 Task: Search for Airbnb cabins in New Hampshire.
Action: Mouse moved to (472, 65)
Screenshot: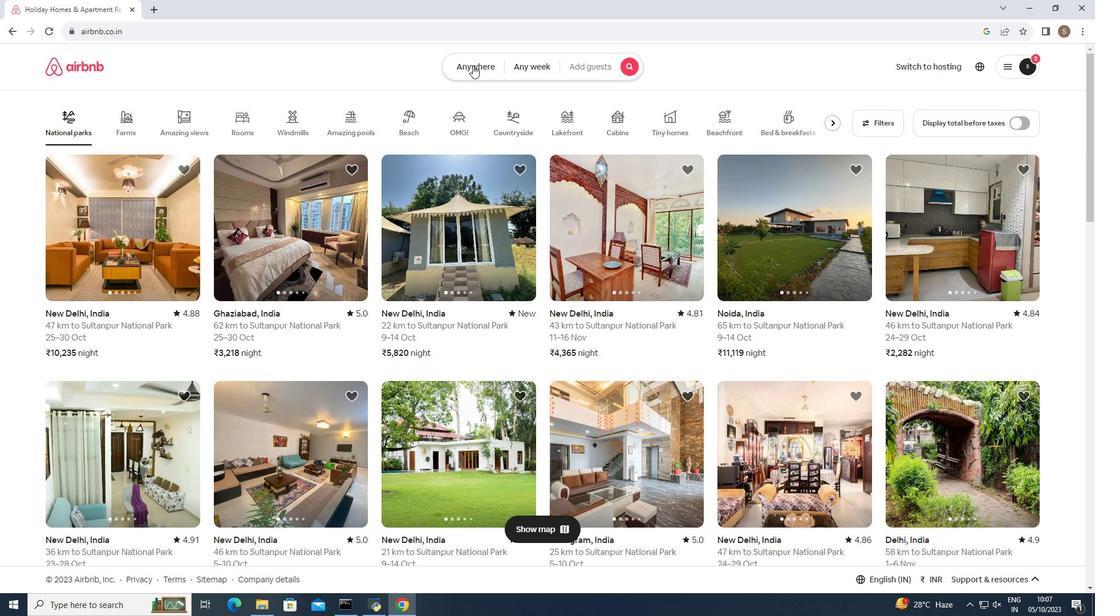 
Action: Mouse pressed left at (472, 65)
Screenshot: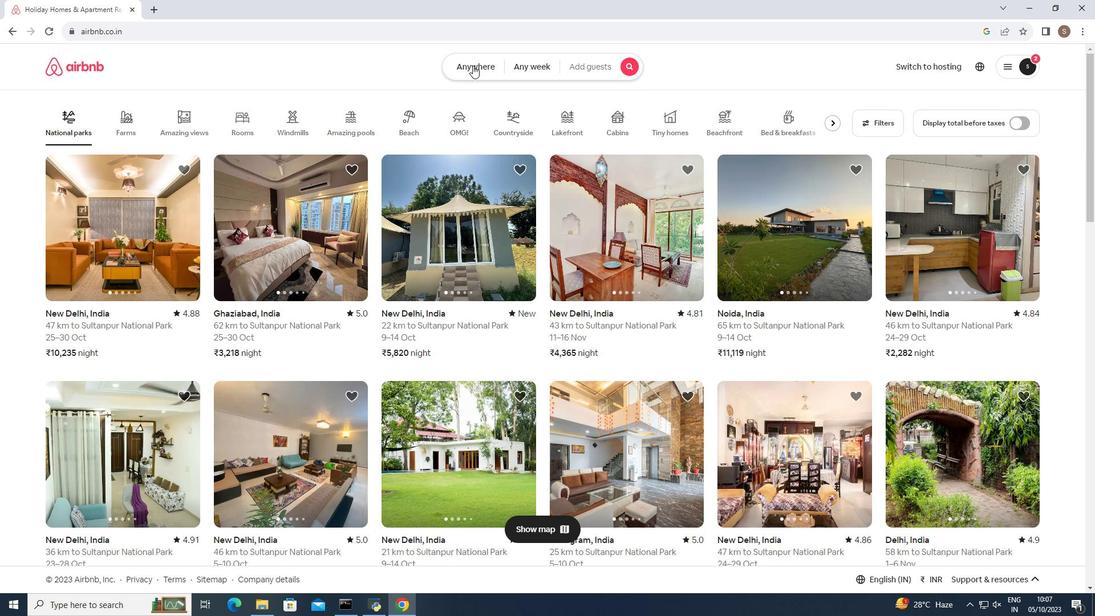 
Action: Mouse moved to (384, 117)
Screenshot: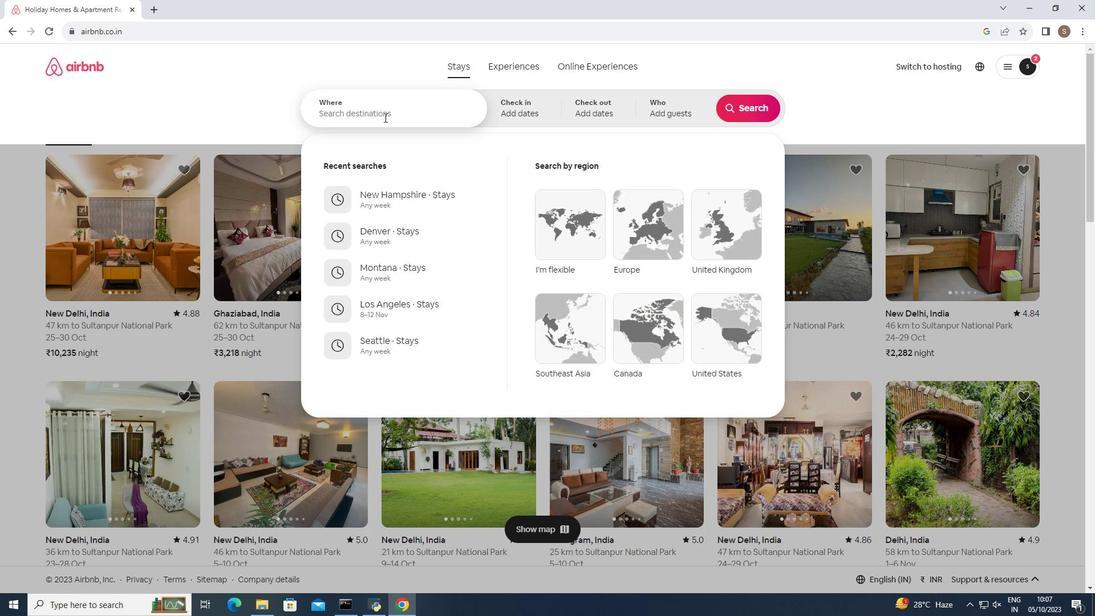 
Action: Mouse pressed left at (384, 117)
Screenshot: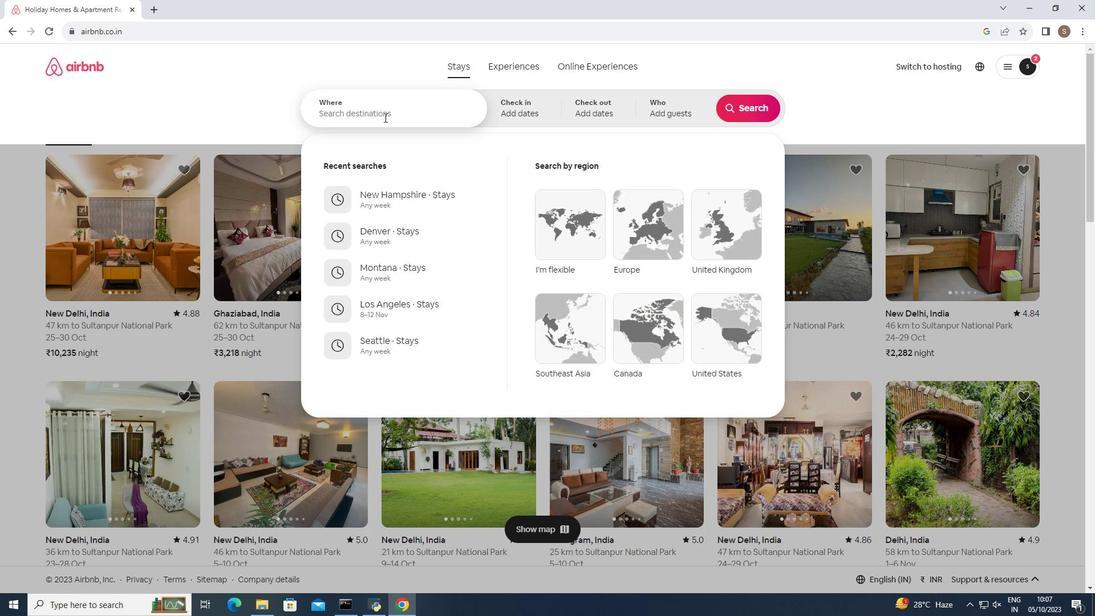
Action: Key pressed <Key.shift><Key.shift><Key.shift><Key.shift><Key.shift><Key.shift><Key.shift><Key.shift><Key.shift><Key.shift><Key.shift><Key.shift>New<Key.space><Key.caps_lock><Key.caps_lock><Key.caps_lock><Key.caps_lock>h<Key.caps_lock>AMPSHIRE
Screenshot: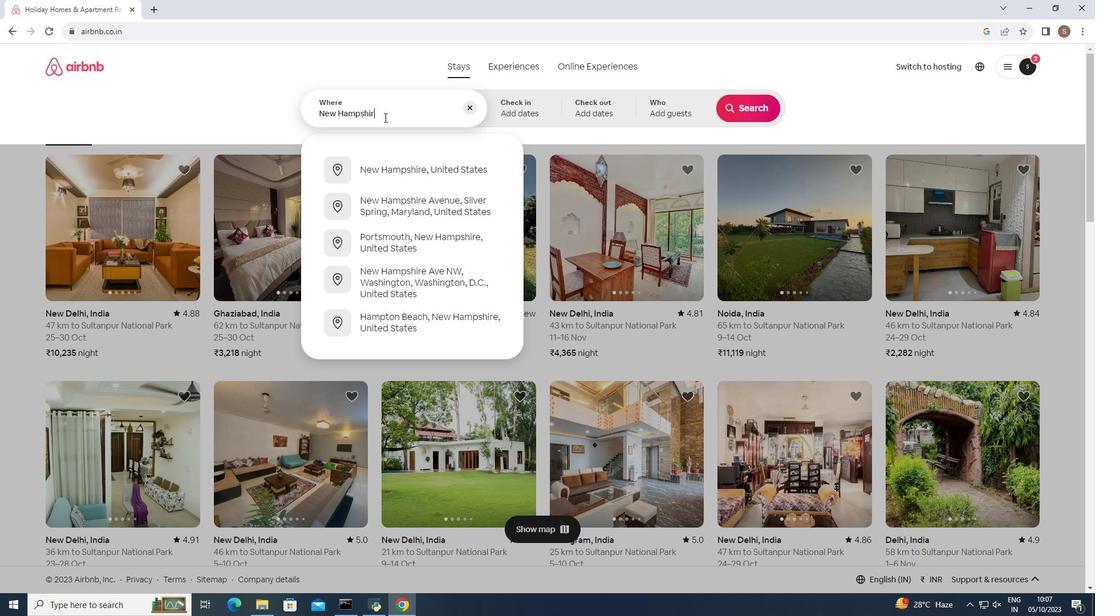 
Action: Mouse moved to (394, 171)
Screenshot: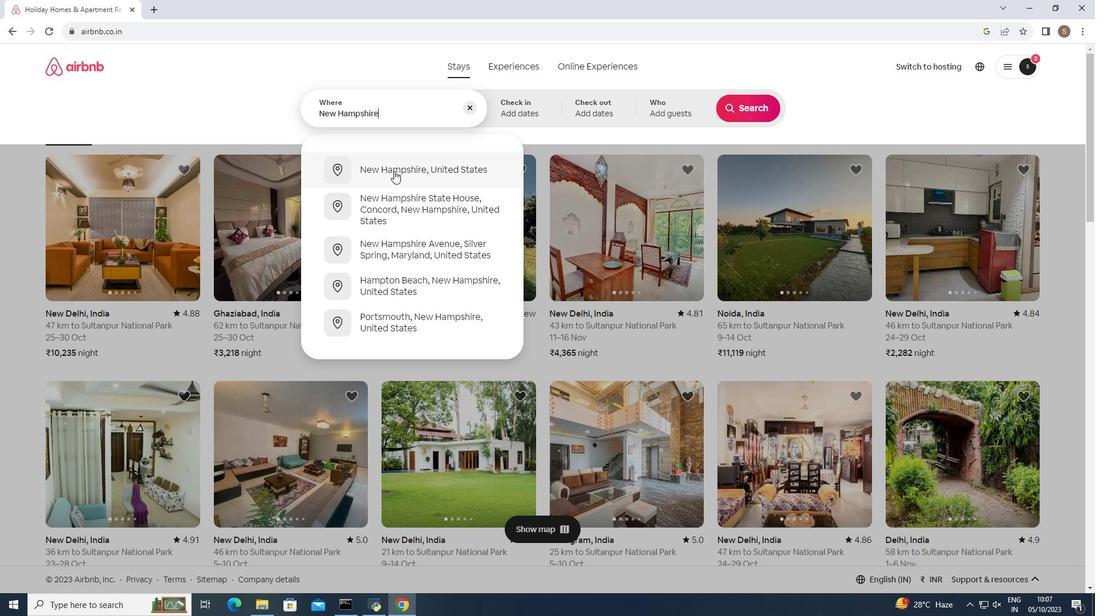 
Action: Mouse pressed left at (394, 171)
Screenshot: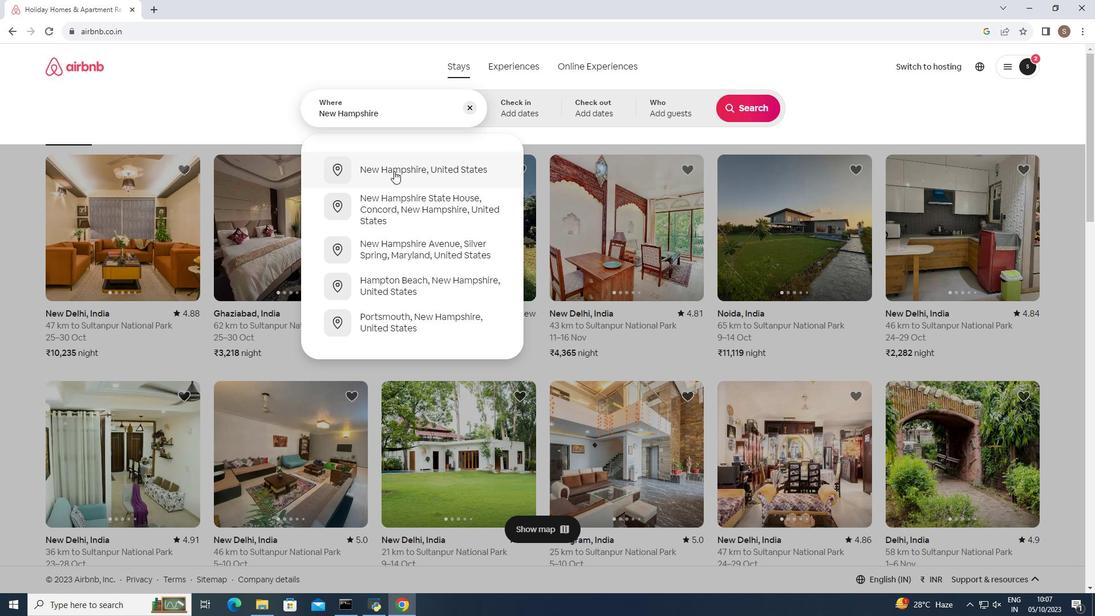 
Action: Mouse moved to (741, 109)
Screenshot: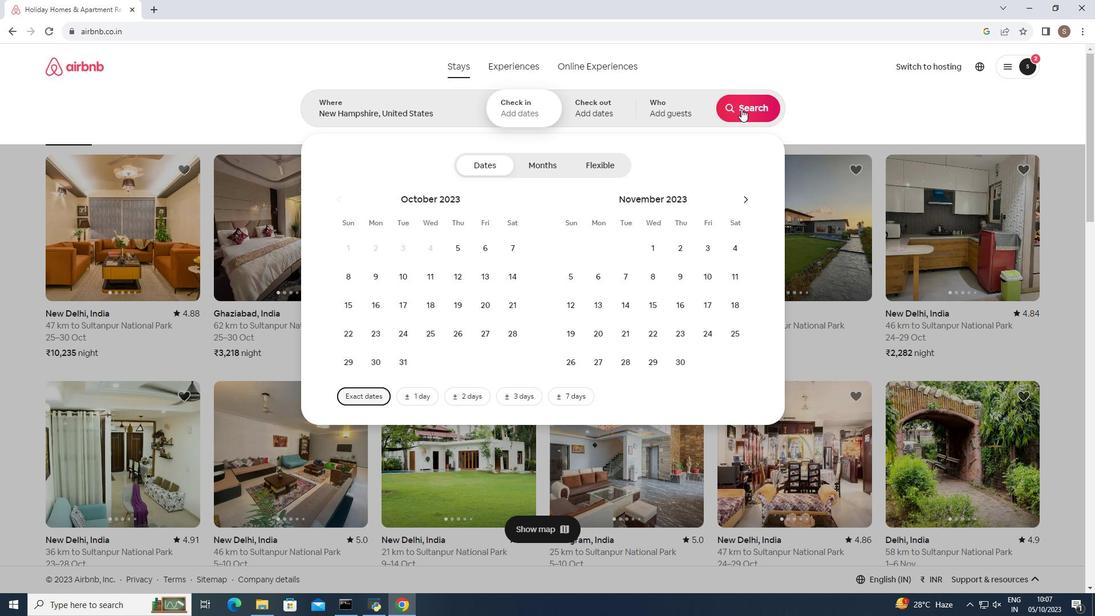 
Action: Mouse pressed left at (741, 109)
Screenshot: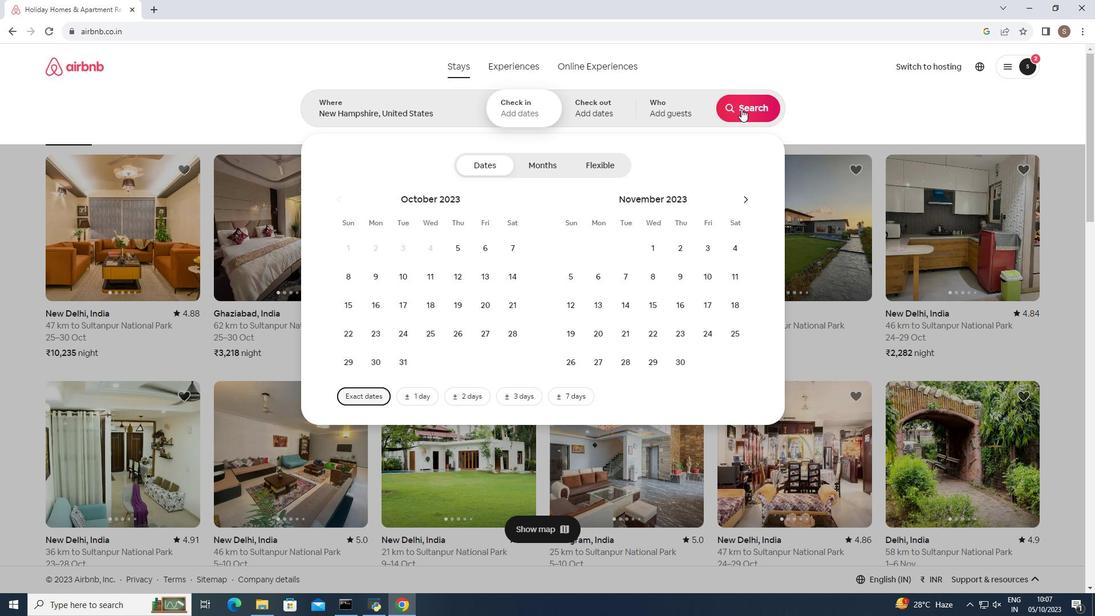
Action: Mouse moved to (375, 111)
Screenshot: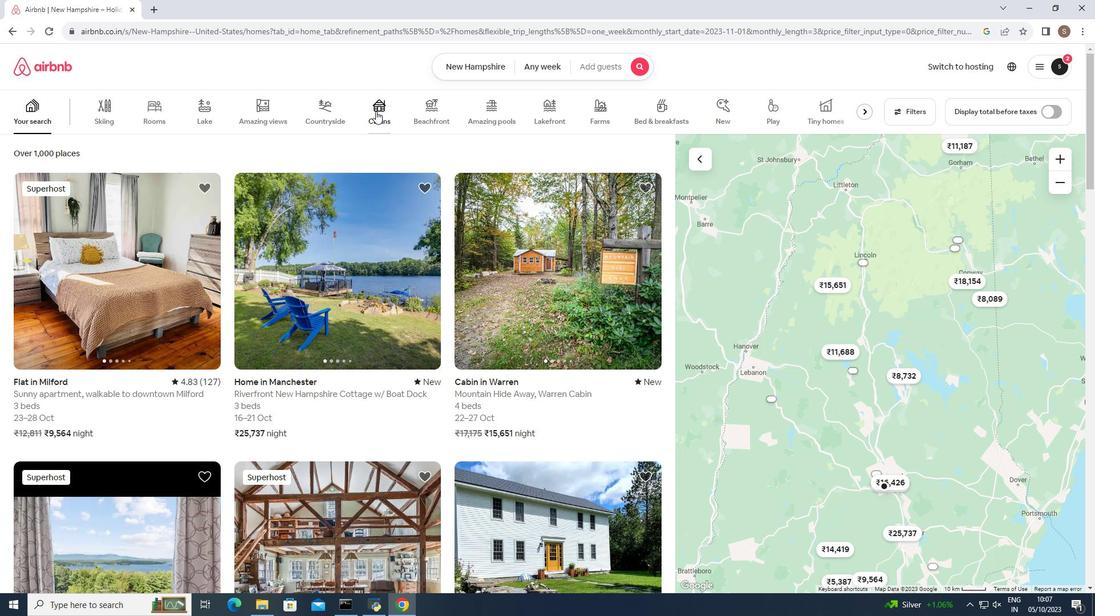 
Action: Mouse pressed left at (375, 111)
Screenshot: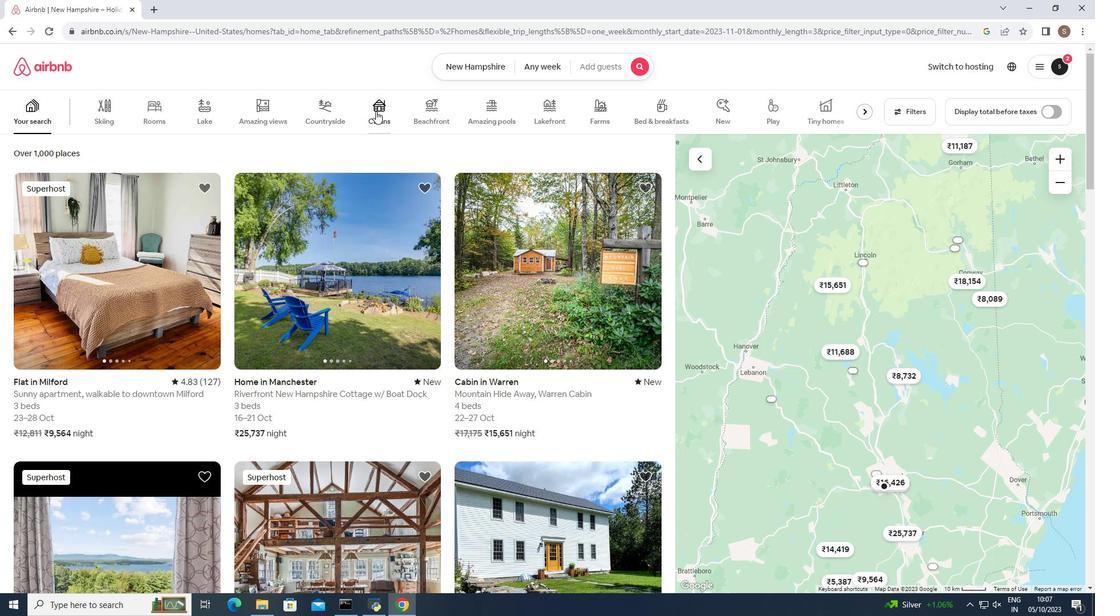 
Action: Mouse moved to (354, 293)
Screenshot: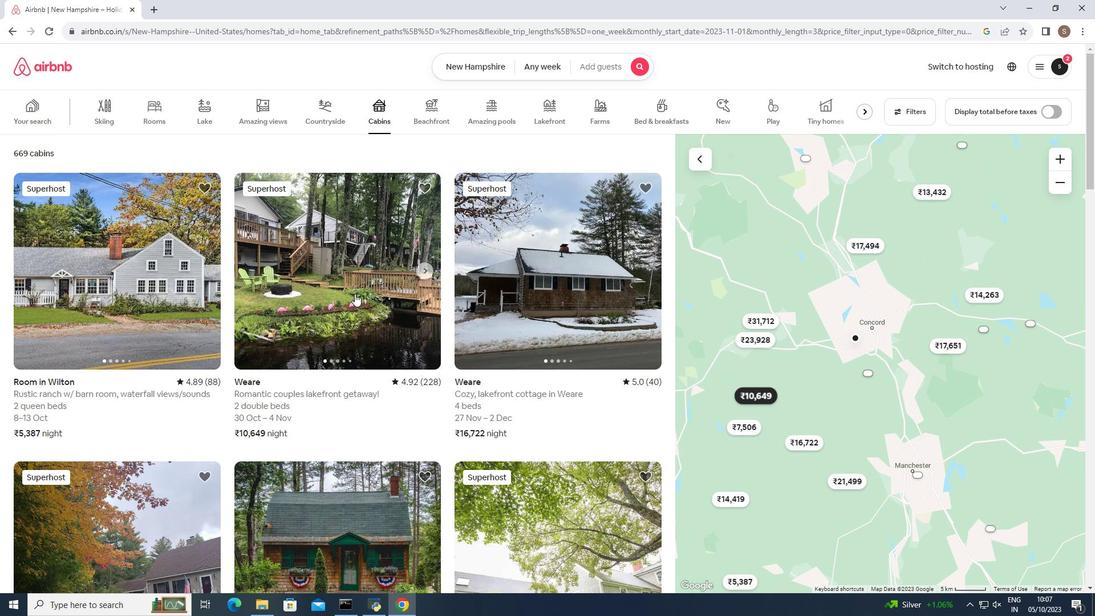 
Action: Mouse scrolled (354, 293) with delta (0, 0)
Screenshot: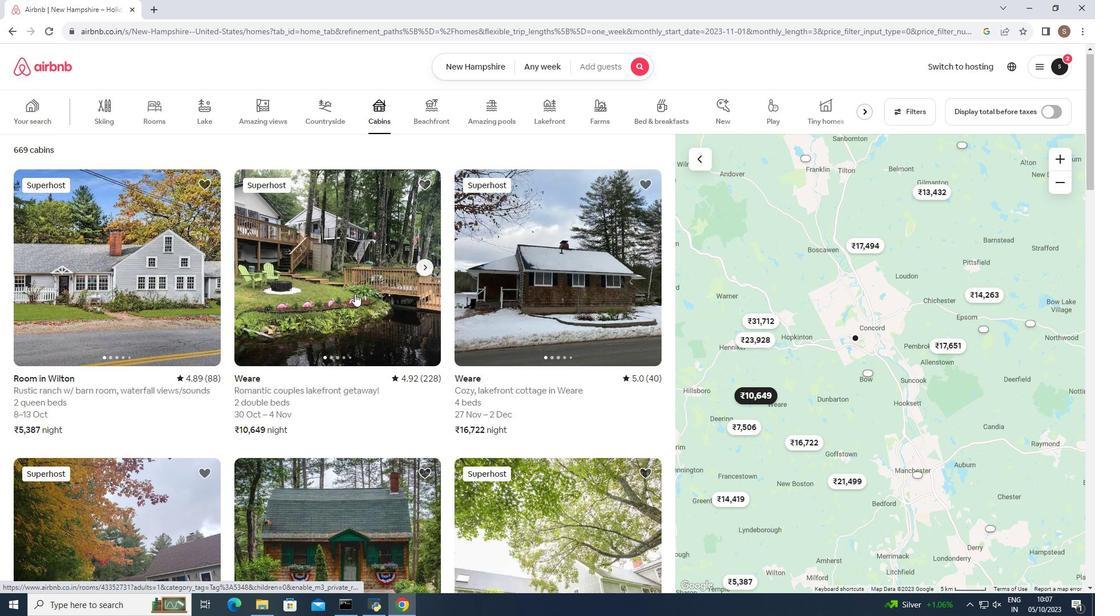 
Action: Mouse moved to (354, 293)
Screenshot: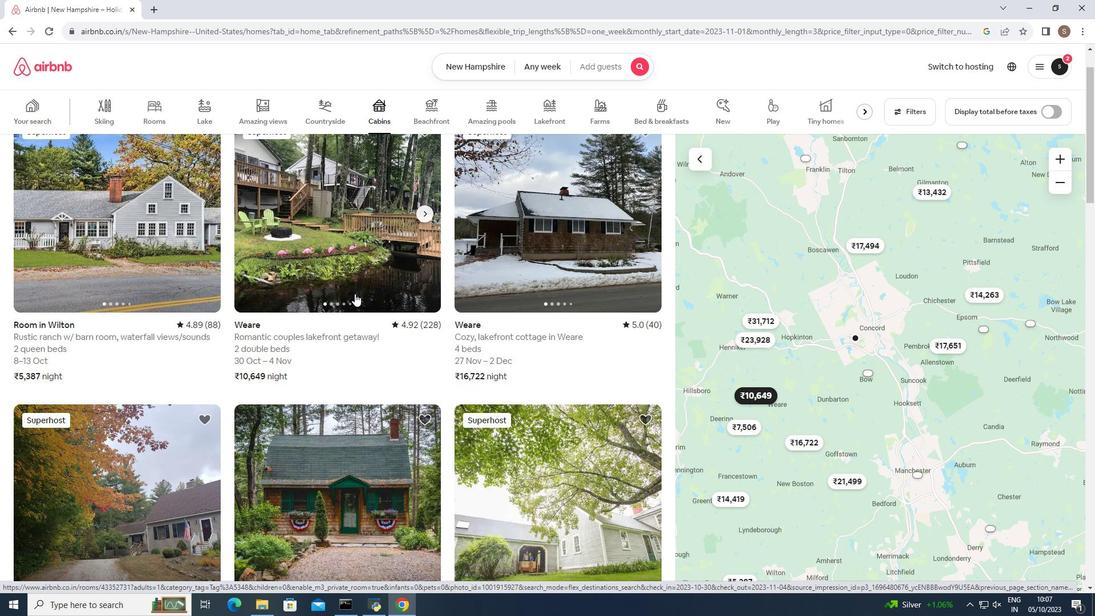 
Action: Mouse scrolled (354, 293) with delta (0, 0)
Screenshot: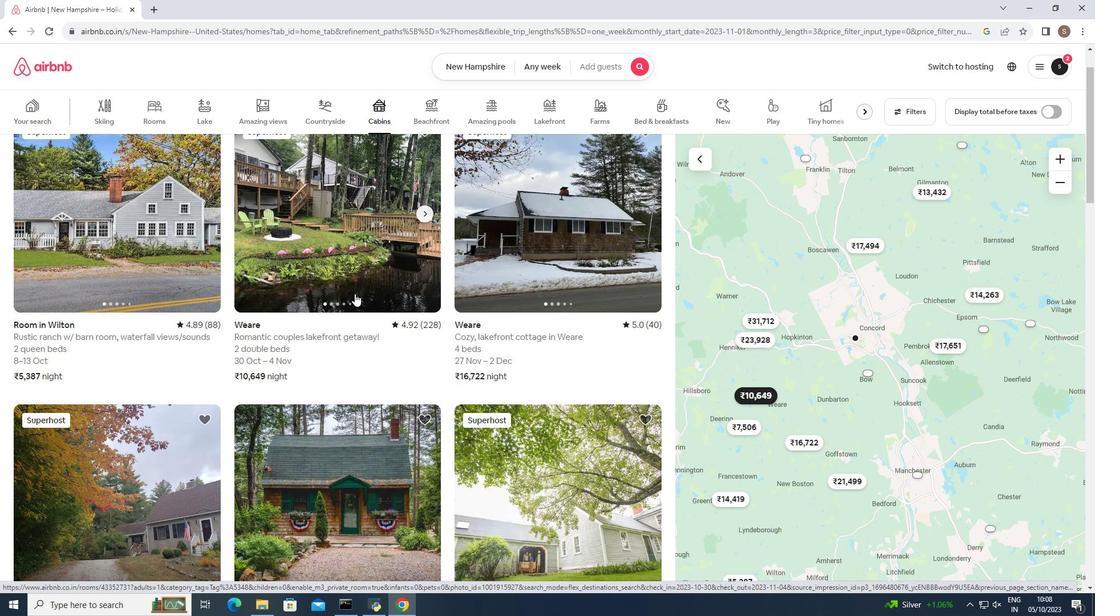 
Action: Mouse scrolled (354, 293) with delta (0, 0)
Screenshot: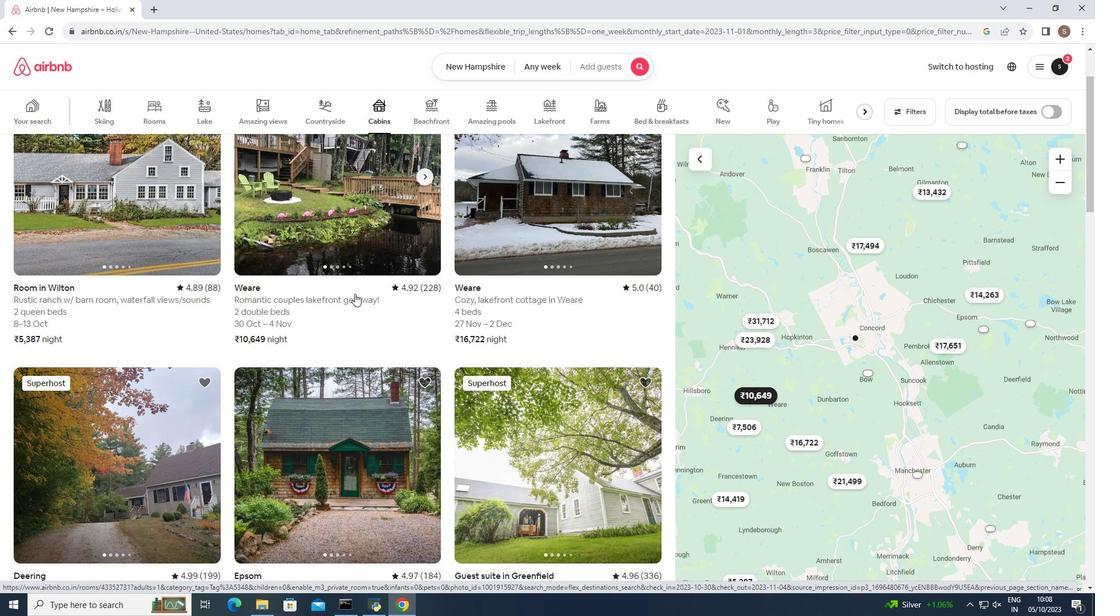 
Action: Mouse scrolled (354, 293) with delta (0, 0)
Screenshot: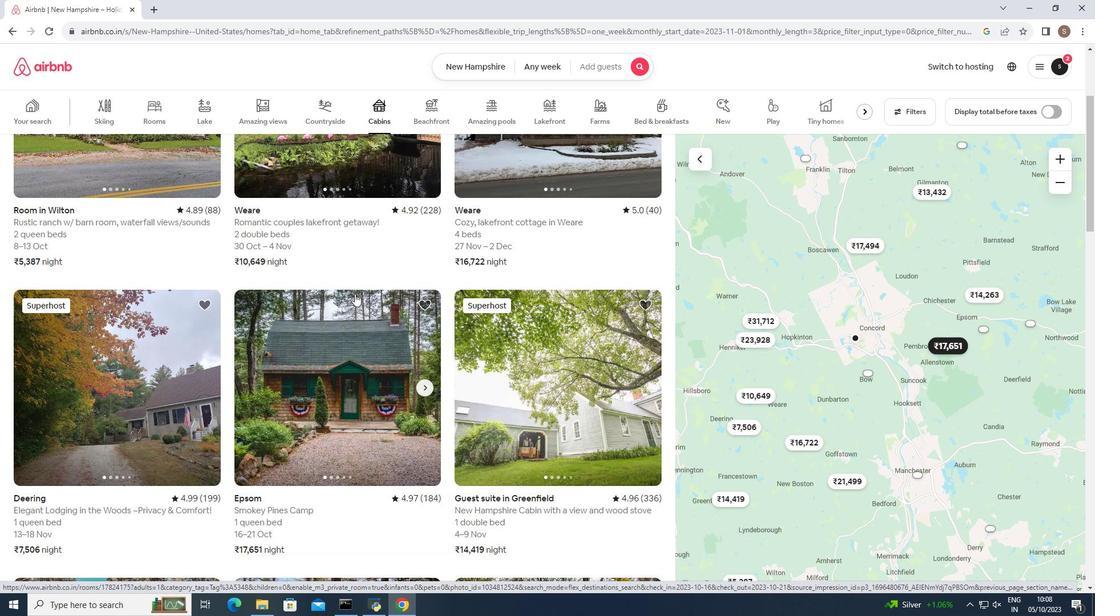 
Action: Mouse scrolled (354, 293) with delta (0, 0)
Screenshot: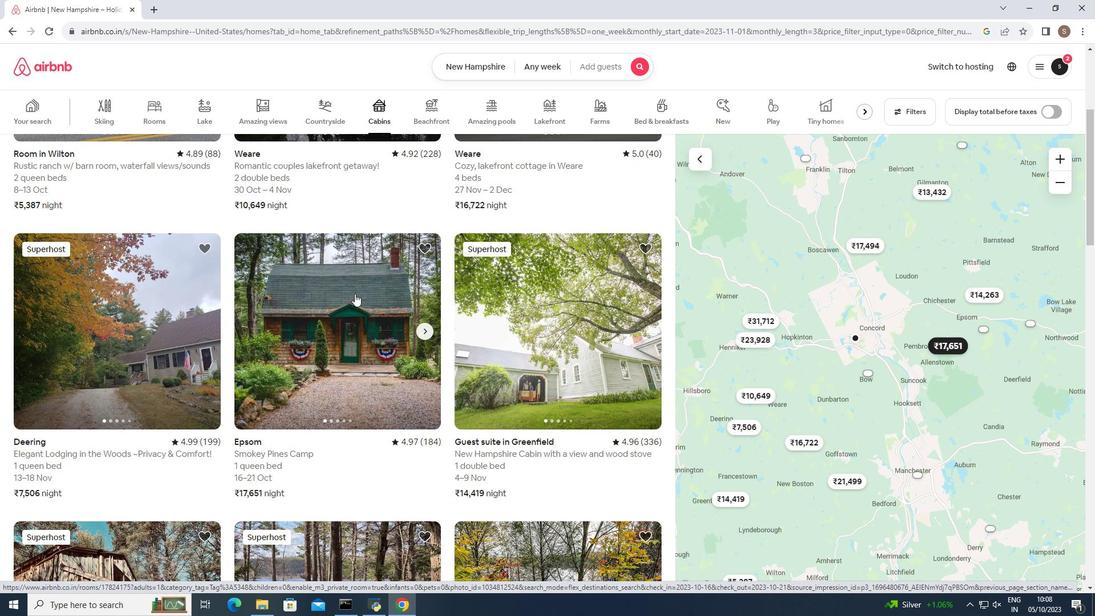 
Action: Mouse scrolled (354, 293) with delta (0, 0)
Screenshot: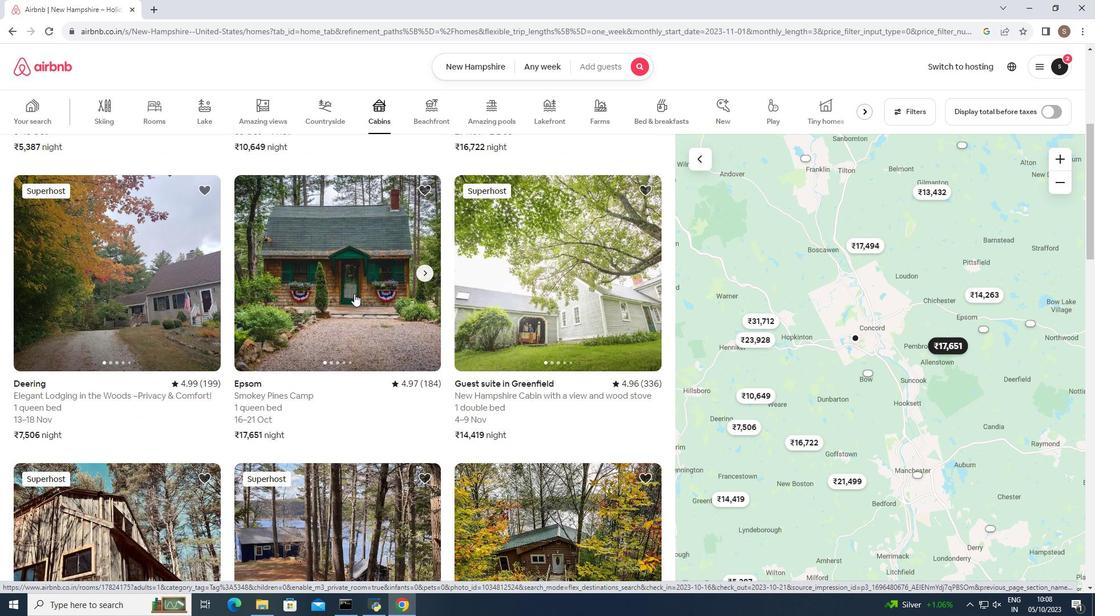 
Action: Mouse moved to (354, 293)
Screenshot: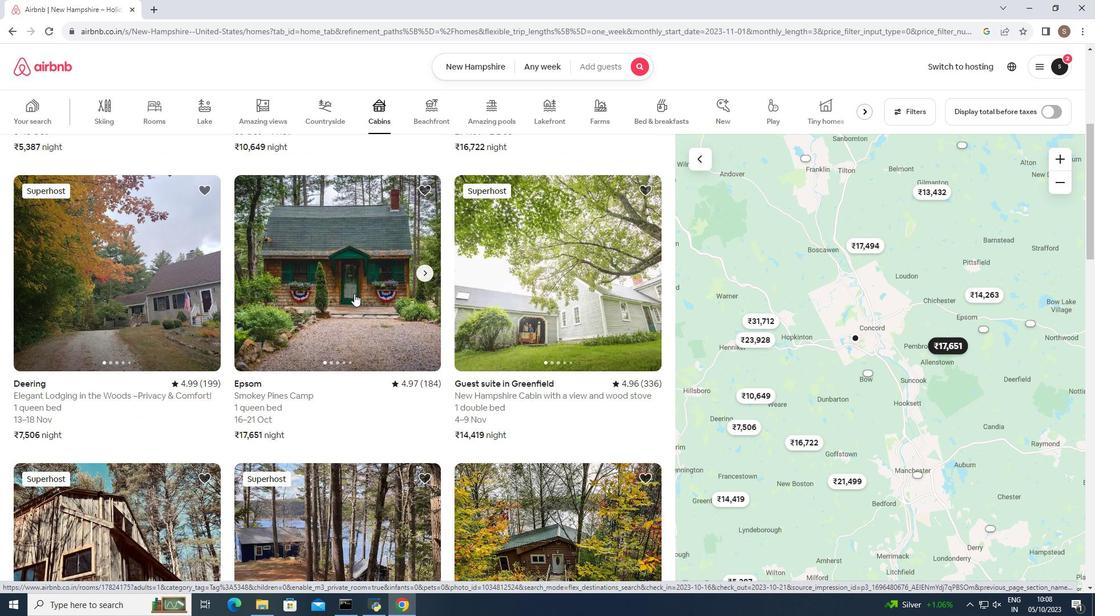 
Action: Mouse scrolled (354, 294) with delta (0, 0)
Screenshot: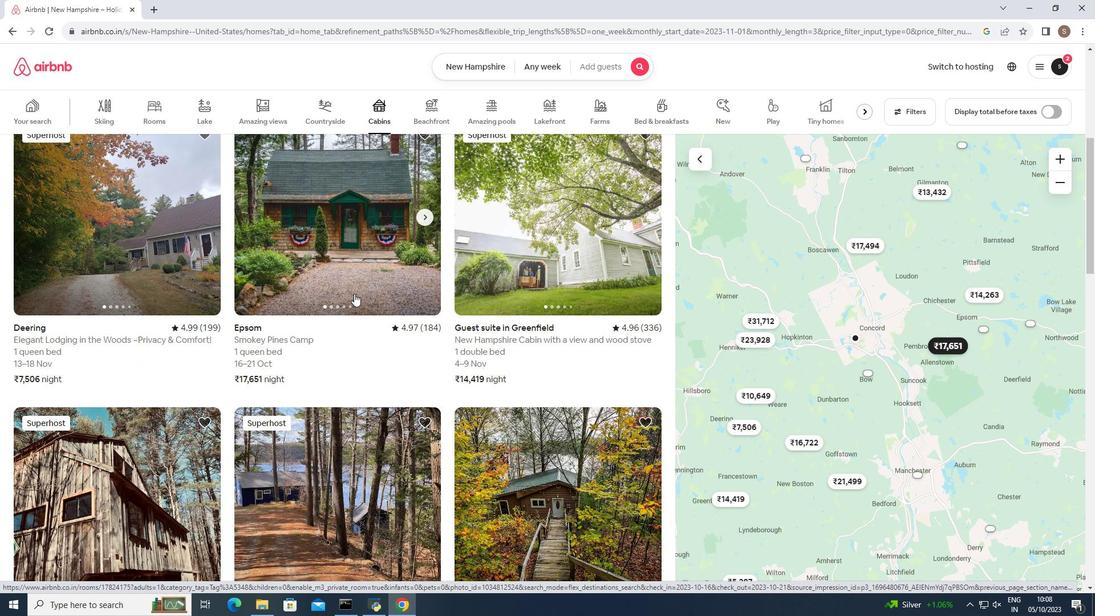 
Action: Mouse moved to (487, 306)
Screenshot: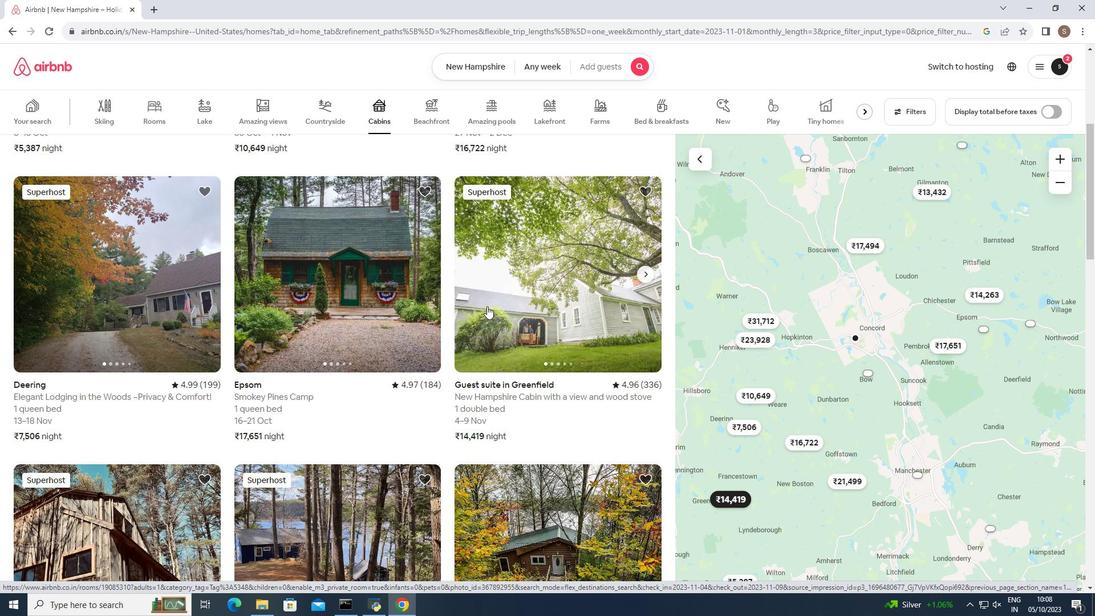 
Action: Mouse pressed left at (487, 306)
Screenshot: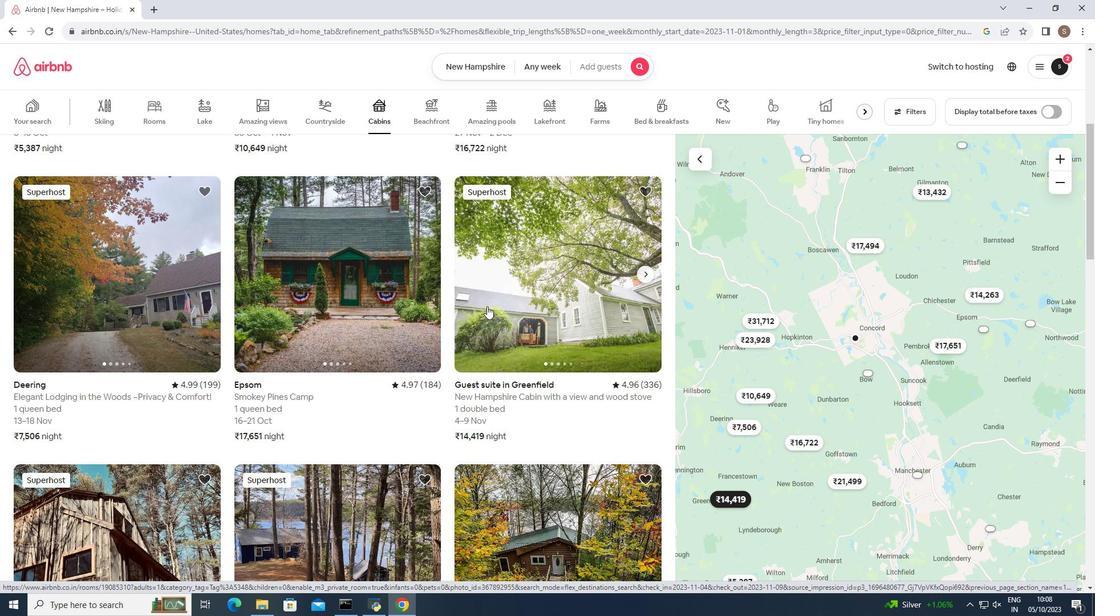 
Action: Mouse moved to (807, 418)
Screenshot: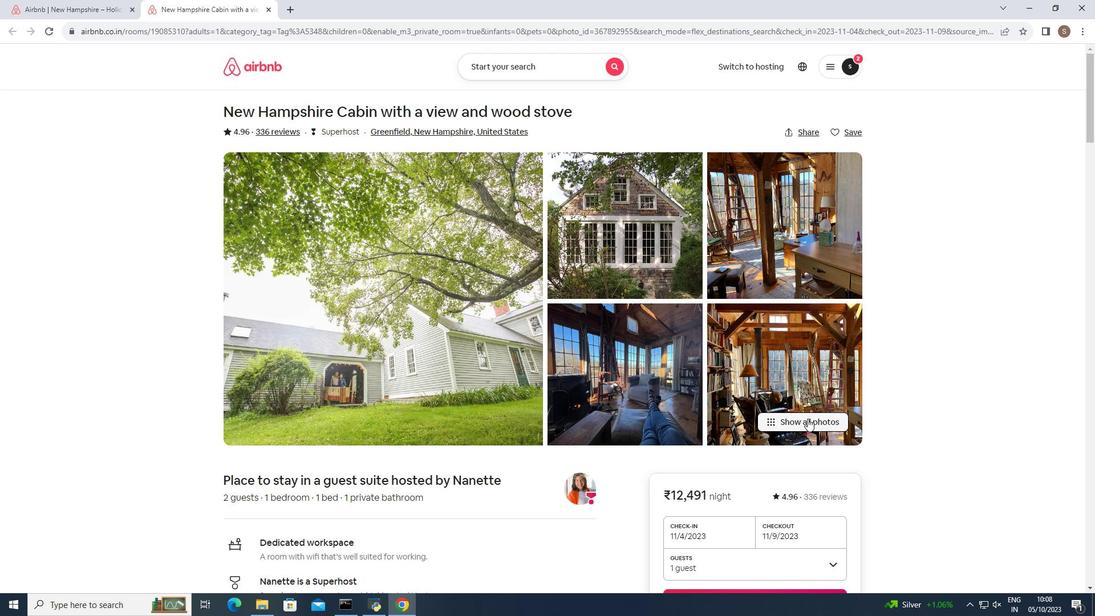 
Action: Mouse pressed left at (807, 418)
Screenshot: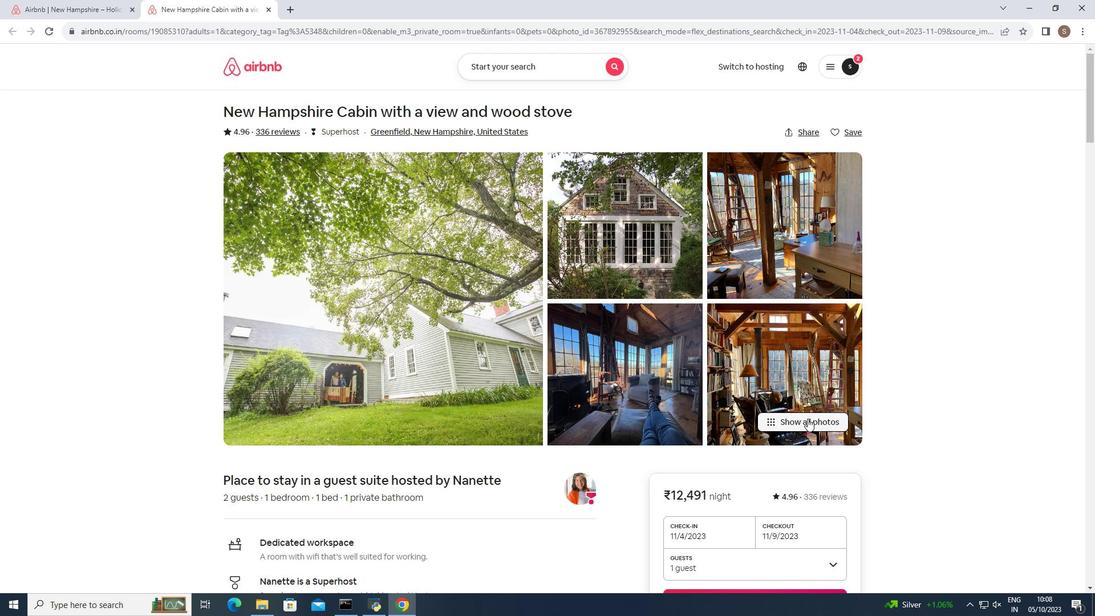 
Action: Mouse moved to (758, 415)
Screenshot: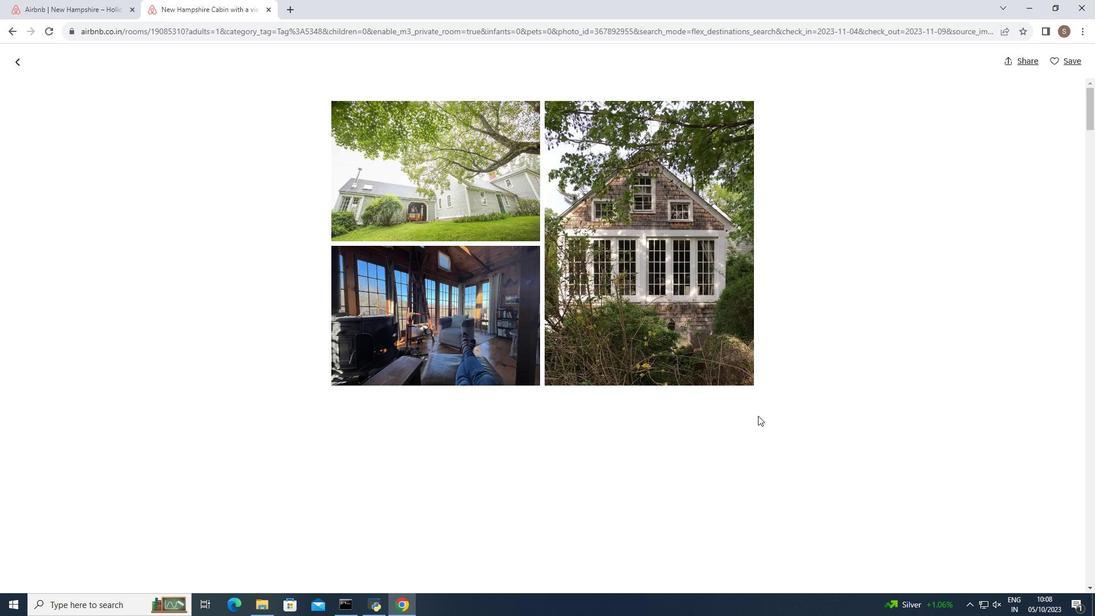 
Action: Mouse scrolled (758, 415) with delta (0, 0)
Screenshot: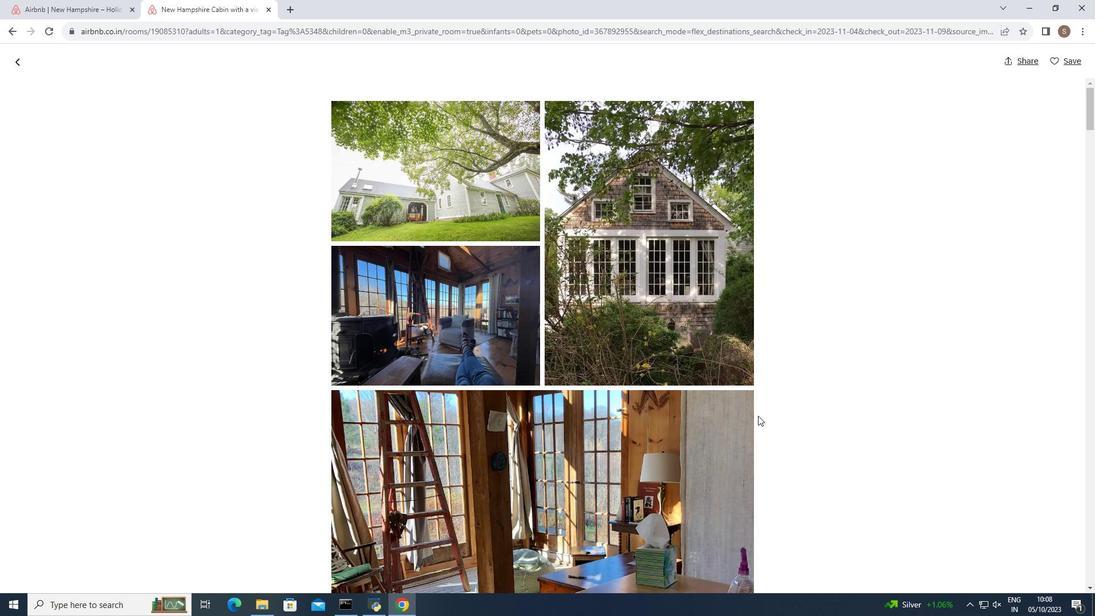 
Action: Mouse scrolled (758, 415) with delta (0, 0)
Screenshot: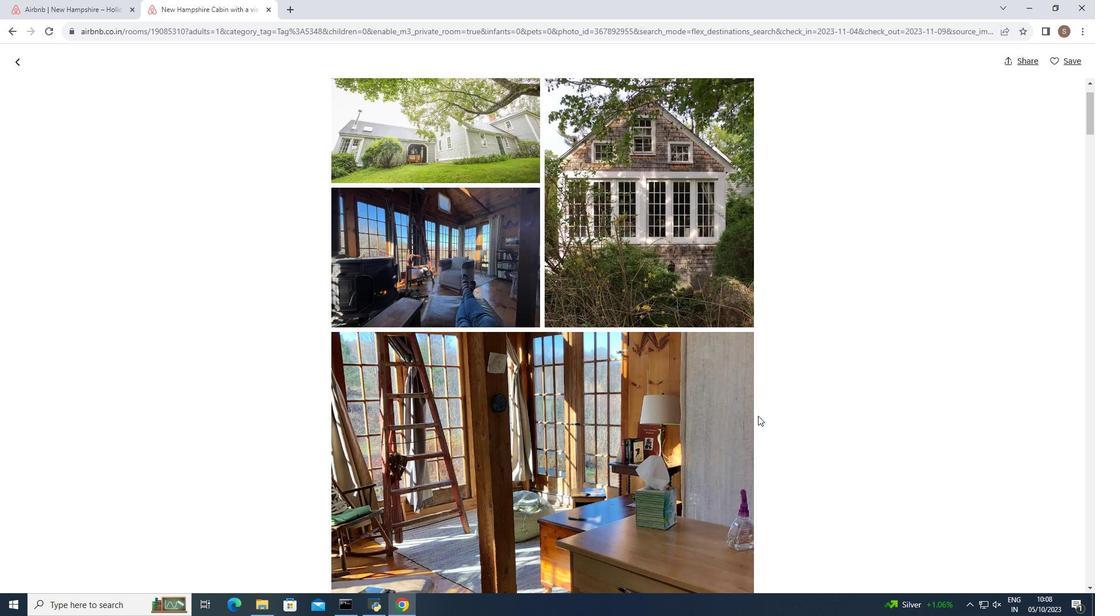 
Action: Mouse scrolled (758, 415) with delta (0, 0)
Screenshot: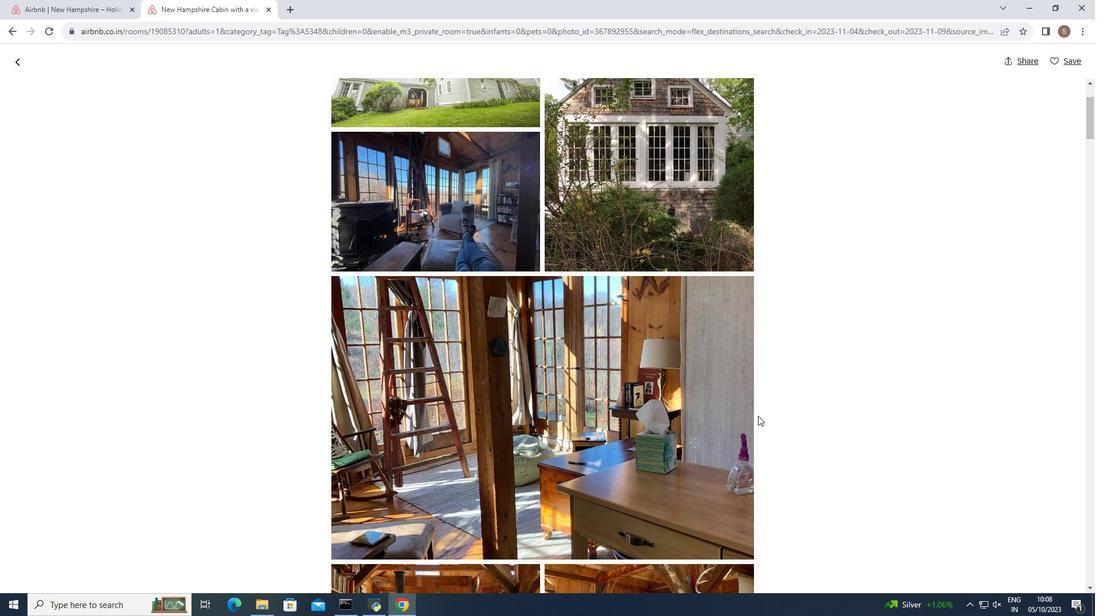 
Action: Mouse scrolled (758, 415) with delta (0, 0)
Screenshot: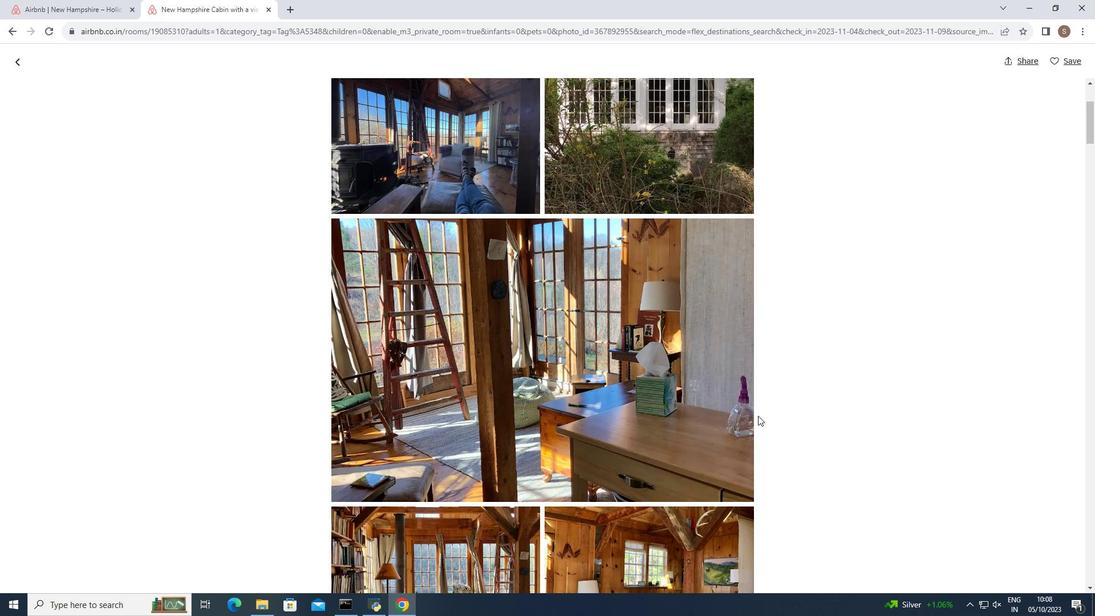 
Action: Mouse scrolled (758, 415) with delta (0, 0)
Screenshot: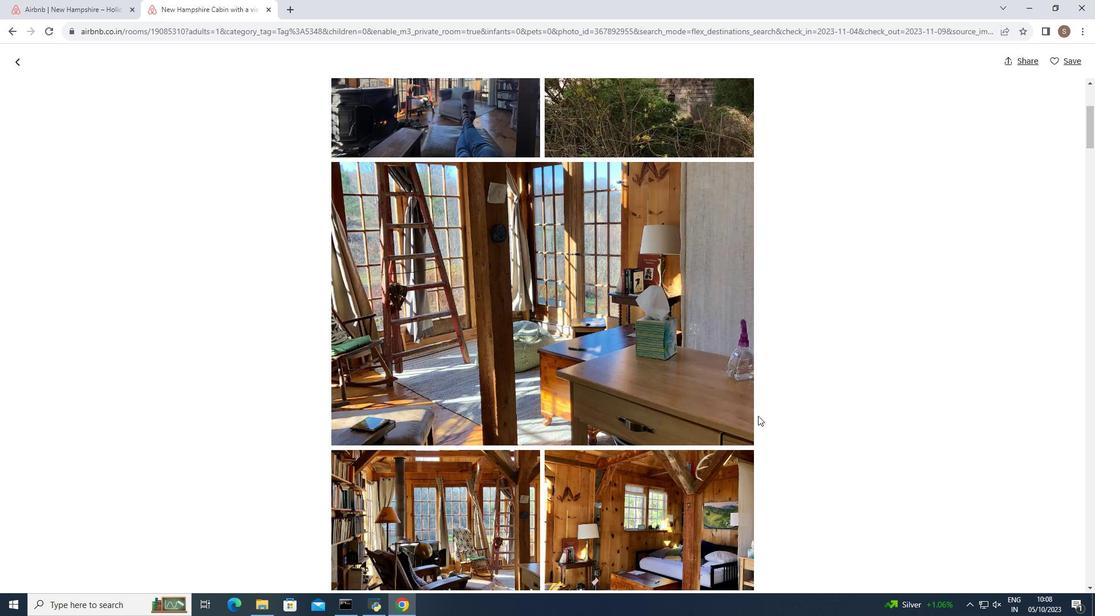 
Action: Mouse scrolled (758, 415) with delta (0, 0)
Screenshot: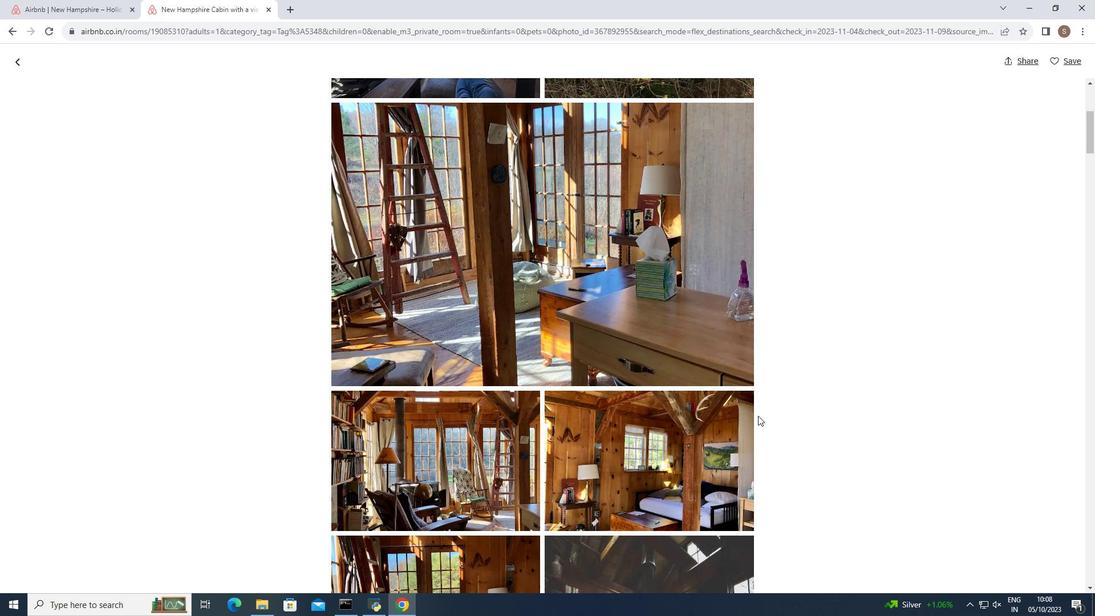 
Action: Mouse scrolled (758, 415) with delta (0, 0)
Screenshot: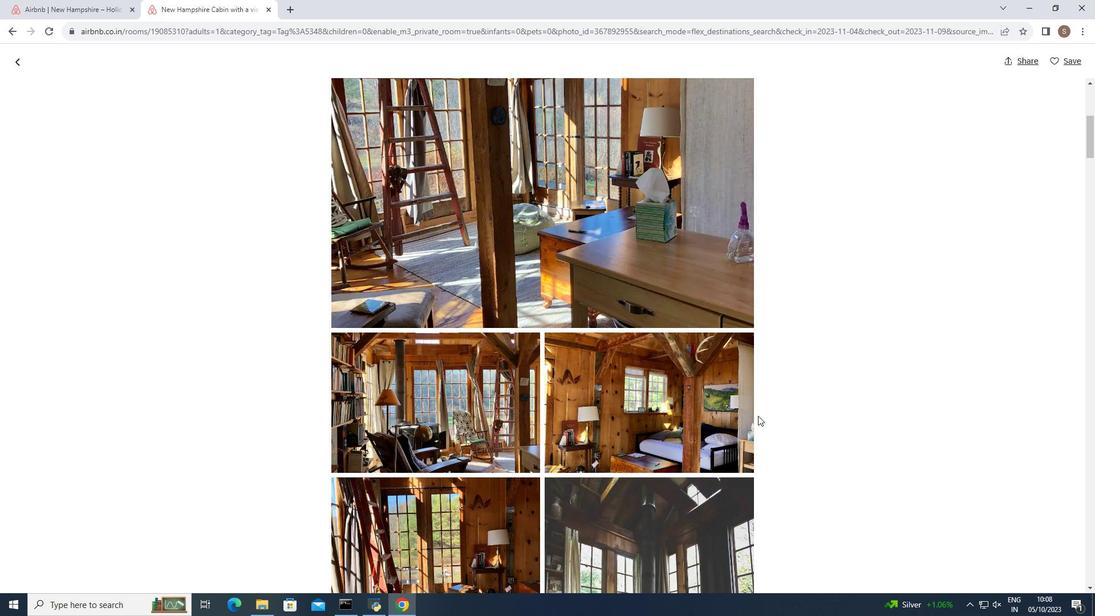 
Action: Mouse scrolled (758, 415) with delta (0, 0)
Screenshot: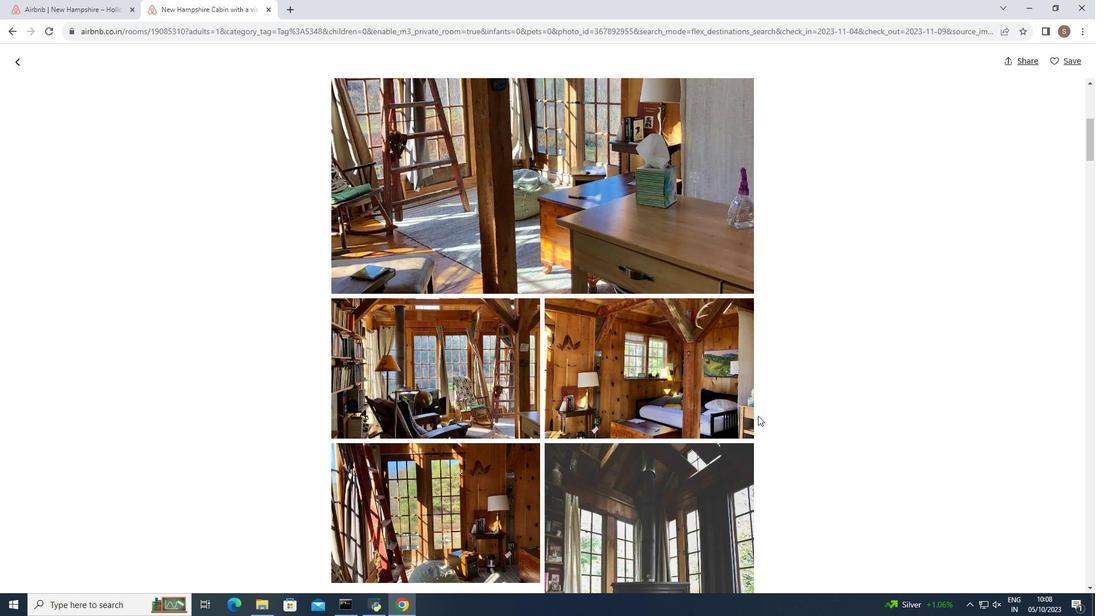
Action: Mouse scrolled (758, 415) with delta (0, 0)
Screenshot: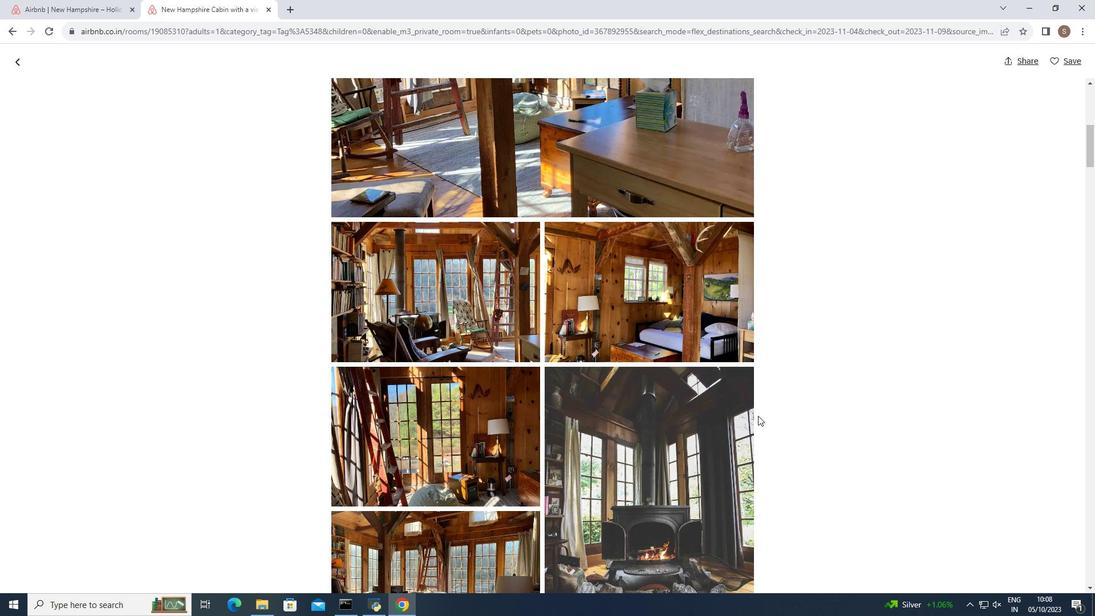 
Action: Mouse scrolled (758, 415) with delta (0, 0)
Screenshot: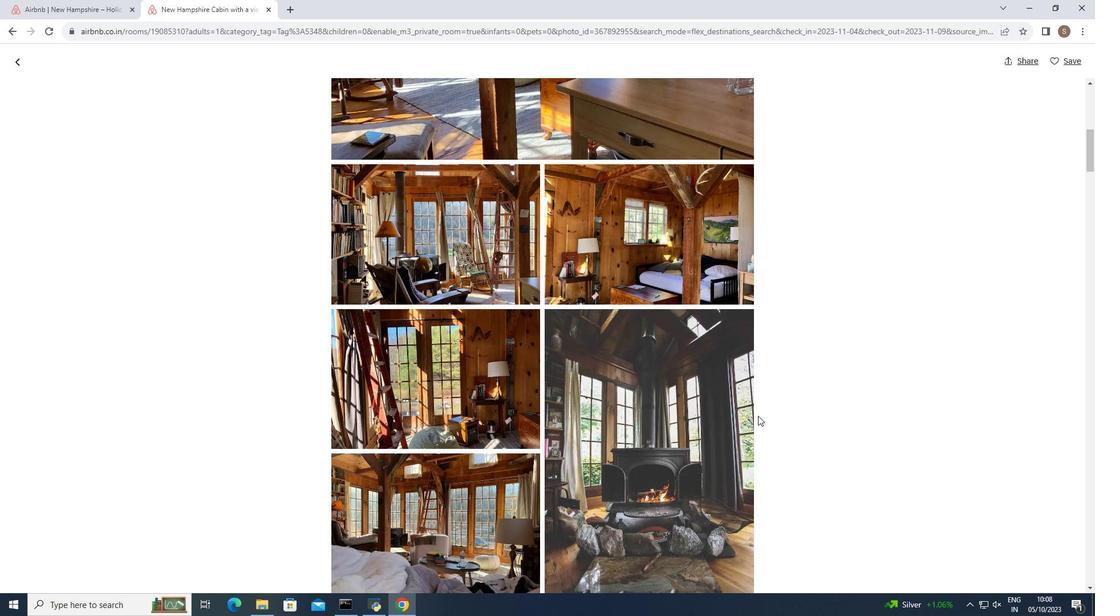 
Action: Mouse scrolled (758, 415) with delta (0, 0)
Screenshot: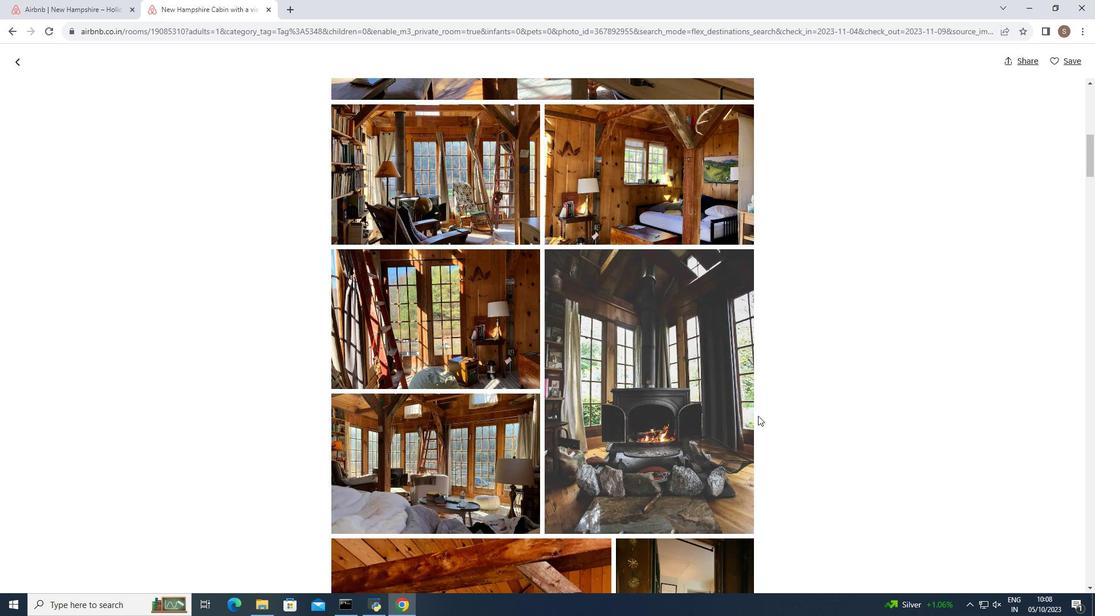 
Action: Mouse scrolled (758, 415) with delta (0, 0)
Screenshot: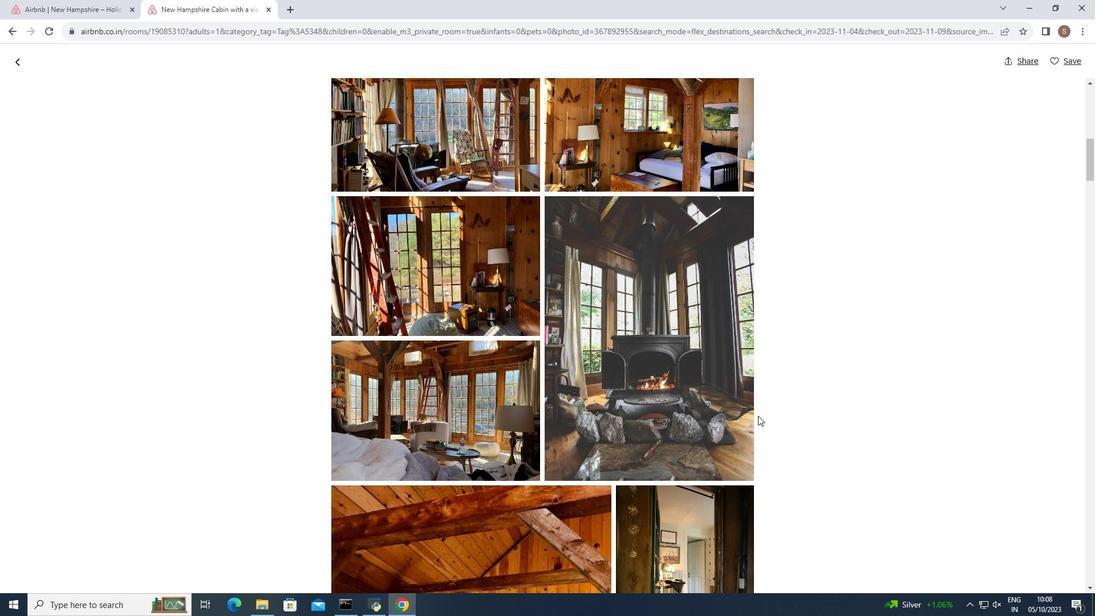 
Action: Mouse scrolled (758, 415) with delta (0, 0)
Screenshot: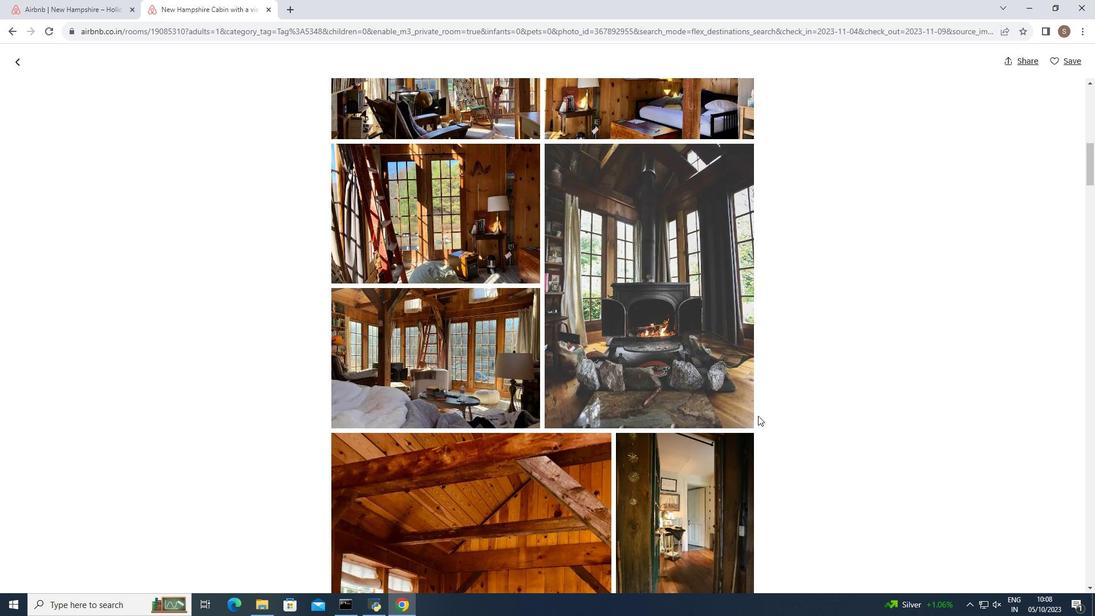 
Action: Mouse scrolled (758, 415) with delta (0, 0)
Screenshot: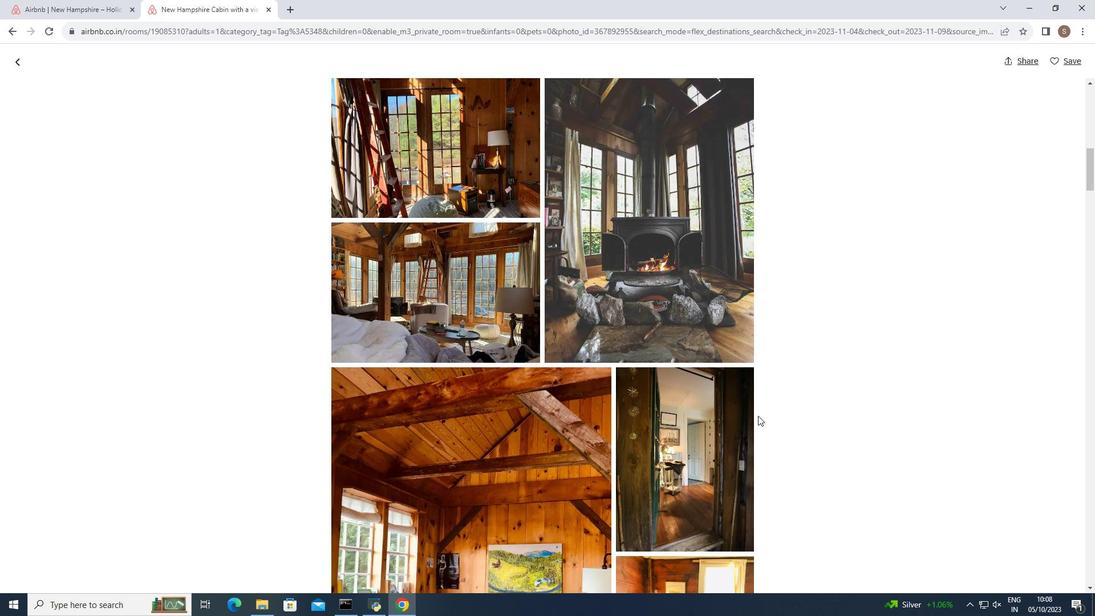 
Action: Mouse scrolled (758, 415) with delta (0, 0)
Screenshot: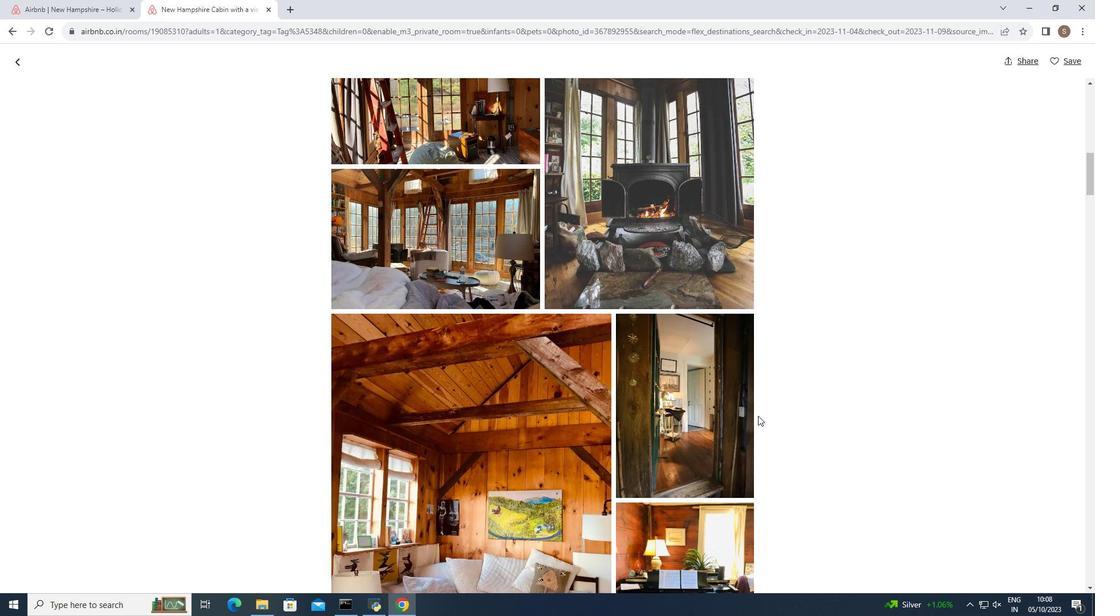 
Action: Mouse scrolled (758, 415) with delta (0, 0)
Screenshot: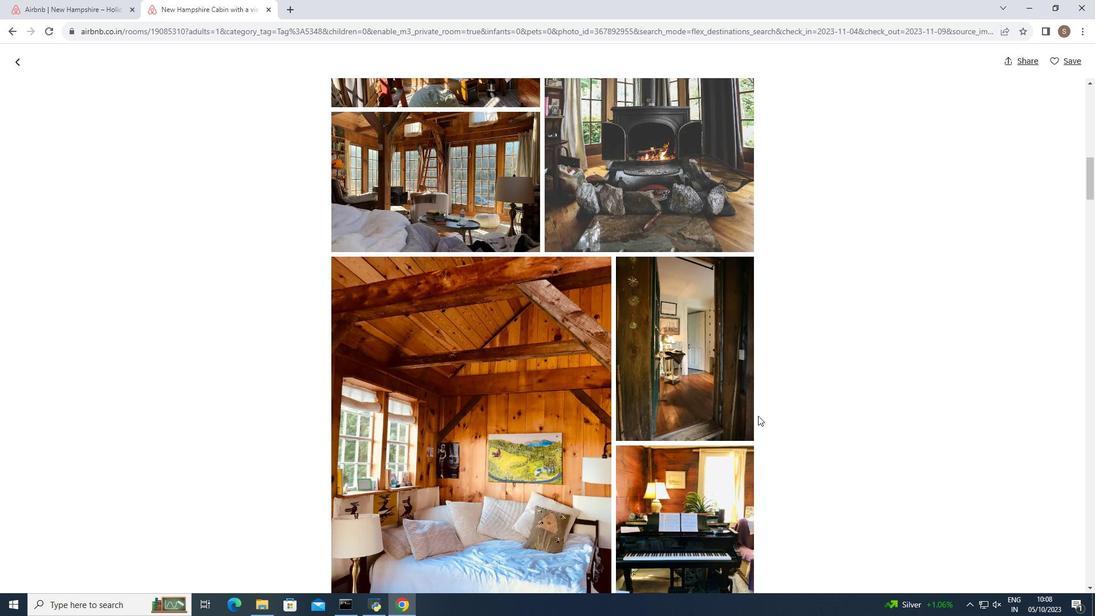 
Action: Mouse scrolled (758, 415) with delta (0, 0)
Screenshot: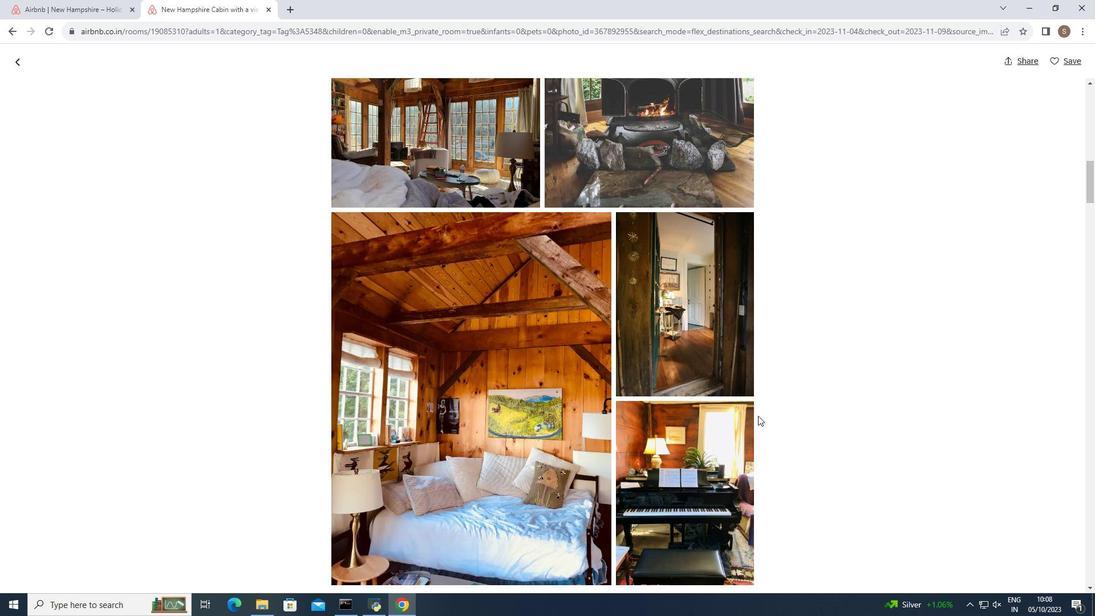 
Action: Mouse scrolled (758, 415) with delta (0, 0)
Screenshot: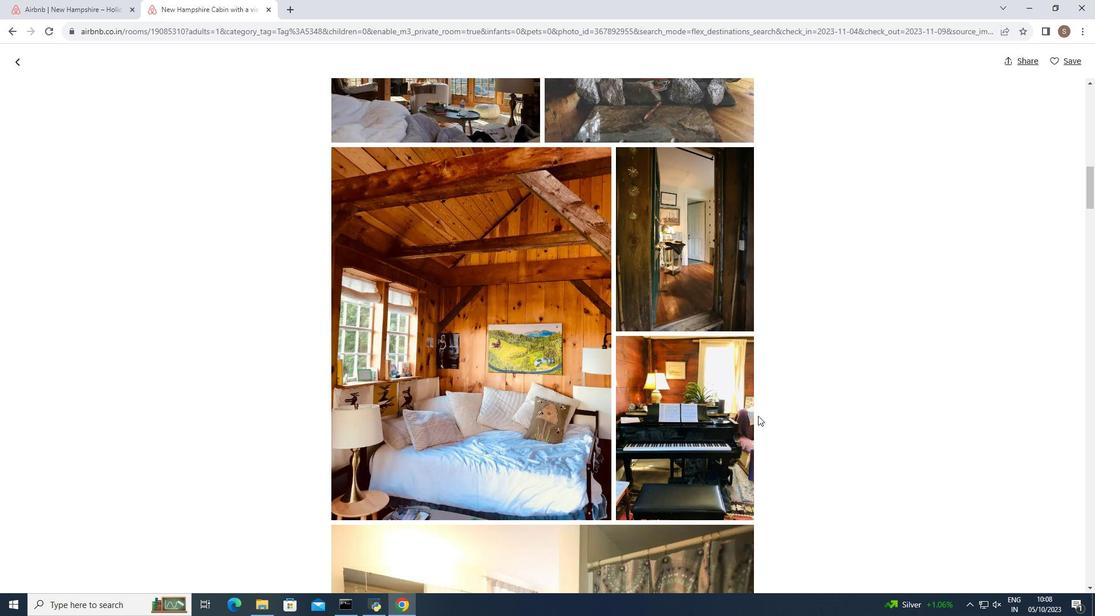 
Action: Mouse scrolled (758, 415) with delta (0, 0)
Screenshot: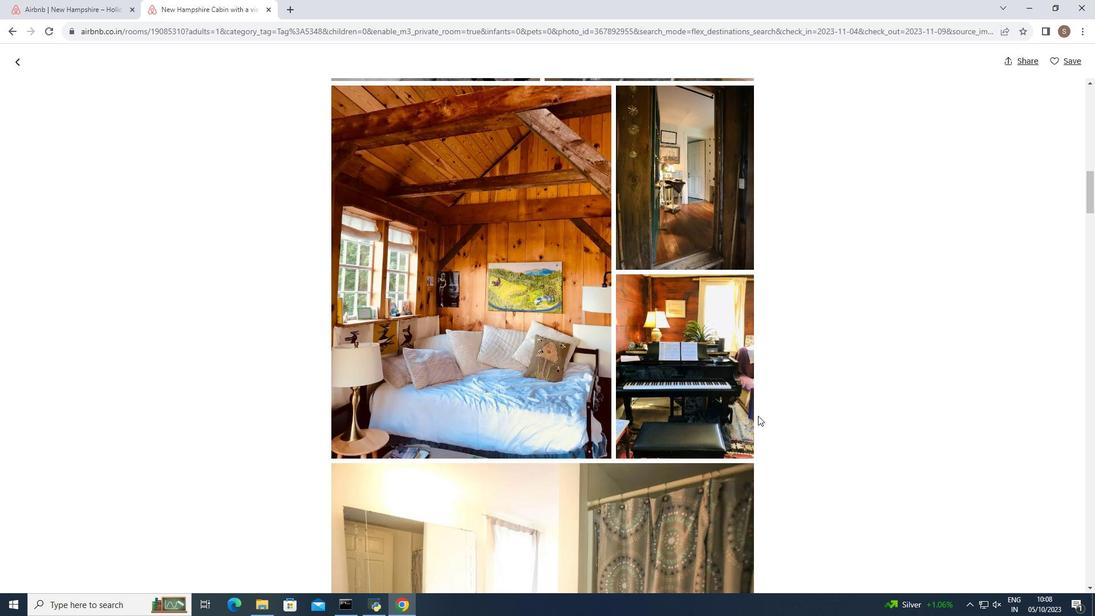 
Action: Mouse scrolled (758, 415) with delta (0, 0)
Screenshot: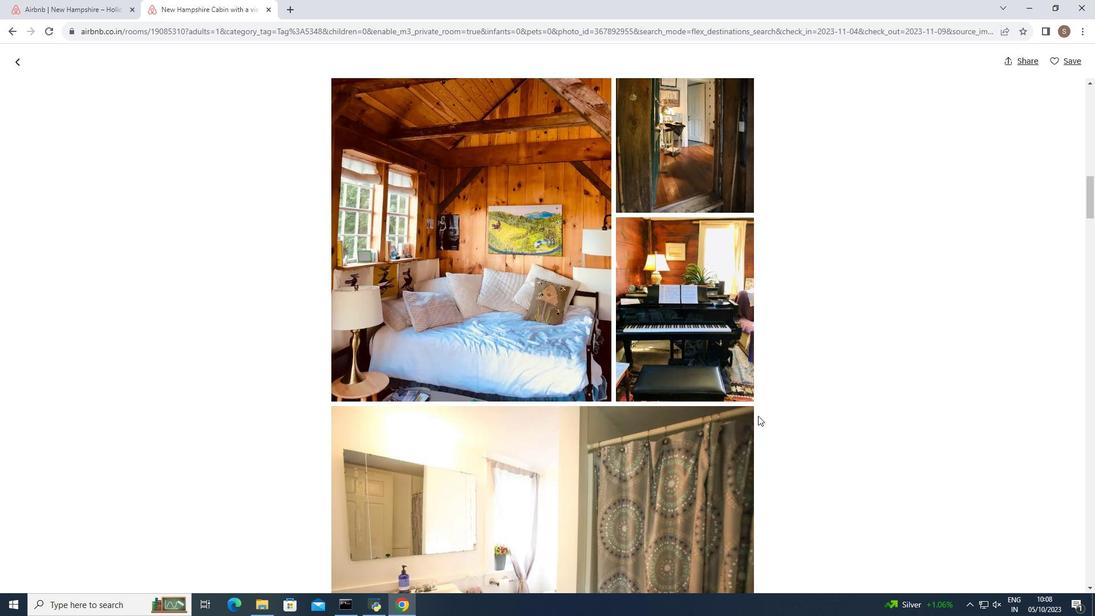 
Action: Mouse scrolled (758, 415) with delta (0, 0)
Screenshot: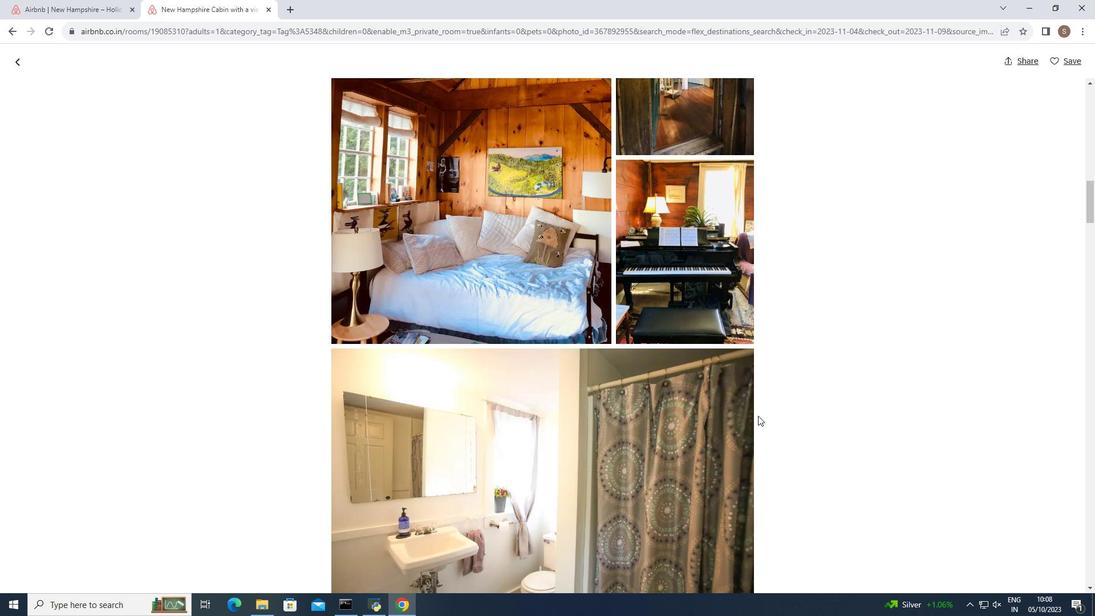 
Action: Mouse scrolled (758, 415) with delta (0, 0)
Screenshot: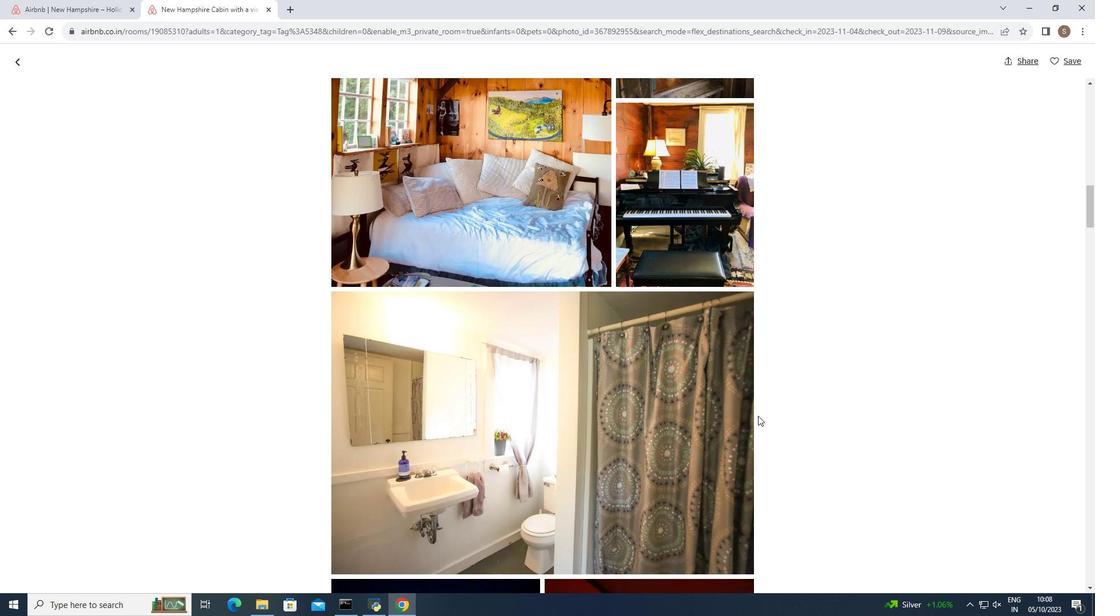 
Action: Mouse scrolled (758, 415) with delta (0, 0)
Screenshot: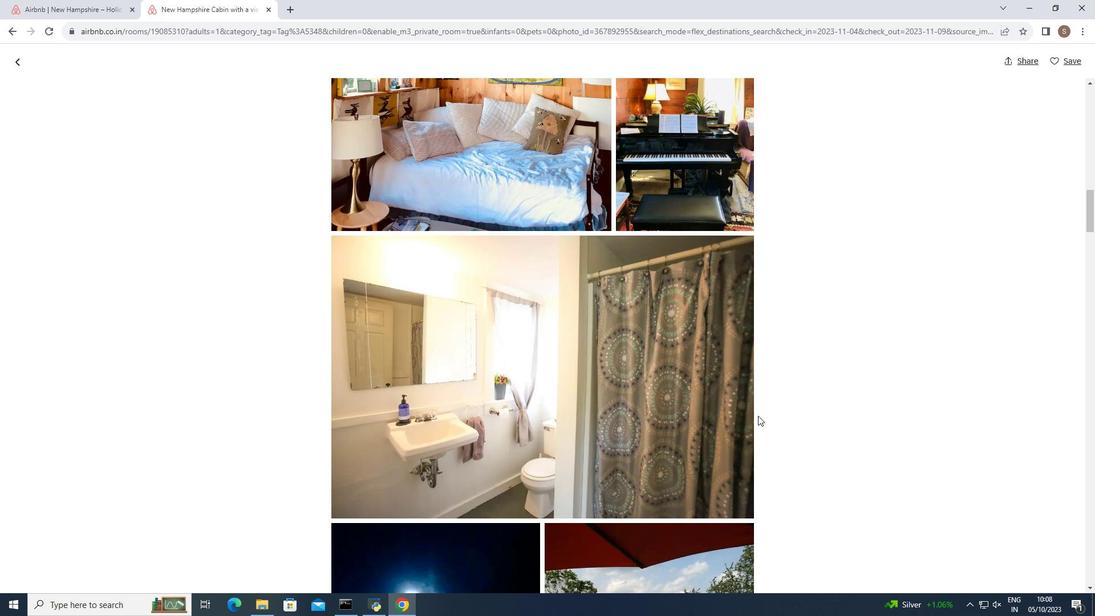 
Action: Mouse scrolled (758, 415) with delta (0, 0)
Screenshot: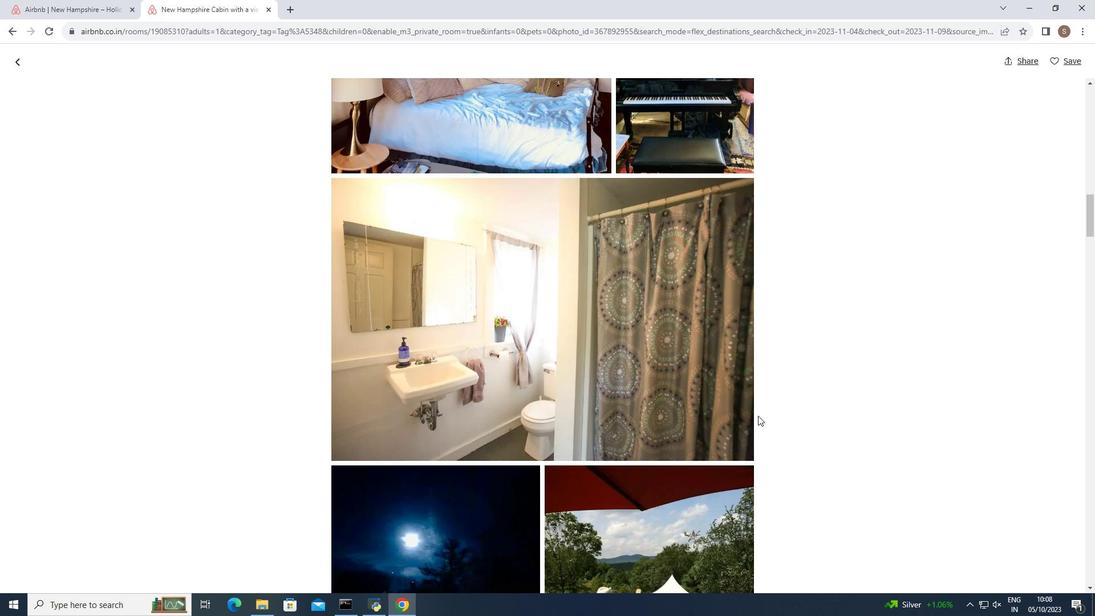 
Action: Mouse scrolled (758, 415) with delta (0, 0)
Screenshot: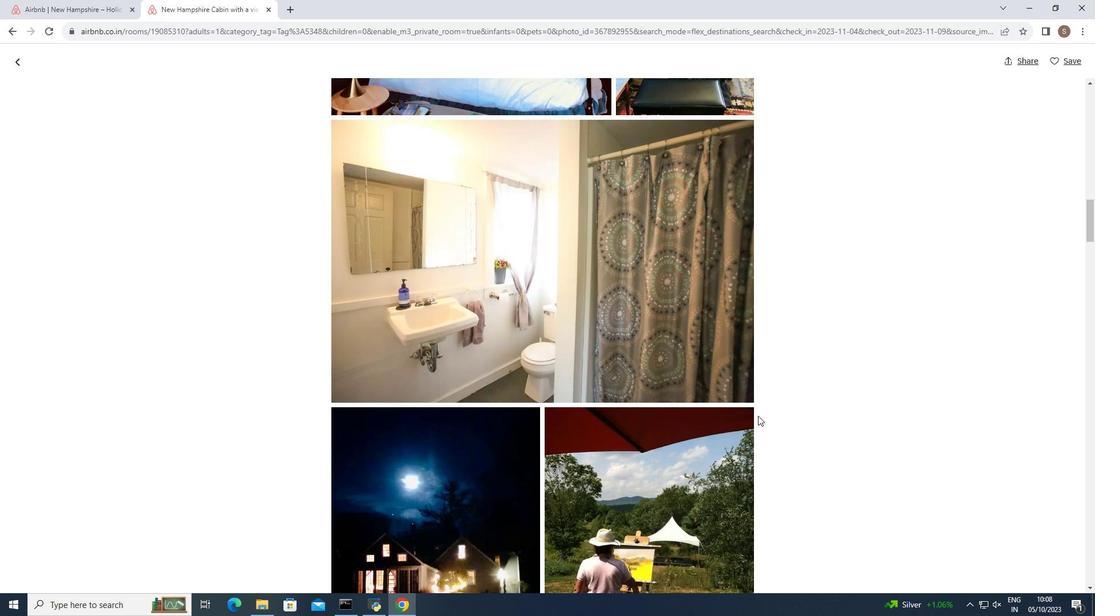 
Action: Mouse scrolled (758, 415) with delta (0, 0)
Screenshot: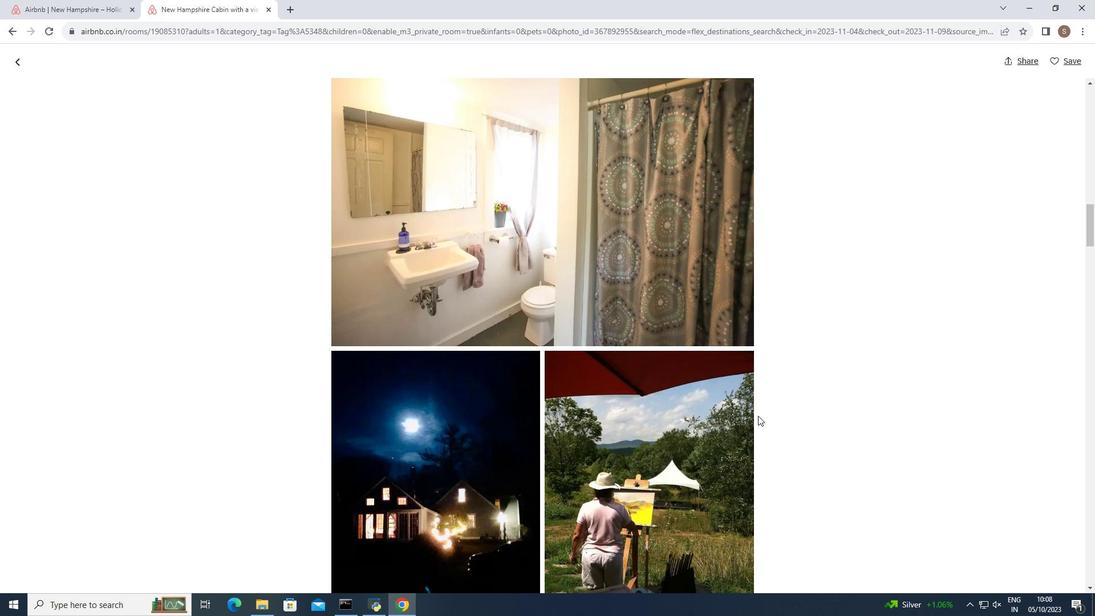 
Action: Mouse scrolled (758, 415) with delta (0, 0)
Screenshot: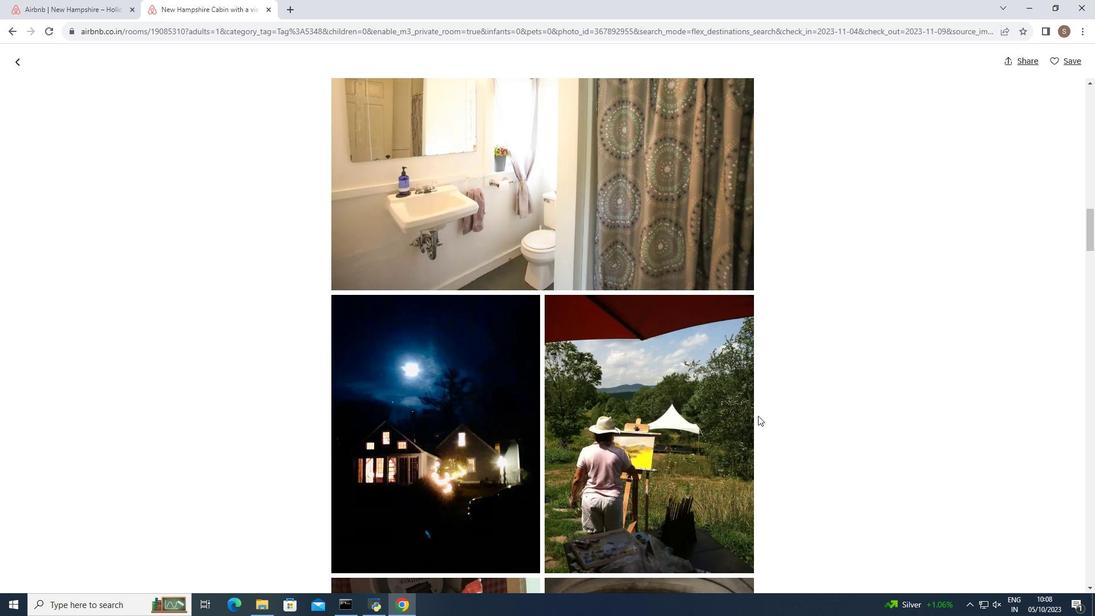 
Action: Mouse scrolled (758, 415) with delta (0, 0)
Screenshot: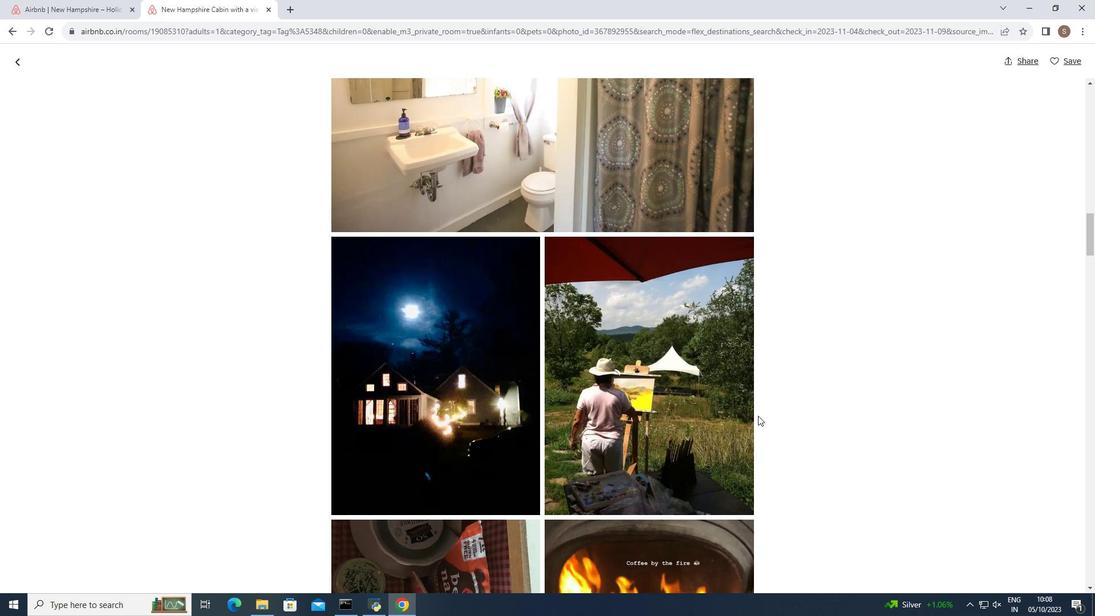 
Action: Mouse scrolled (758, 415) with delta (0, 0)
Screenshot: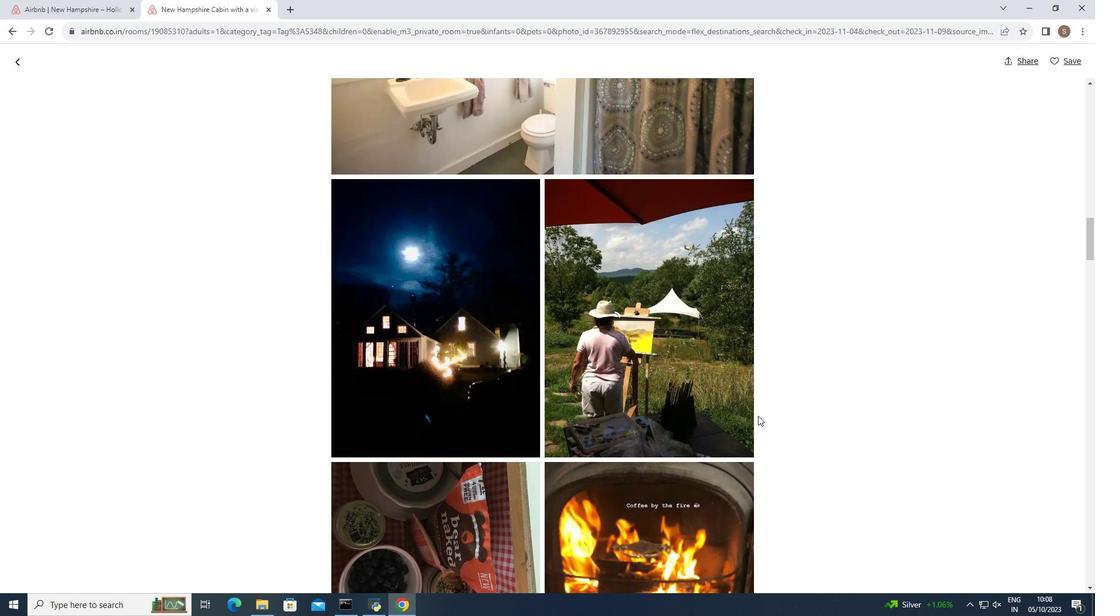 
Action: Mouse scrolled (758, 415) with delta (0, 0)
Screenshot: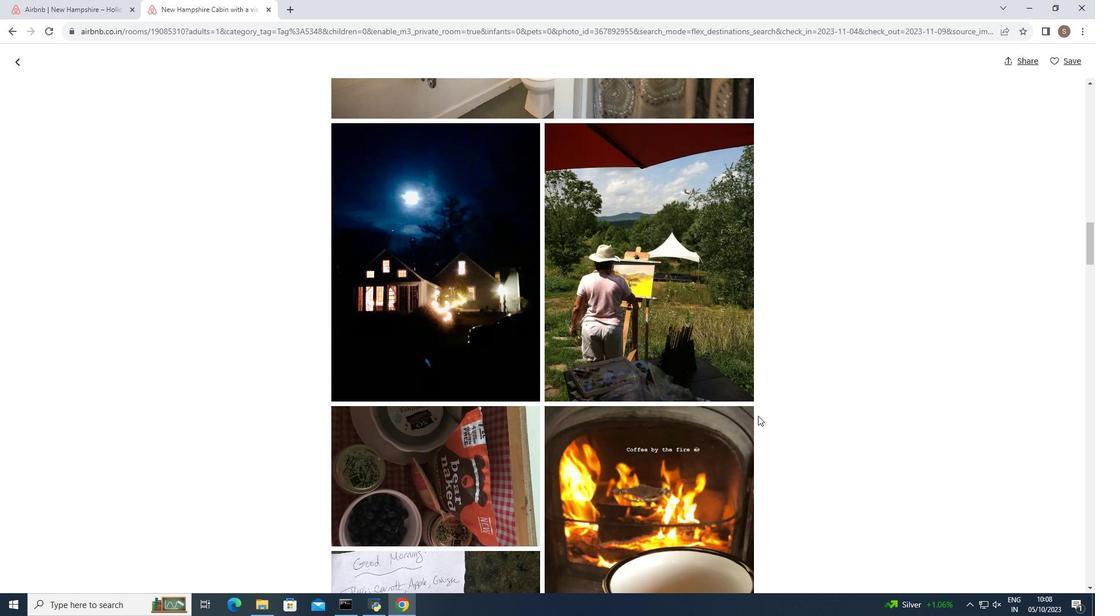 
Action: Mouse scrolled (758, 415) with delta (0, 0)
Screenshot: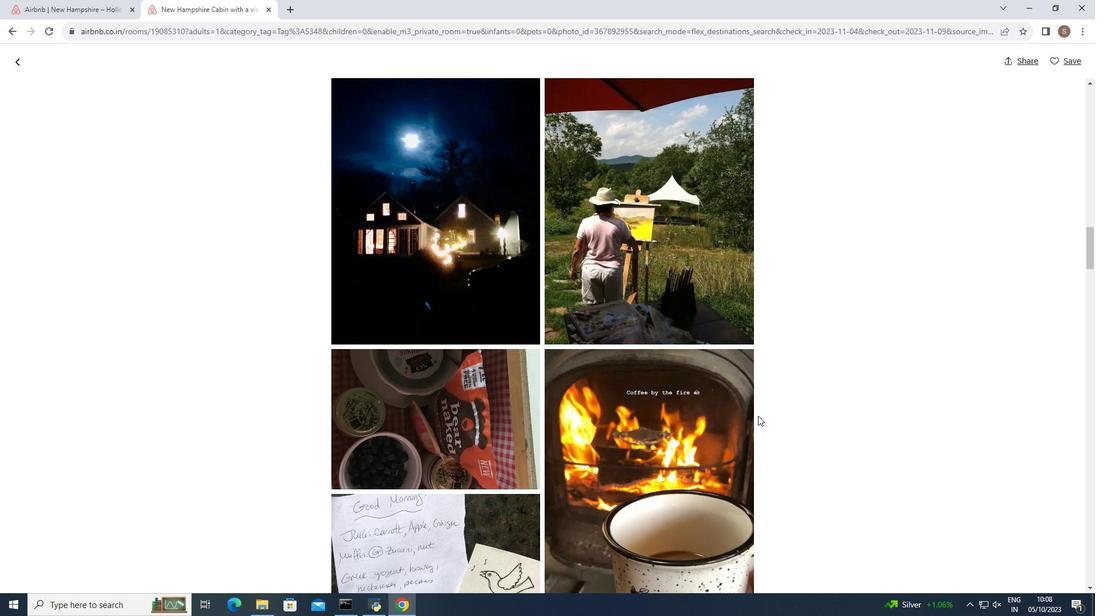 
Action: Mouse scrolled (758, 415) with delta (0, 0)
Screenshot: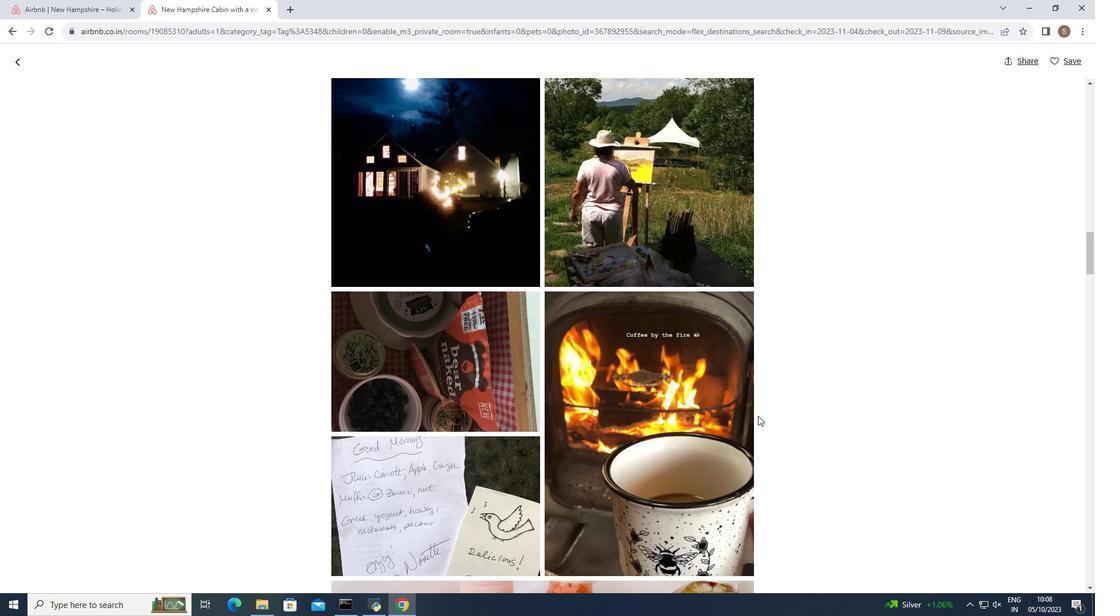 
Action: Mouse scrolled (758, 415) with delta (0, 0)
Screenshot: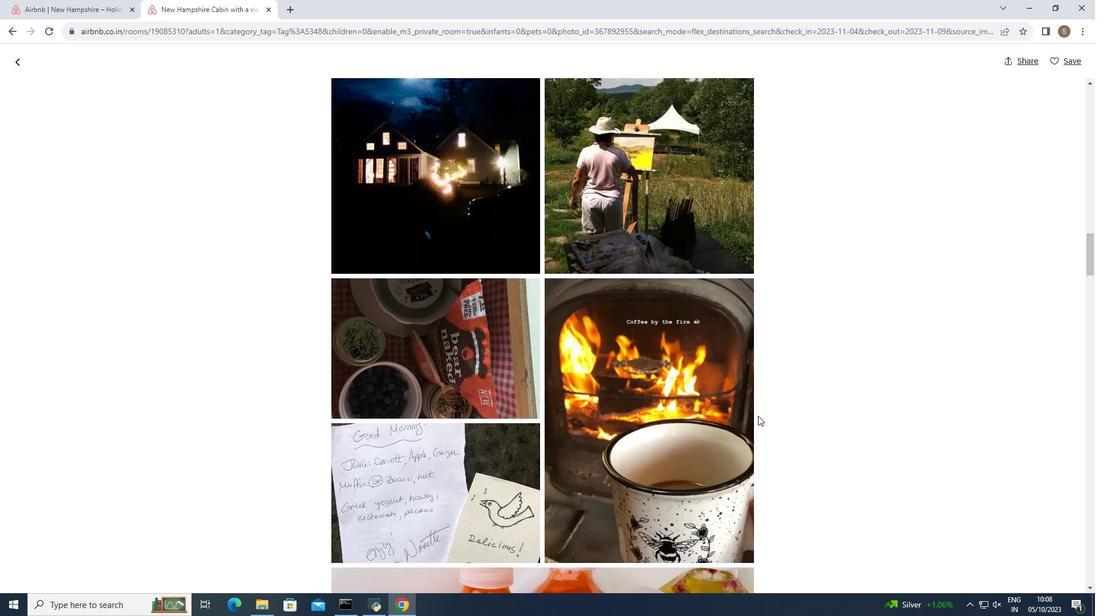 
Action: Mouse scrolled (758, 415) with delta (0, 0)
Screenshot: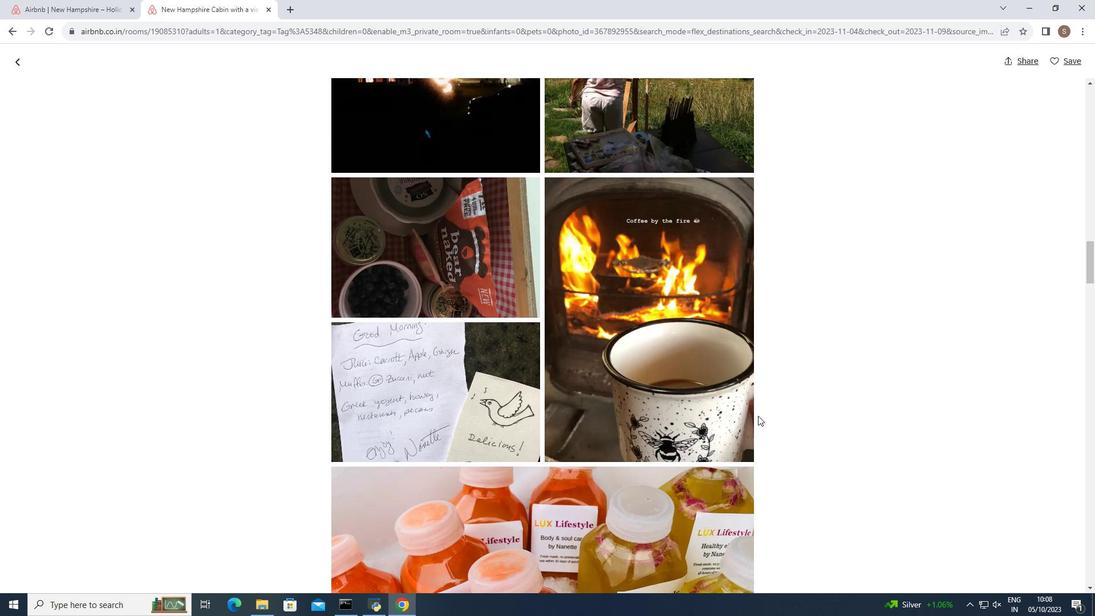 
Action: Mouse scrolled (758, 415) with delta (0, 0)
Screenshot: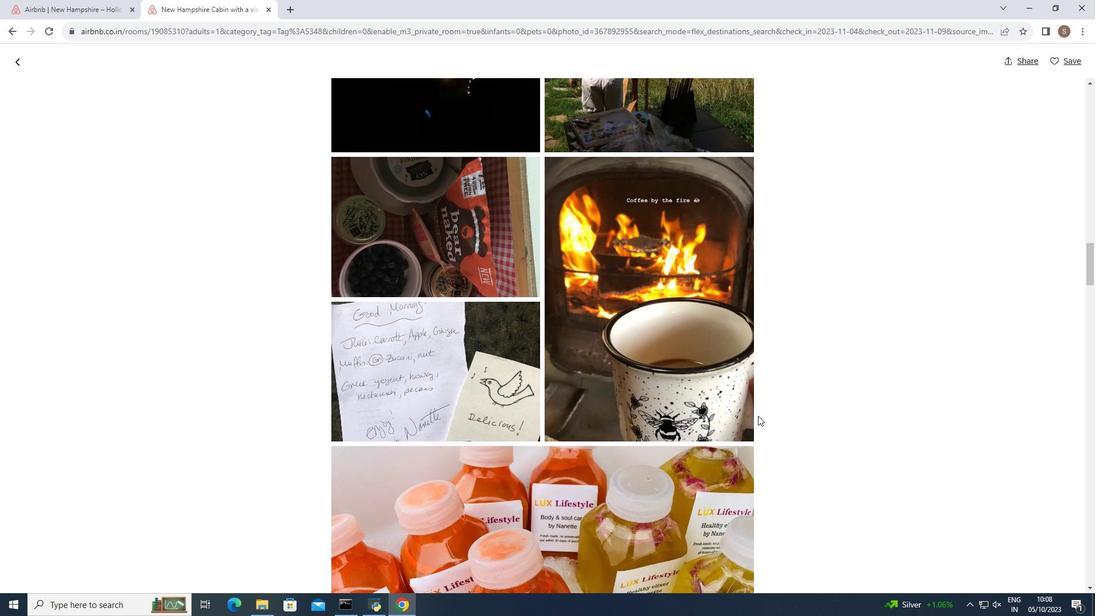 
Action: Mouse scrolled (758, 415) with delta (0, 0)
Screenshot: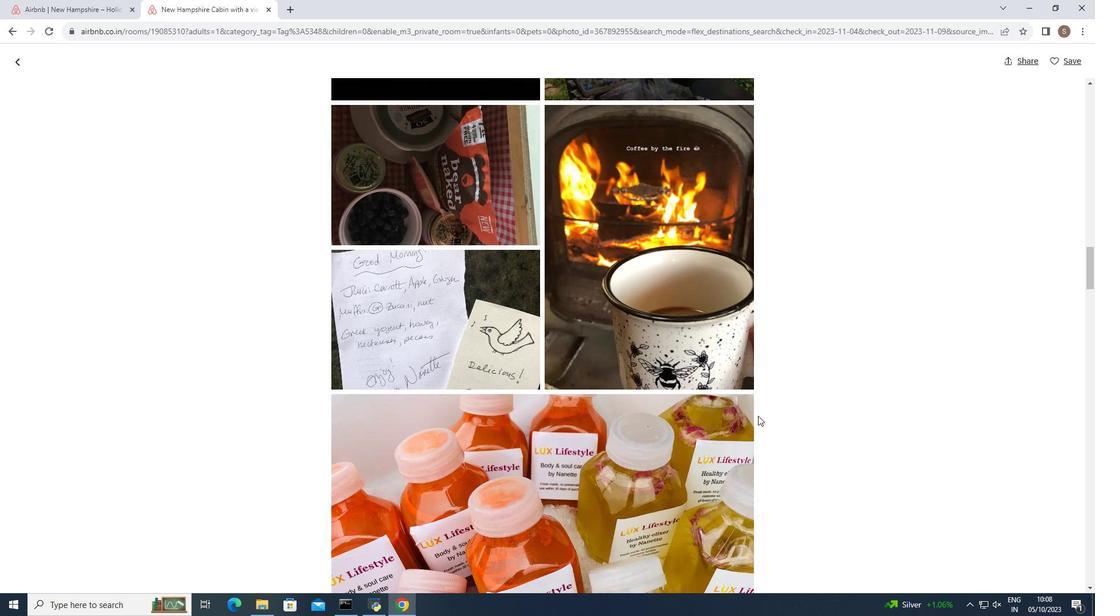 
Action: Mouse scrolled (758, 415) with delta (0, 0)
Screenshot: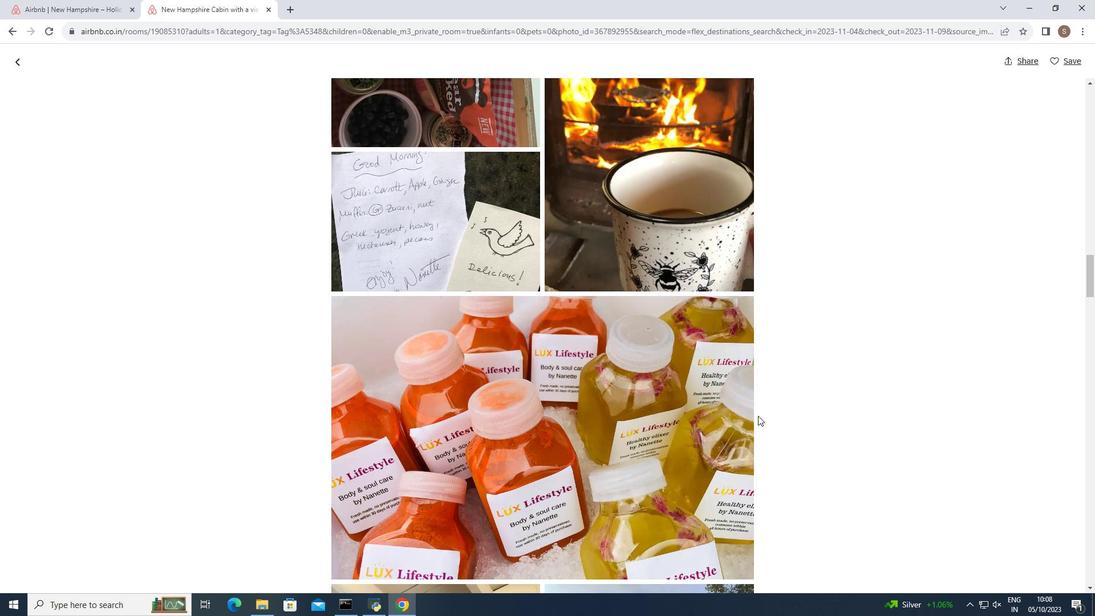 
Action: Mouse scrolled (758, 415) with delta (0, 0)
Screenshot: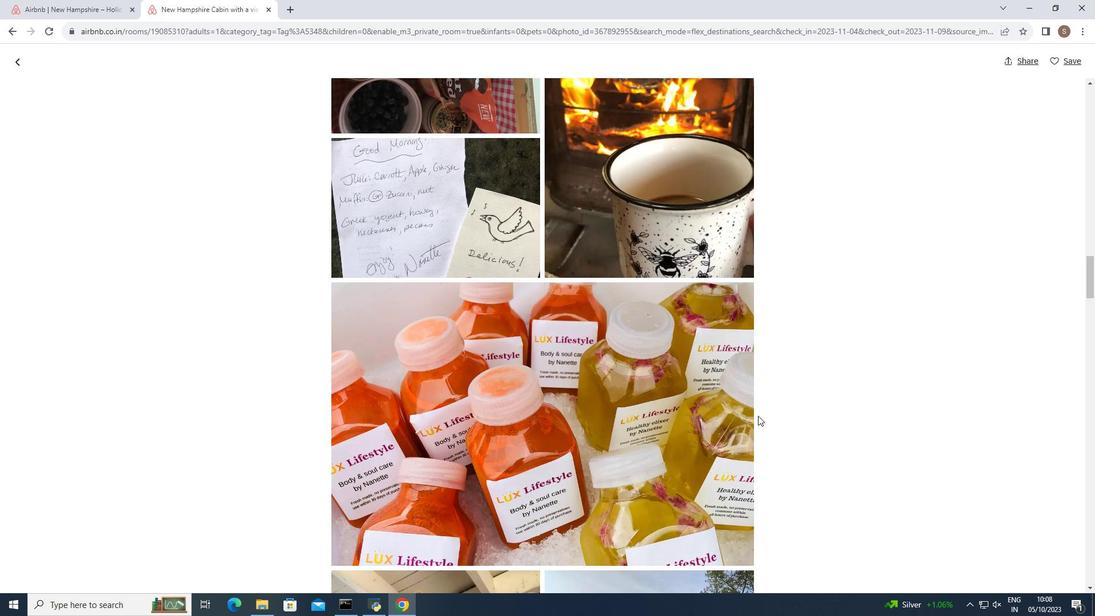 
Action: Mouse scrolled (758, 415) with delta (0, 0)
Screenshot: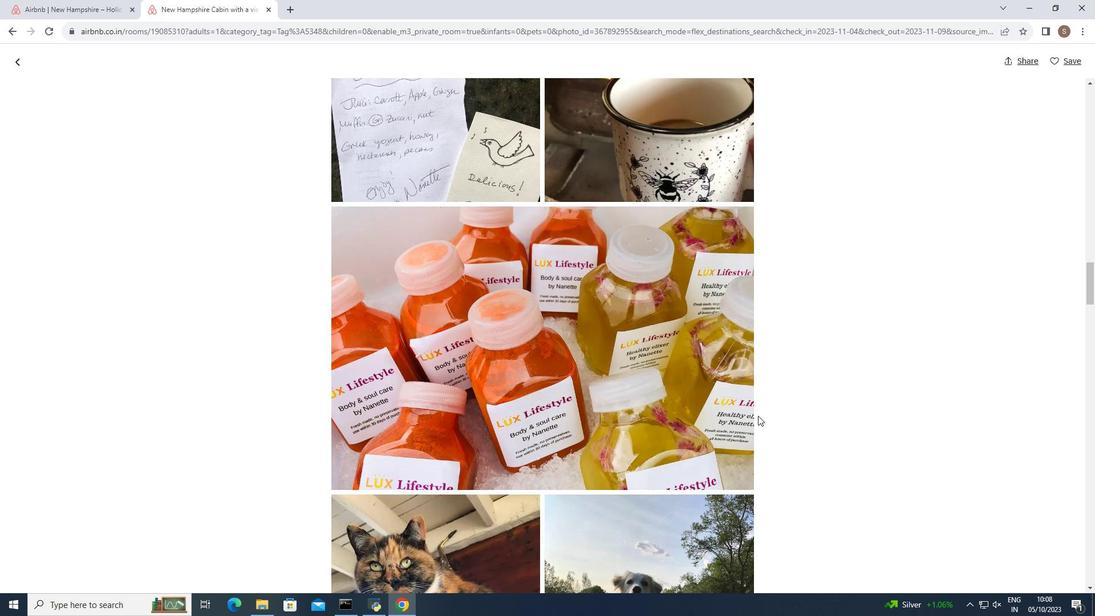 
Action: Mouse scrolled (758, 415) with delta (0, 0)
Screenshot: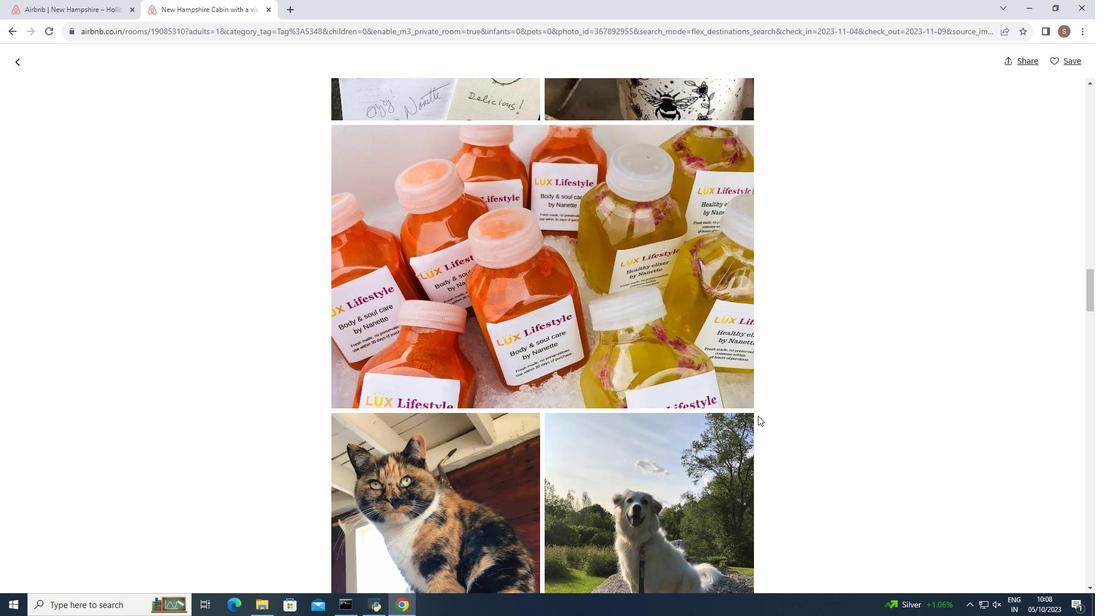 
Action: Mouse scrolled (758, 415) with delta (0, 0)
Screenshot: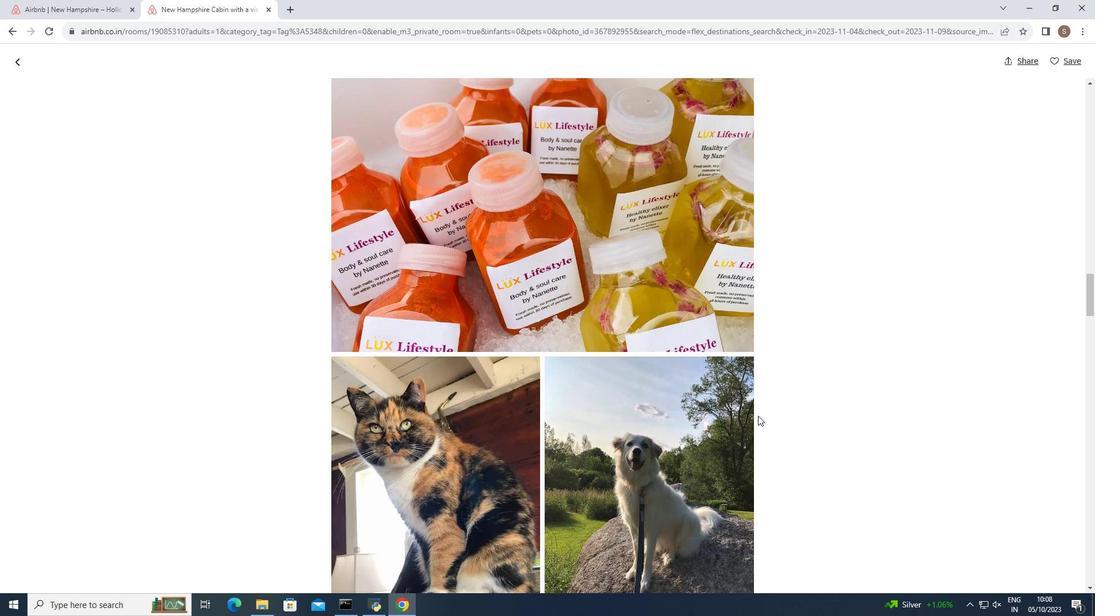 
Action: Mouse scrolled (758, 415) with delta (0, 0)
Screenshot: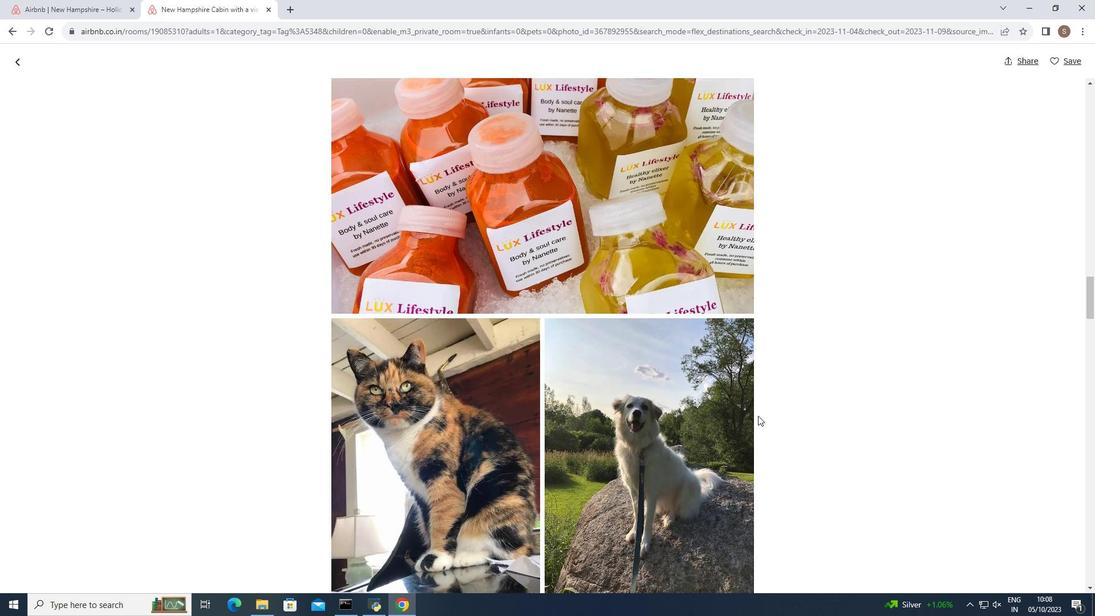 
Action: Mouse scrolled (758, 415) with delta (0, 0)
Screenshot: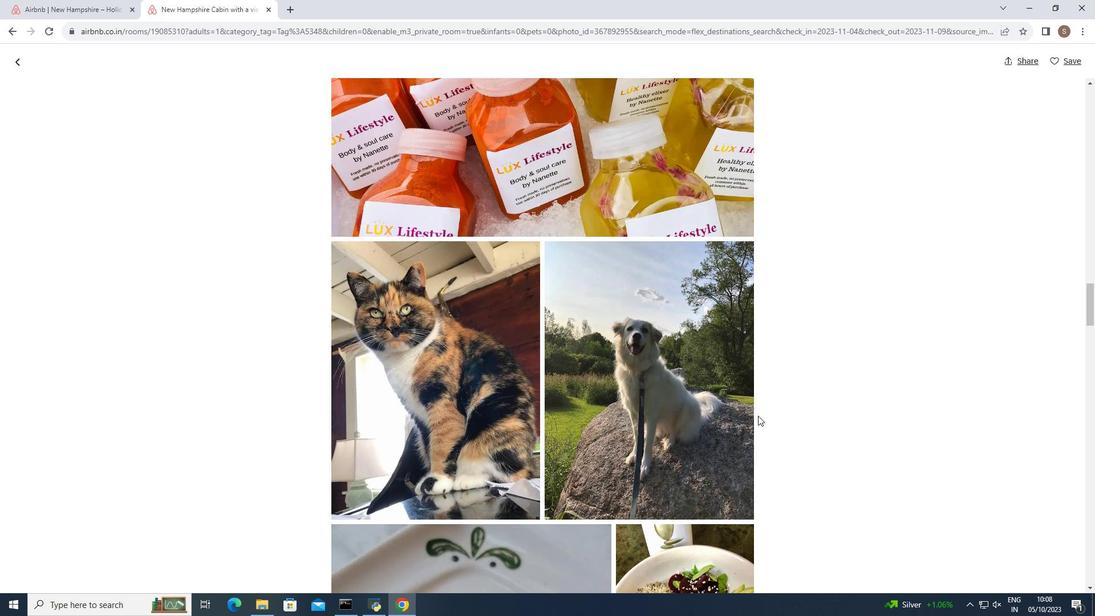 
Action: Mouse scrolled (758, 415) with delta (0, 0)
Screenshot: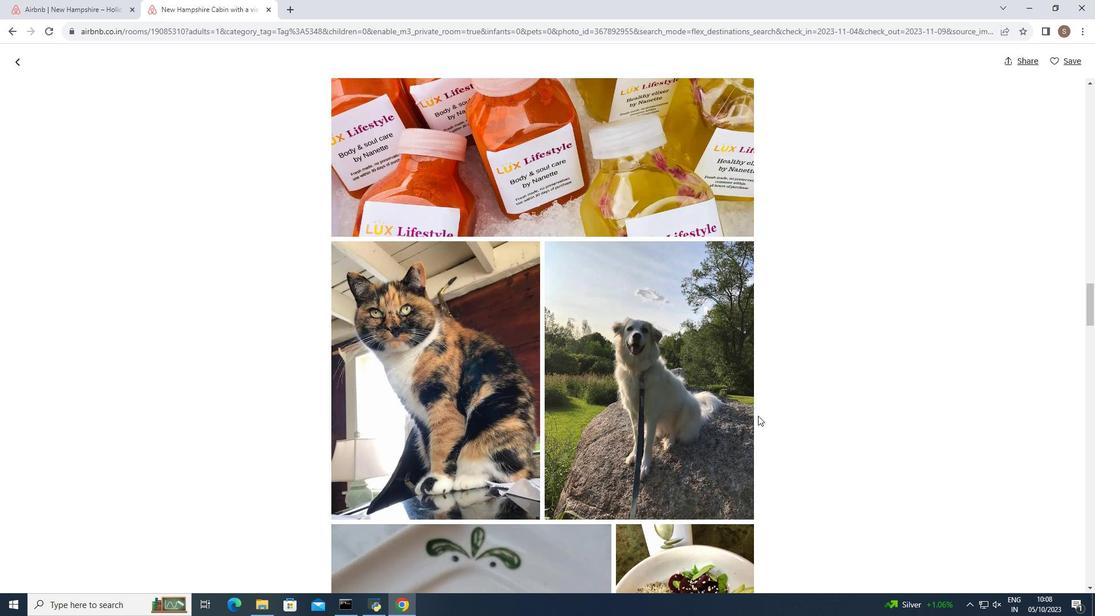 
Action: Mouse scrolled (758, 415) with delta (0, 0)
Screenshot: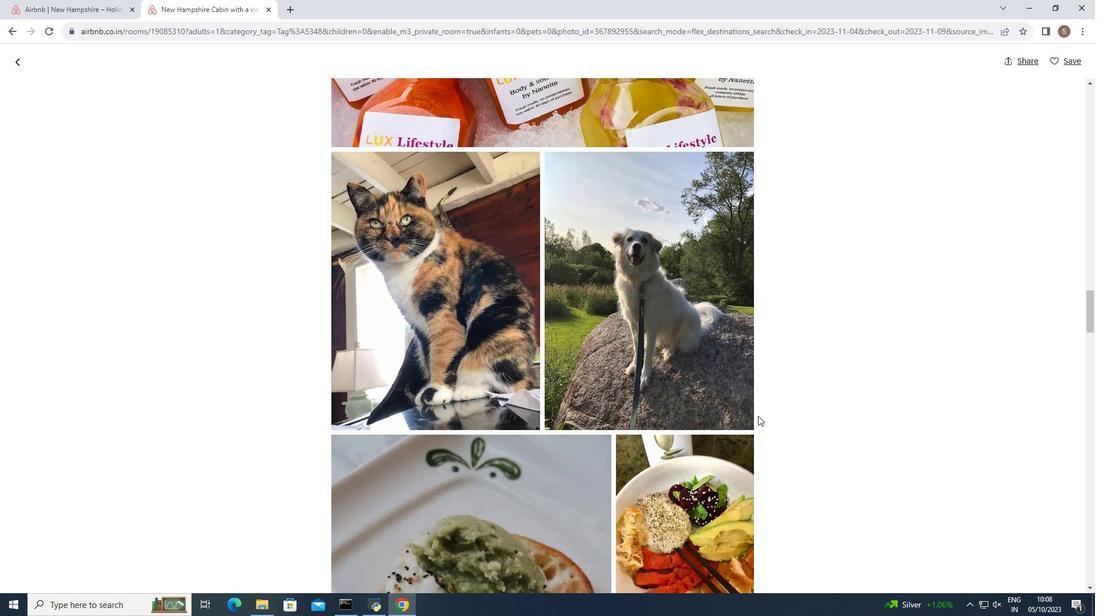 
Action: Mouse scrolled (758, 415) with delta (0, 0)
Screenshot: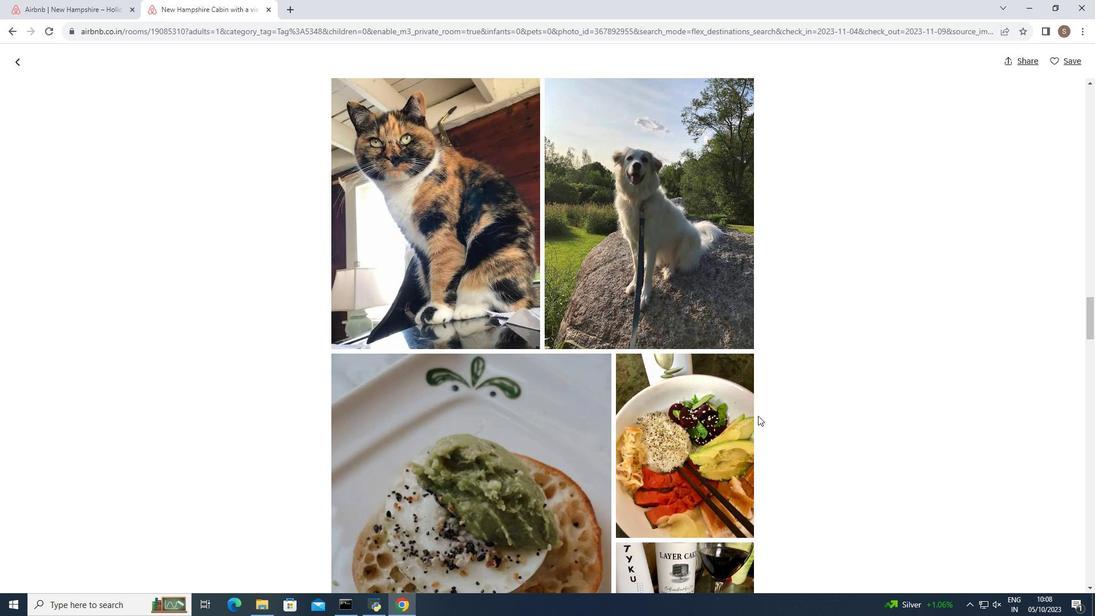 
Action: Mouse scrolled (758, 415) with delta (0, 0)
Screenshot: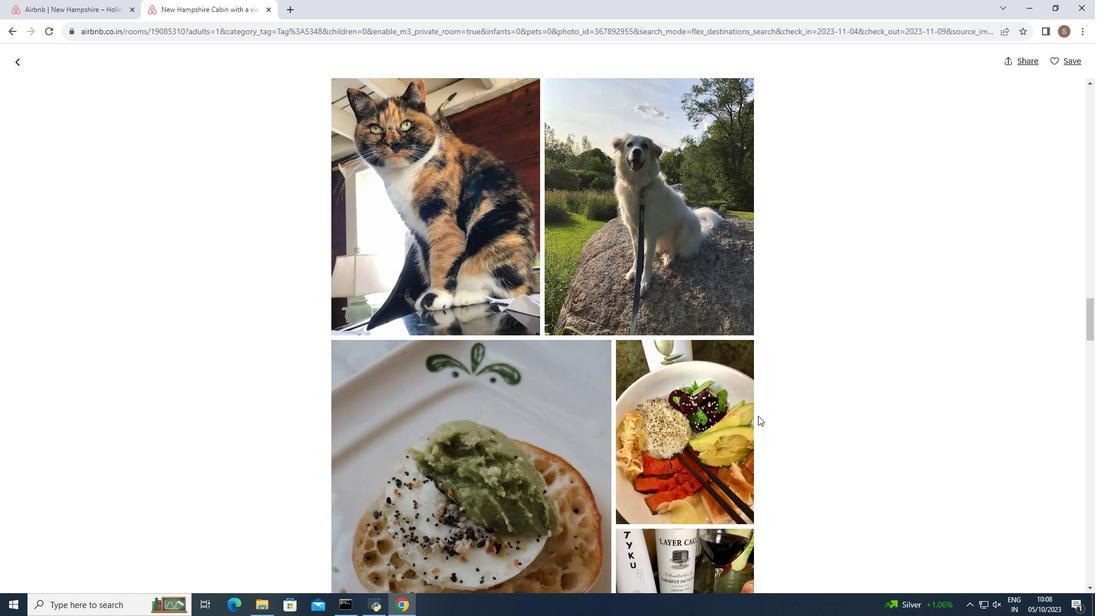 
Action: Mouse scrolled (758, 415) with delta (0, 0)
Screenshot: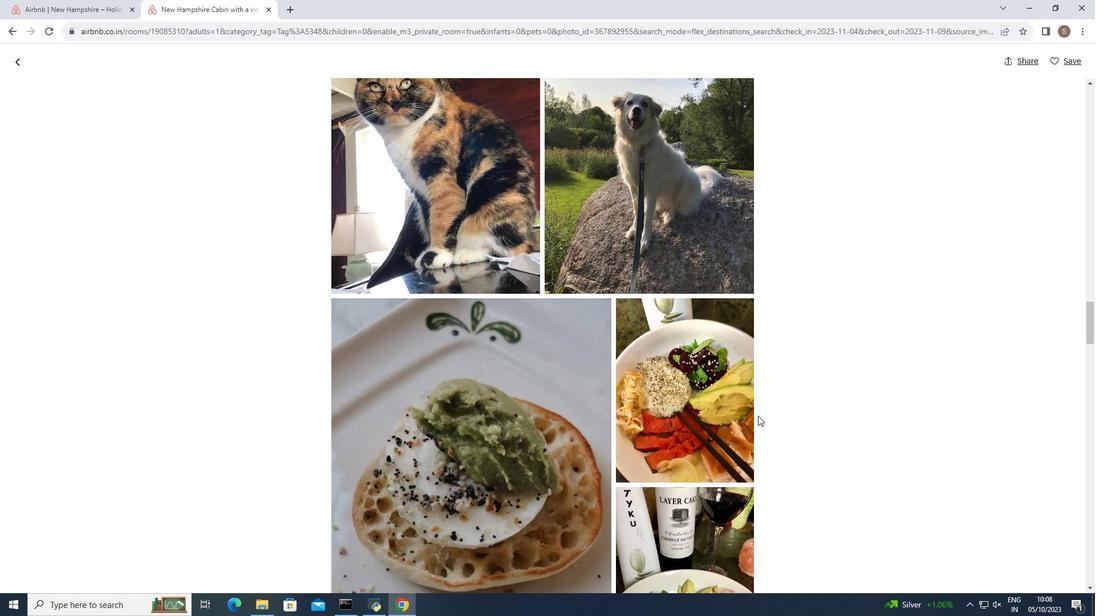 
Action: Mouse scrolled (758, 415) with delta (0, 0)
Screenshot: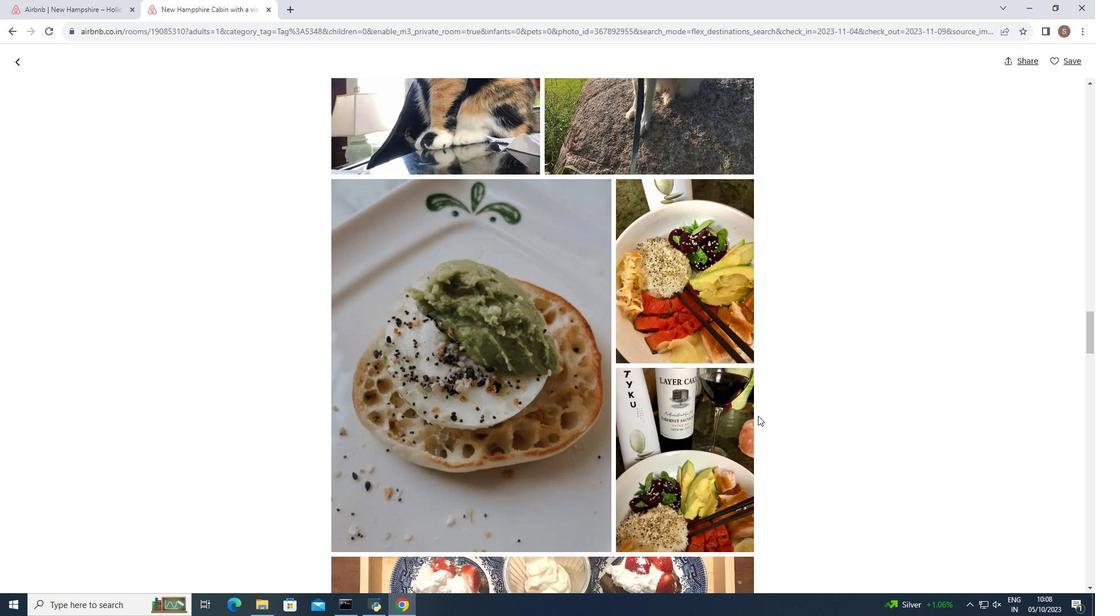 
Action: Mouse scrolled (758, 415) with delta (0, 0)
Screenshot: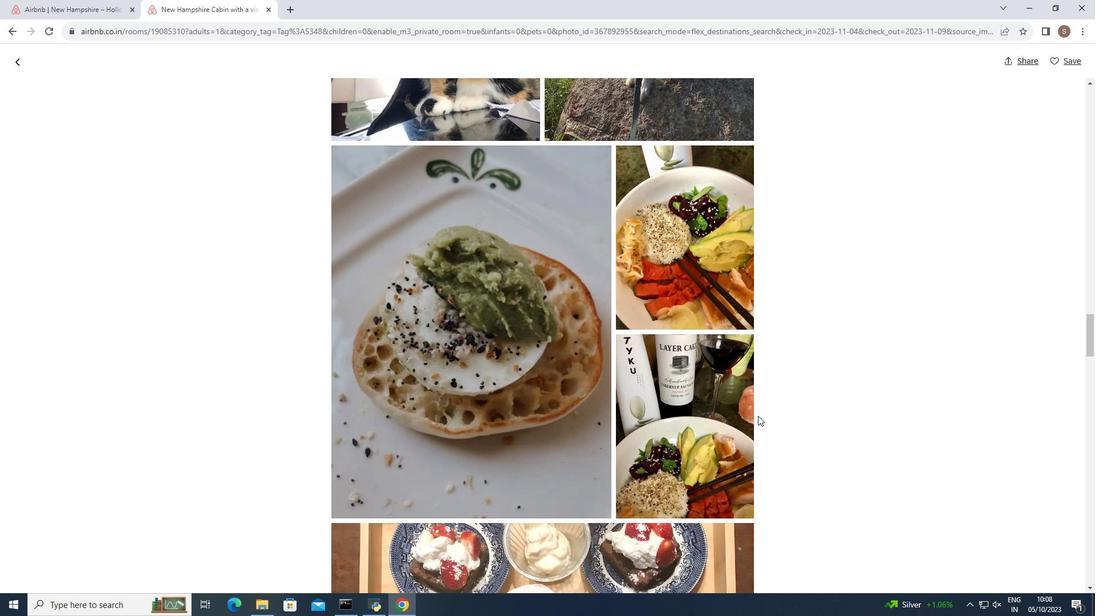 
Action: Mouse scrolled (758, 415) with delta (0, 0)
Screenshot: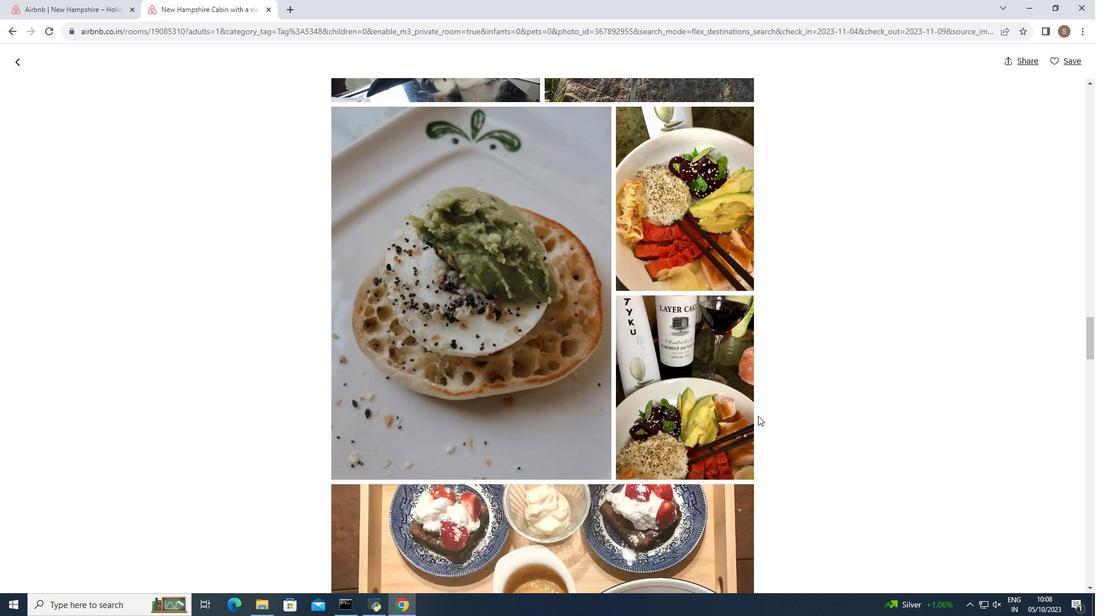
Action: Mouse scrolled (758, 415) with delta (0, 0)
Screenshot: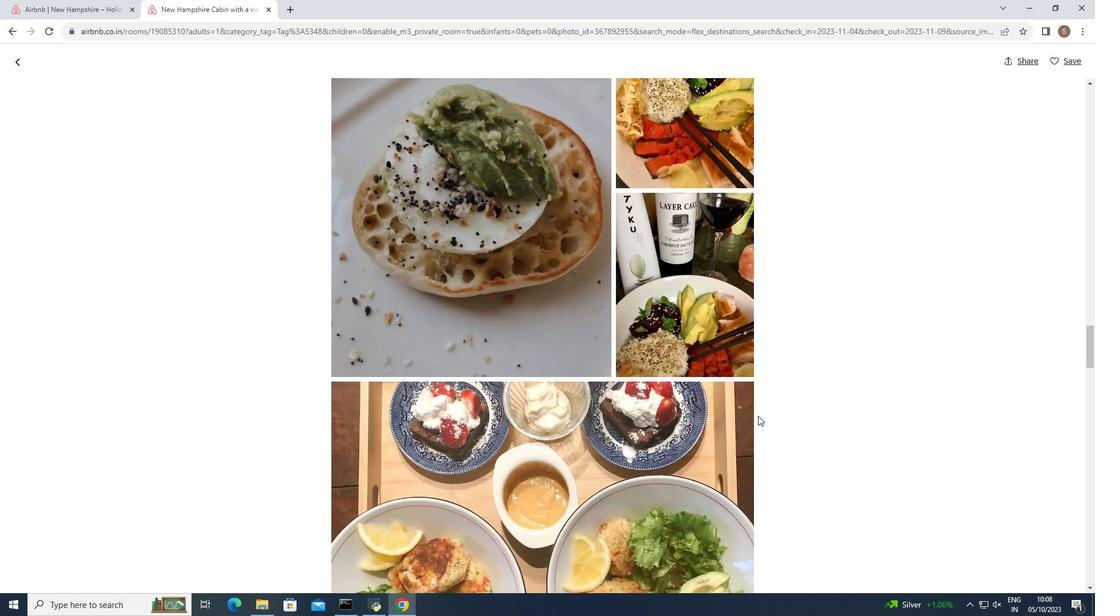 
Action: Mouse scrolled (758, 415) with delta (0, 0)
Screenshot: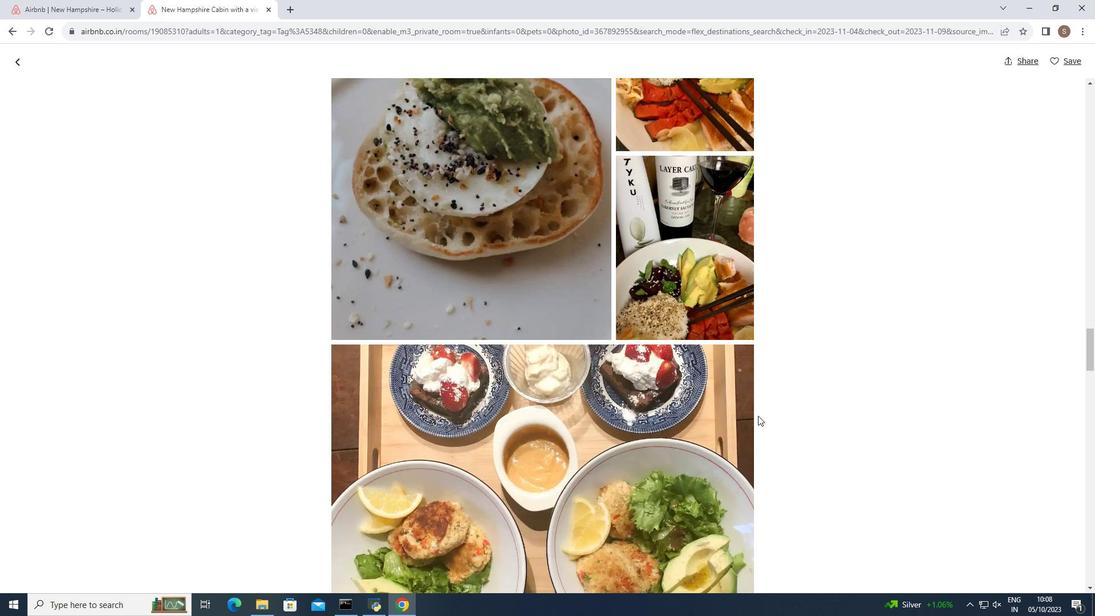 
Action: Mouse scrolled (758, 415) with delta (0, 0)
Screenshot: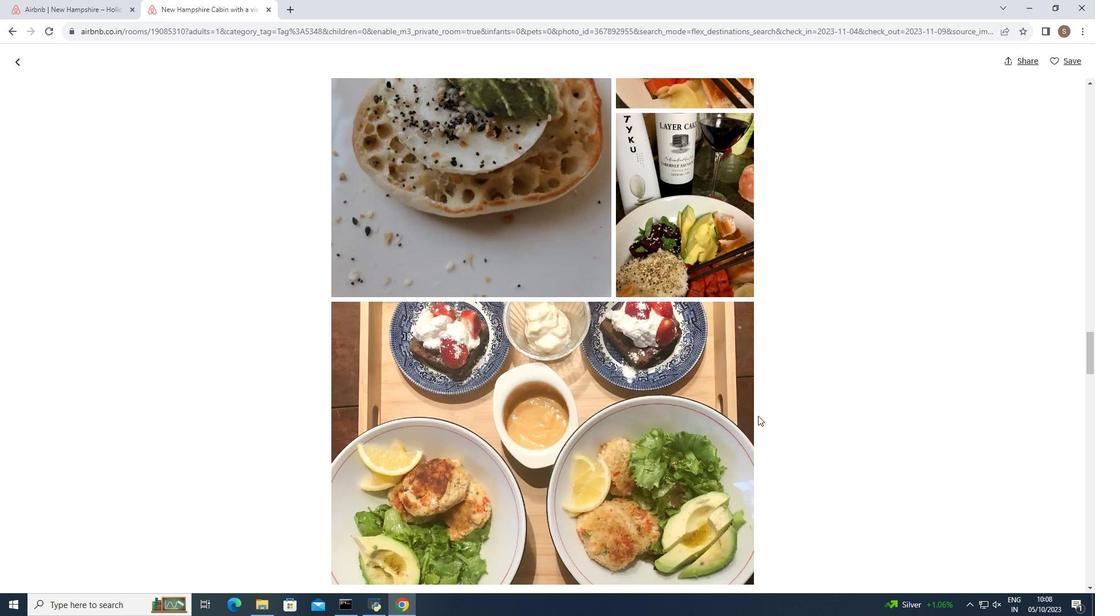 
Action: Mouse scrolled (758, 415) with delta (0, 0)
Screenshot: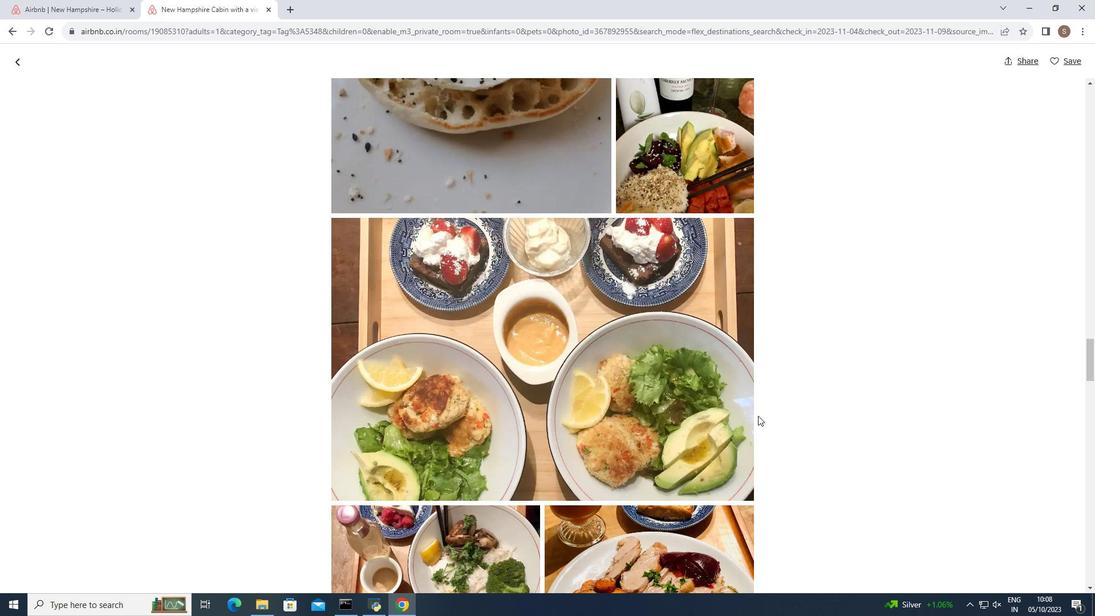 
Action: Mouse scrolled (758, 415) with delta (0, 0)
Screenshot: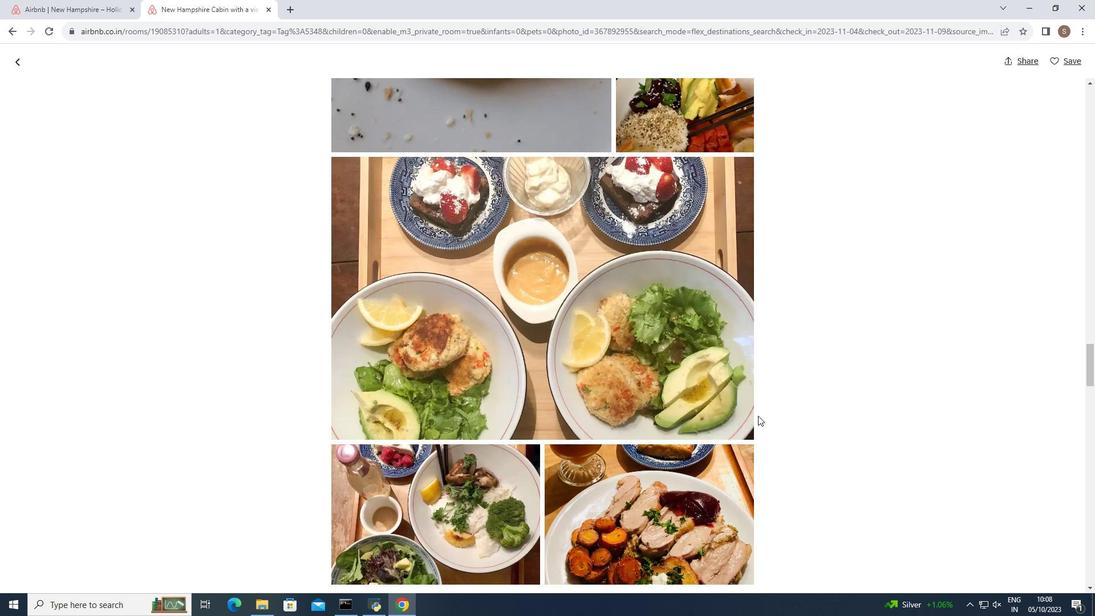 
Action: Mouse scrolled (758, 415) with delta (0, 0)
Screenshot: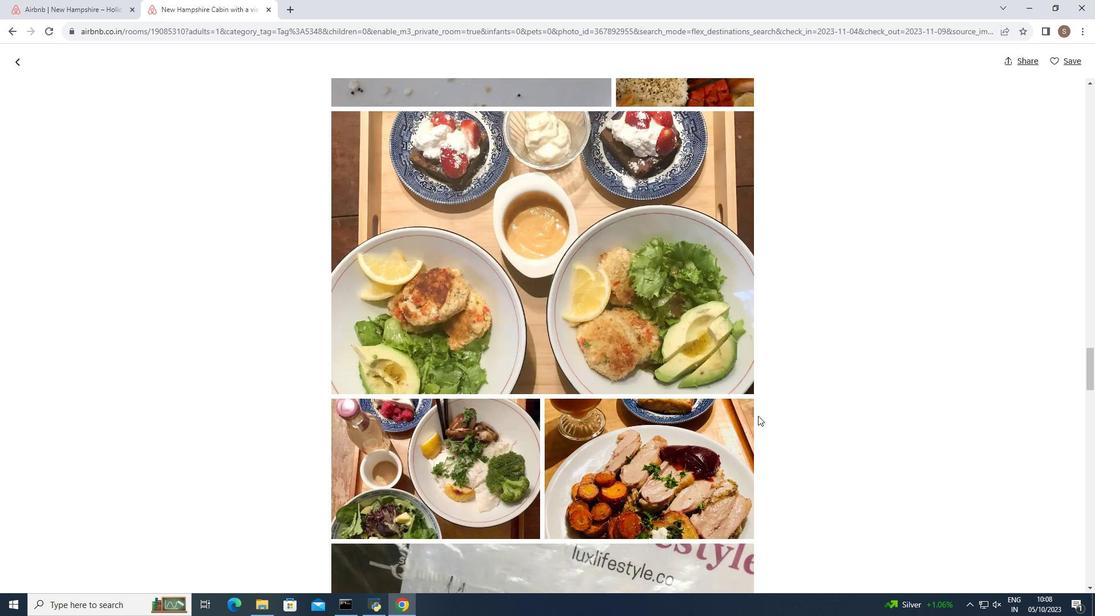 
Action: Mouse moved to (755, 415)
Screenshot: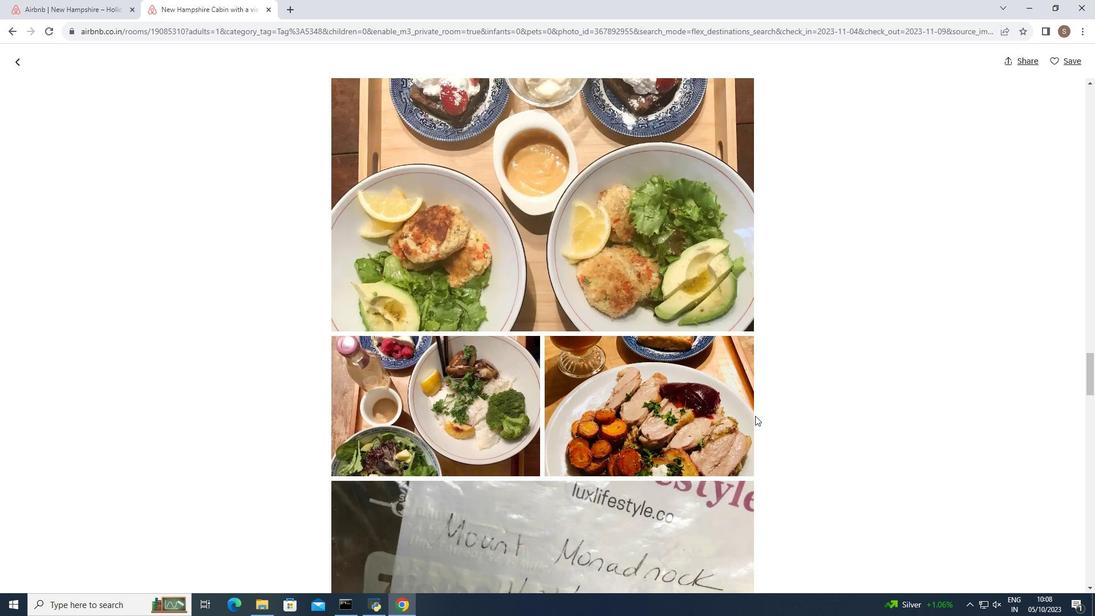 
Action: Mouse scrolled (755, 415) with delta (0, 0)
Screenshot: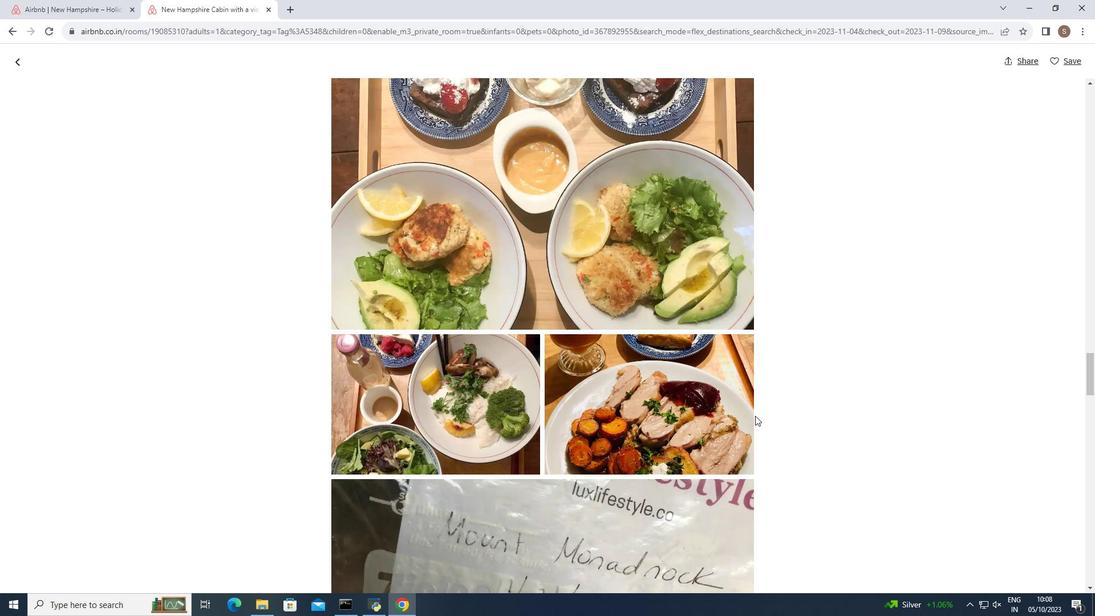 
Action: Mouse scrolled (755, 415) with delta (0, 0)
Screenshot: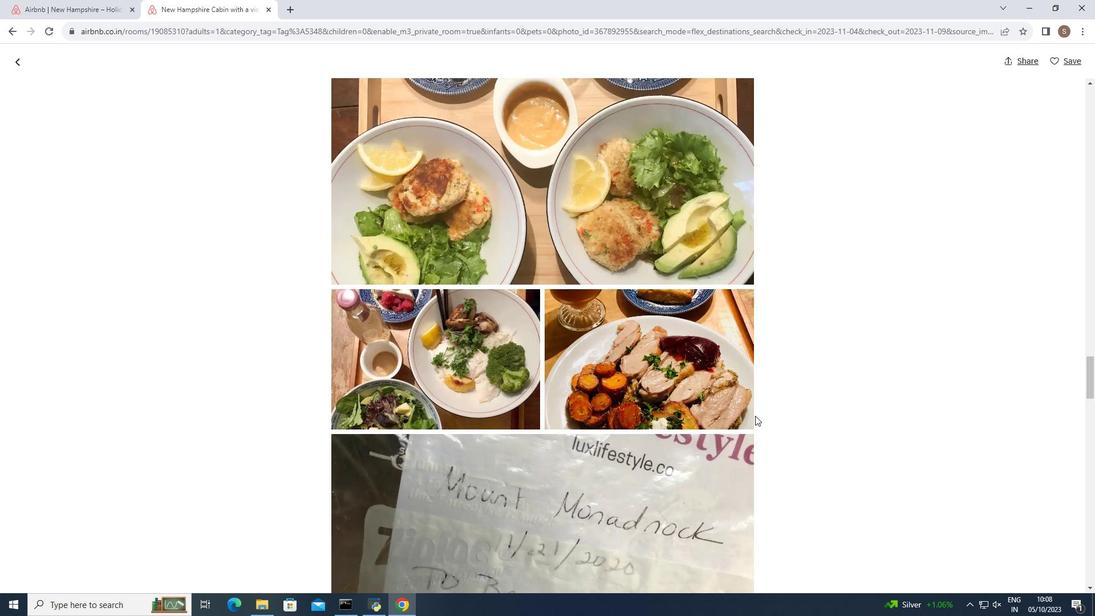 
Action: Mouse scrolled (755, 415) with delta (0, 0)
Screenshot: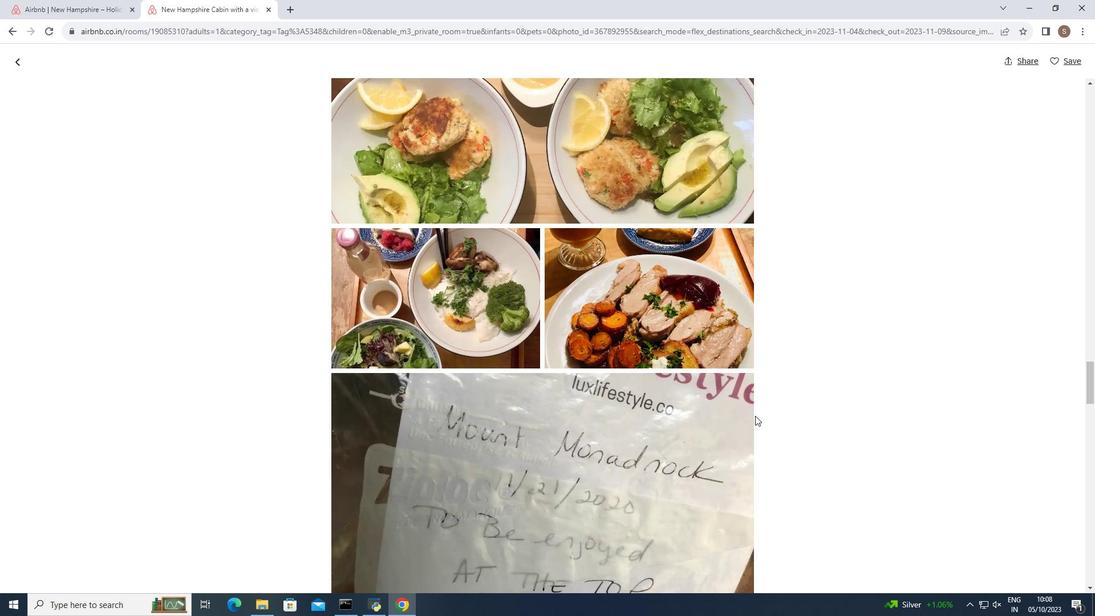 
Action: Mouse scrolled (755, 415) with delta (0, 0)
Screenshot: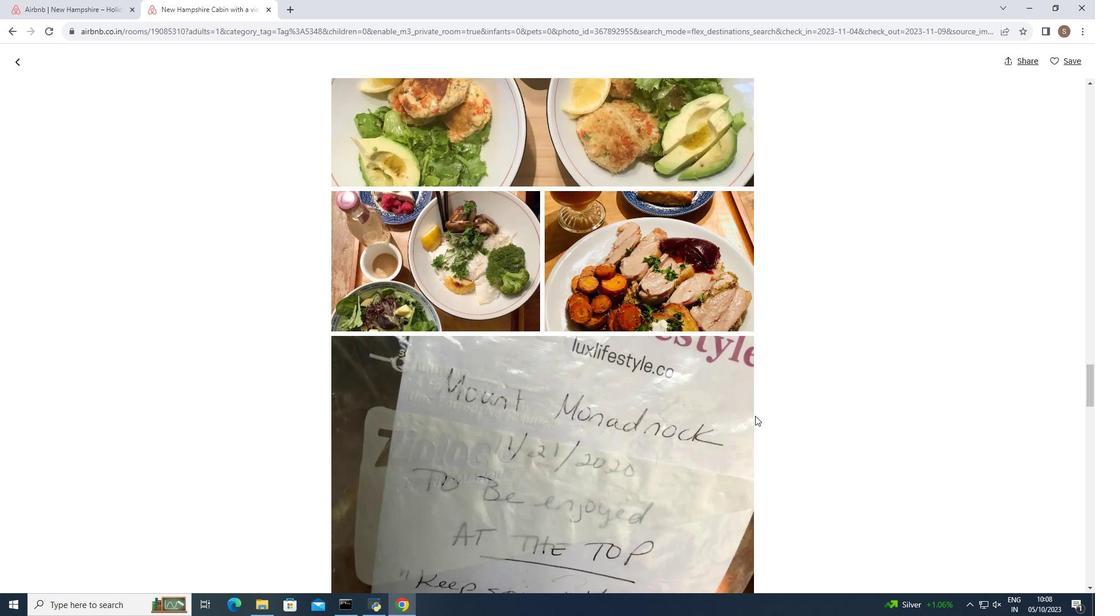 
Action: Mouse scrolled (755, 415) with delta (0, 0)
Screenshot: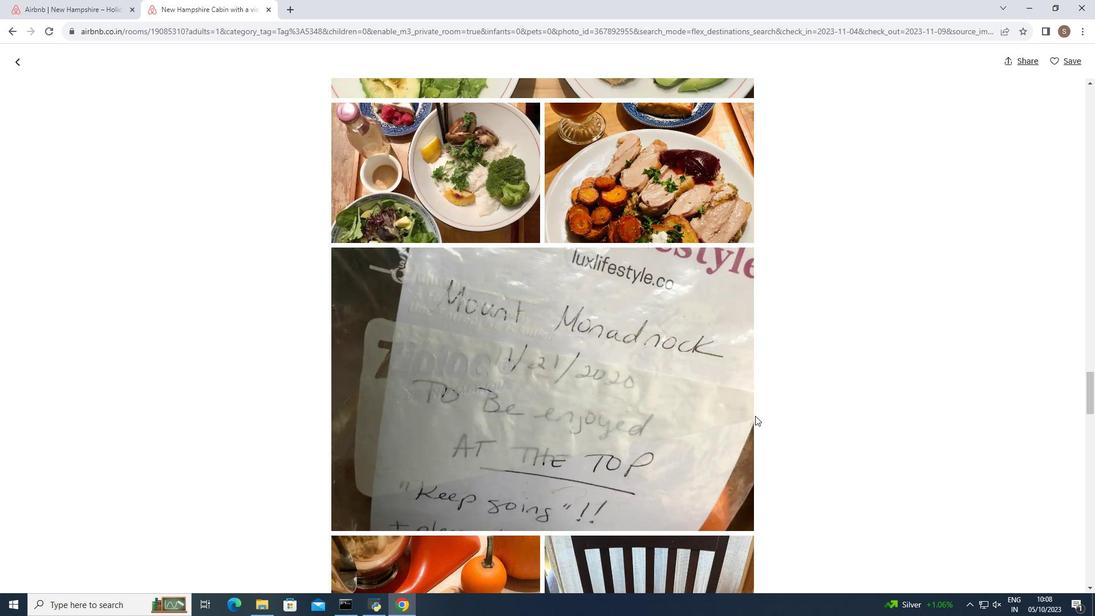 
Action: Mouse scrolled (755, 415) with delta (0, 0)
Screenshot: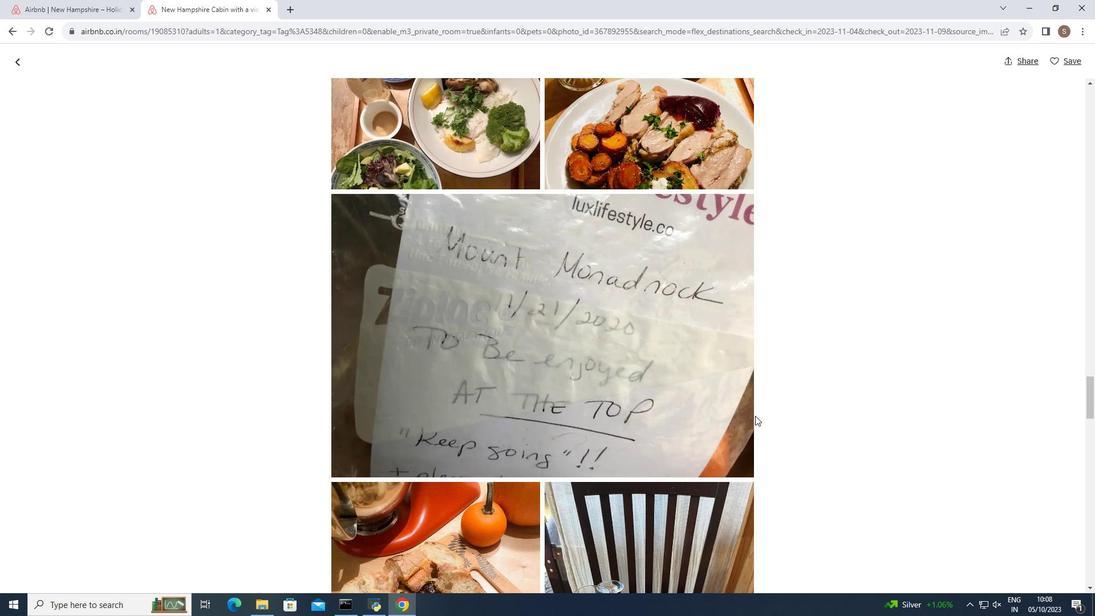 
Action: Mouse scrolled (755, 415) with delta (0, 0)
Screenshot: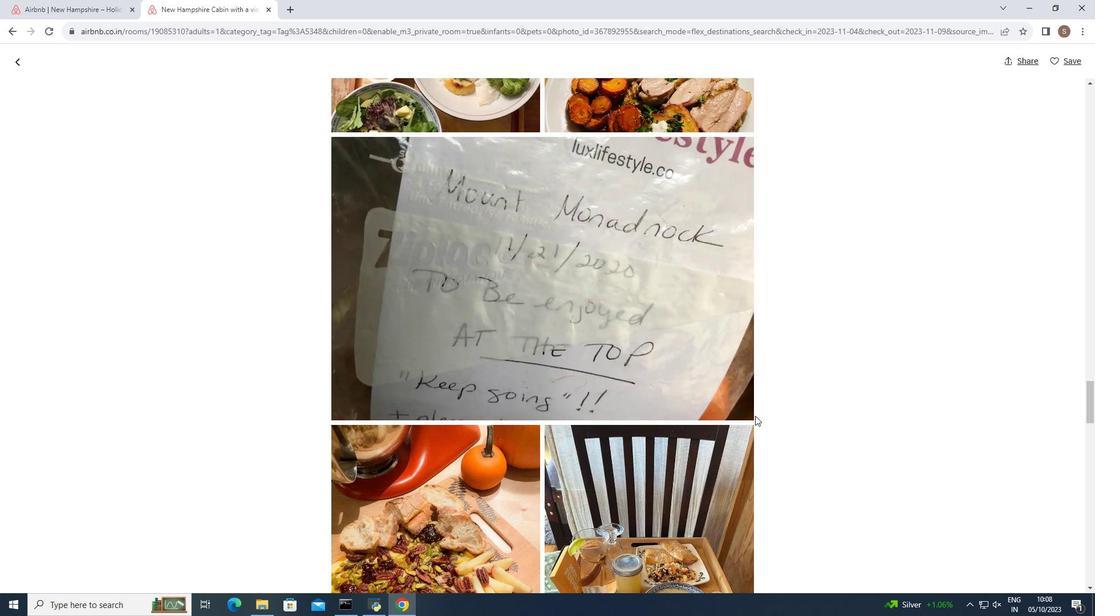 
Action: Mouse scrolled (755, 415) with delta (0, 0)
Screenshot: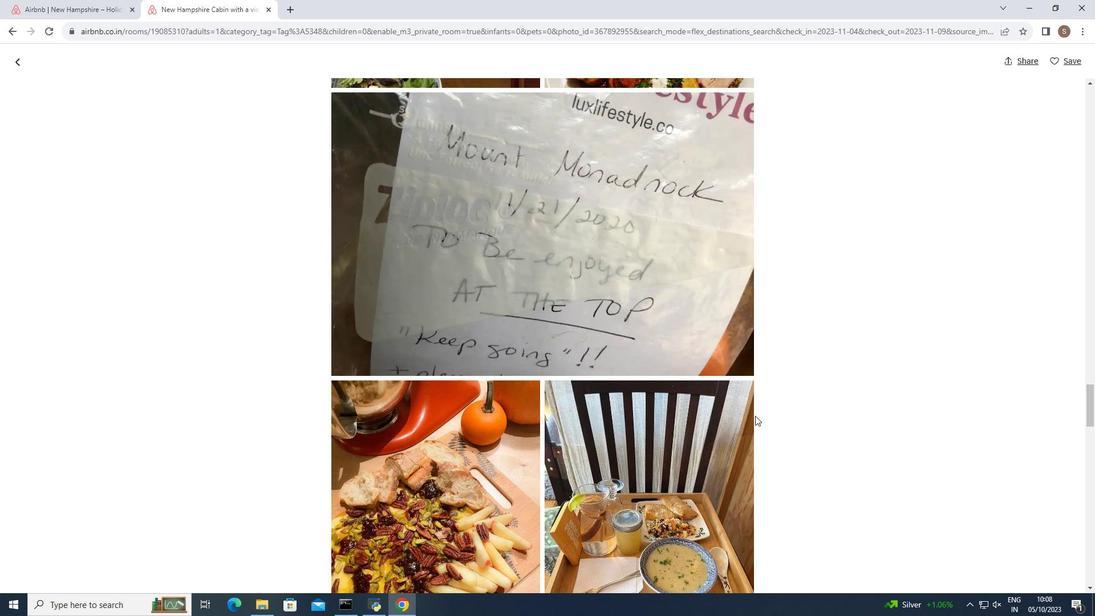 
Action: Mouse scrolled (755, 415) with delta (0, 0)
Screenshot: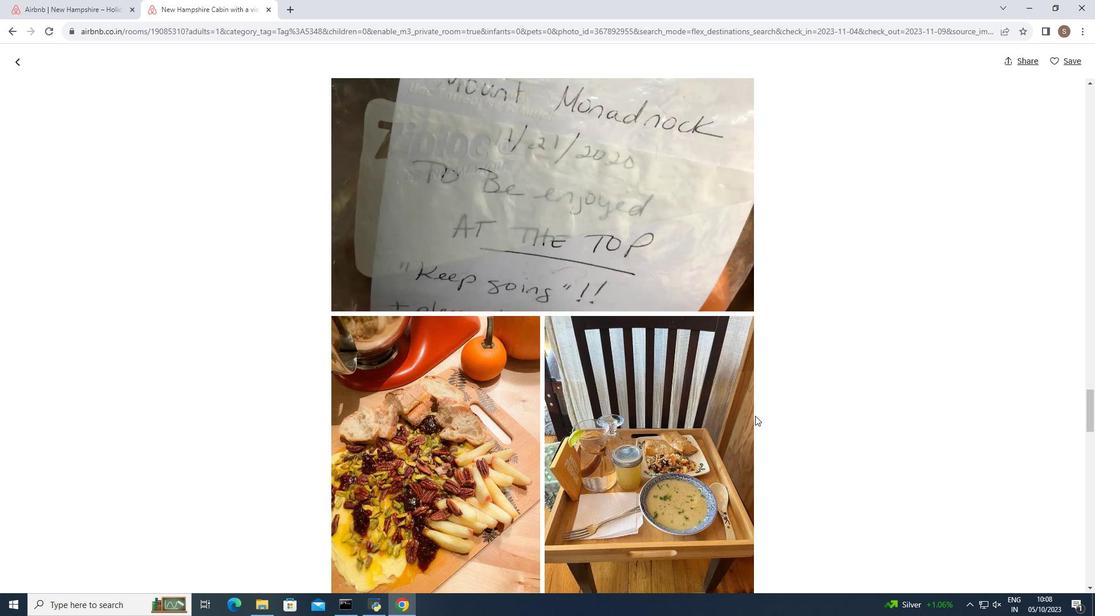 
Action: Mouse scrolled (755, 415) with delta (0, 0)
Screenshot: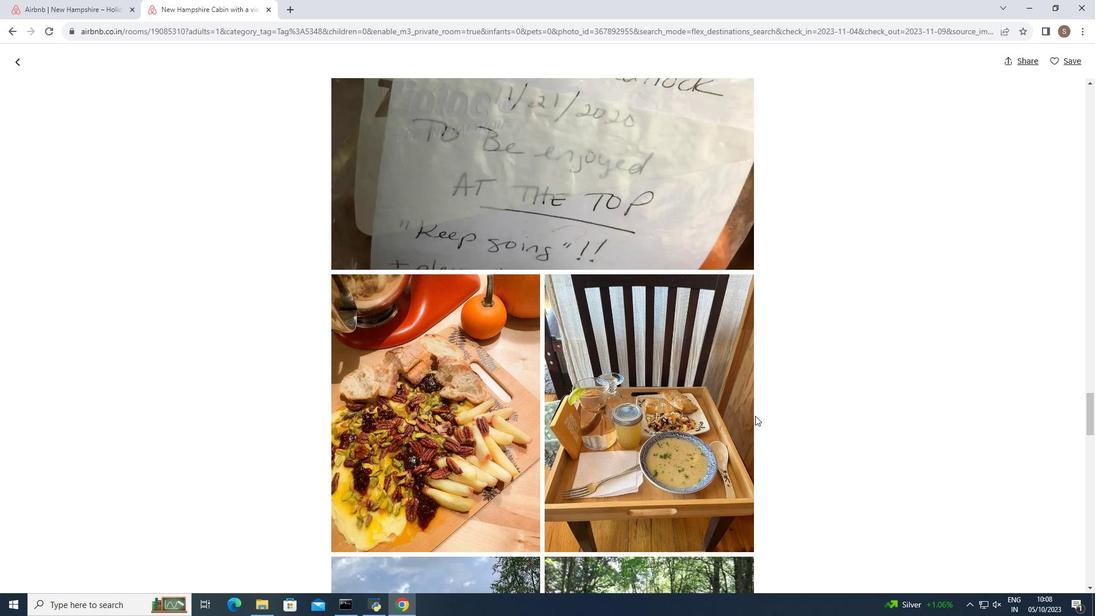
Action: Mouse scrolled (755, 415) with delta (0, 0)
Screenshot: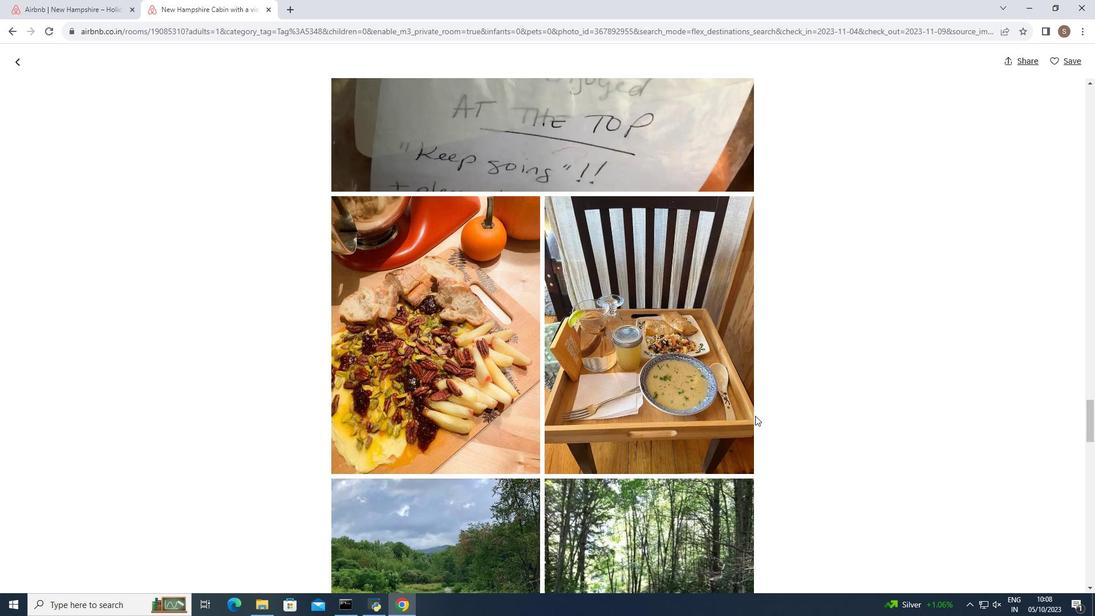 
Action: Mouse scrolled (755, 415) with delta (0, 0)
Screenshot: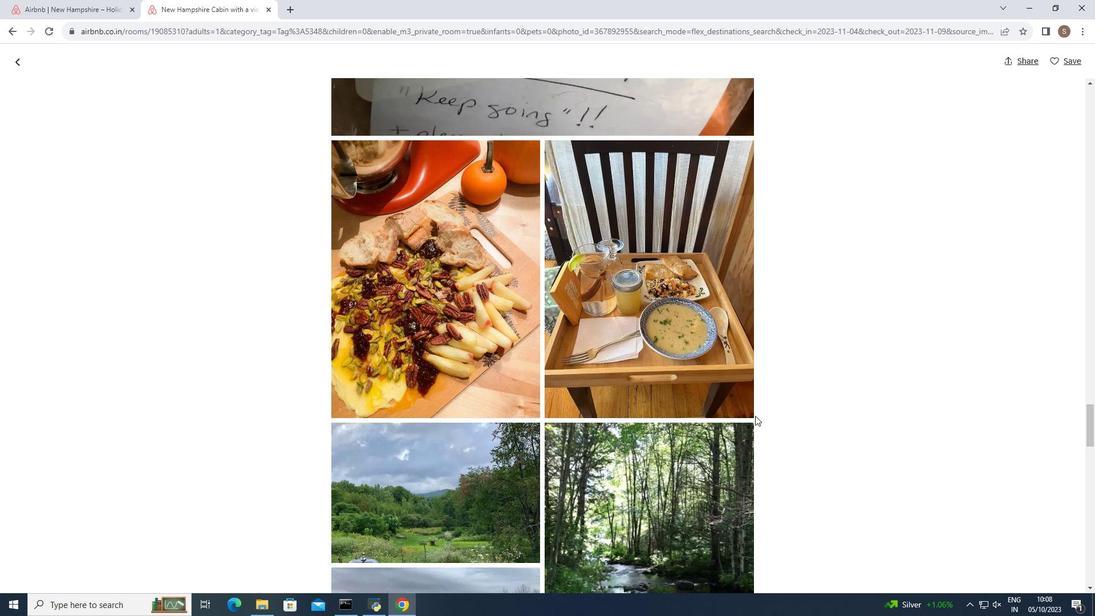 
Action: Mouse scrolled (755, 415) with delta (0, 0)
Screenshot: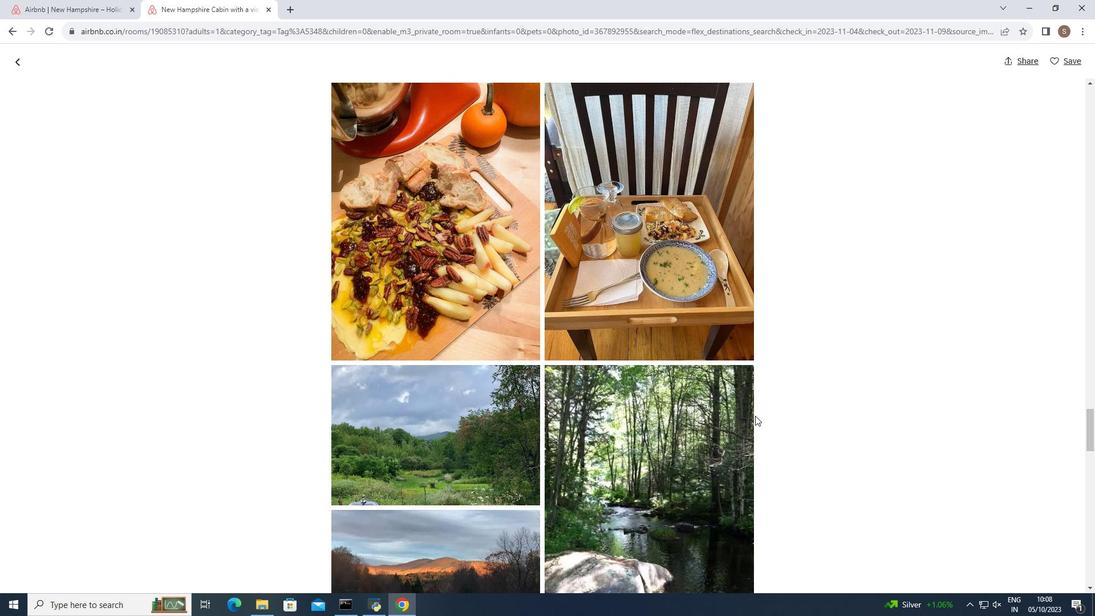 
Action: Mouse scrolled (755, 415) with delta (0, 0)
Screenshot: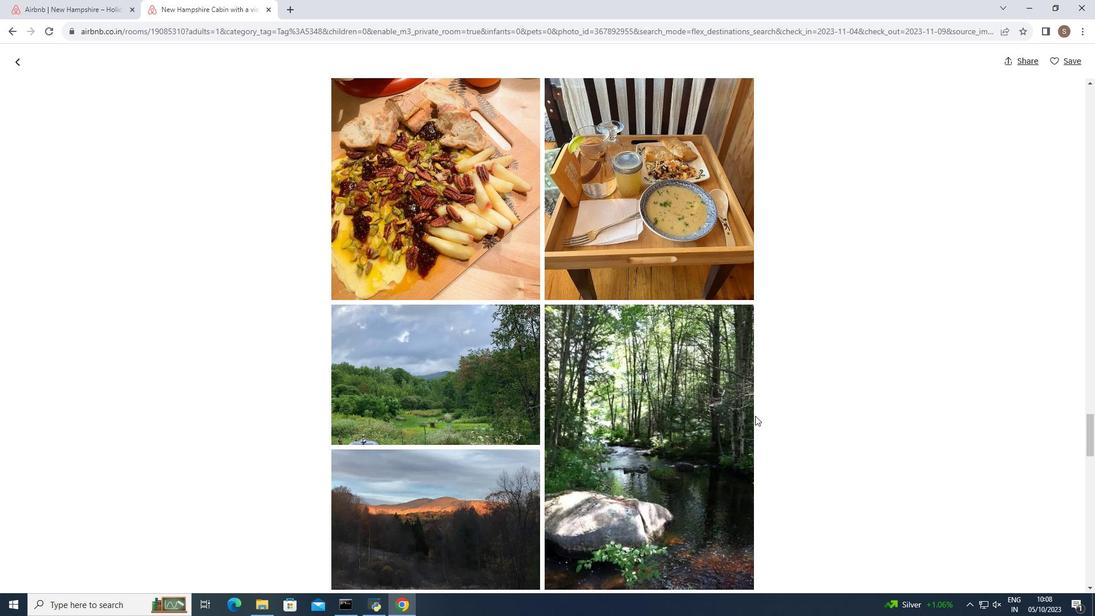 
Action: Mouse scrolled (755, 415) with delta (0, 0)
Screenshot: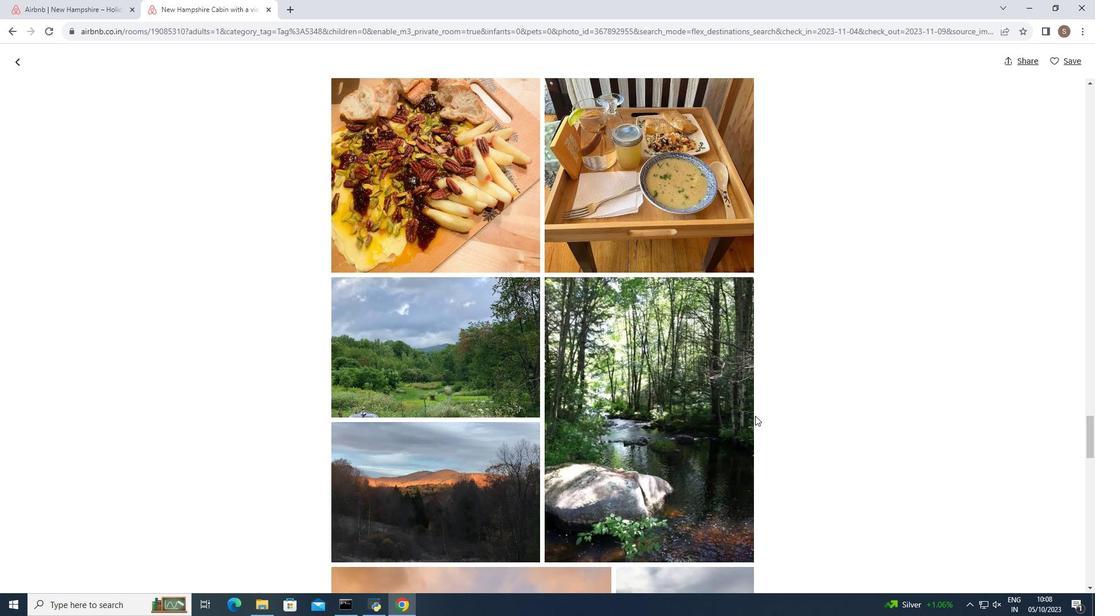 
Action: Mouse scrolled (755, 415) with delta (0, 0)
Screenshot: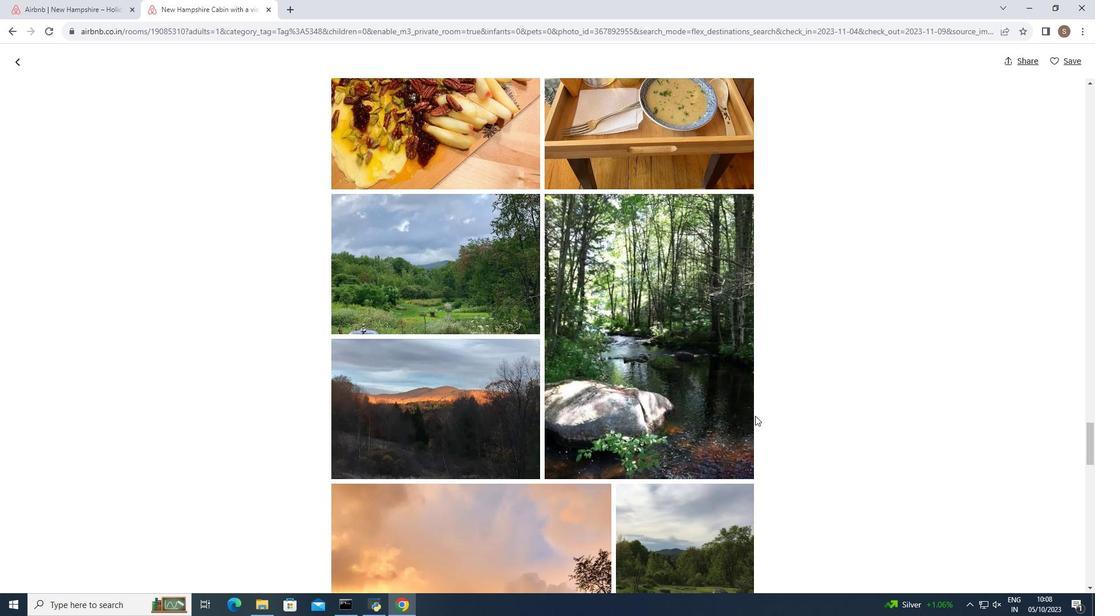 
Action: Mouse scrolled (755, 415) with delta (0, 0)
Screenshot: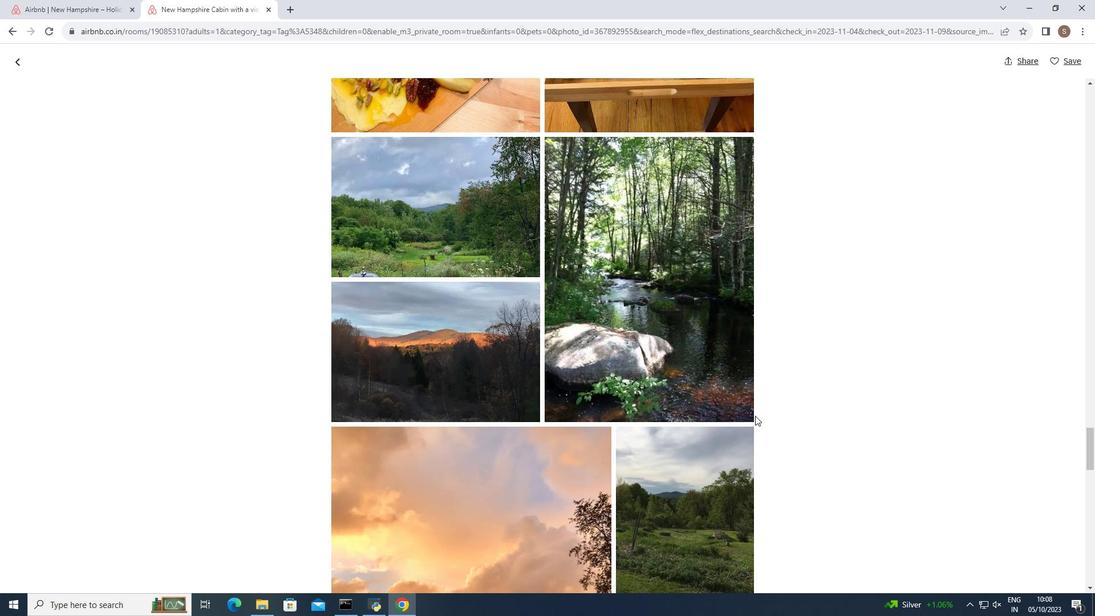 
Action: Mouse scrolled (755, 415) with delta (0, 0)
Screenshot: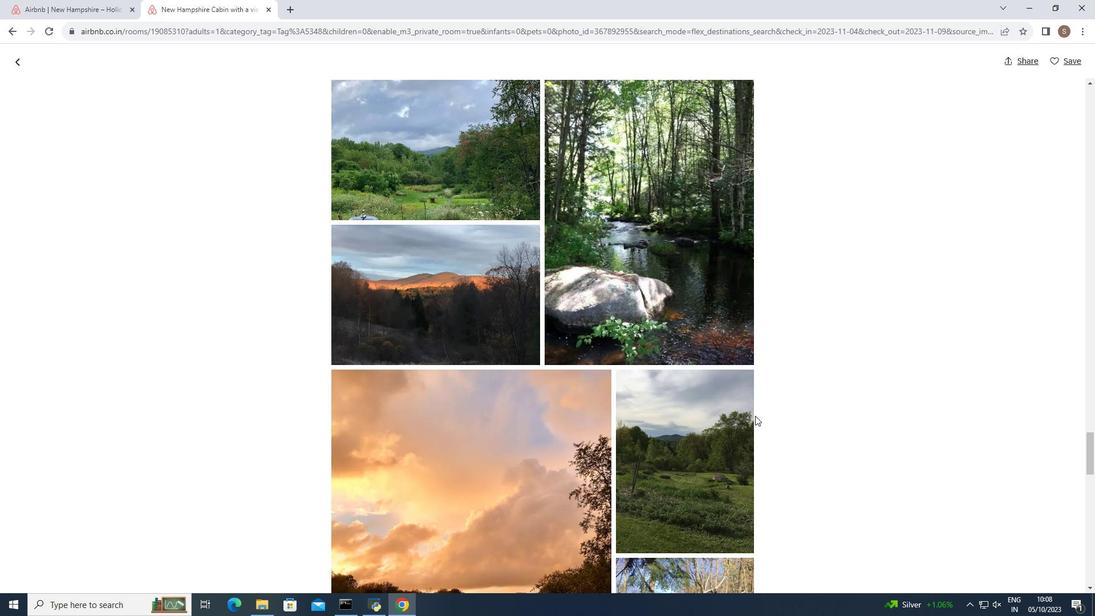 
Action: Mouse scrolled (755, 415) with delta (0, 0)
Screenshot: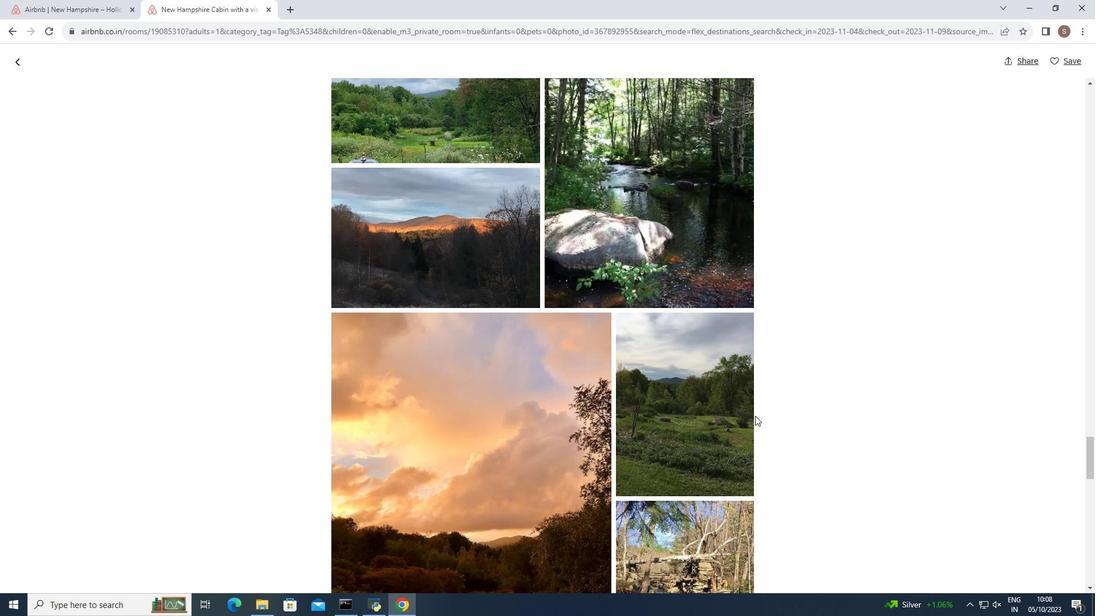
Action: Mouse scrolled (755, 415) with delta (0, 0)
Screenshot: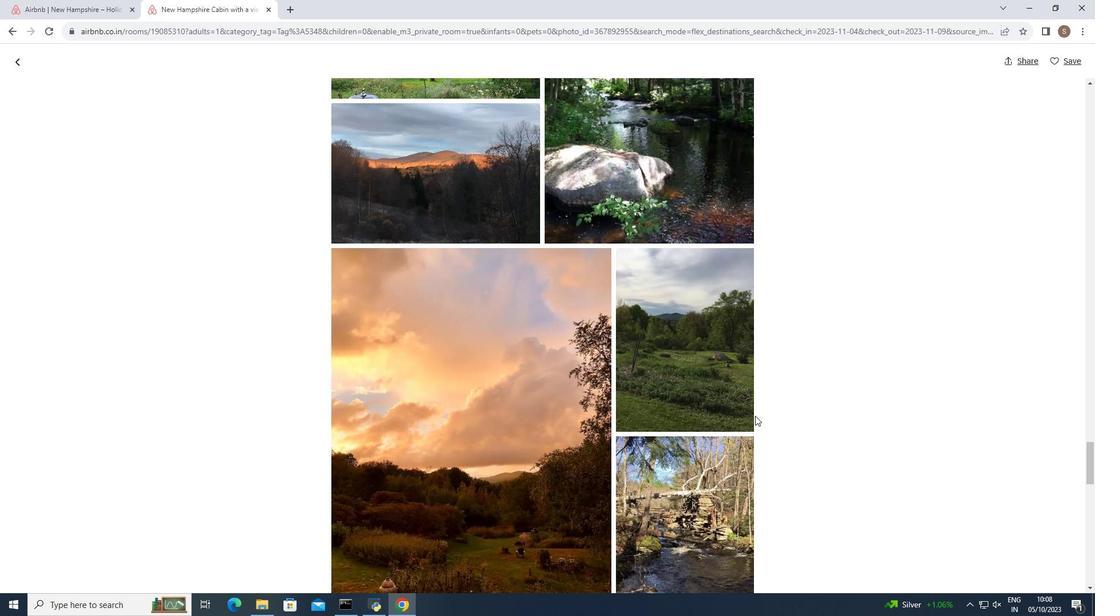 
Action: Mouse scrolled (755, 415) with delta (0, 0)
Screenshot: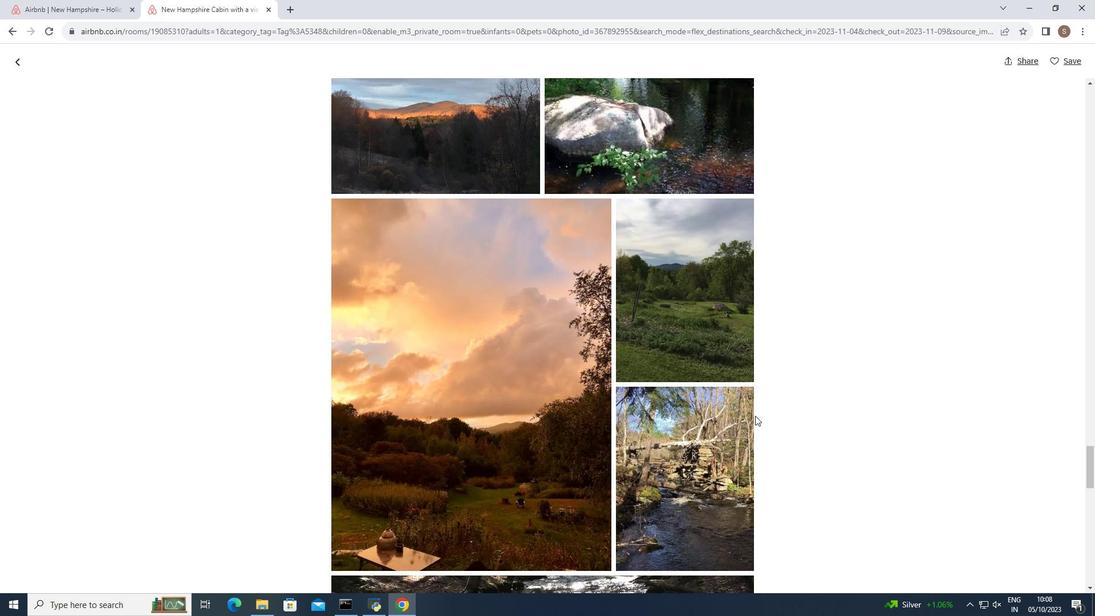 
Action: Mouse scrolled (755, 415) with delta (0, 0)
Screenshot: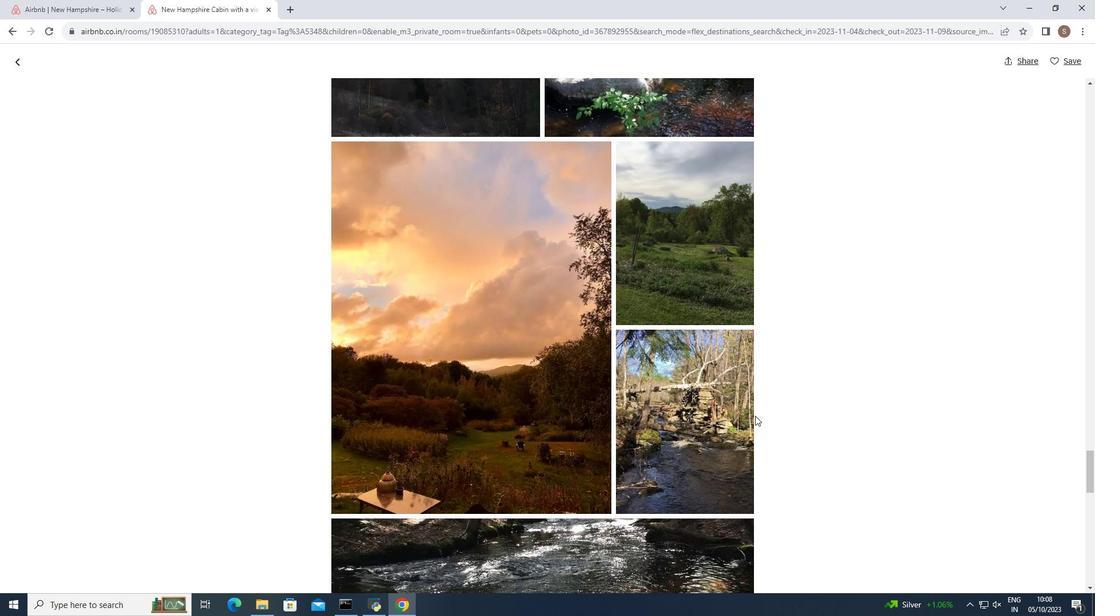 
Action: Mouse scrolled (755, 415) with delta (0, 0)
Screenshot: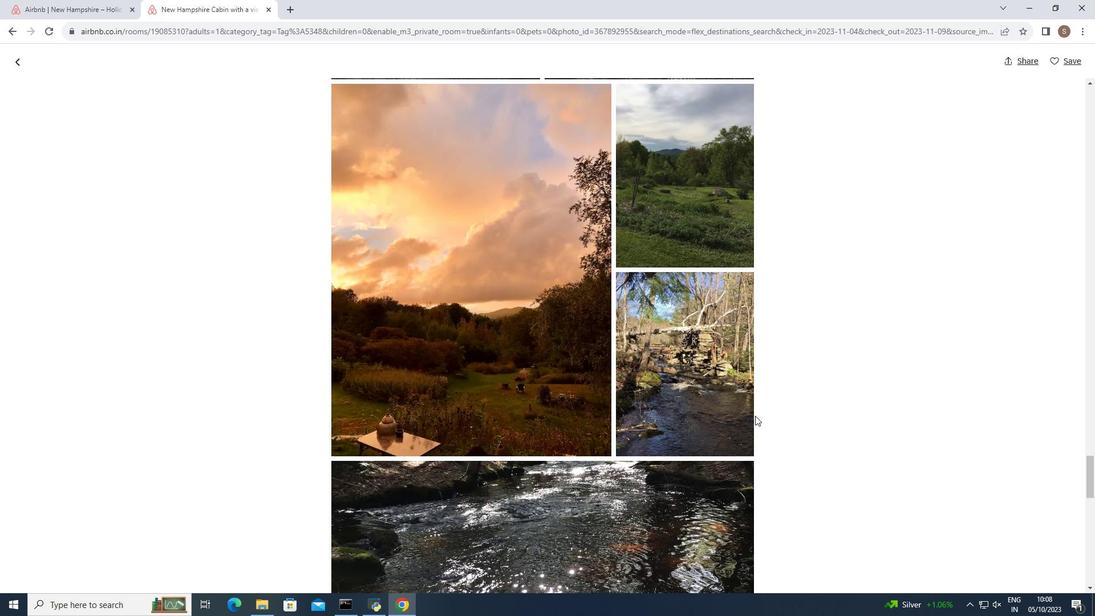 
Action: Mouse scrolled (755, 415) with delta (0, 0)
Screenshot: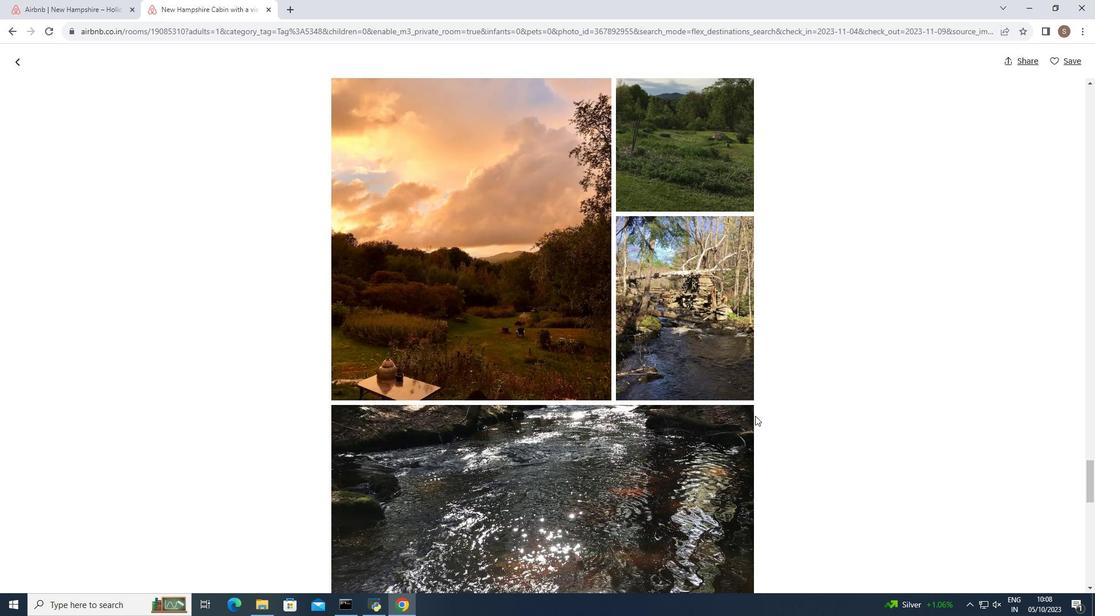 
Action: Mouse scrolled (755, 415) with delta (0, 0)
Screenshot: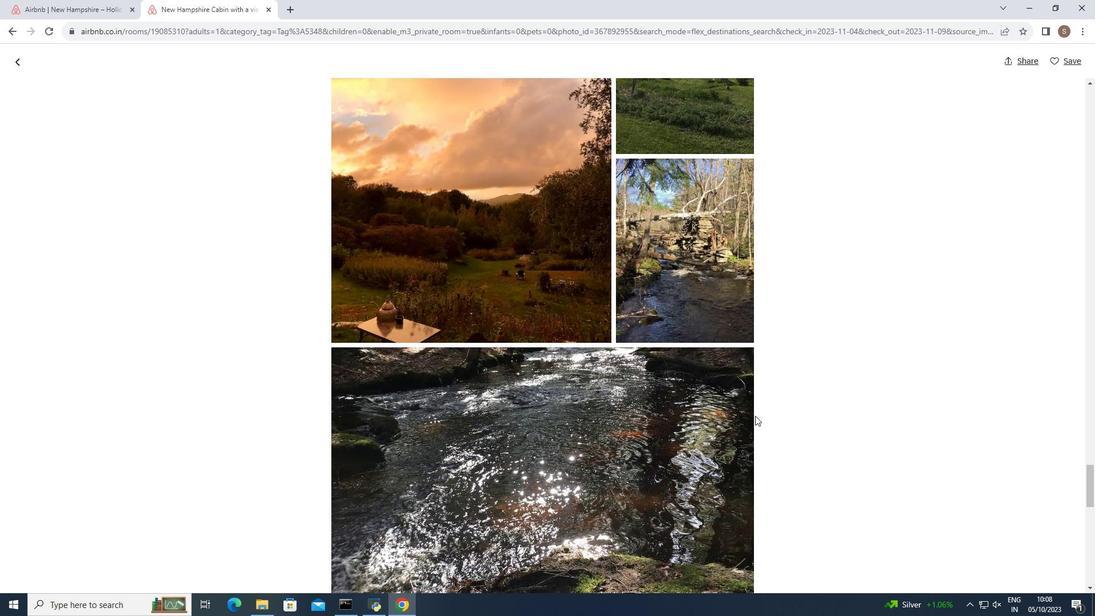
Action: Mouse scrolled (755, 415) with delta (0, 0)
Screenshot: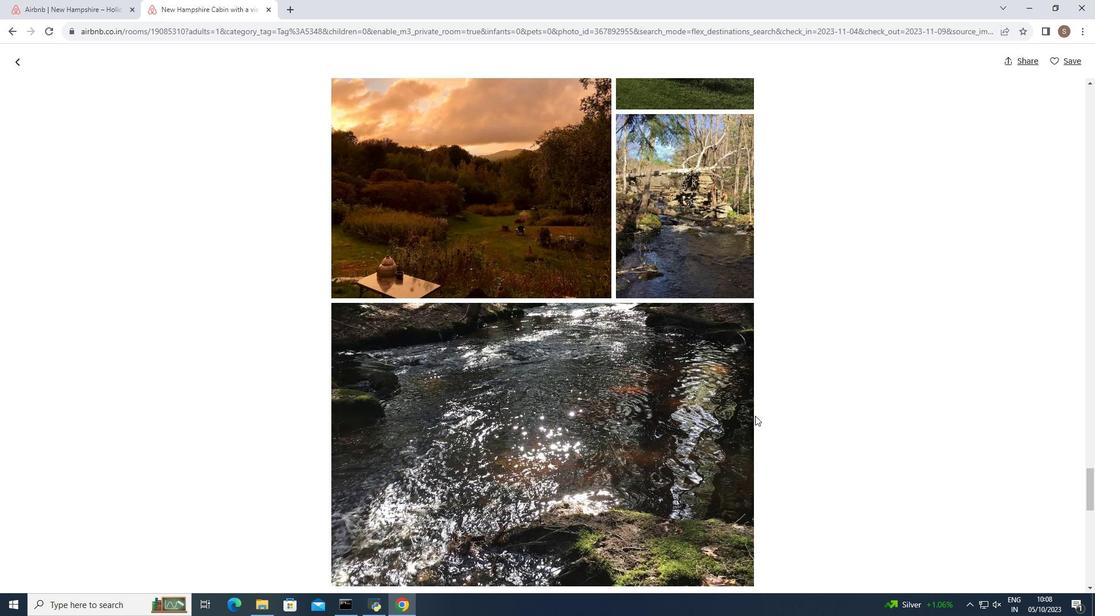 
Action: Mouse scrolled (755, 415) with delta (0, 0)
Screenshot: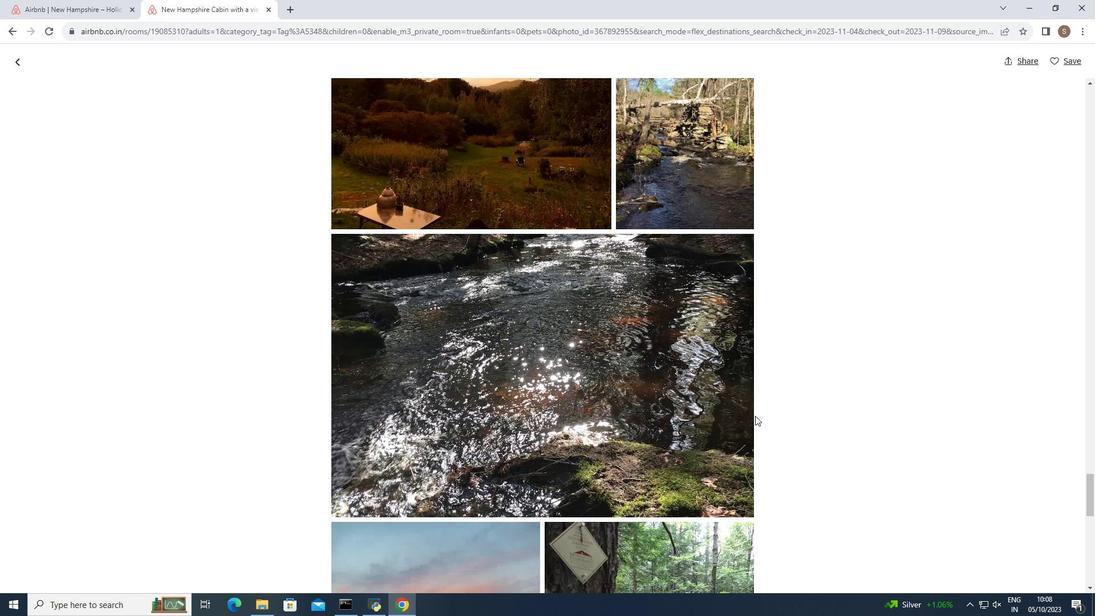 
Action: Mouse scrolled (755, 415) with delta (0, 0)
Screenshot: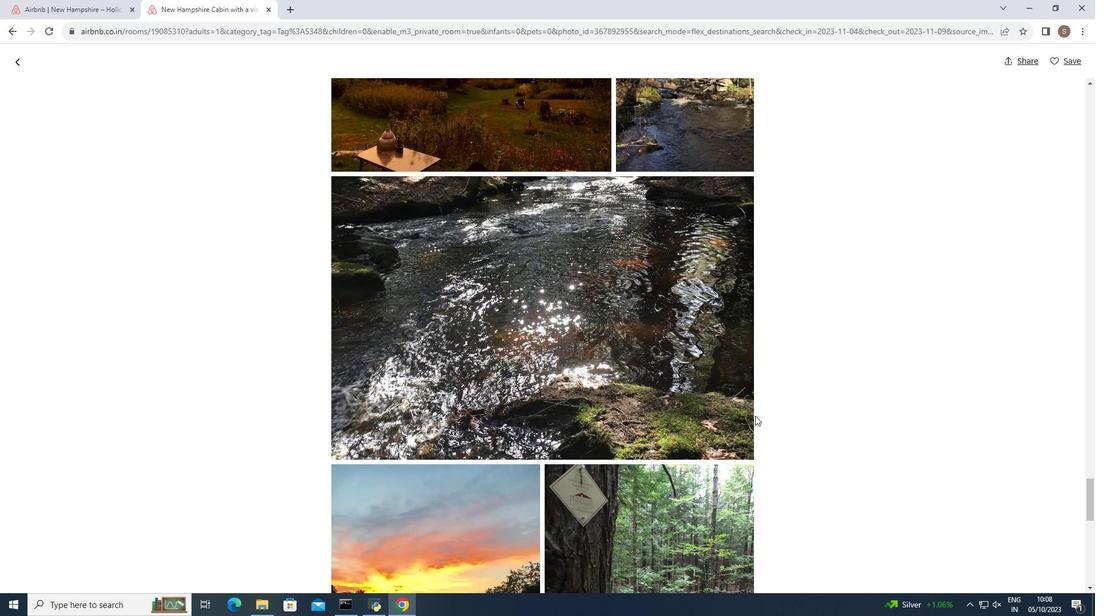 
Action: Mouse scrolled (755, 415) with delta (0, 0)
Screenshot: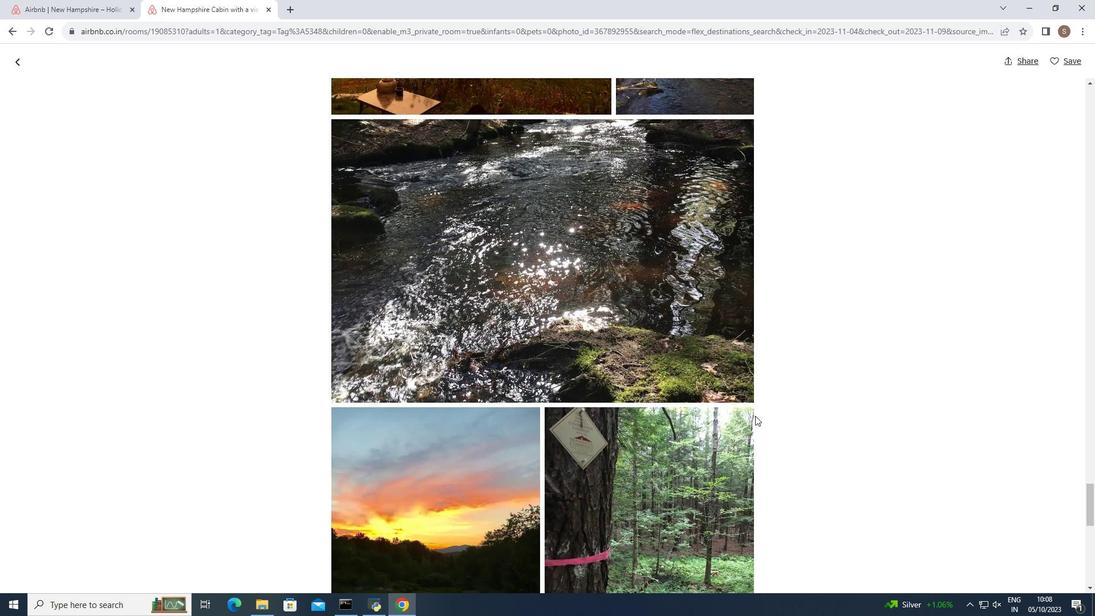 
Action: Mouse scrolled (755, 415) with delta (0, 0)
Screenshot: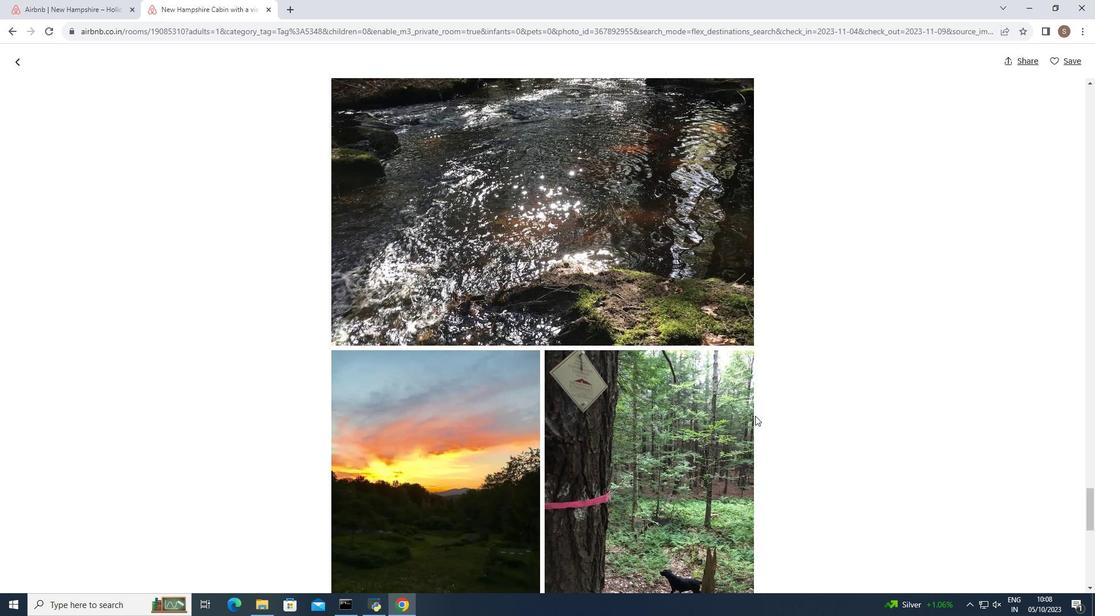 
Action: Mouse scrolled (755, 415) with delta (0, 0)
Screenshot: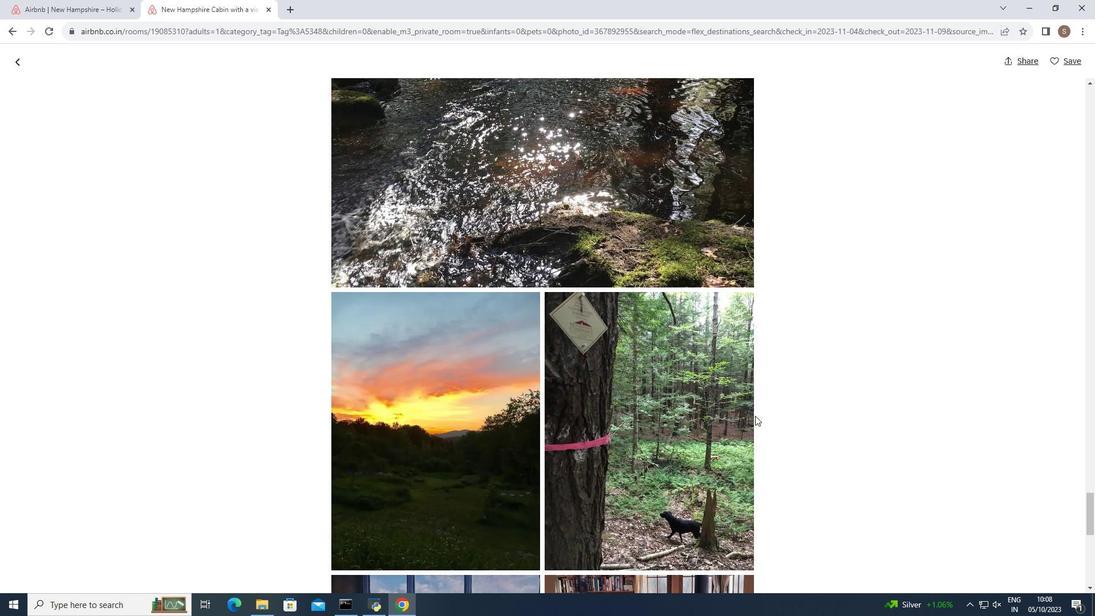 
Action: Mouse scrolled (755, 415) with delta (0, 0)
Screenshot: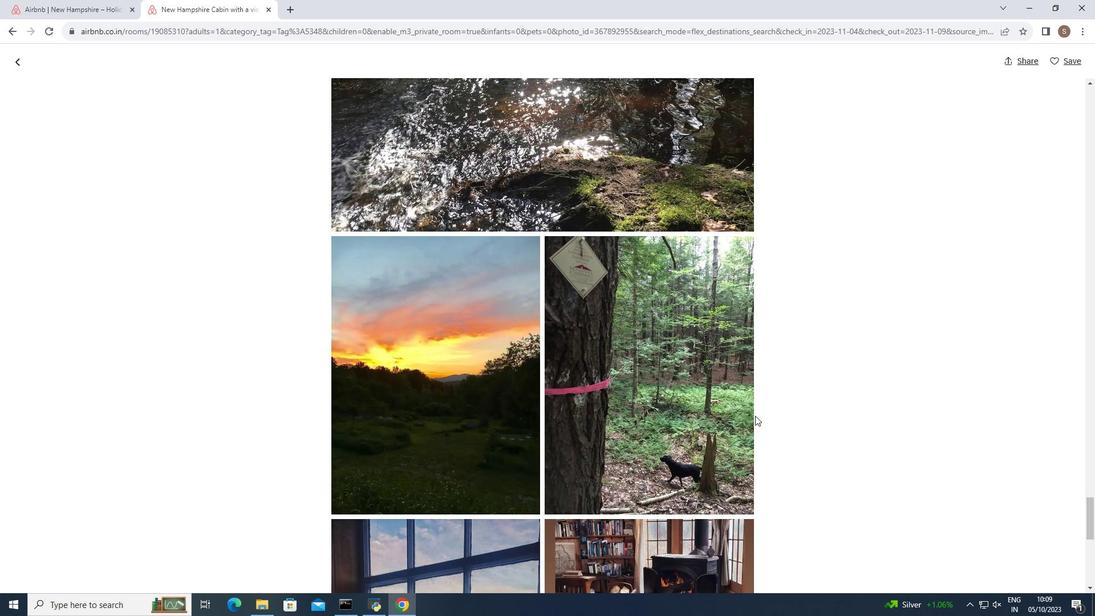 
Action: Mouse scrolled (755, 415) with delta (0, 0)
Screenshot: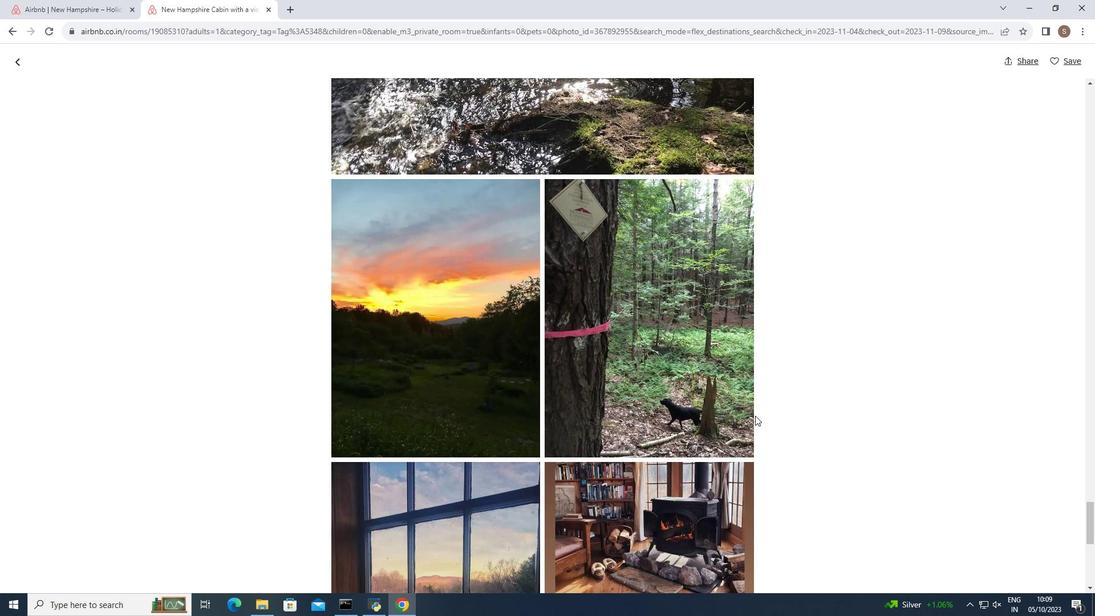 
Action: Mouse scrolled (755, 415) with delta (0, 0)
Screenshot: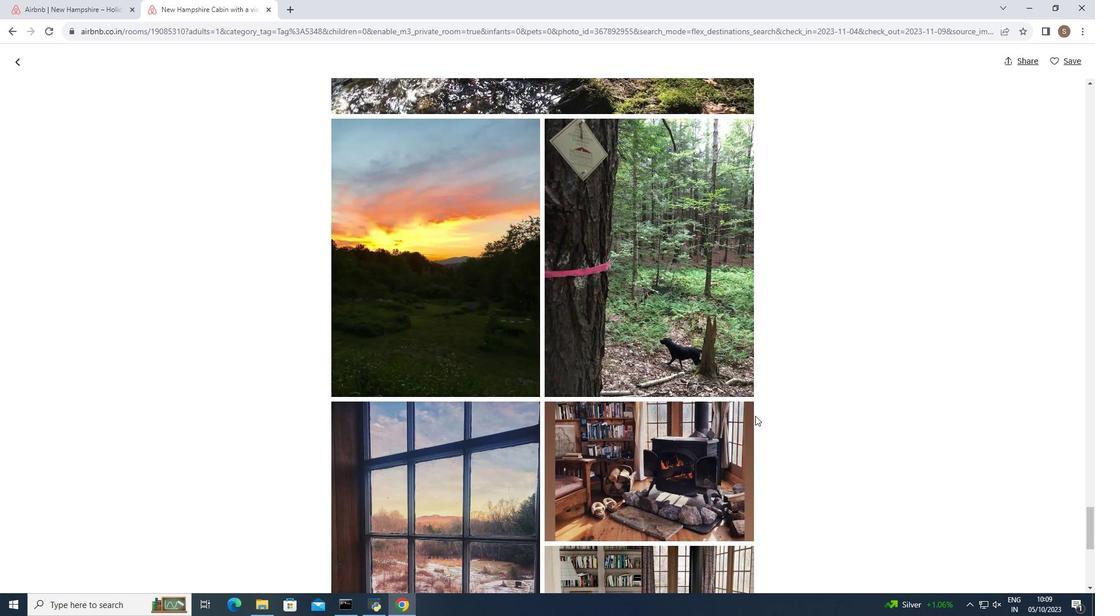 
Action: Mouse scrolled (755, 415) with delta (0, 0)
Screenshot: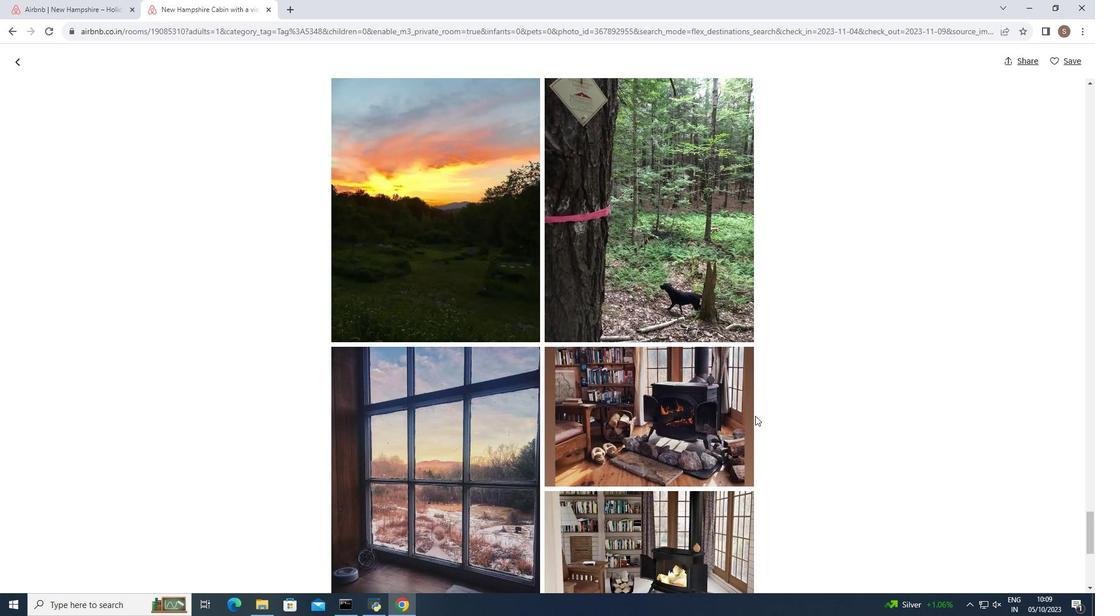 
Action: Mouse scrolled (755, 415) with delta (0, 0)
Screenshot: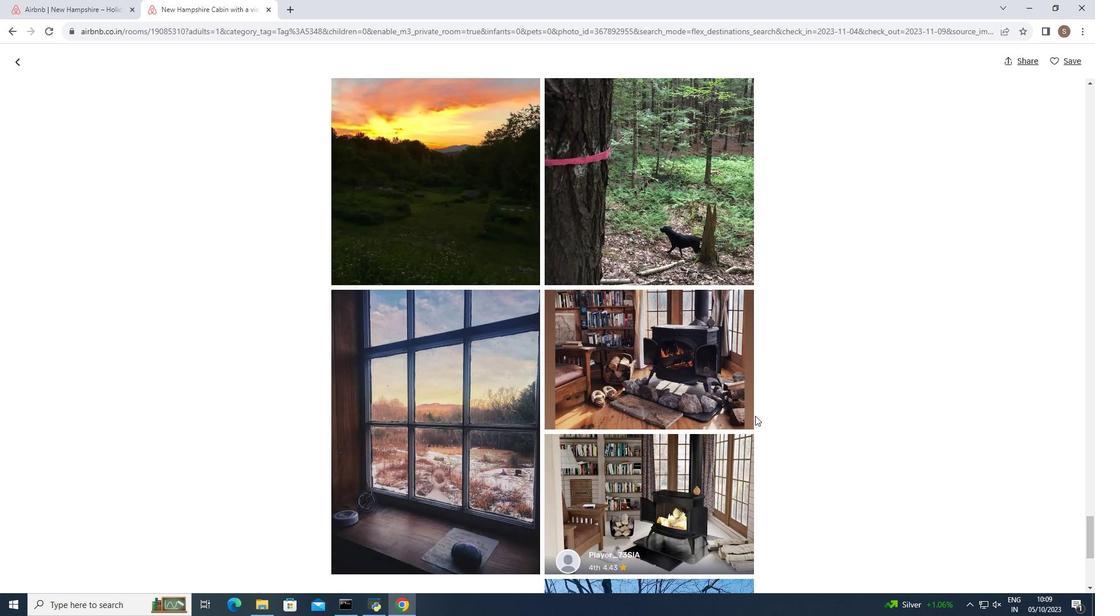 
Action: Mouse scrolled (755, 415) with delta (0, 0)
Screenshot: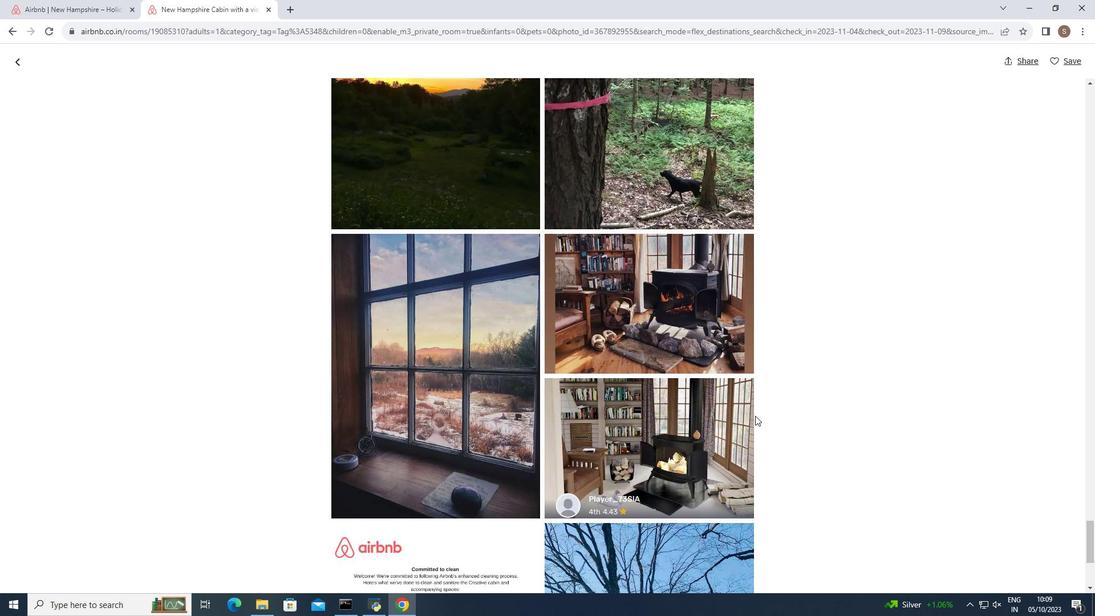 
Action: Mouse scrolled (755, 415) with delta (0, 0)
Screenshot: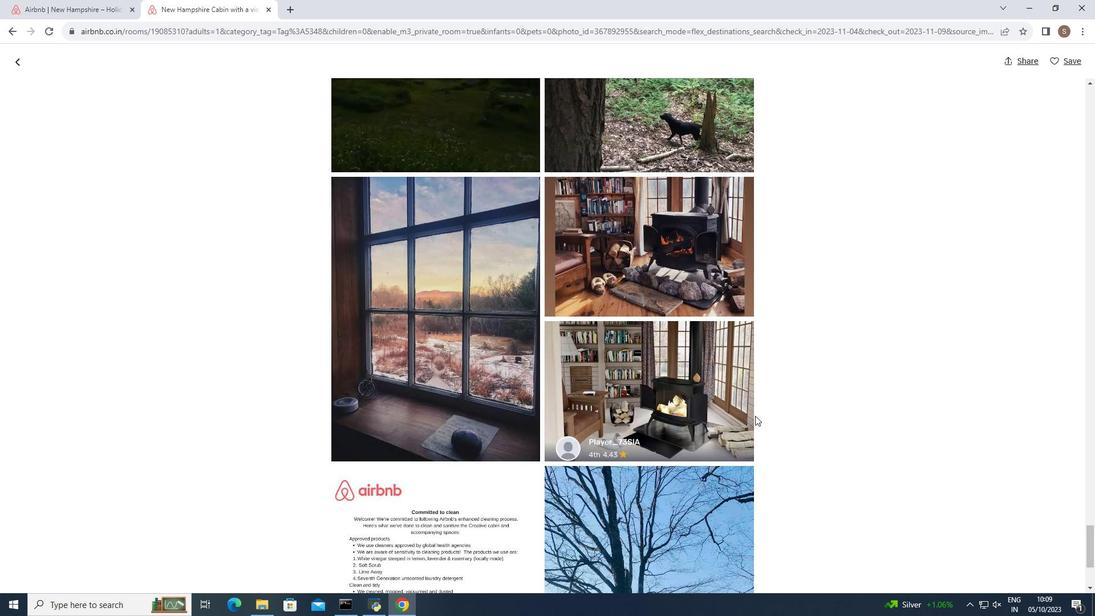 
Action: Mouse scrolled (755, 415) with delta (0, 0)
Screenshot: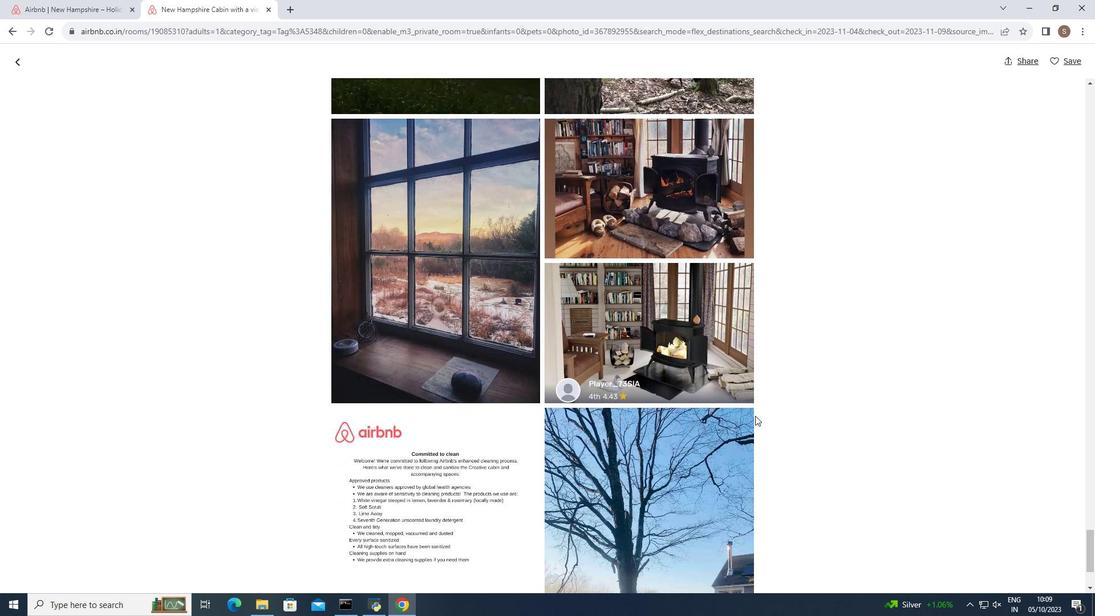 
Action: Mouse scrolled (755, 415) with delta (0, 0)
Screenshot: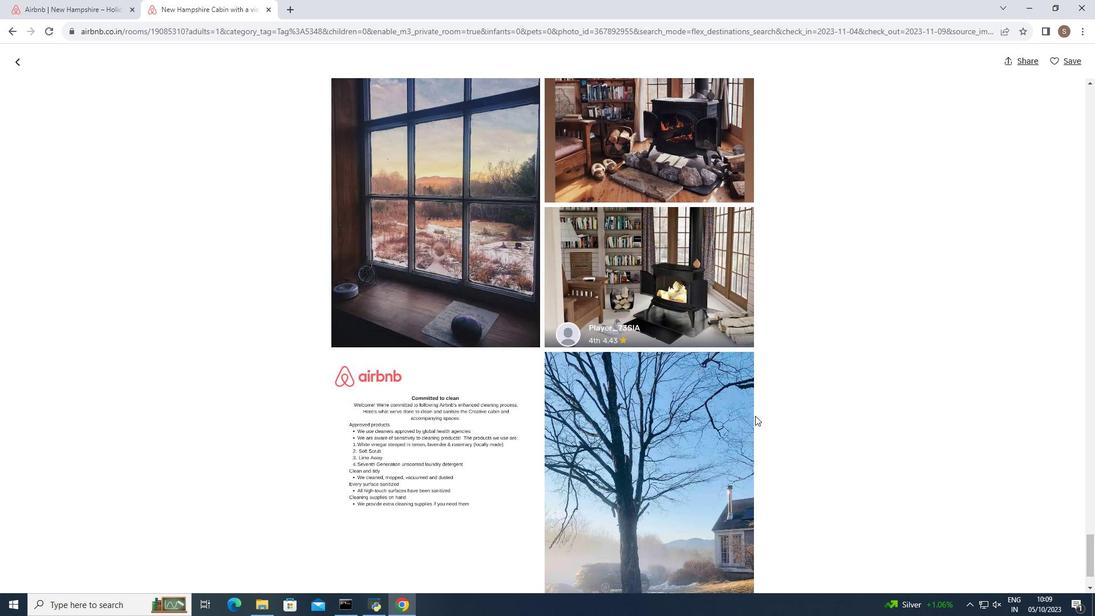 
Action: Mouse scrolled (755, 415) with delta (0, 0)
Screenshot: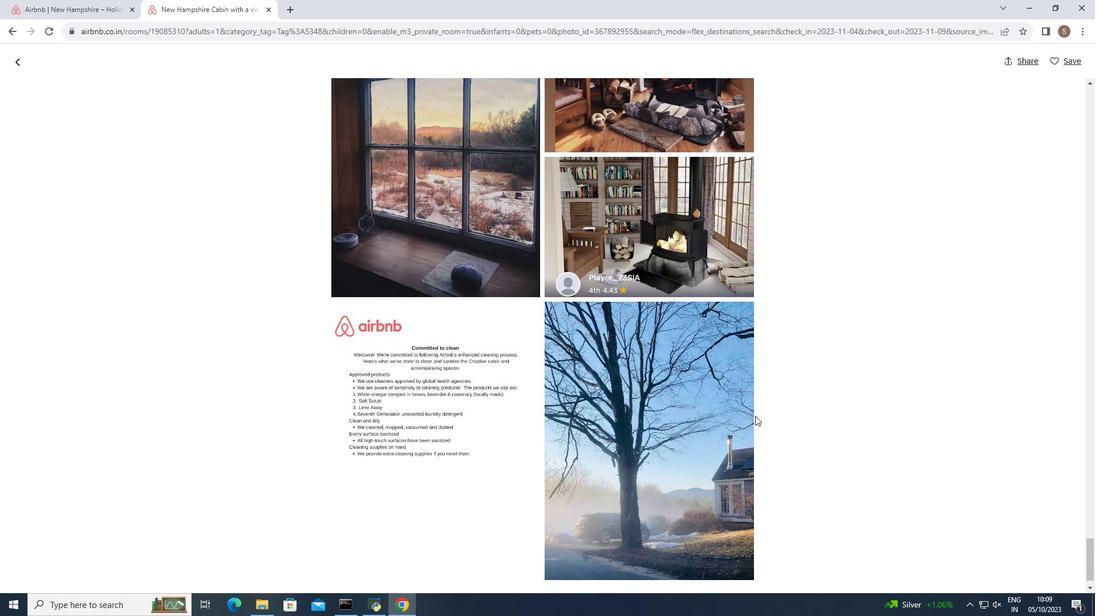 
Action: Mouse moved to (754, 415)
Screenshot: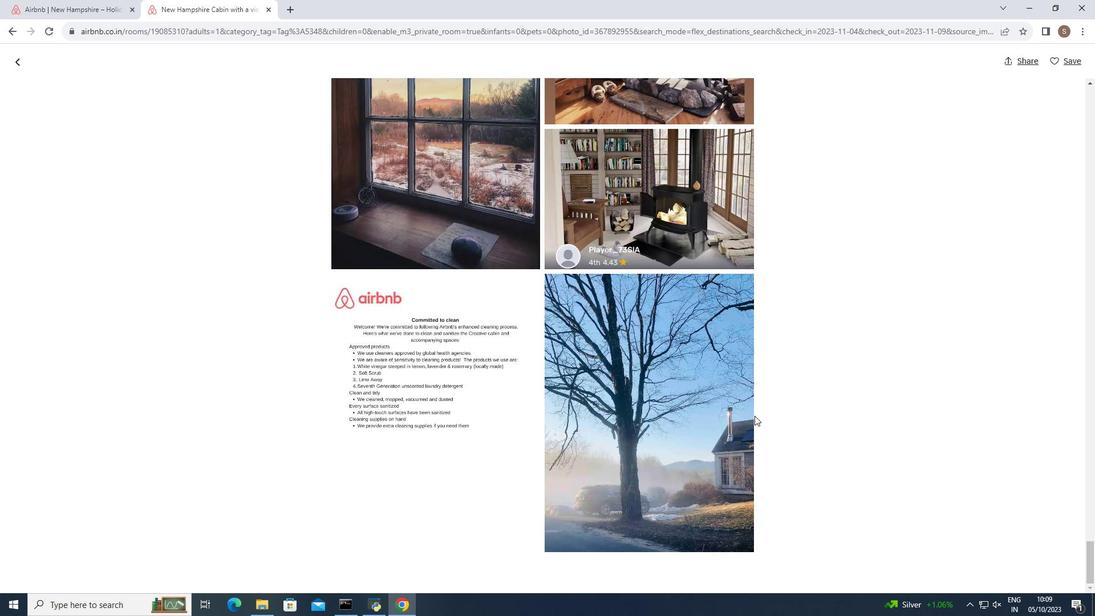 
Action: Mouse scrolled (754, 415) with delta (0, 0)
Screenshot: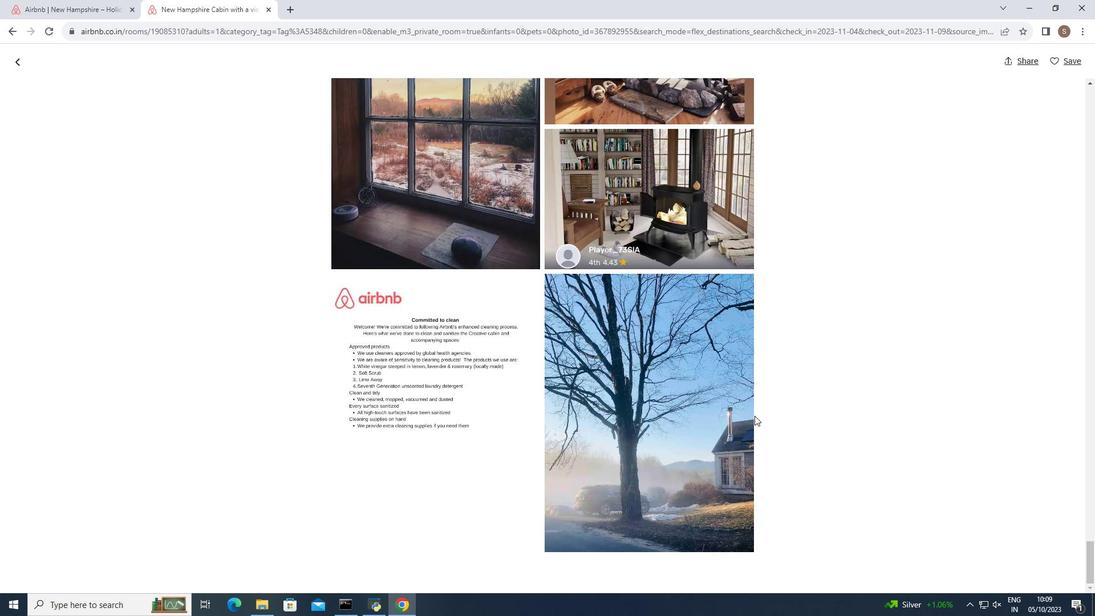 
Action: Mouse moved to (15, 61)
Screenshot: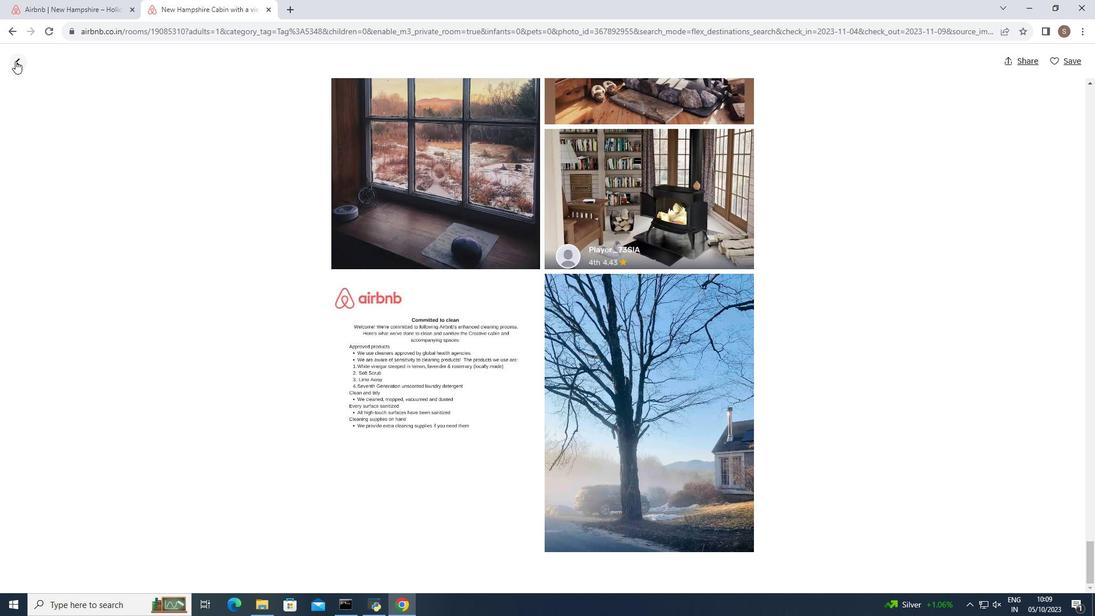 
Action: Mouse pressed left at (15, 61)
Screenshot: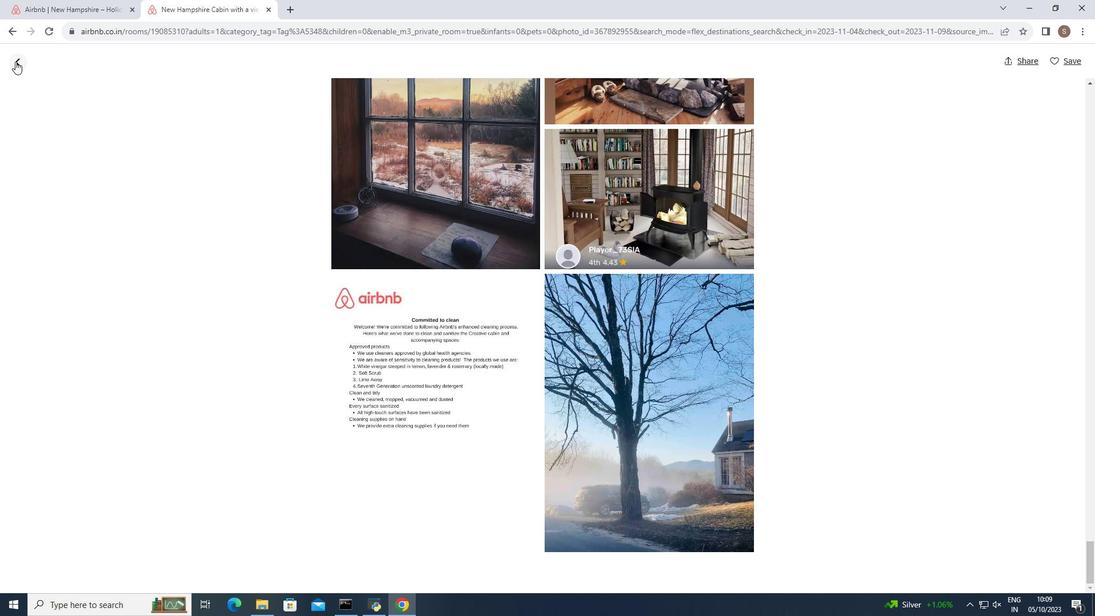 
Action: Mouse moved to (243, 262)
Screenshot: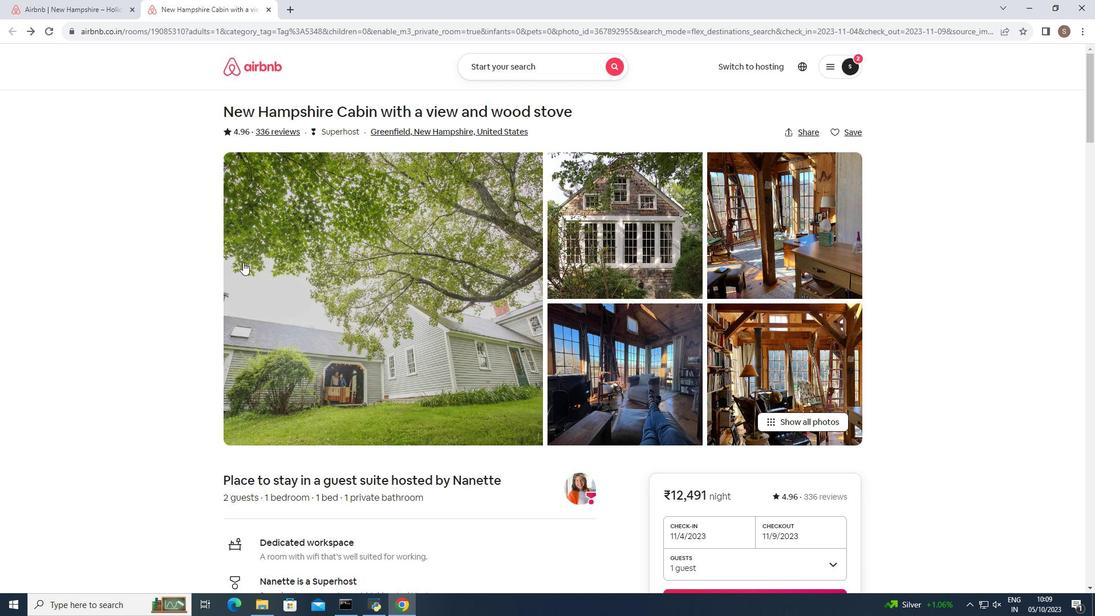 
Action: Mouse scrolled (243, 261) with delta (0, 0)
Screenshot: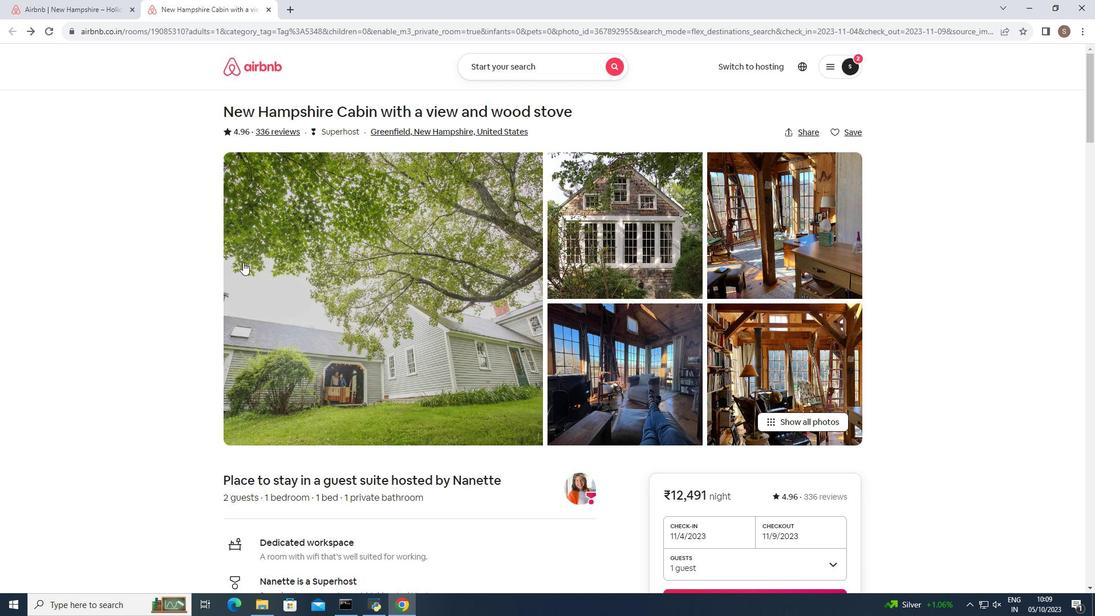 
Action: Mouse moved to (240, 264)
Screenshot: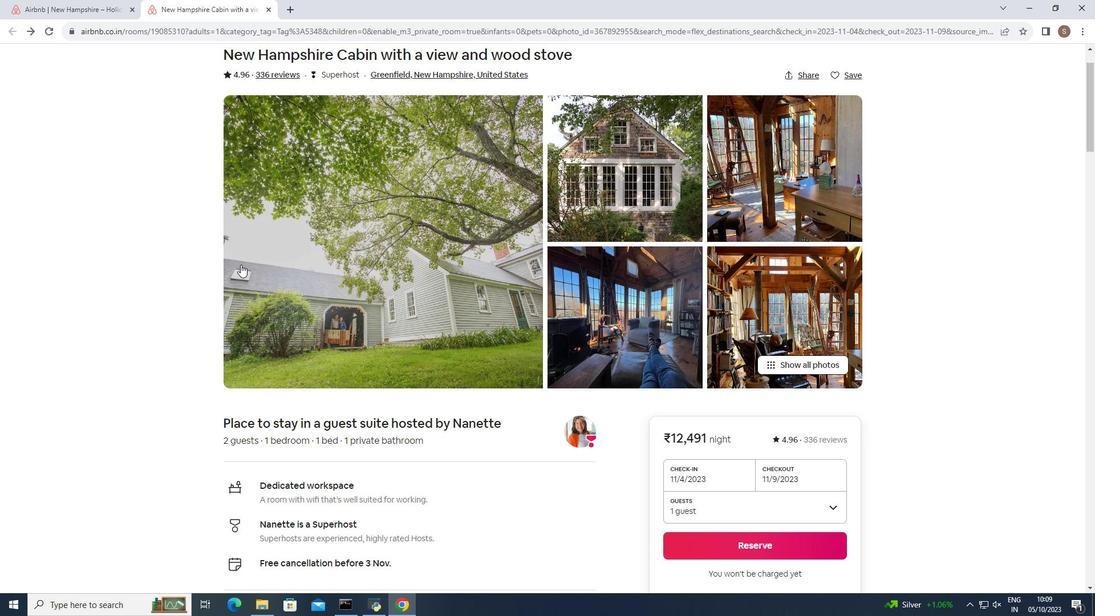 
Action: Mouse scrolled (240, 264) with delta (0, 0)
Screenshot: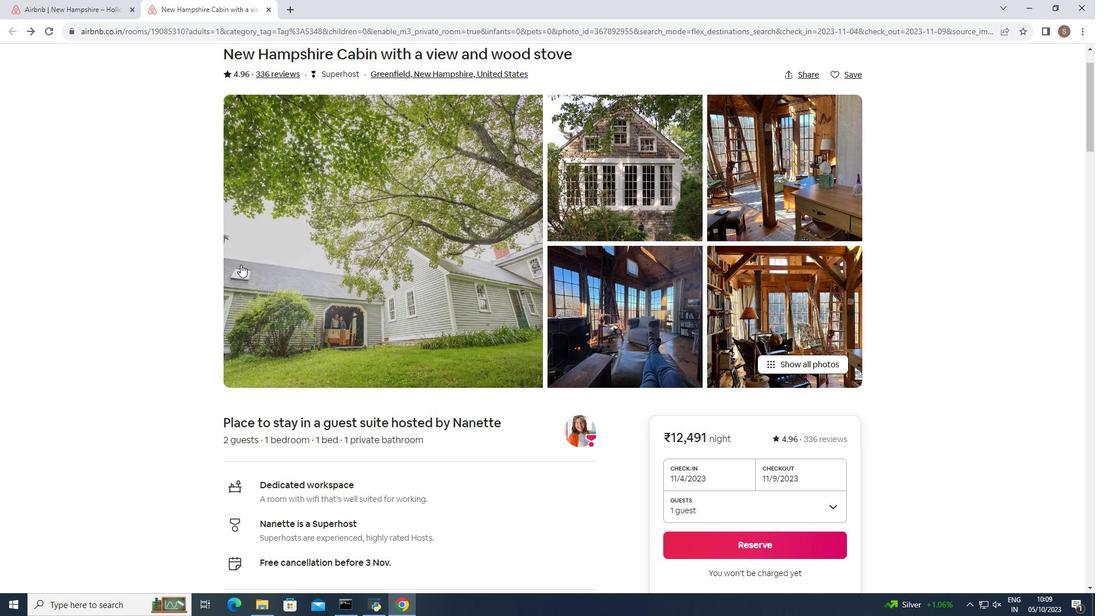 
Action: Mouse moved to (238, 265)
Screenshot: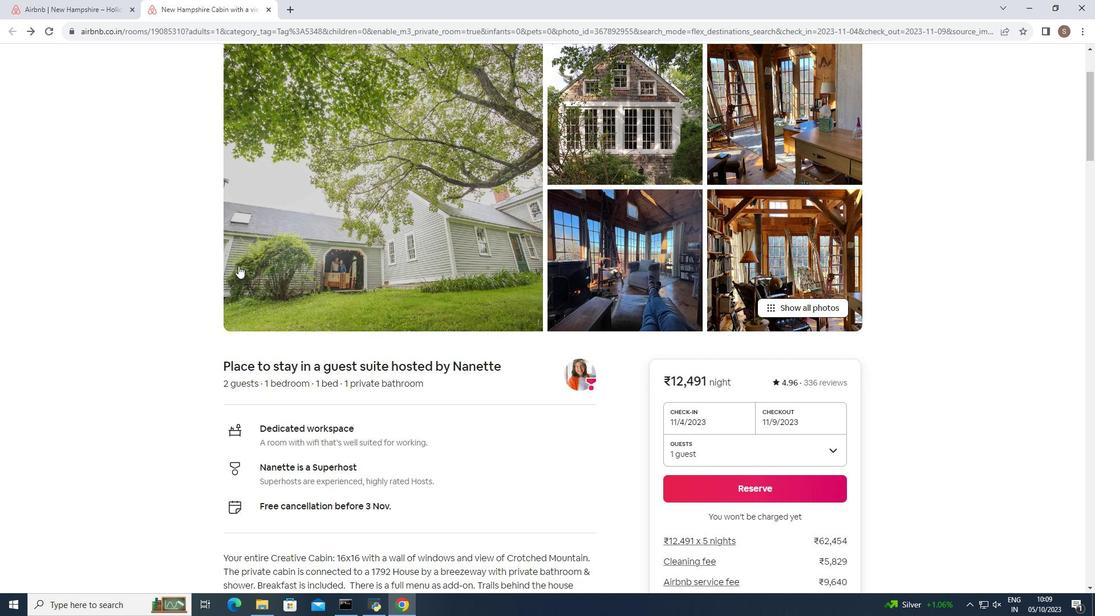 
Action: Mouse scrolled (238, 265) with delta (0, 0)
Screenshot: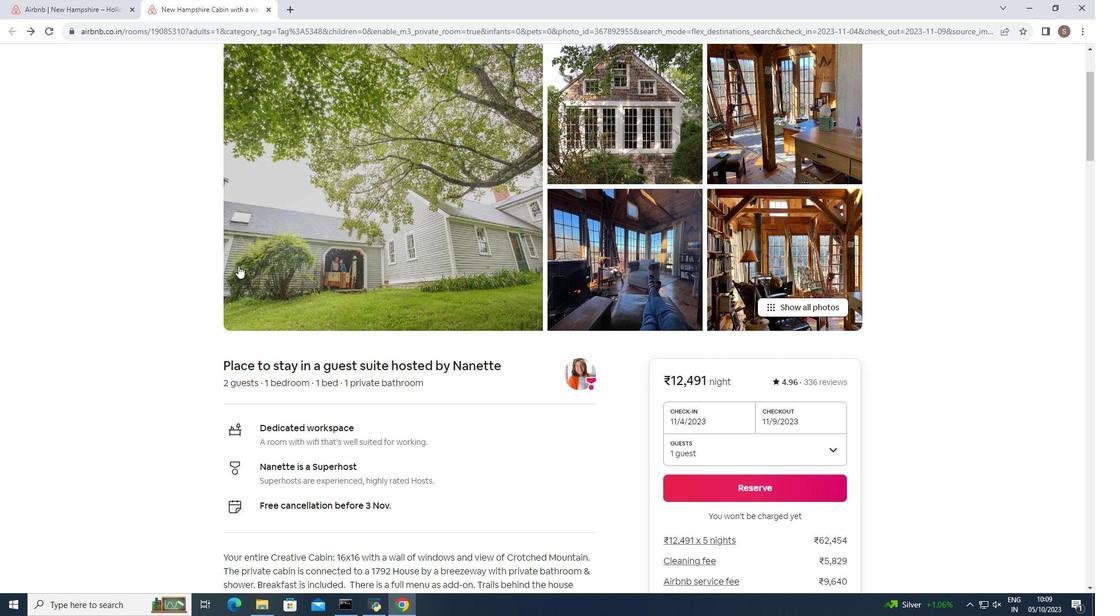 
Action: Mouse scrolled (238, 265) with delta (0, 0)
Screenshot: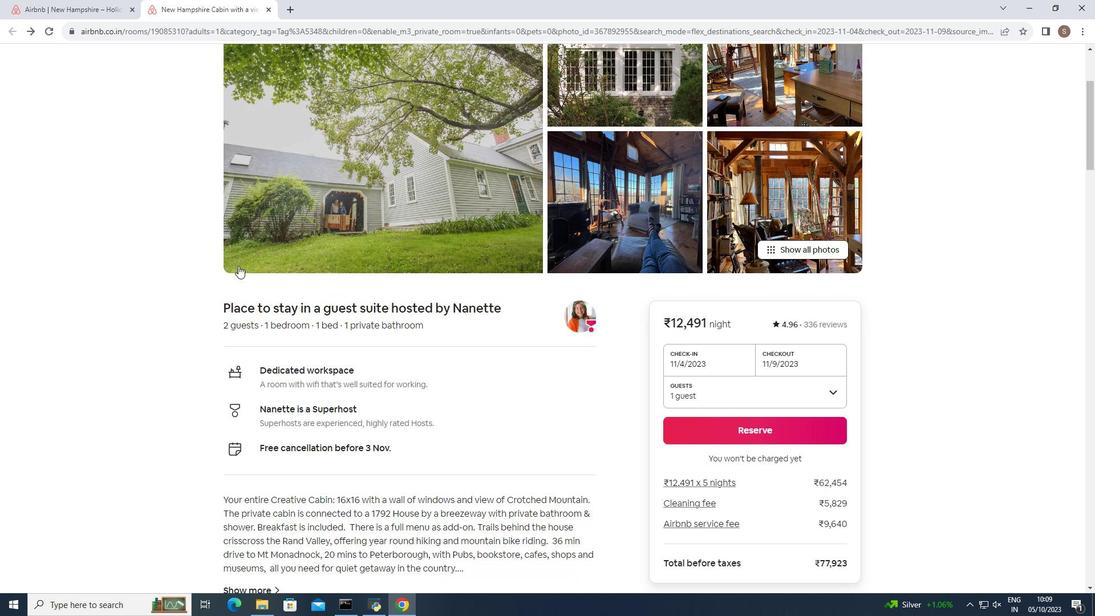 
Action: Mouse scrolled (238, 265) with delta (0, 0)
Screenshot: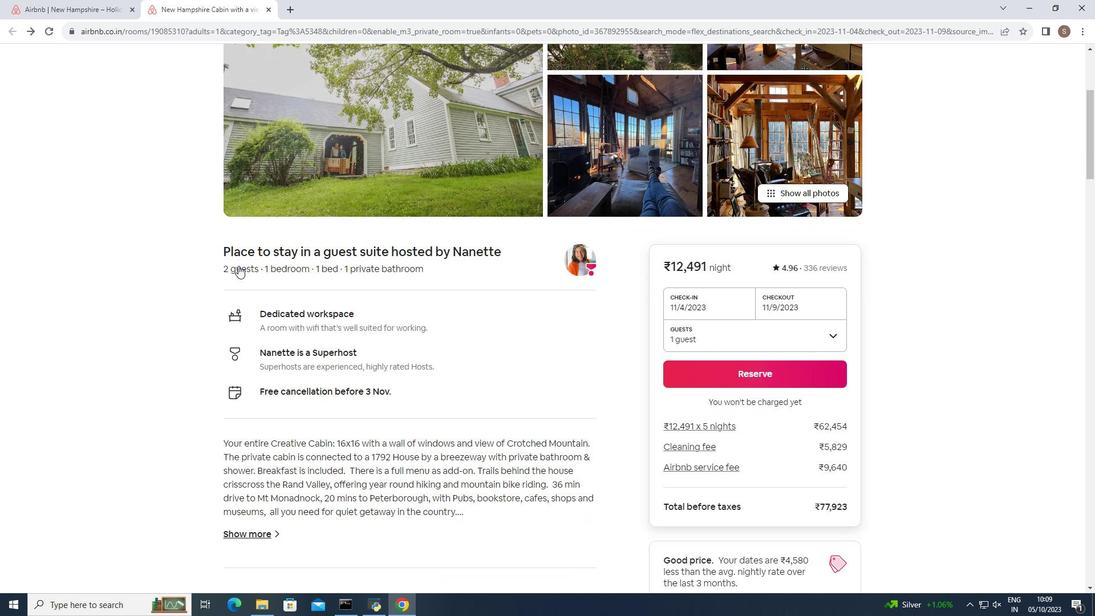 
Action: Mouse scrolled (238, 265) with delta (0, 0)
Screenshot: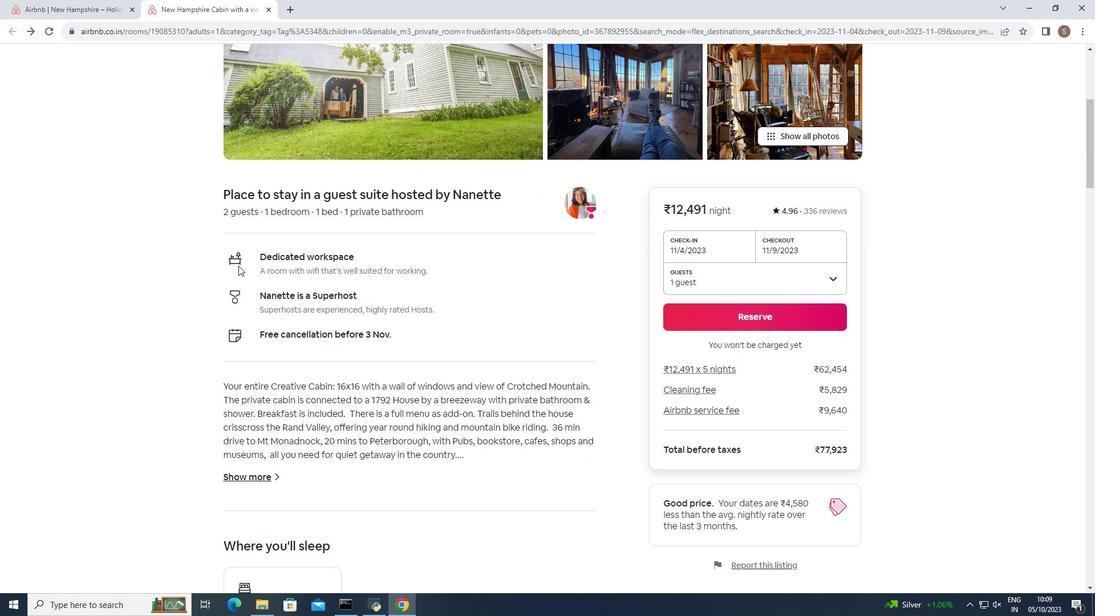 
Action: Mouse scrolled (238, 265) with delta (0, 0)
Screenshot: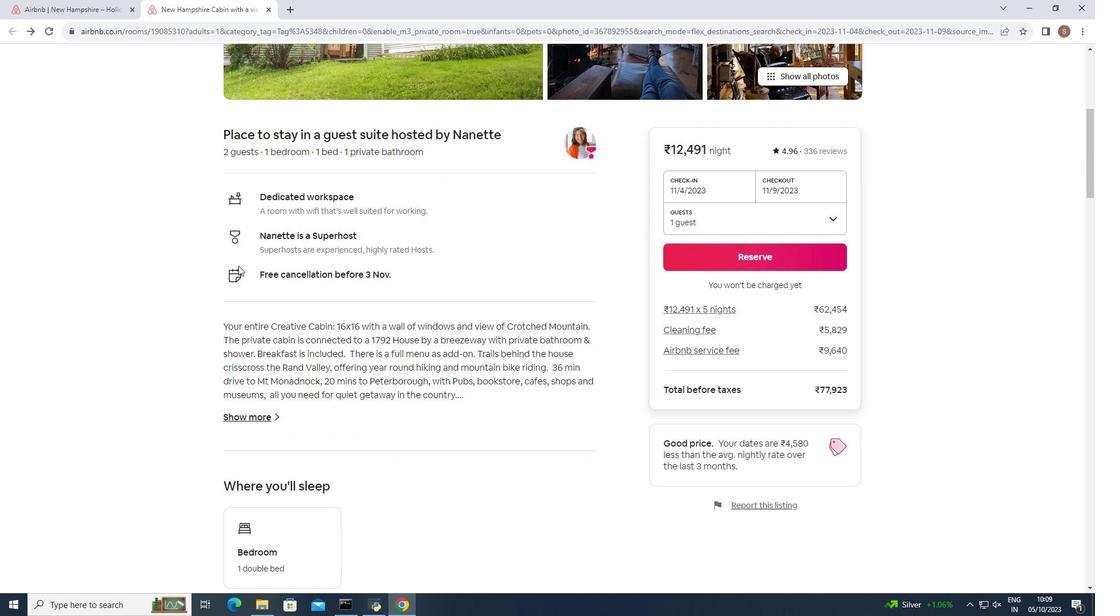 
Action: Mouse scrolled (238, 265) with delta (0, 0)
Screenshot: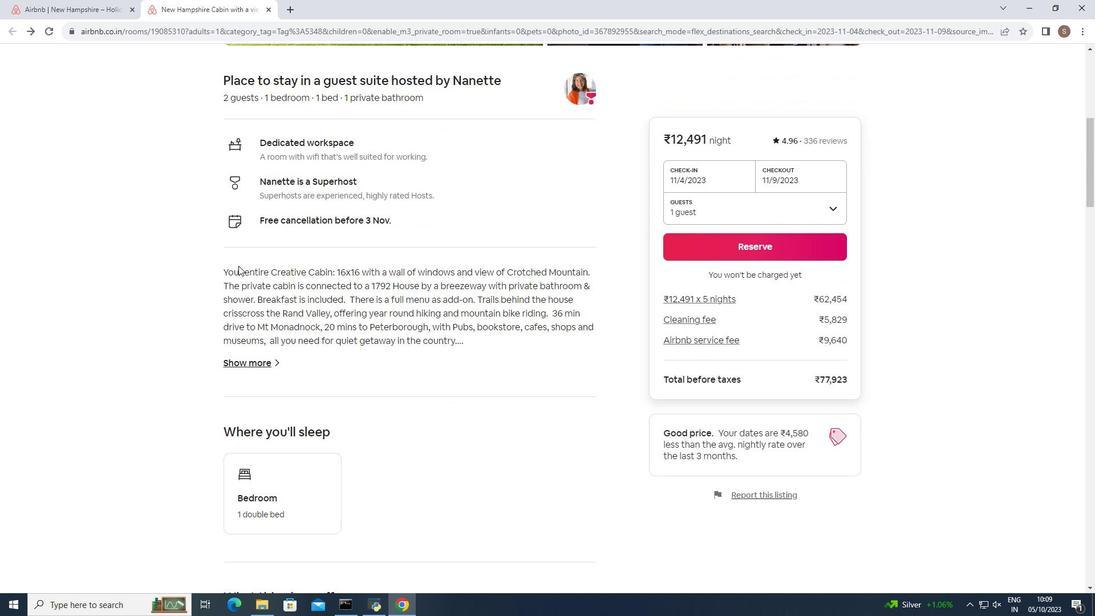 
Action: Mouse moved to (243, 306)
Screenshot: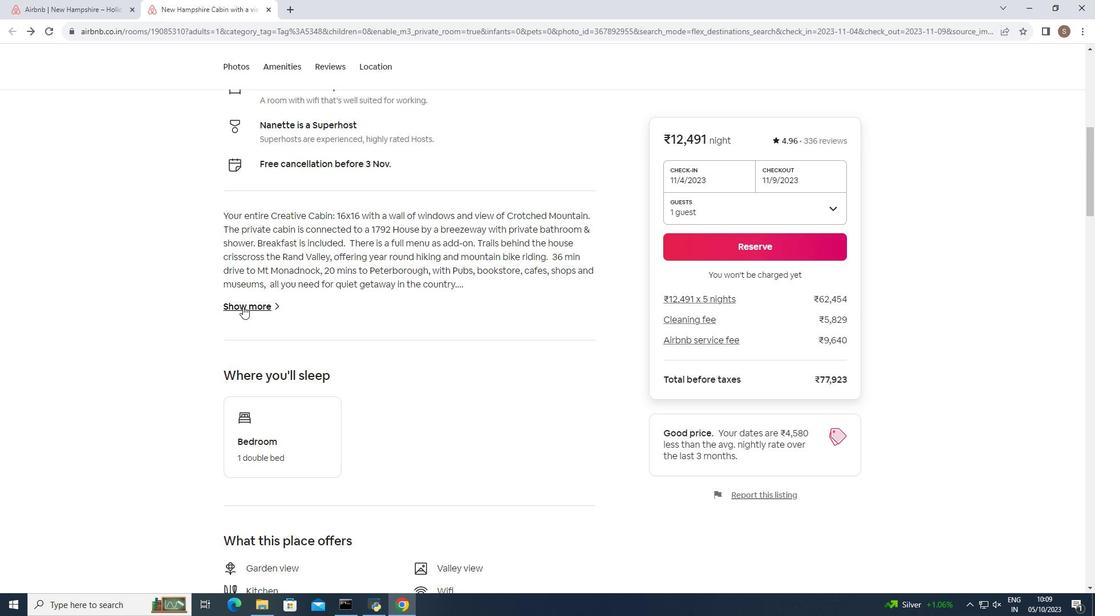 
Action: Mouse pressed left at (243, 306)
Screenshot: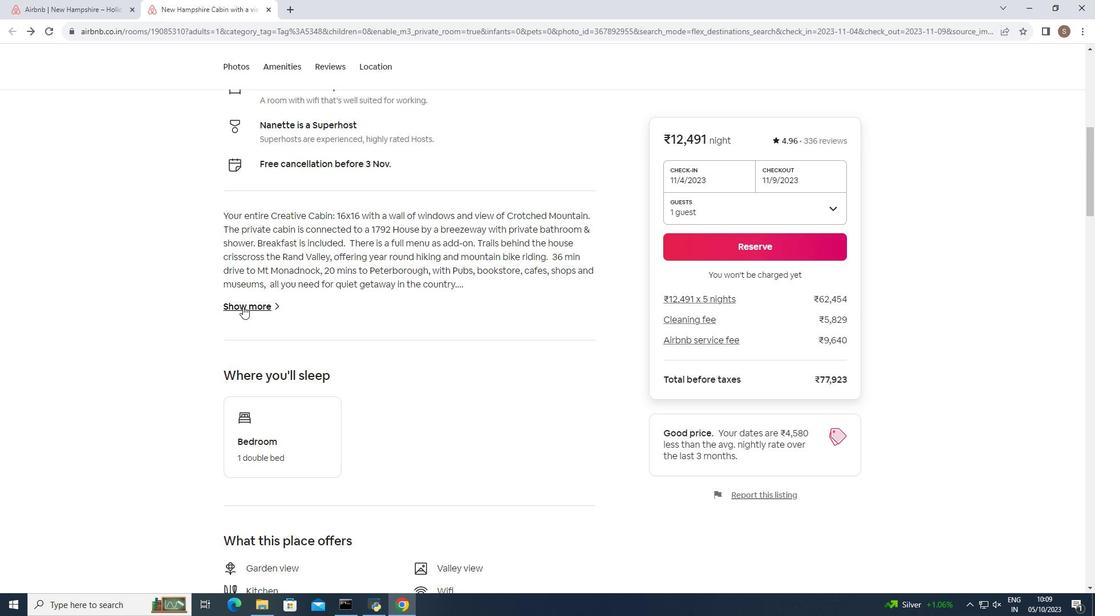
Action: Mouse moved to (471, 354)
Screenshot: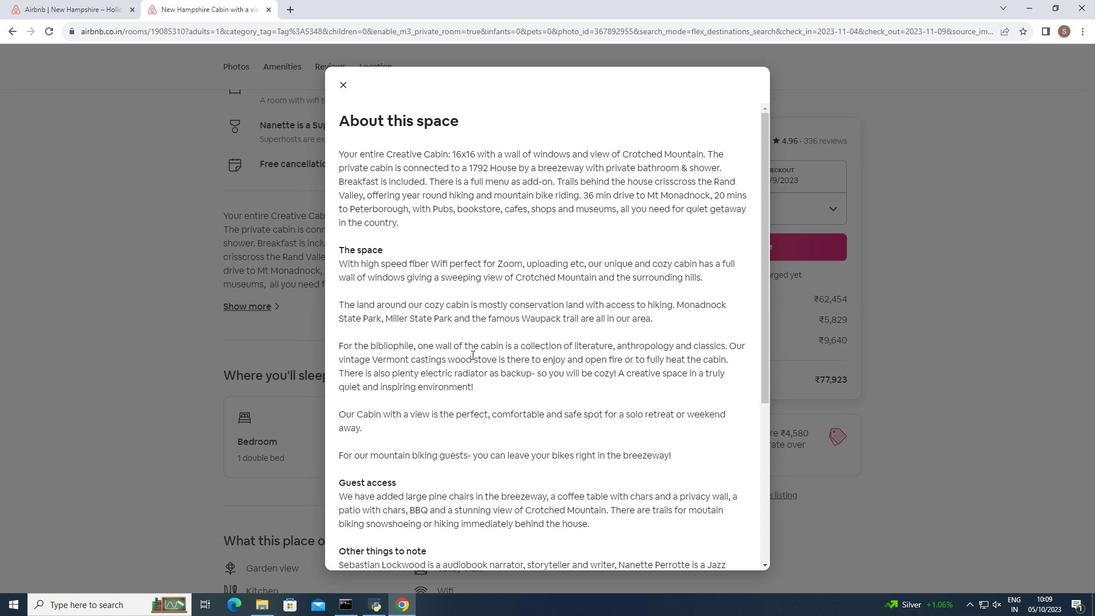 
Action: Mouse scrolled (471, 354) with delta (0, 0)
Screenshot: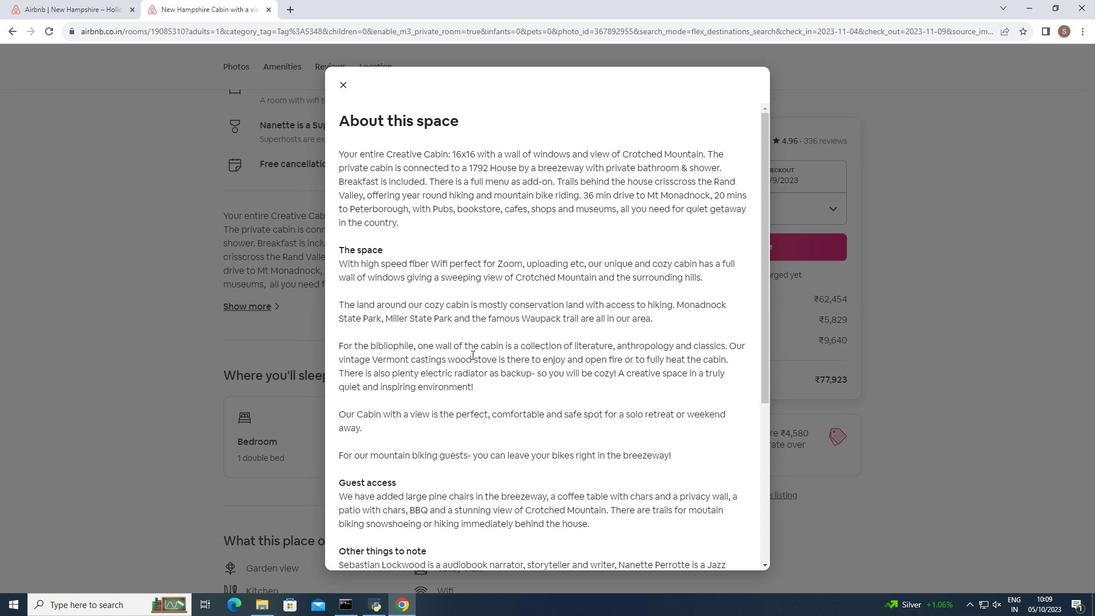
Action: Mouse scrolled (471, 354) with delta (0, 0)
Screenshot: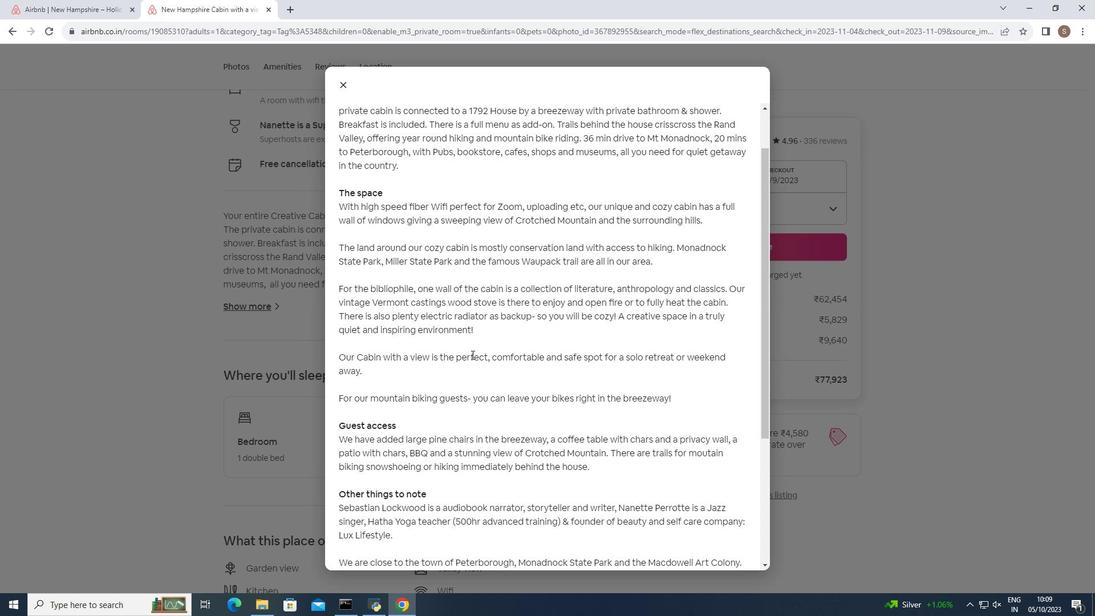
Action: Mouse scrolled (471, 354) with delta (0, 0)
Screenshot: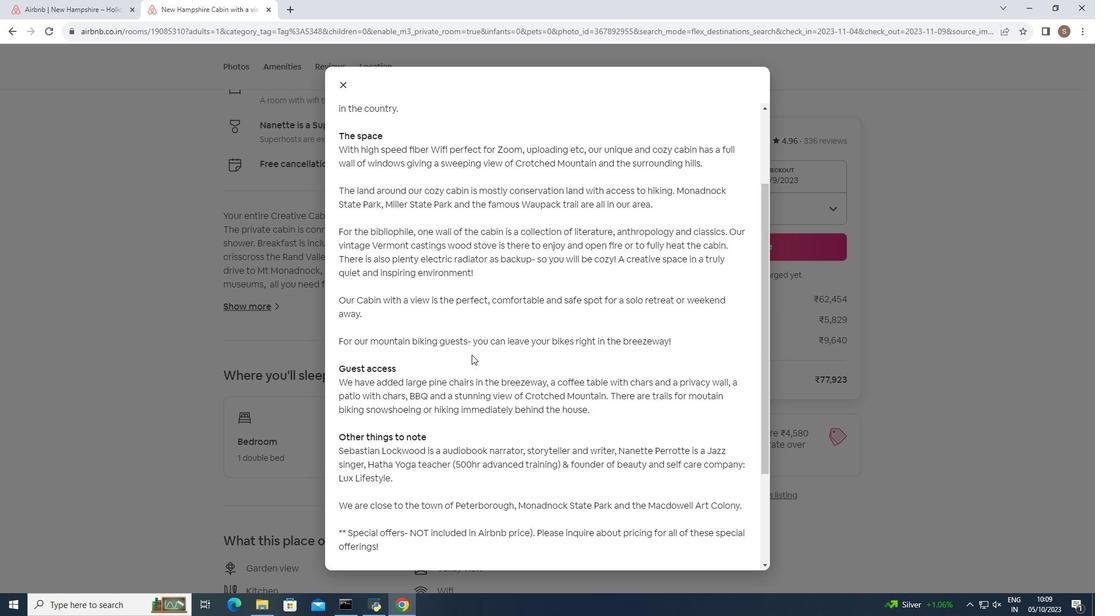 
Action: Mouse moved to (471, 354)
Screenshot: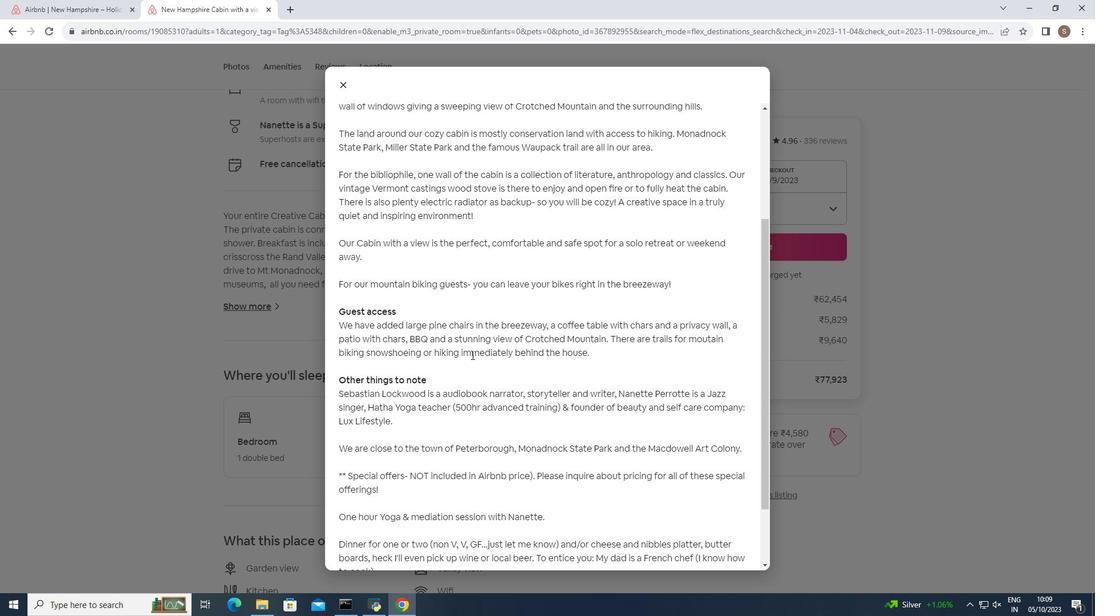 
Action: Mouse scrolled (471, 354) with delta (0, 0)
Screenshot: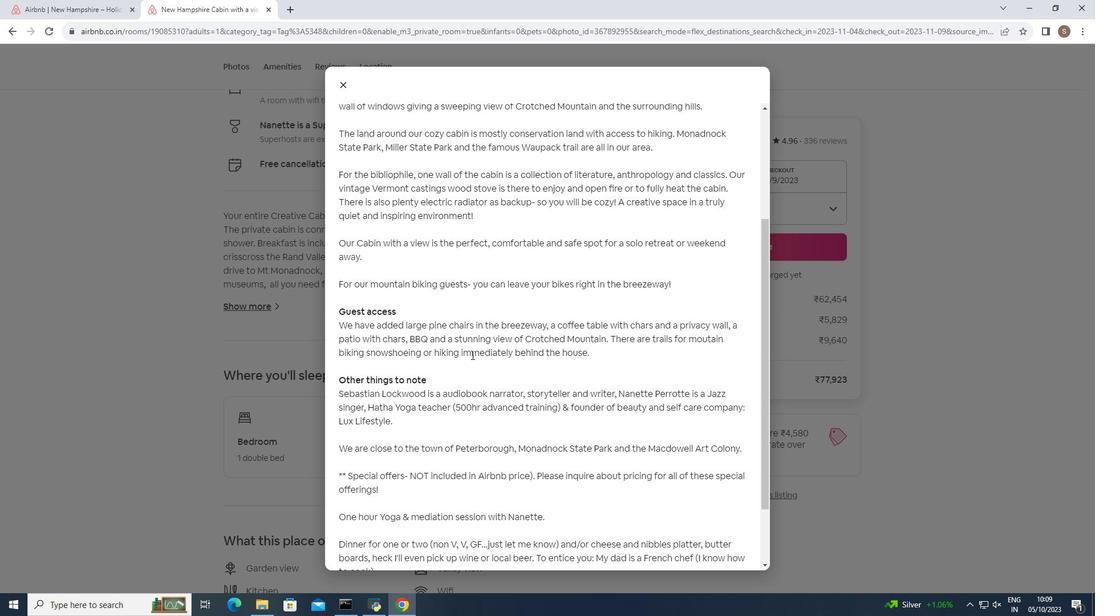 
Action: Mouse scrolled (471, 354) with delta (0, 0)
Screenshot: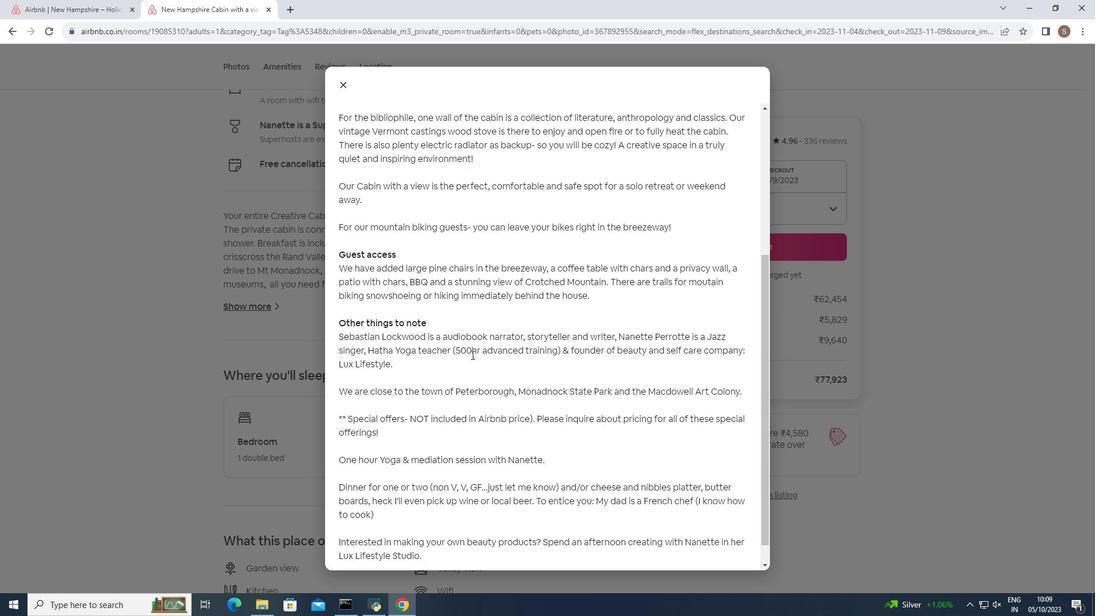 
Action: Mouse scrolled (471, 354) with delta (0, 0)
Screenshot: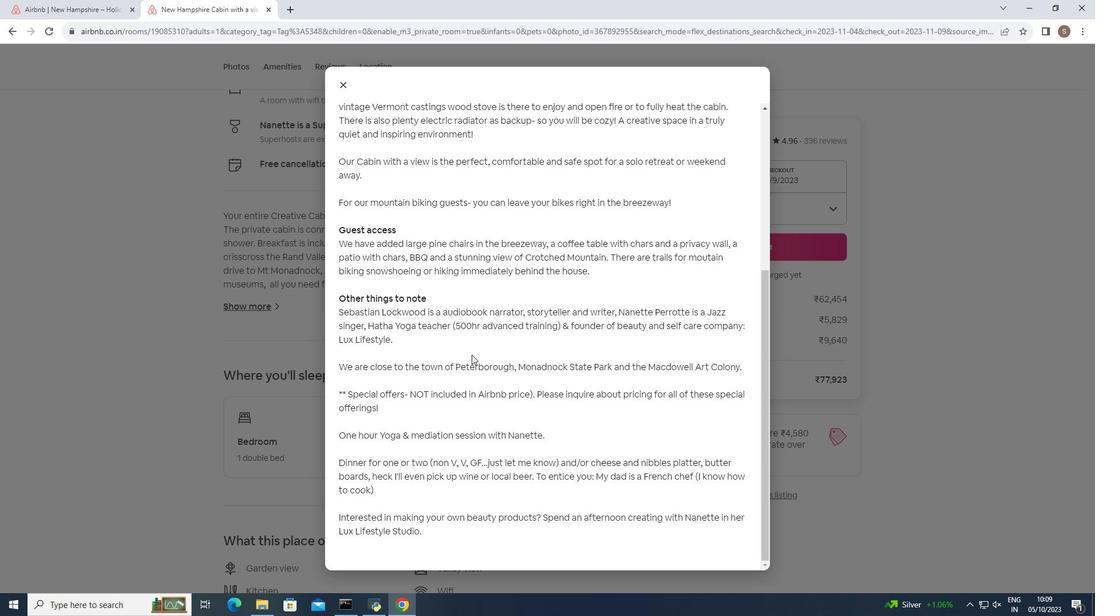 
Action: Mouse scrolled (471, 354) with delta (0, 0)
Screenshot: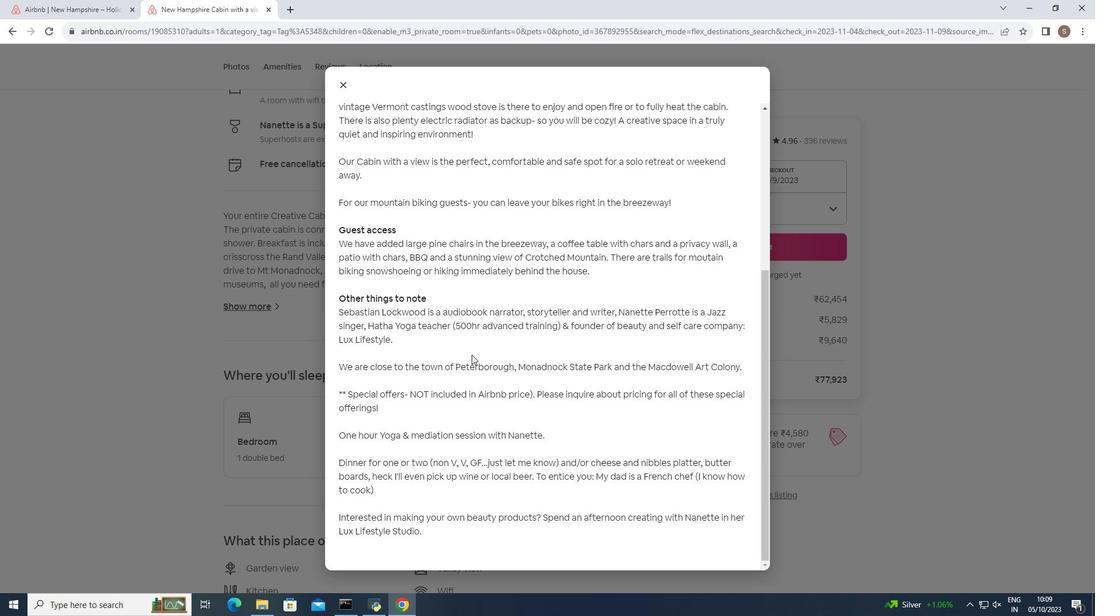 
Action: Mouse moved to (340, 83)
Screenshot: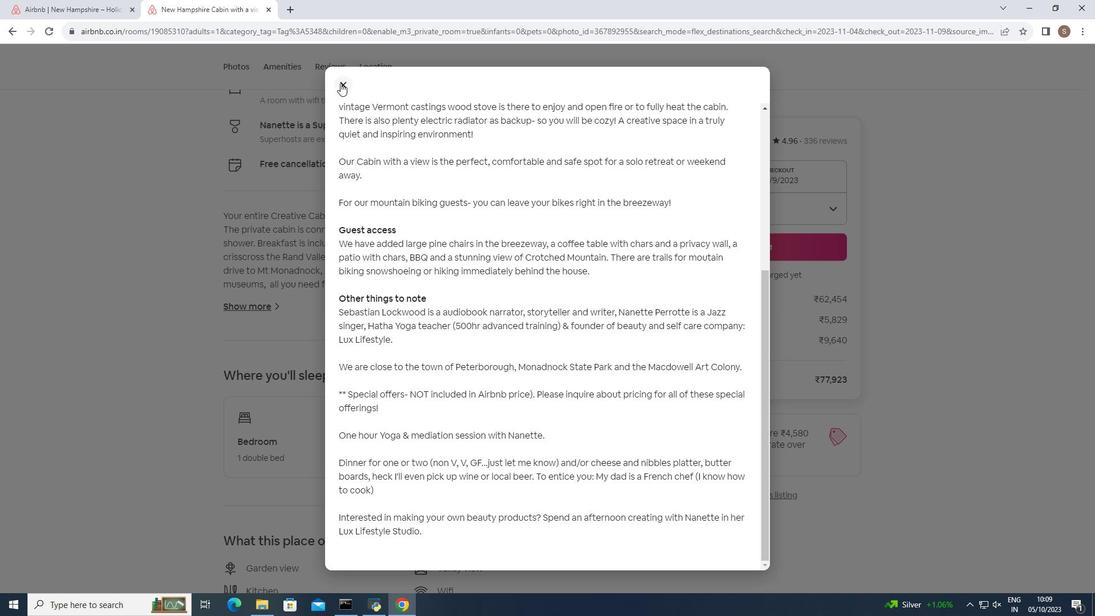 
Action: Mouse pressed left at (340, 83)
Screenshot: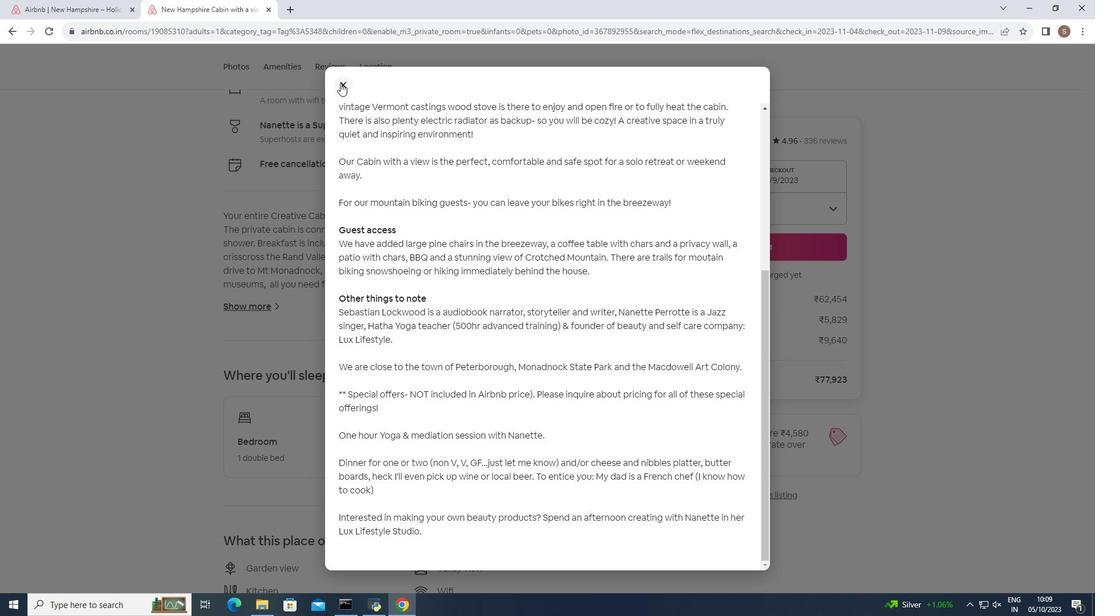 
Action: Mouse moved to (322, 245)
Screenshot: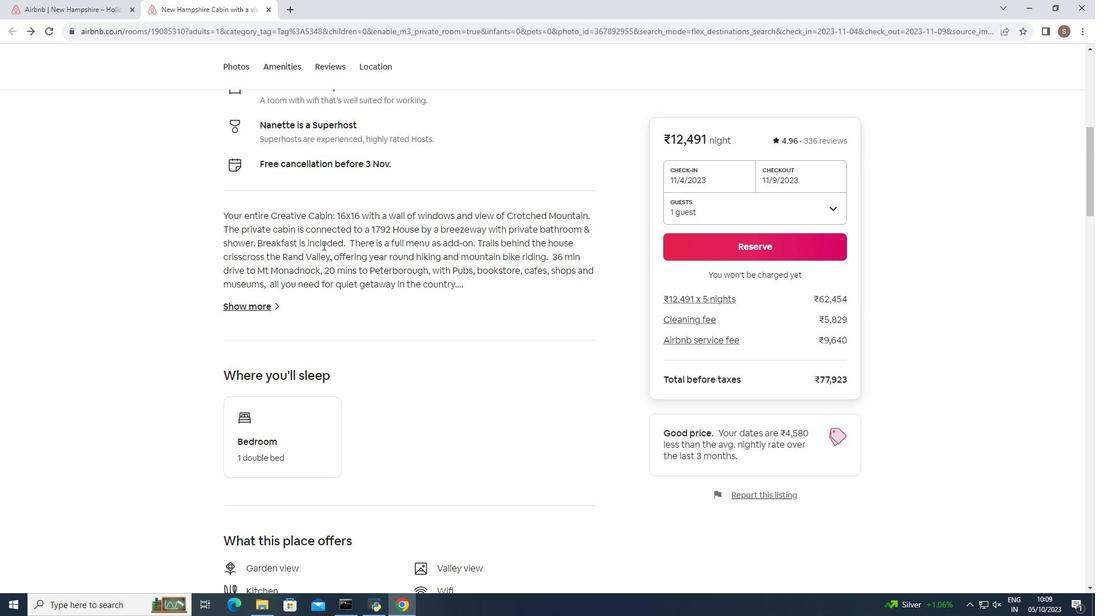 
Action: Mouse scrolled (322, 244) with delta (0, 0)
Screenshot: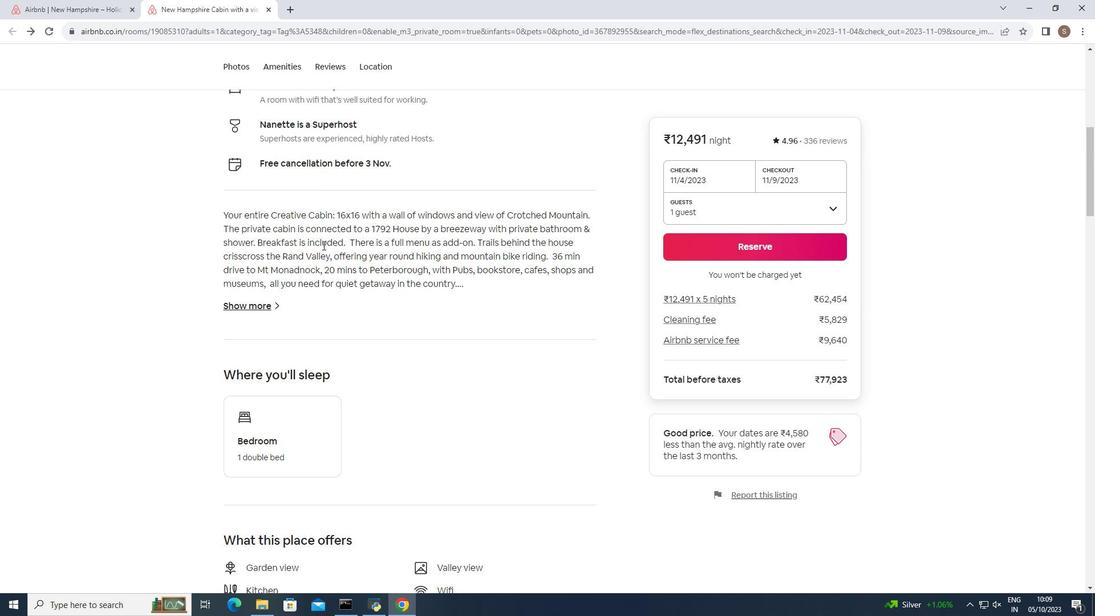 
Action: Mouse moved to (322, 245)
Screenshot: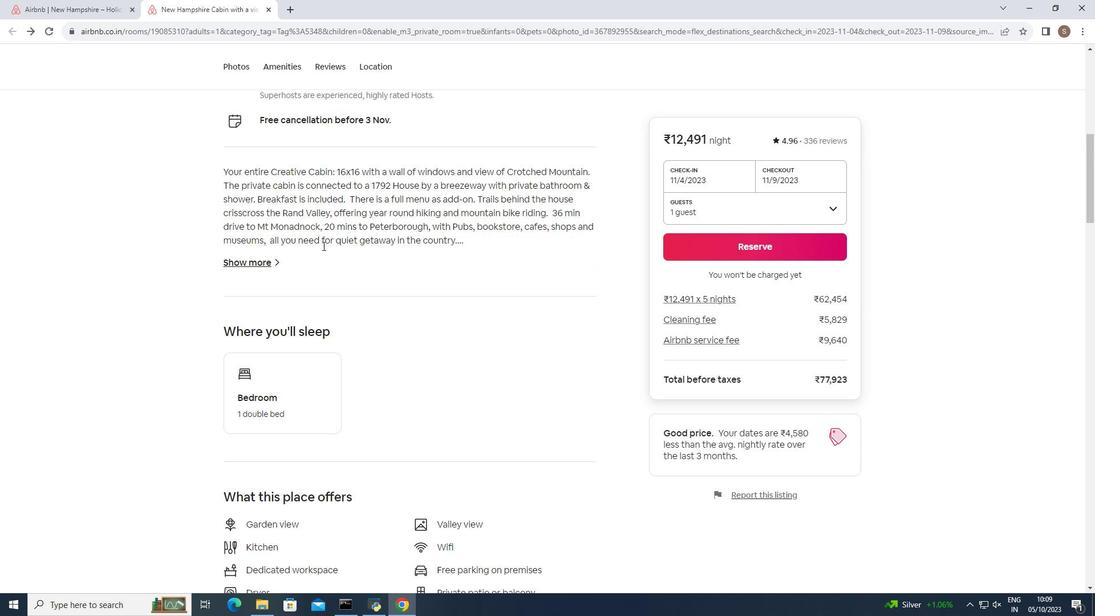 
Action: Mouse scrolled (322, 245) with delta (0, 0)
Screenshot: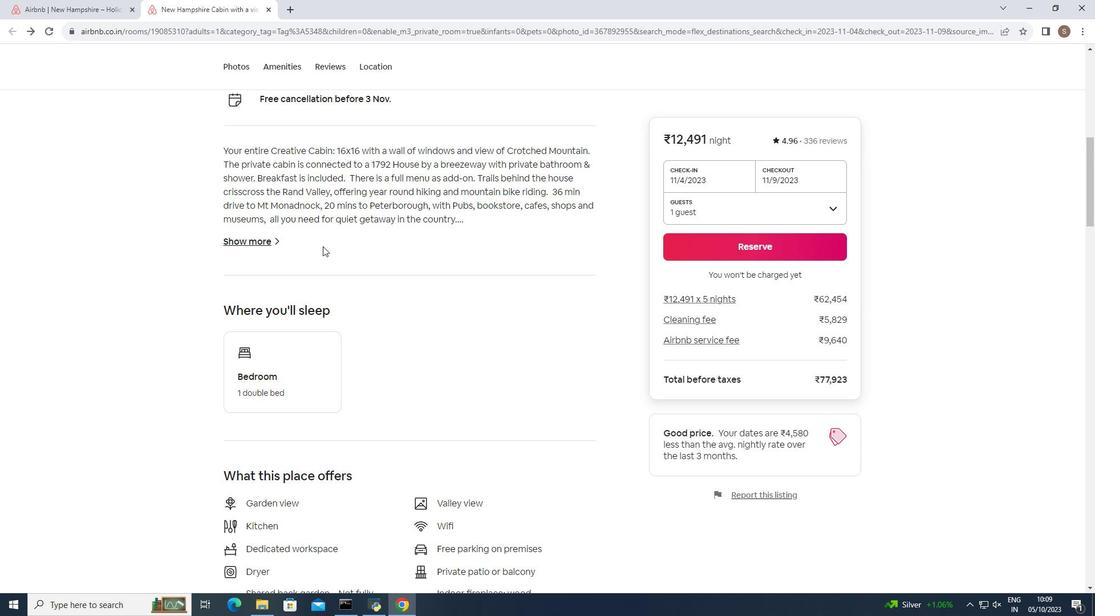 
Action: Mouse moved to (322, 246)
Screenshot: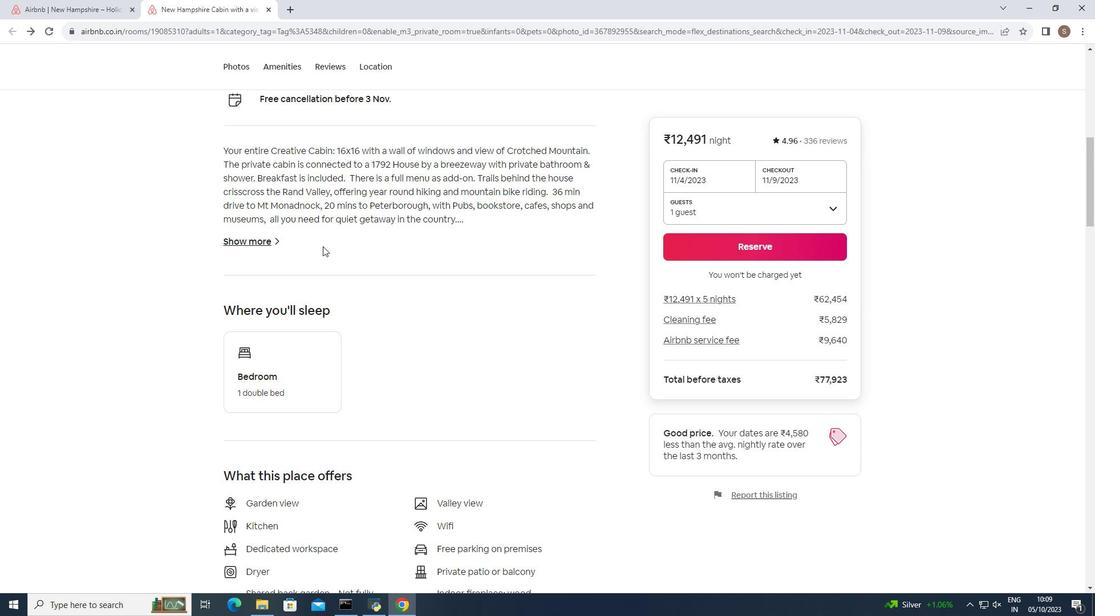 
Action: Mouse scrolled (322, 245) with delta (0, 0)
Screenshot: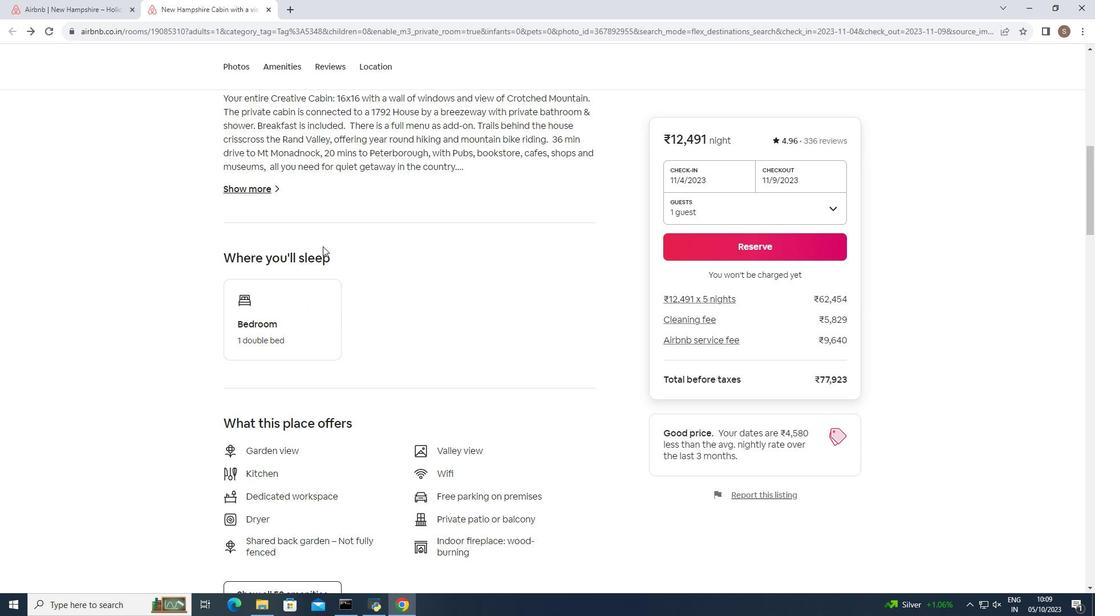 
Action: Mouse scrolled (322, 245) with delta (0, 0)
Screenshot: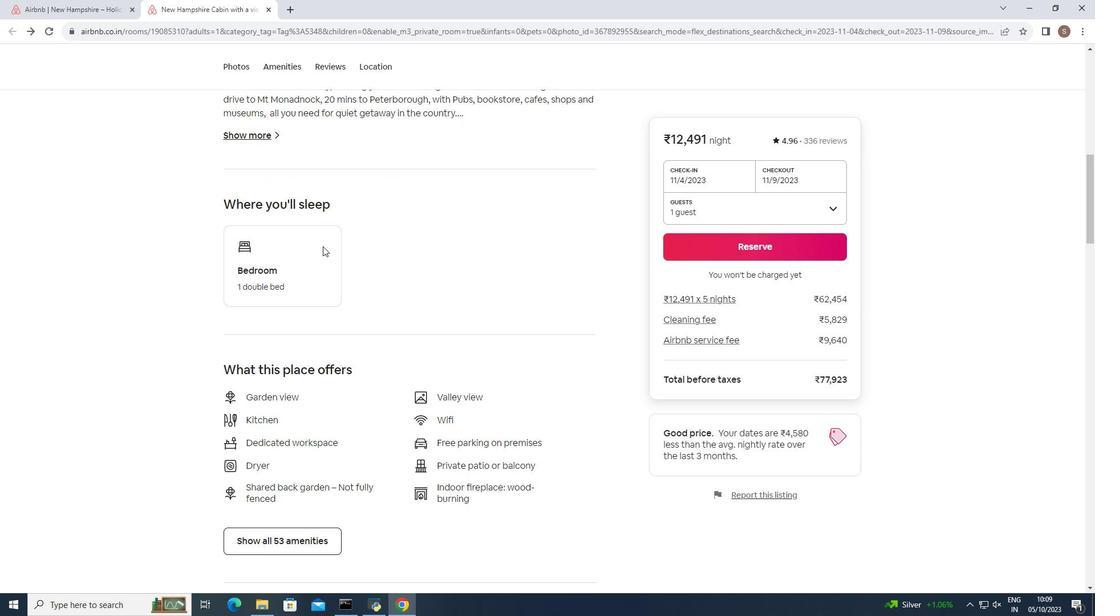 
Action: Mouse scrolled (322, 245) with delta (0, 0)
Screenshot: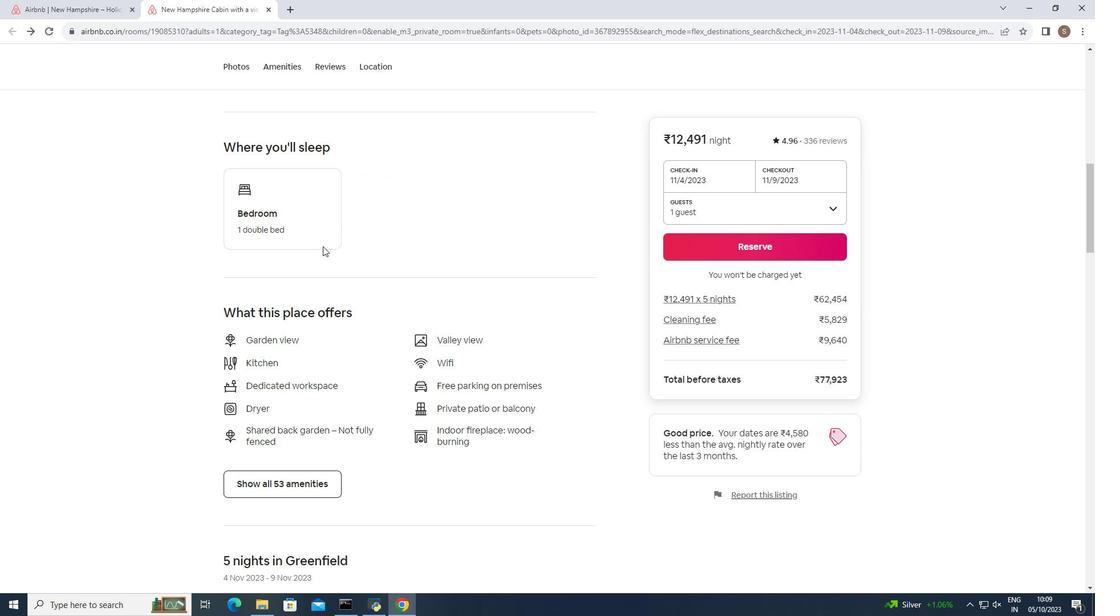 
Action: Mouse scrolled (322, 245) with delta (0, 0)
Screenshot: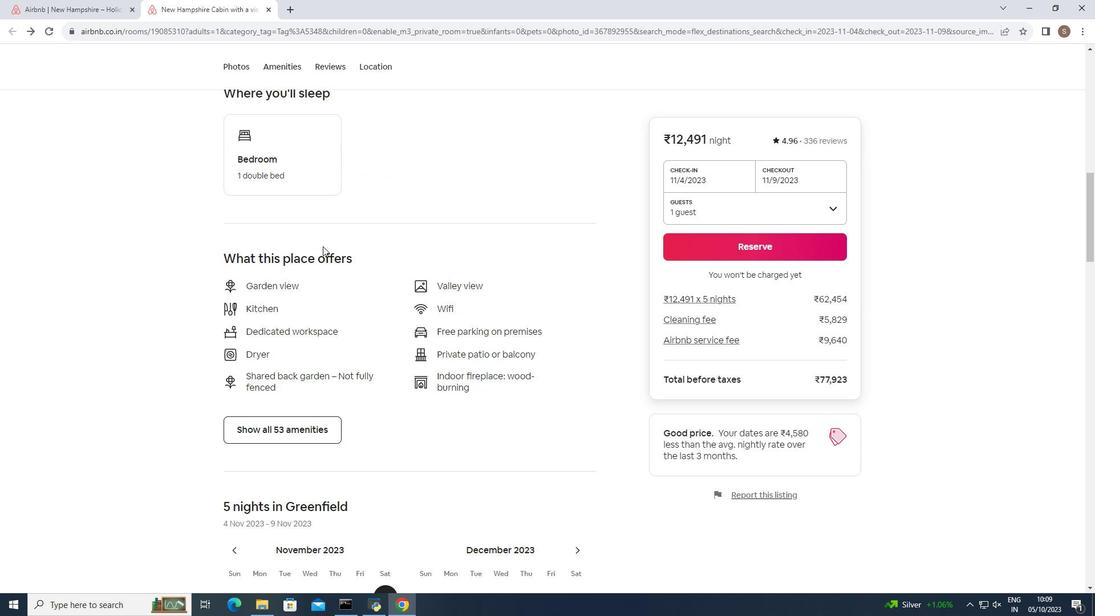 
Action: Mouse scrolled (322, 245) with delta (0, 0)
Screenshot: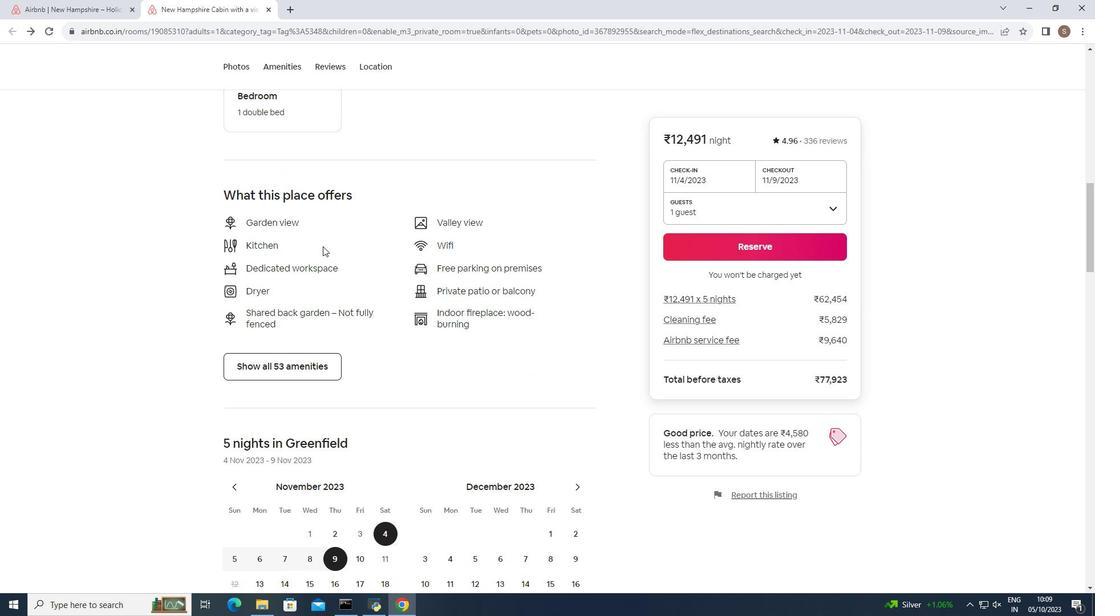 
Action: Mouse moved to (309, 309)
Screenshot: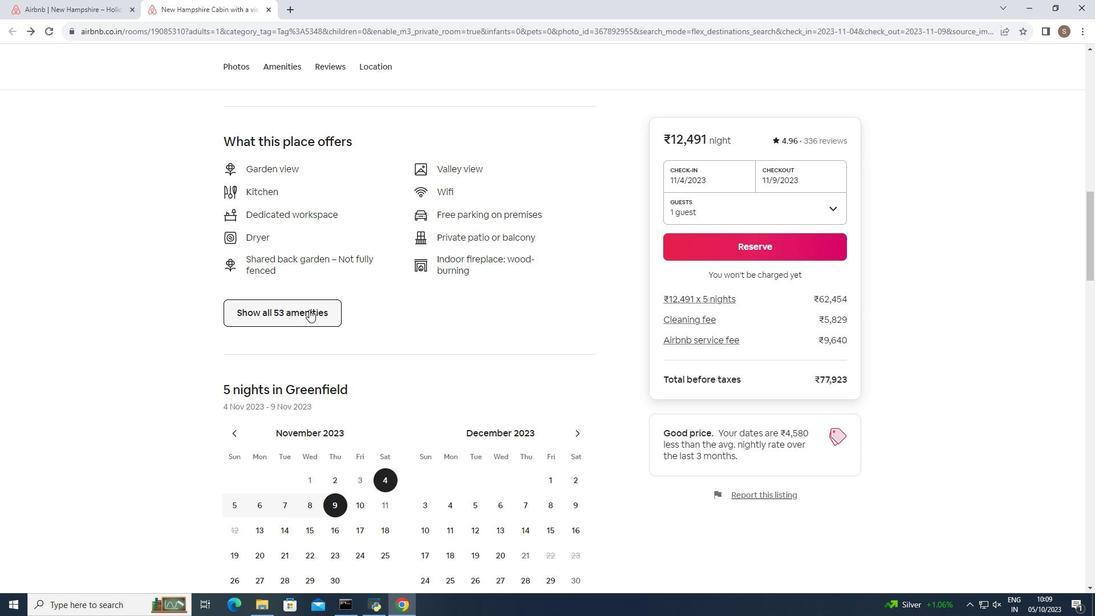 
Action: Mouse pressed left at (309, 309)
Screenshot: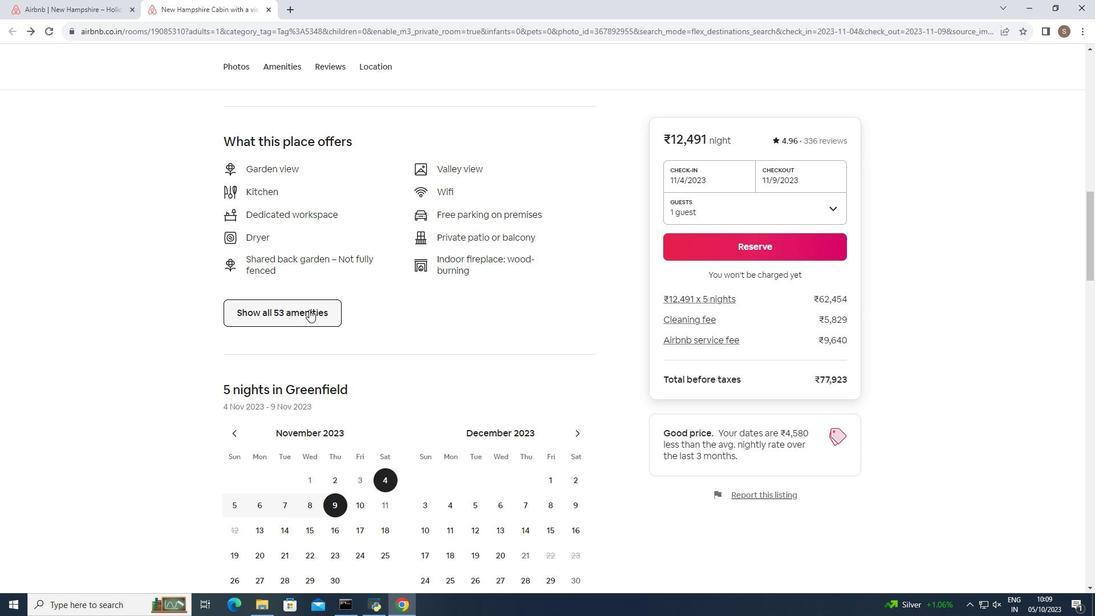 
Action: Mouse moved to (377, 318)
Screenshot: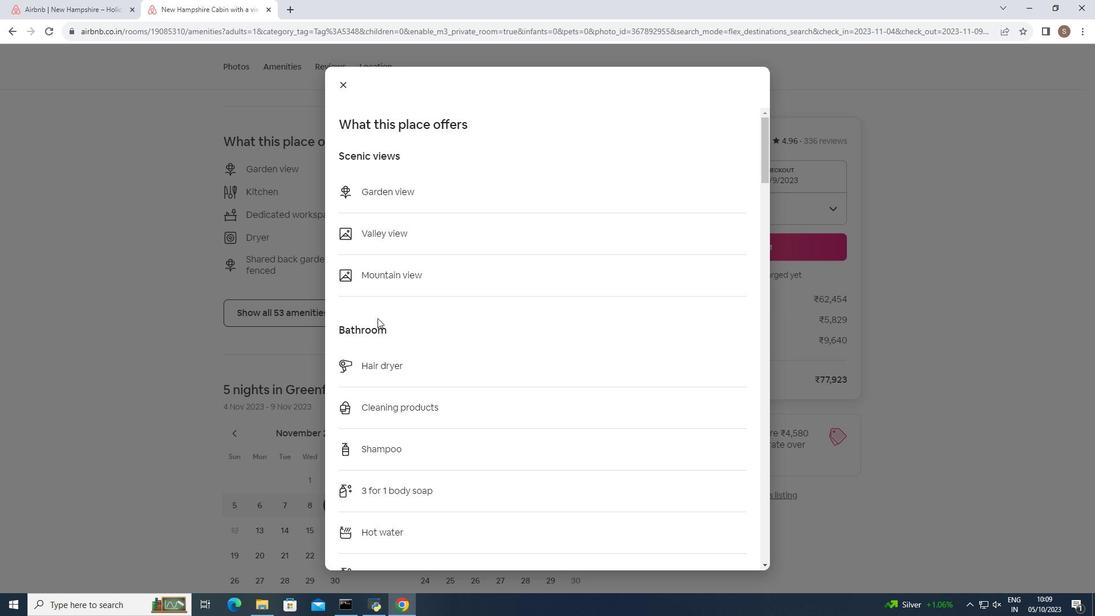 
Action: Mouse scrolled (377, 317) with delta (0, 0)
Screenshot: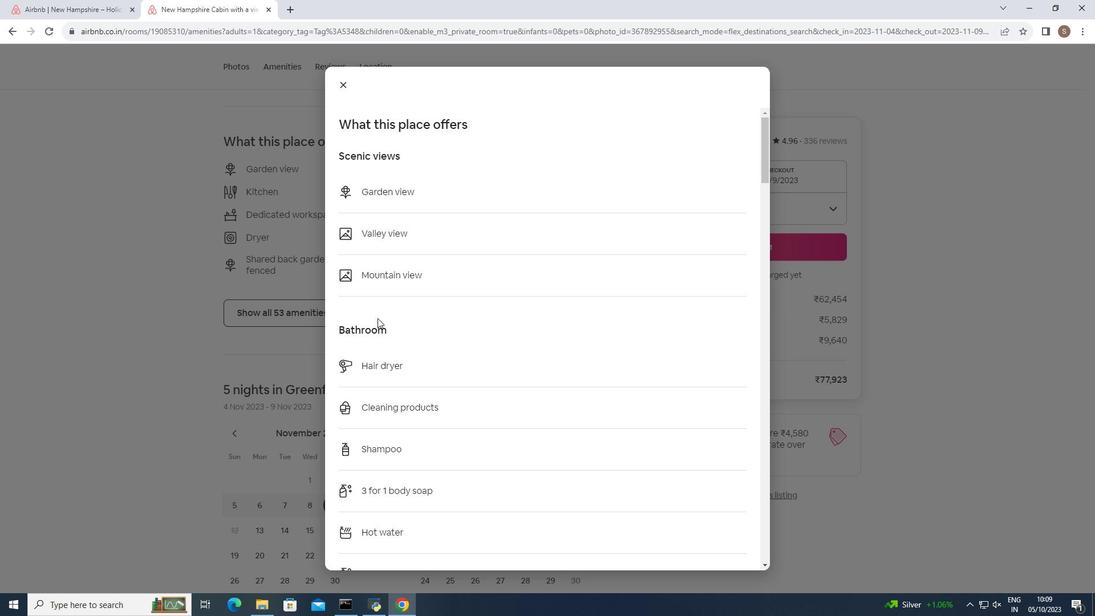 
Action: Mouse scrolled (377, 317) with delta (0, 0)
Screenshot: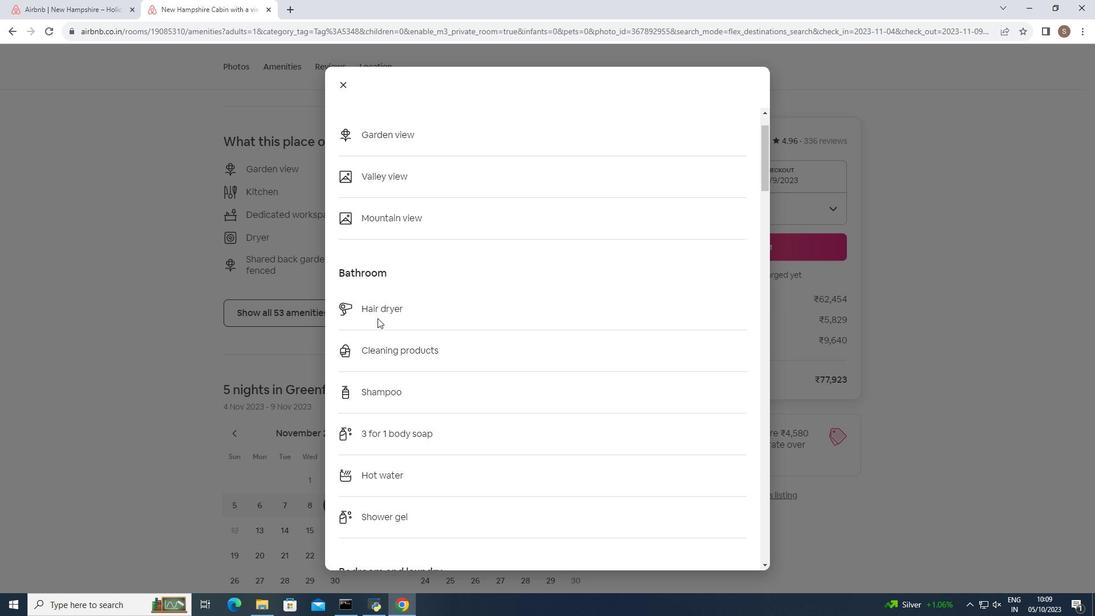 
Action: Mouse scrolled (377, 317) with delta (0, 0)
Screenshot: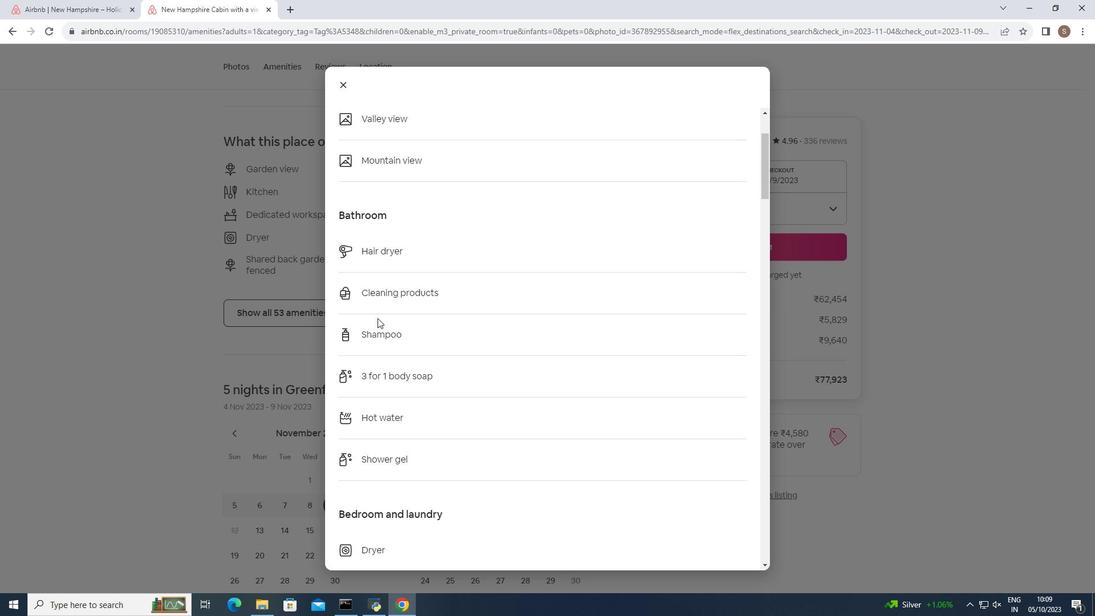 
Action: Mouse scrolled (377, 317) with delta (0, 0)
Screenshot: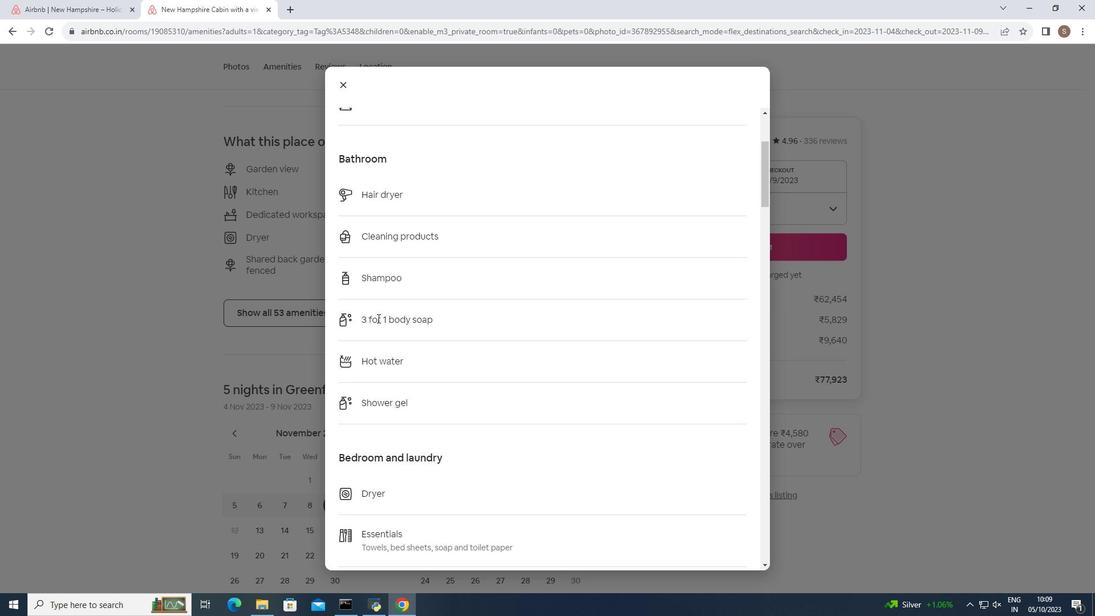 
Action: Mouse scrolled (377, 317) with delta (0, 0)
Screenshot: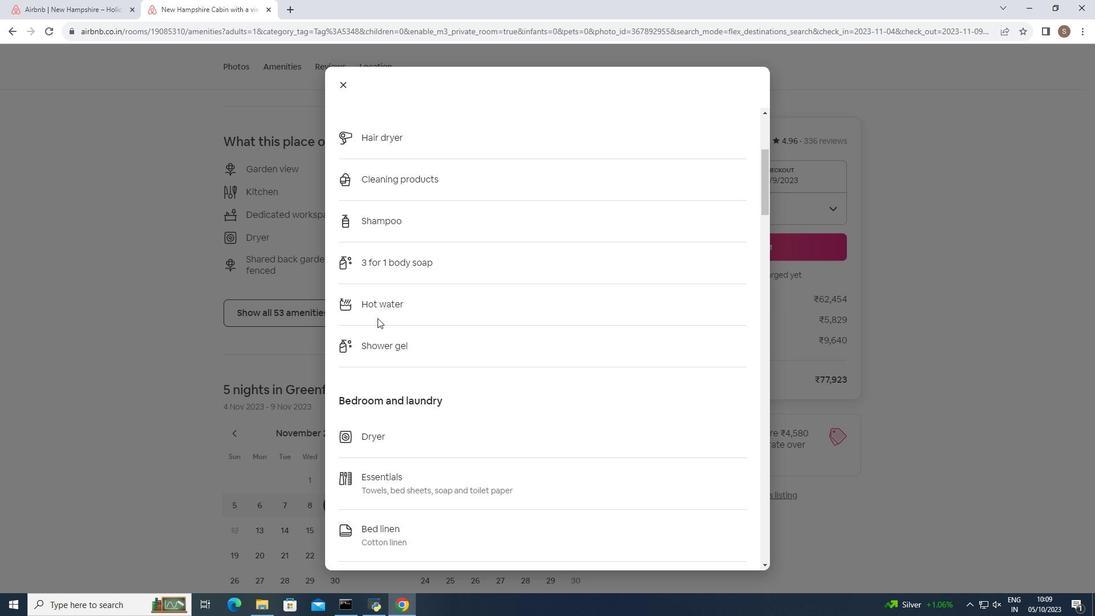 
Action: Mouse scrolled (377, 317) with delta (0, 0)
Screenshot: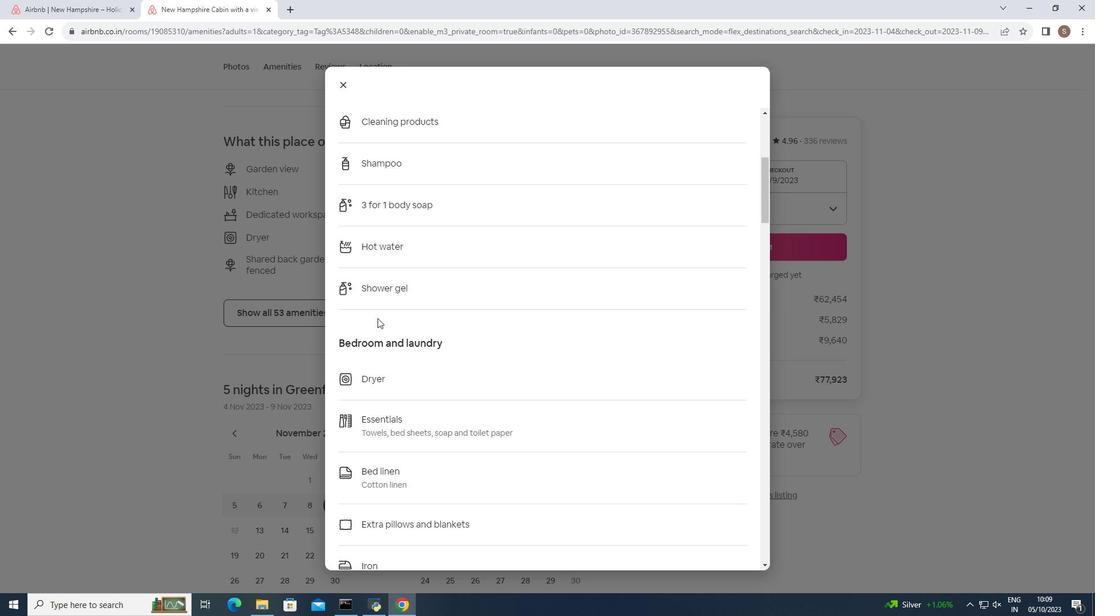 
Action: Mouse scrolled (377, 317) with delta (0, 0)
Screenshot: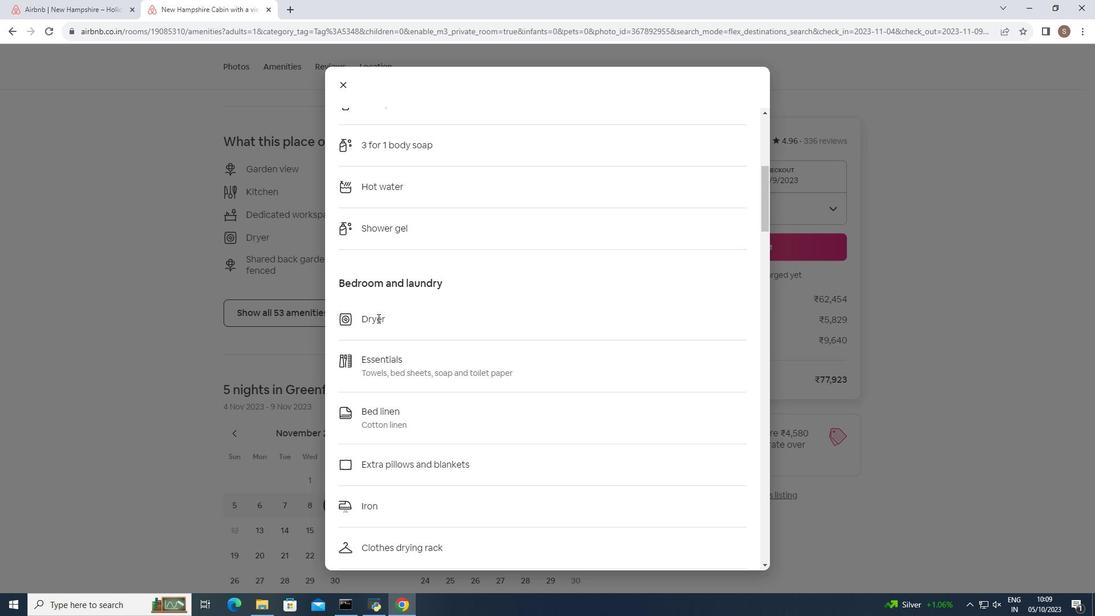 
Action: Mouse scrolled (377, 317) with delta (0, 0)
Screenshot: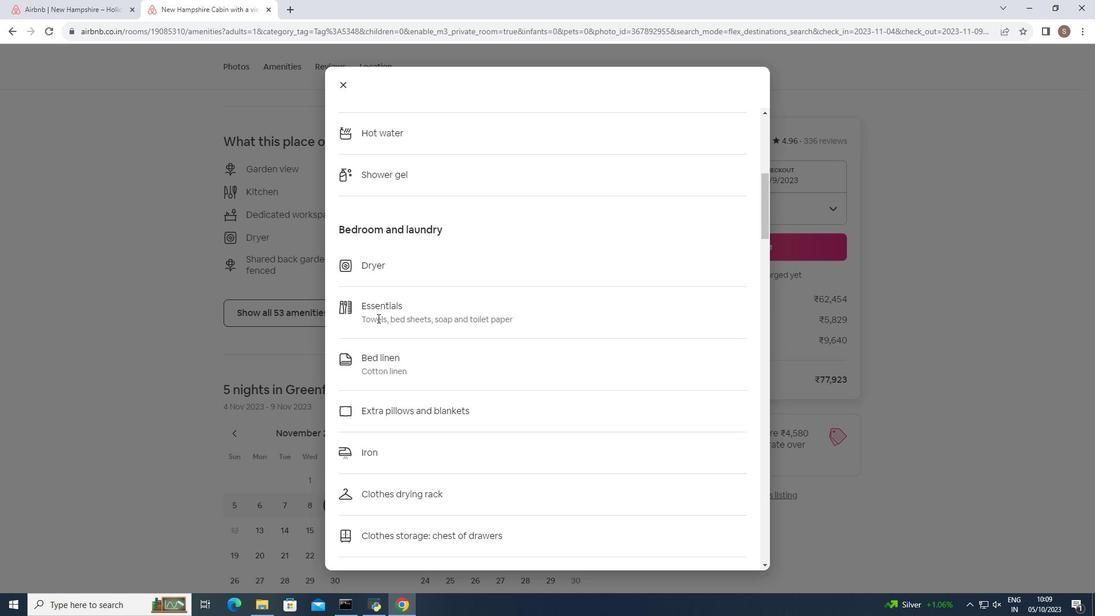 
Action: Mouse scrolled (377, 317) with delta (0, 0)
Screenshot: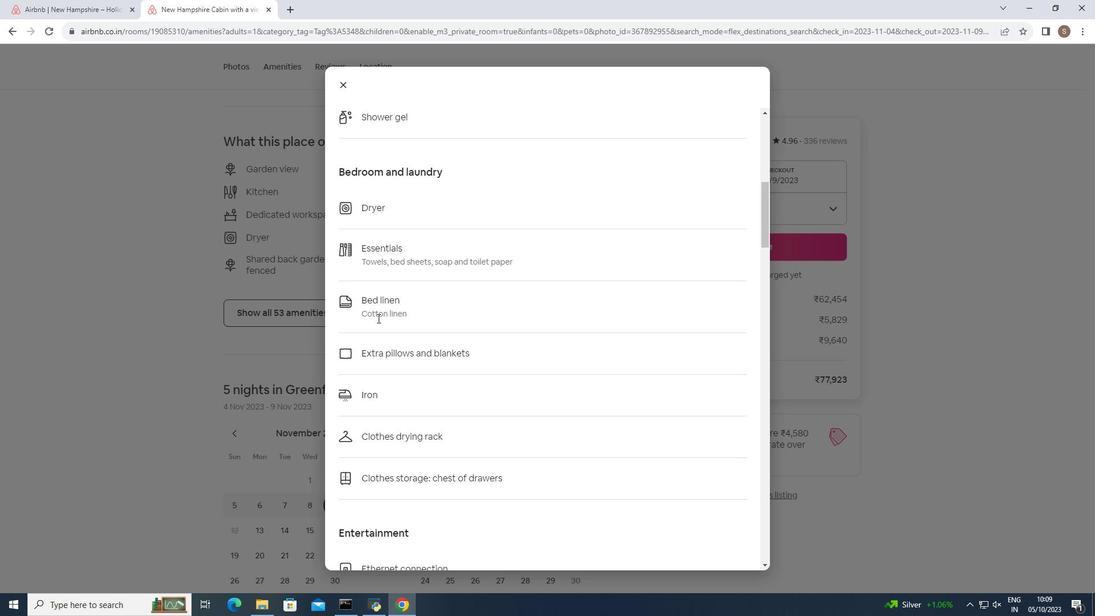 
Action: Mouse scrolled (377, 317) with delta (0, 0)
Screenshot: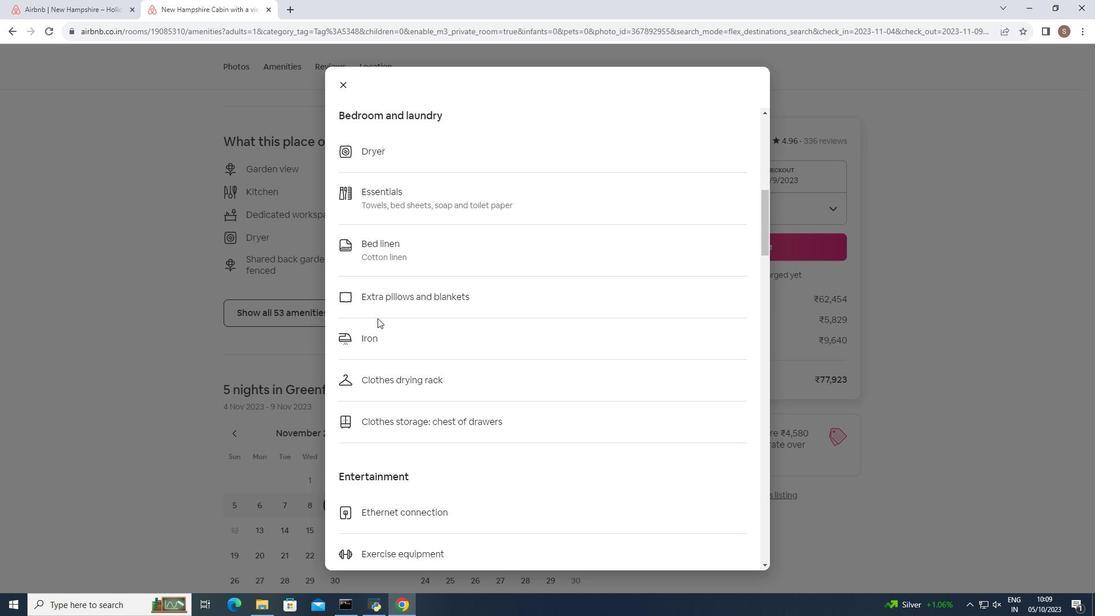 
Action: Mouse scrolled (377, 317) with delta (0, 0)
Screenshot: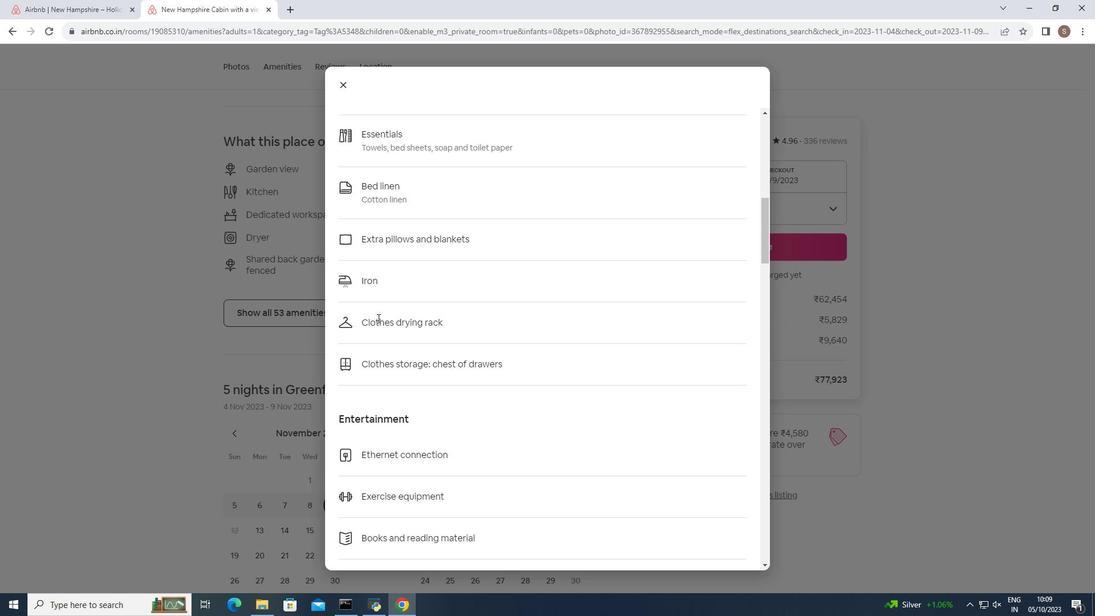 
Action: Mouse scrolled (377, 317) with delta (0, 0)
Screenshot: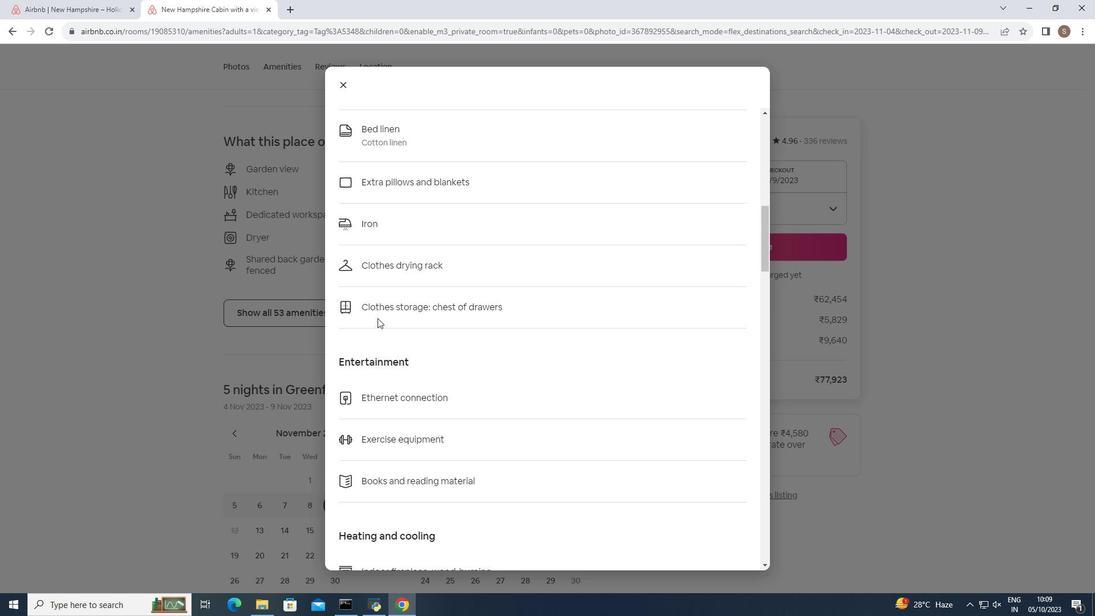 
Action: Mouse scrolled (377, 317) with delta (0, 0)
Screenshot: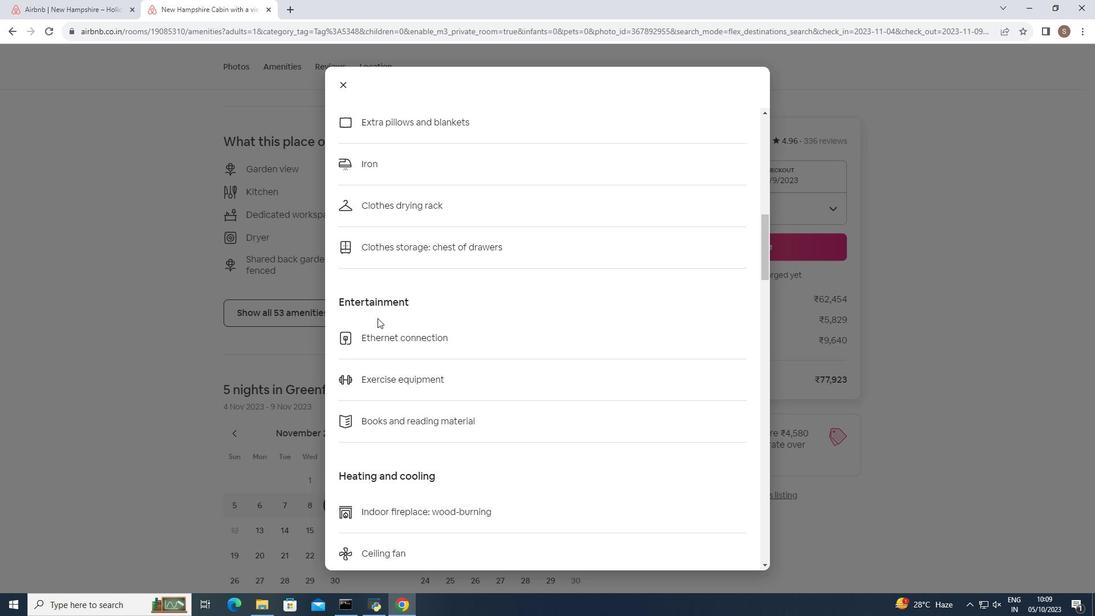 
Action: Mouse scrolled (377, 317) with delta (0, 0)
Screenshot: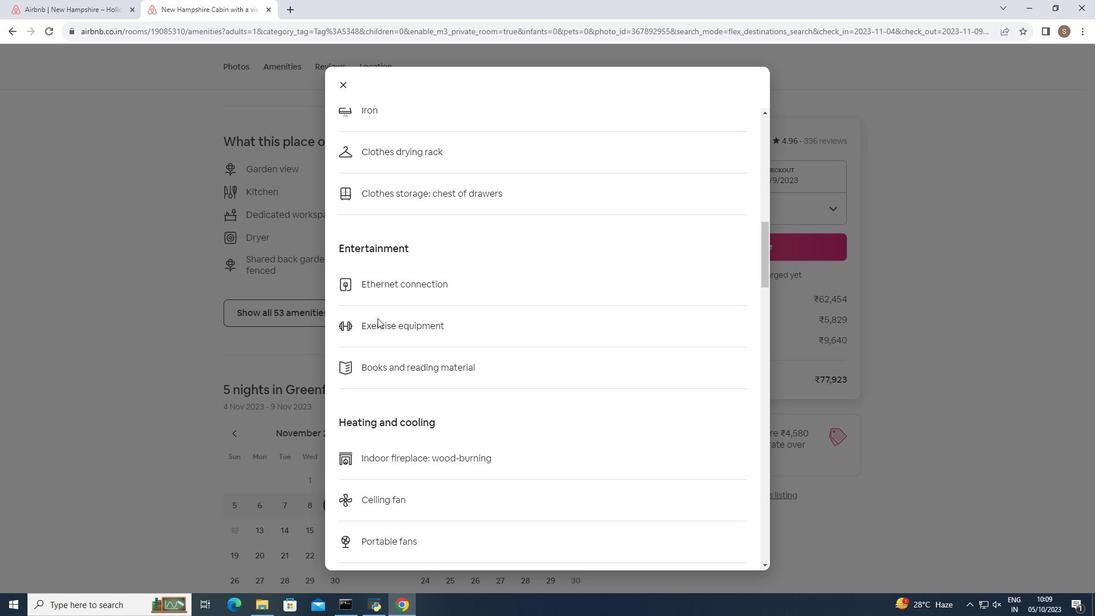 
Action: Mouse scrolled (377, 317) with delta (0, 0)
Screenshot: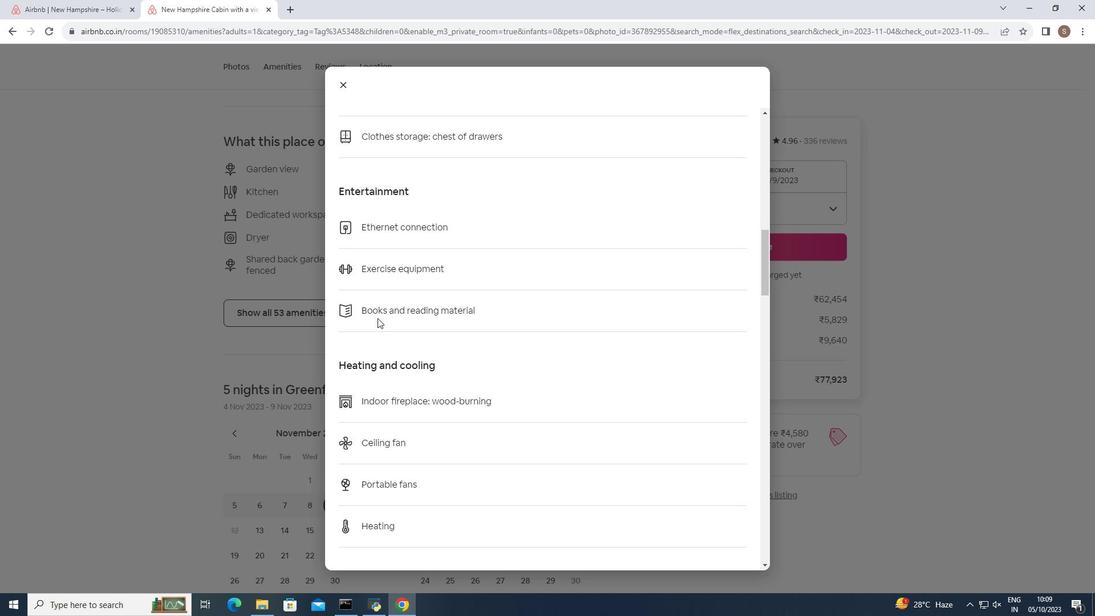 
Action: Mouse scrolled (377, 317) with delta (0, 0)
Screenshot: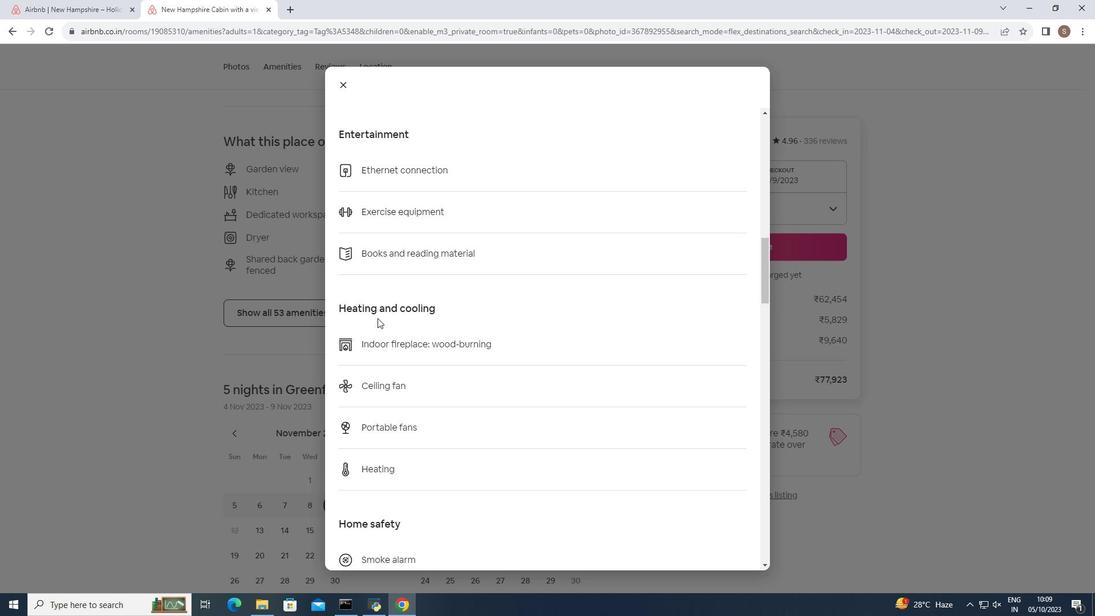 
Action: Mouse scrolled (377, 317) with delta (0, 0)
Screenshot: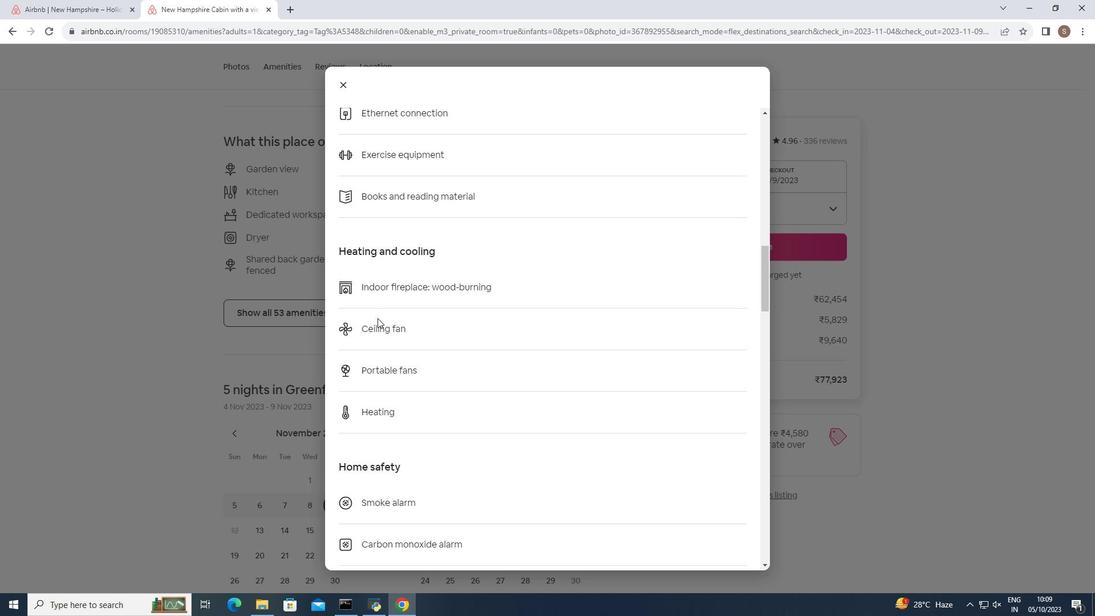 
Action: Mouse scrolled (377, 317) with delta (0, 0)
Screenshot: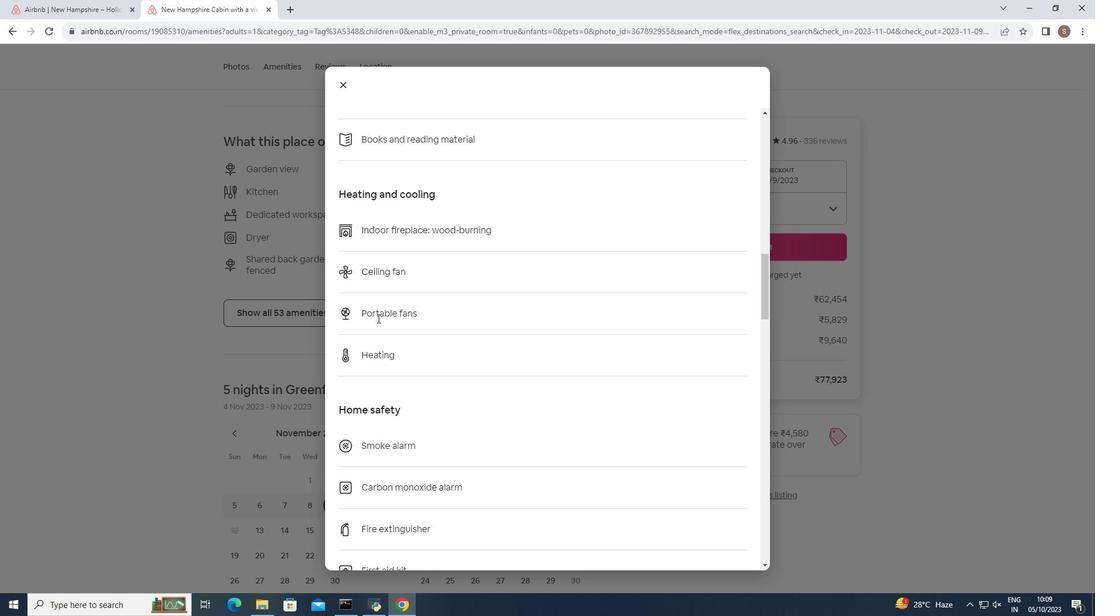 
Action: Mouse scrolled (377, 317) with delta (0, 0)
Screenshot: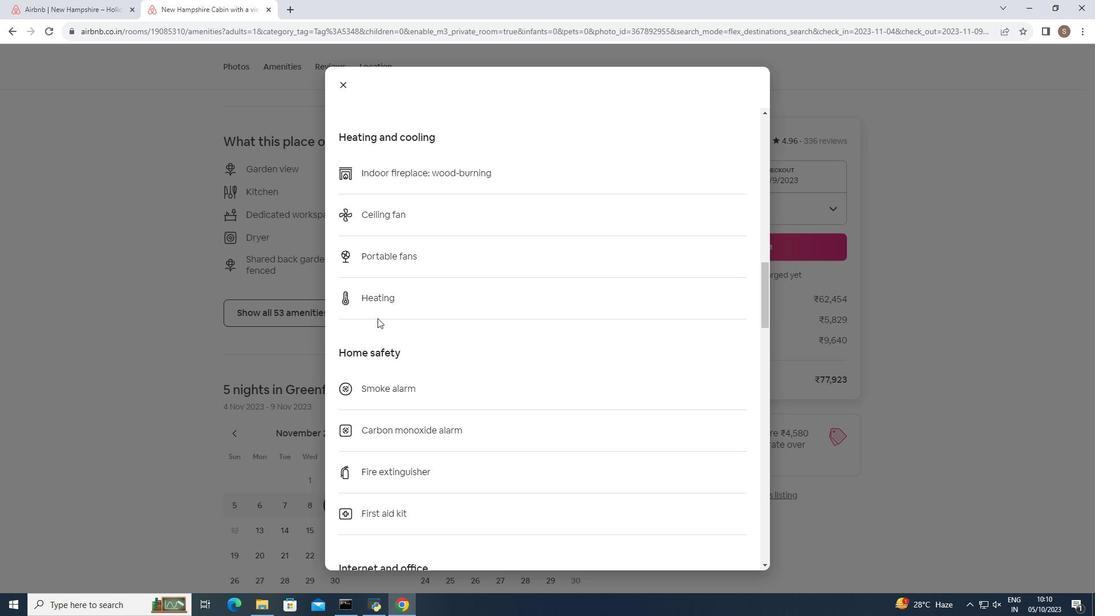 
Action: Mouse scrolled (377, 317) with delta (0, 0)
Screenshot: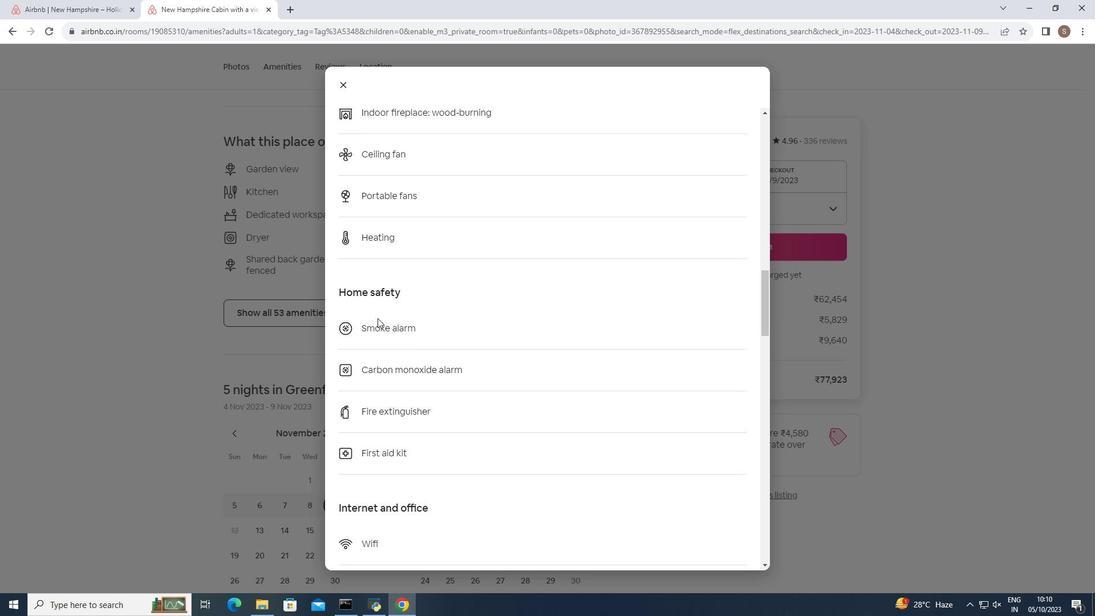 
Action: Mouse scrolled (377, 317) with delta (0, 0)
Screenshot: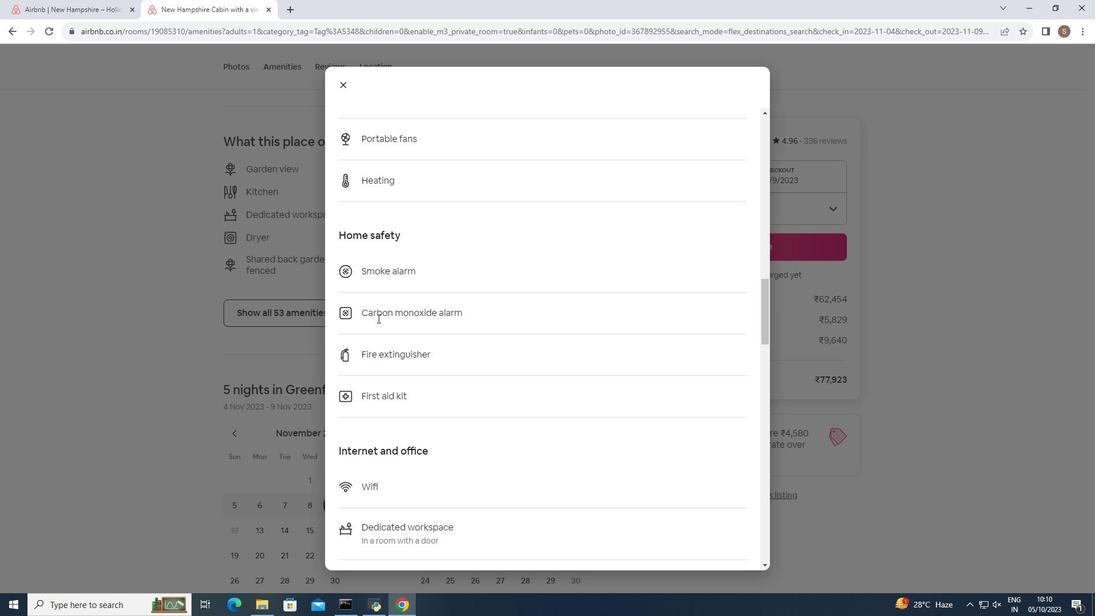 
Action: Mouse scrolled (377, 317) with delta (0, 0)
Screenshot: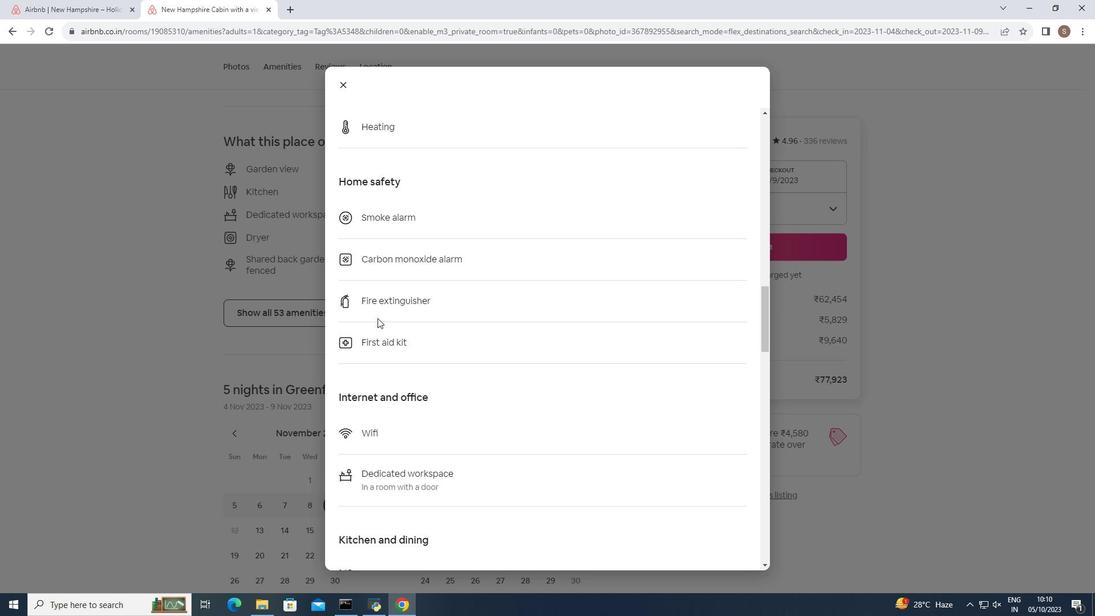 
Action: Mouse scrolled (377, 317) with delta (0, 0)
Screenshot: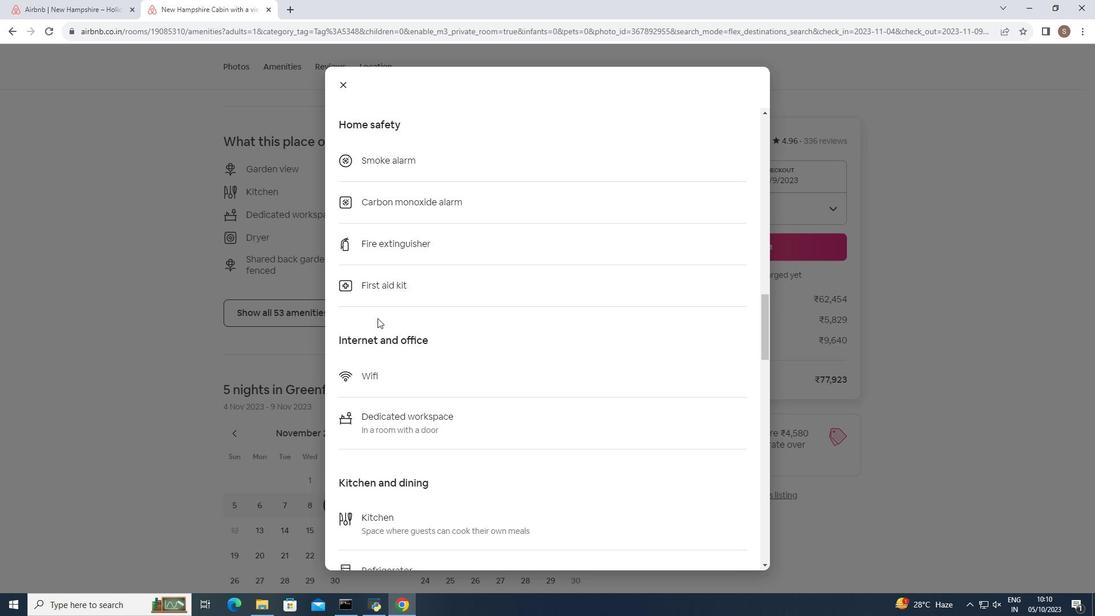 
Action: Mouse scrolled (377, 317) with delta (0, 0)
Screenshot: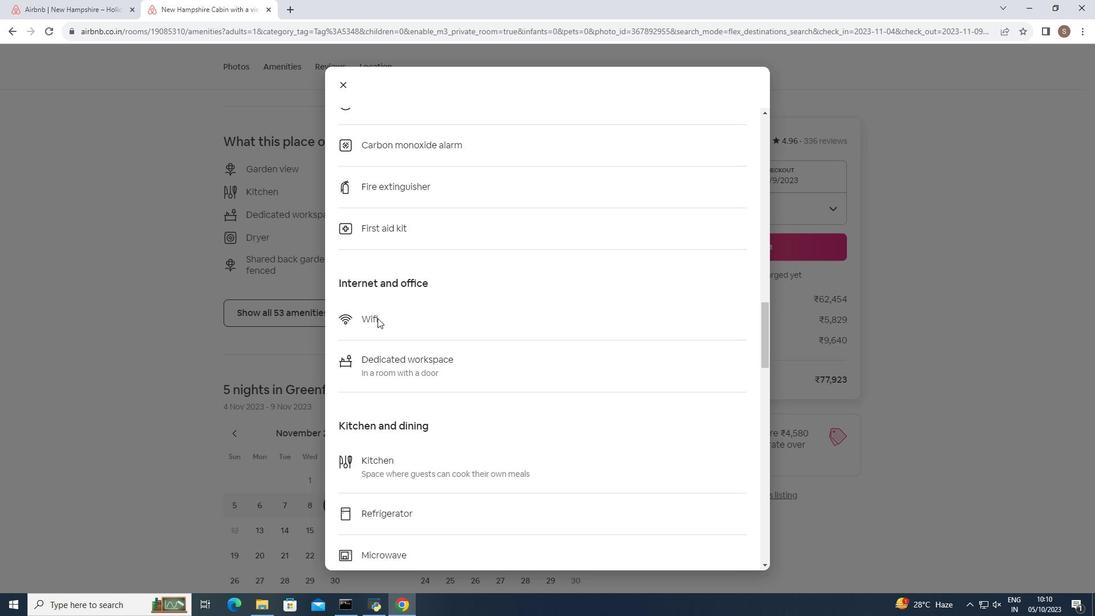 
Action: Mouse scrolled (377, 317) with delta (0, 0)
Screenshot: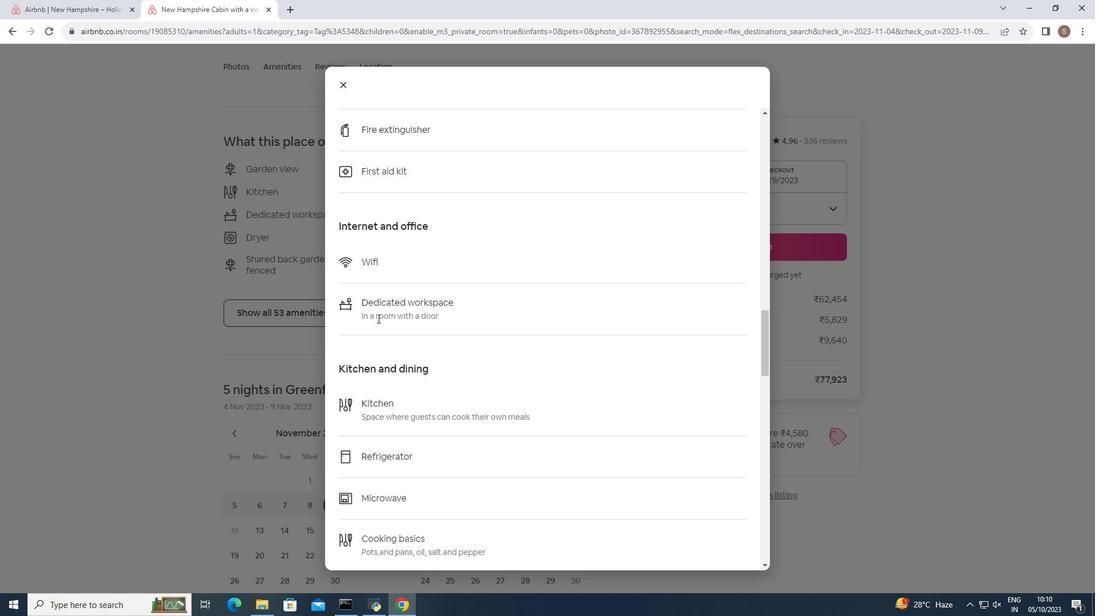 
Action: Mouse scrolled (377, 317) with delta (0, 0)
Screenshot: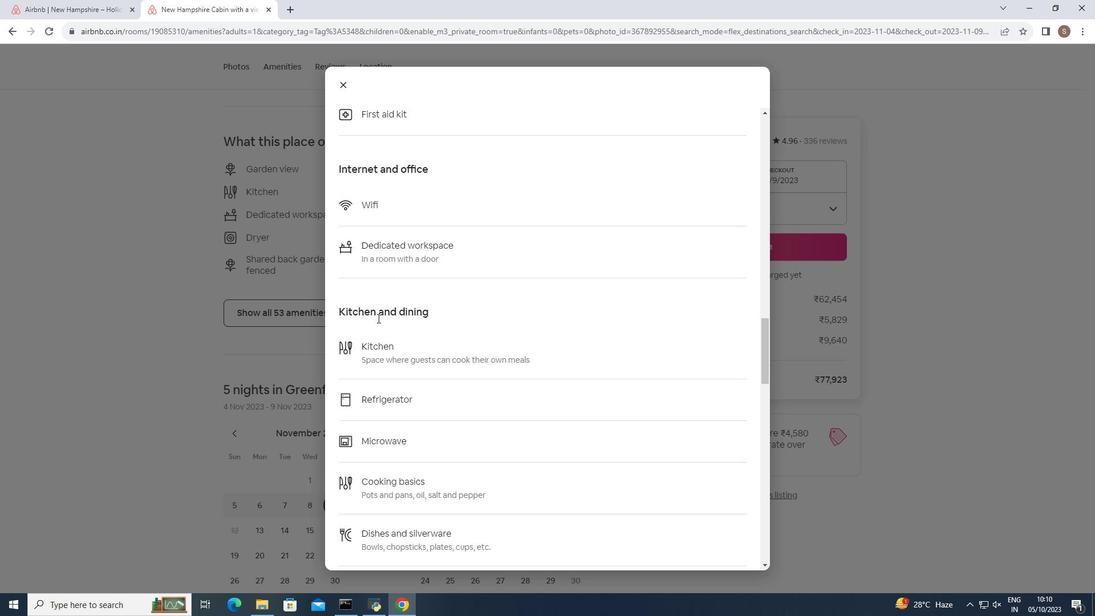 
Action: Mouse scrolled (377, 317) with delta (0, 0)
Screenshot: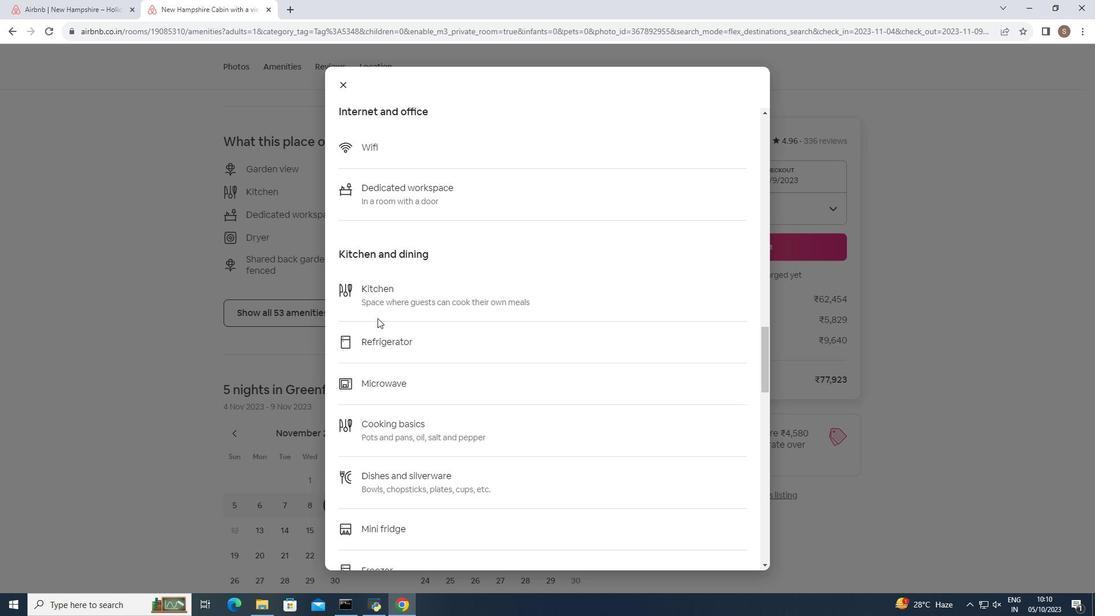 
Action: Mouse scrolled (377, 317) with delta (0, 0)
Screenshot: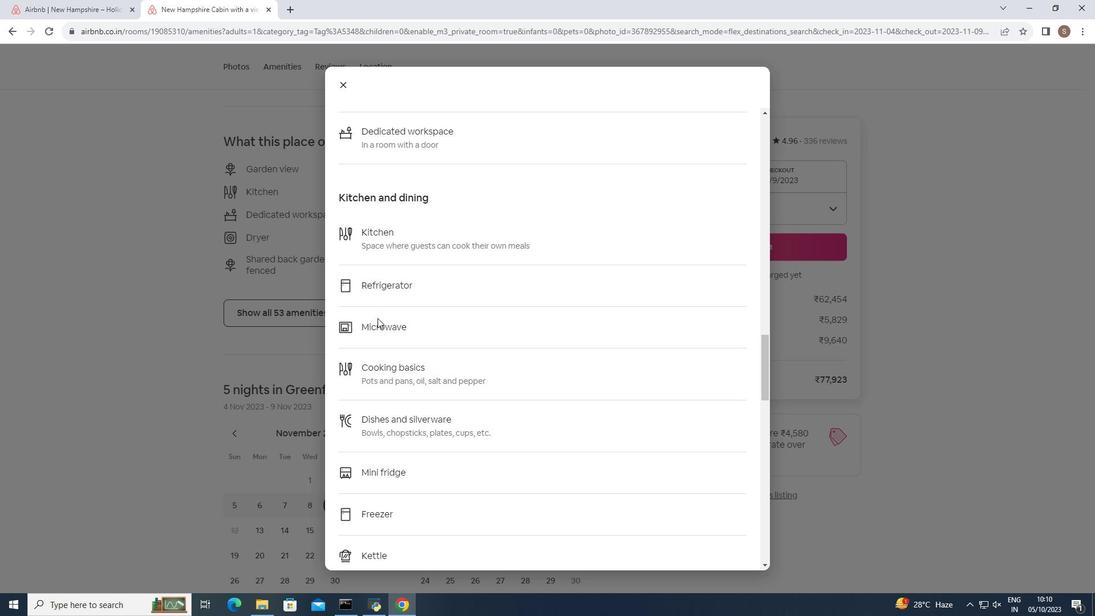
Action: Mouse scrolled (377, 317) with delta (0, 0)
Screenshot: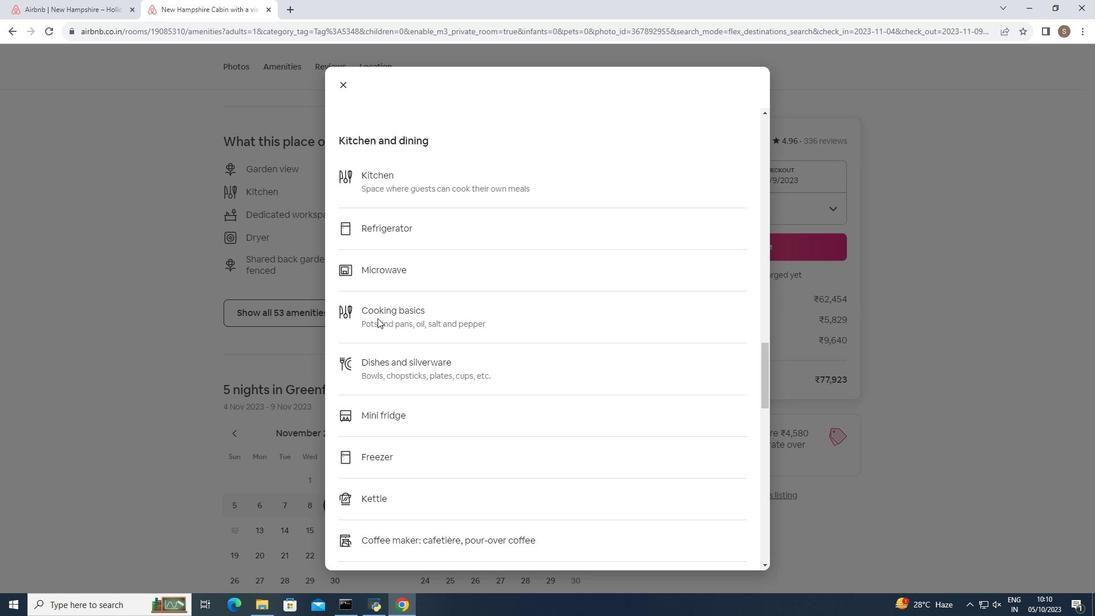 
Action: Mouse scrolled (377, 317) with delta (0, 0)
Screenshot: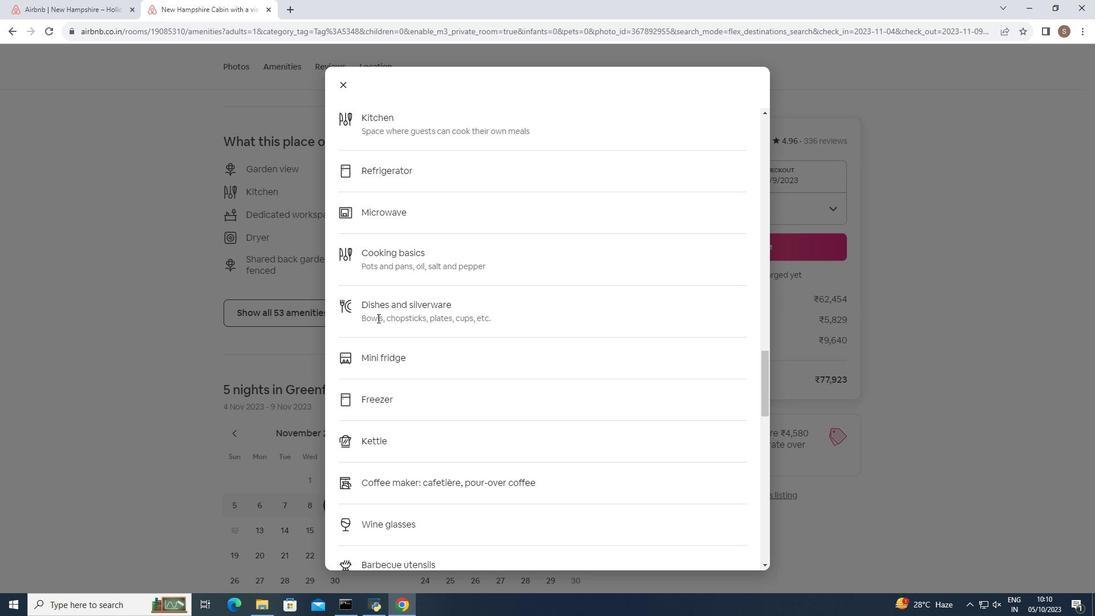 
Action: Mouse scrolled (377, 317) with delta (0, 0)
Screenshot: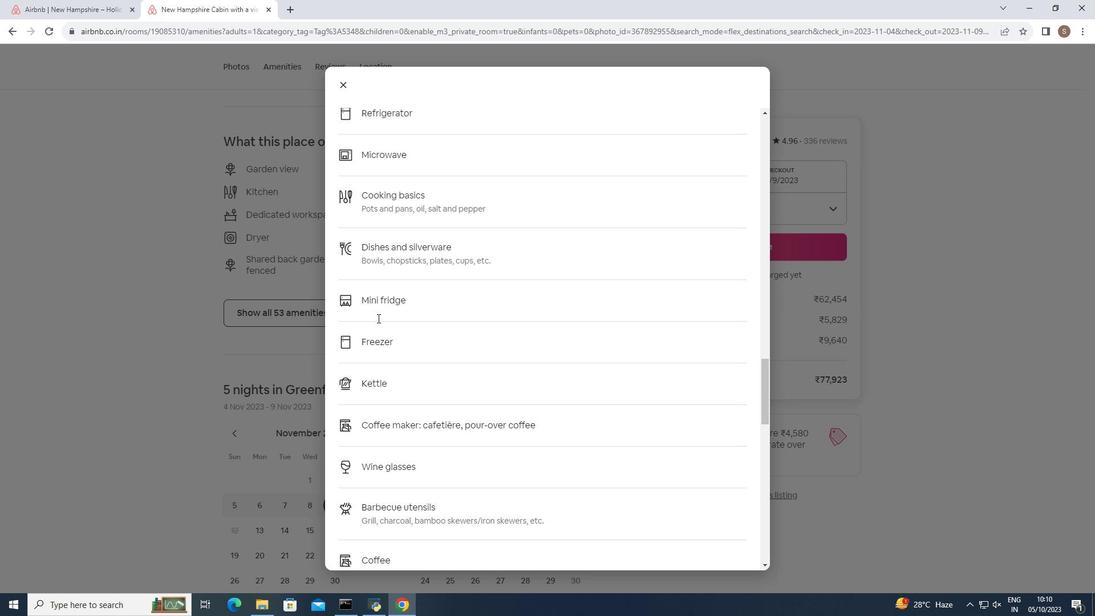 
Action: Mouse scrolled (377, 317) with delta (0, 0)
Screenshot: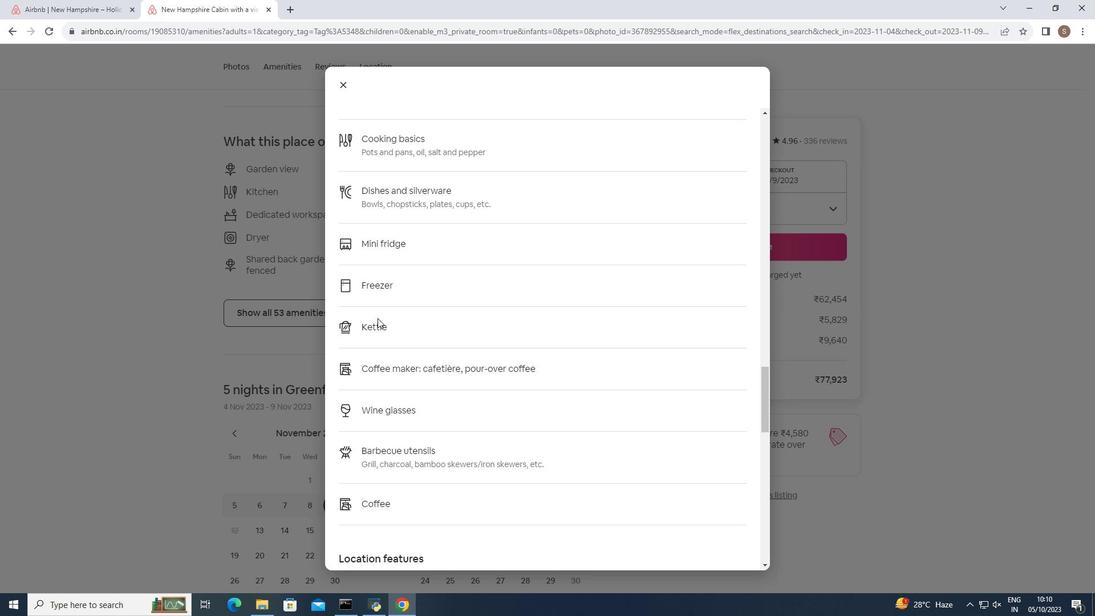
Action: Mouse scrolled (377, 317) with delta (0, 0)
Screenshot: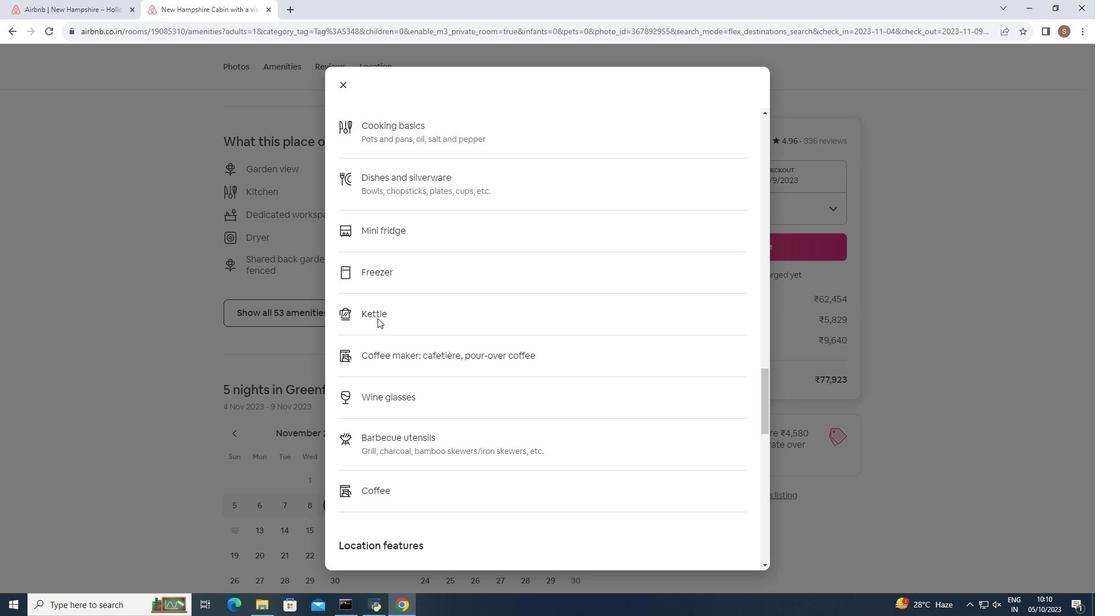 
Action: Mouse scrolled (377, 317) with delta (0, 0)
Screenshot: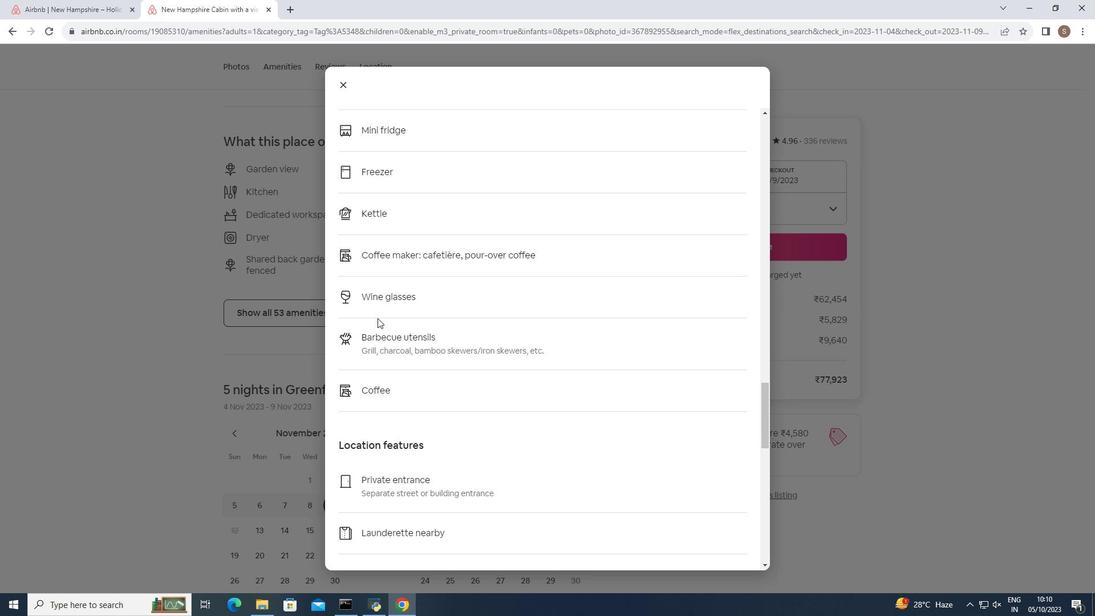 
Action: Mouse scrolled (377, 317) with delta (0, 0)
Screenshot: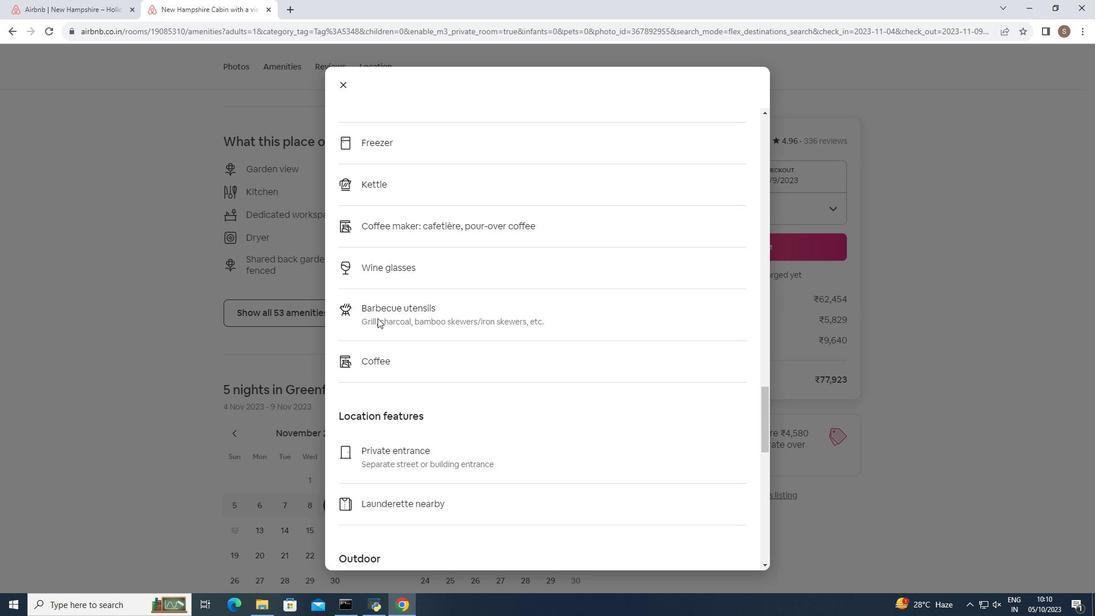
Action: Mouse scrolled (377, 317) with delta (0, 0)
Screenshot: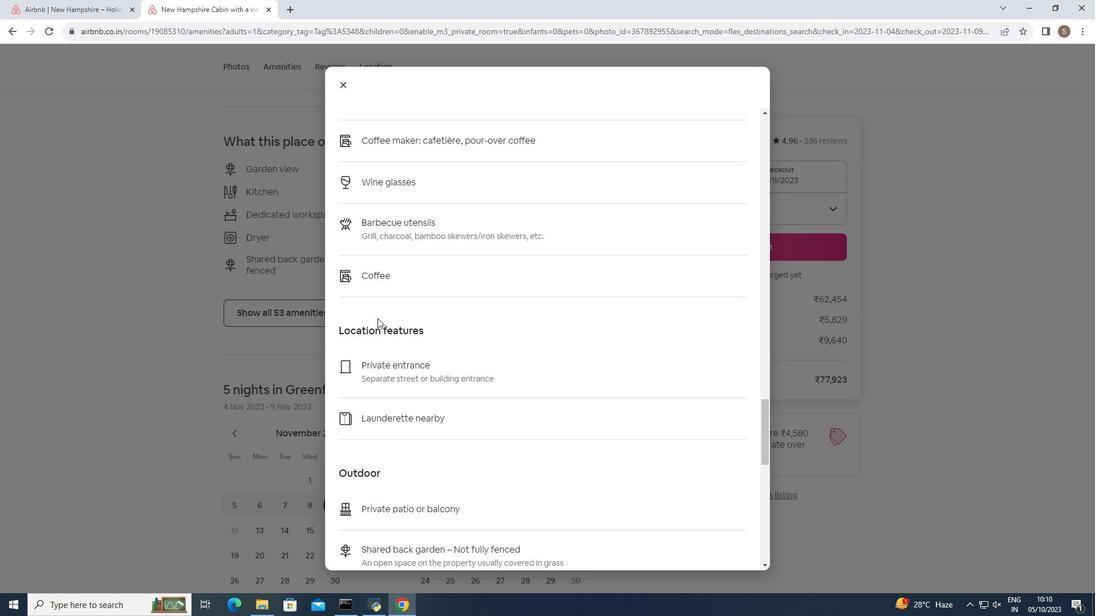 
Action: Mouse scrolled (377, 317) with delta (0, 0)
Screenshot: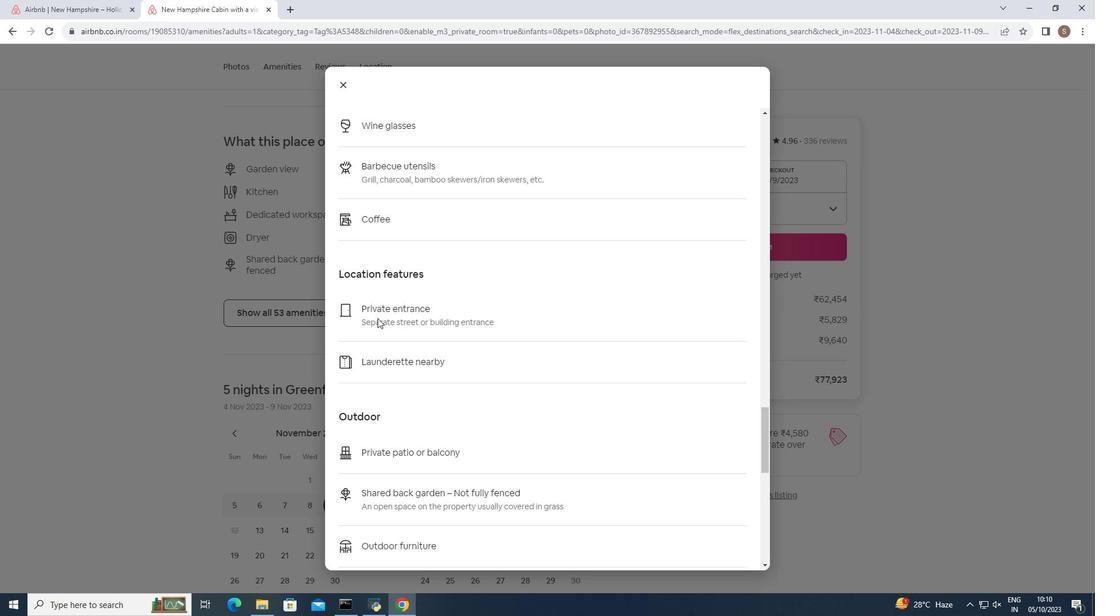 
Action: Mouse scrolled (377, 317) with delta (0, 0)
Screenshot: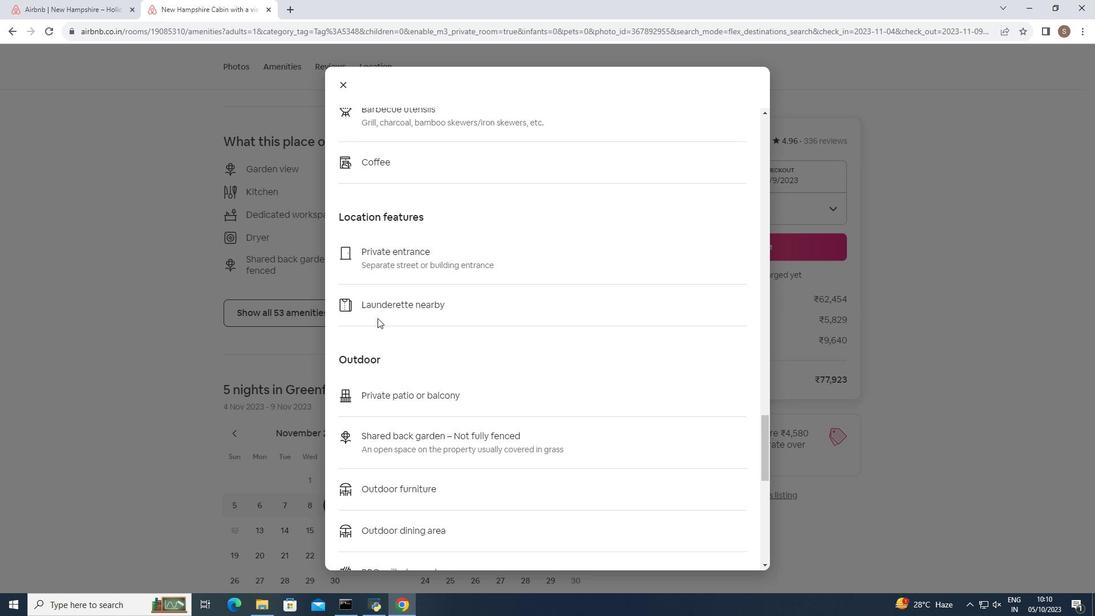 
Action: Mouse scrolled (377, 317) with delta (0, 0)
Screenshot: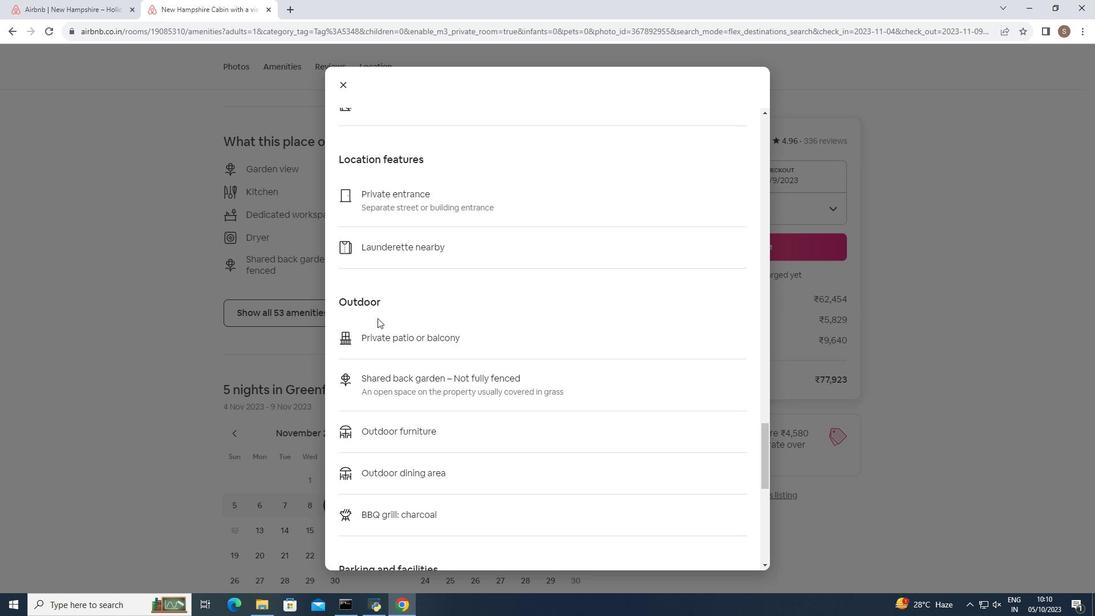 
Action: Mouse scrolled (377, 317) with delta (0, 0)
Screenshot: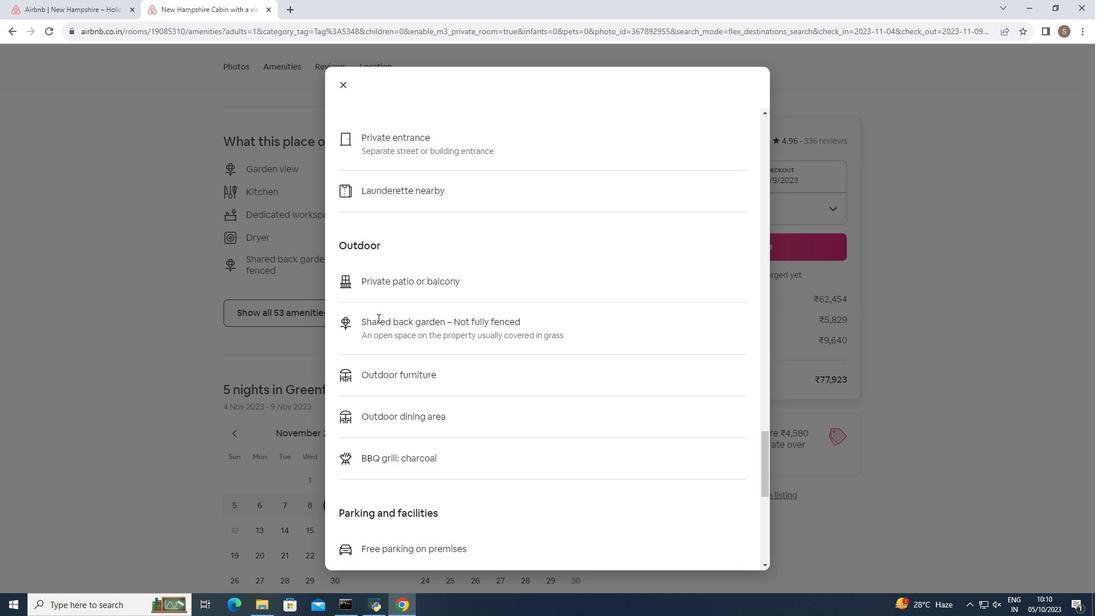 
Action: Mouse scrolled (377, 317) with delta (0, 0)
Screenshot: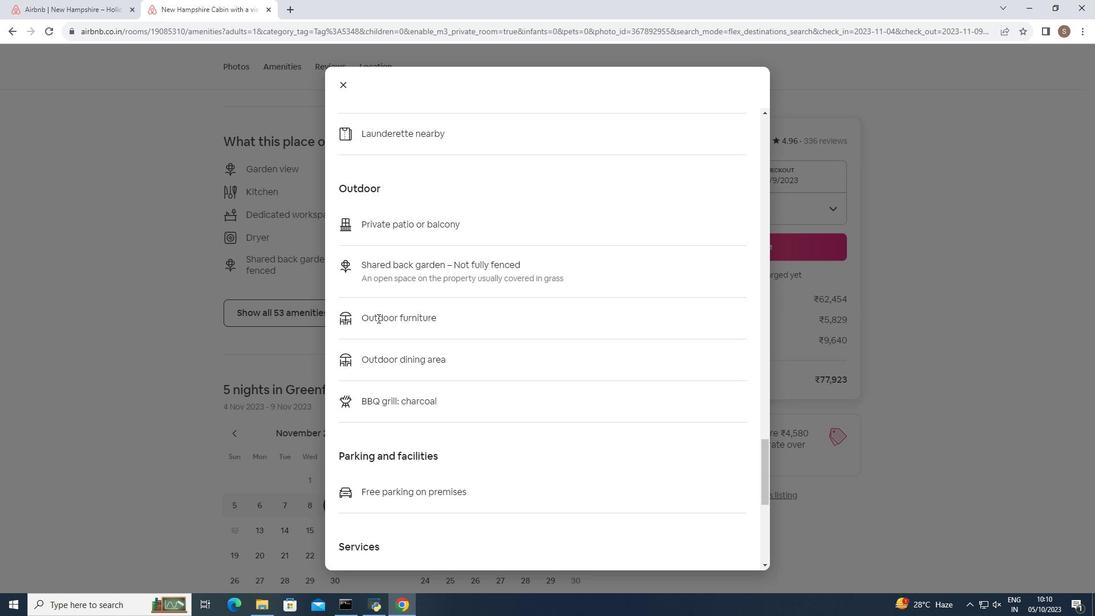 
Action: Mouse scrolled (377, 317) with delta (0, 0)
Screenshot: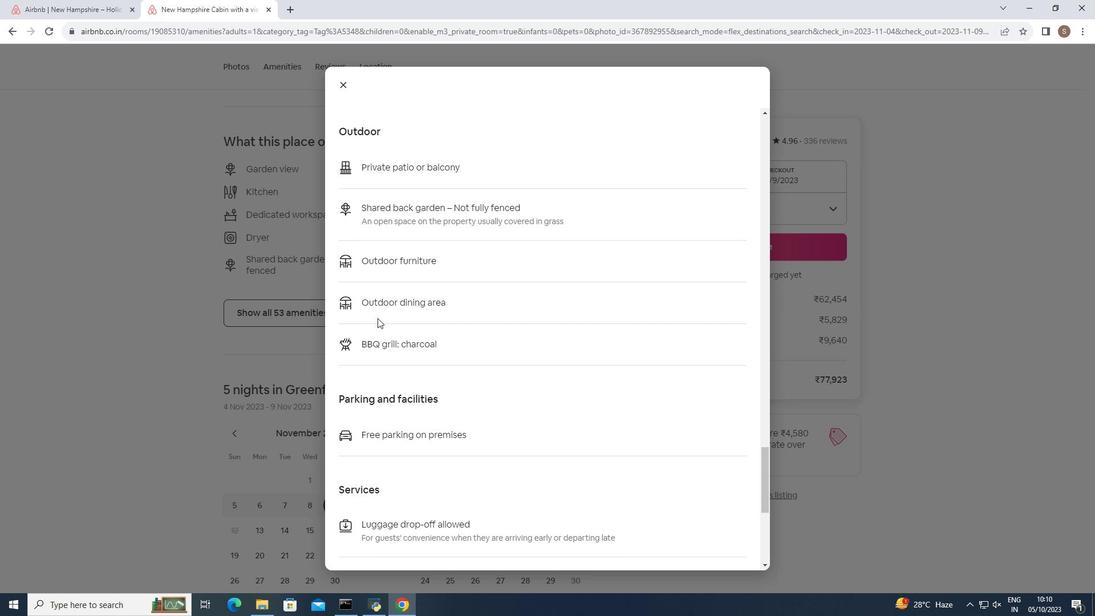 
Action: Mouse scrolled (377, 317) with delta (0, 0)
Screenshot: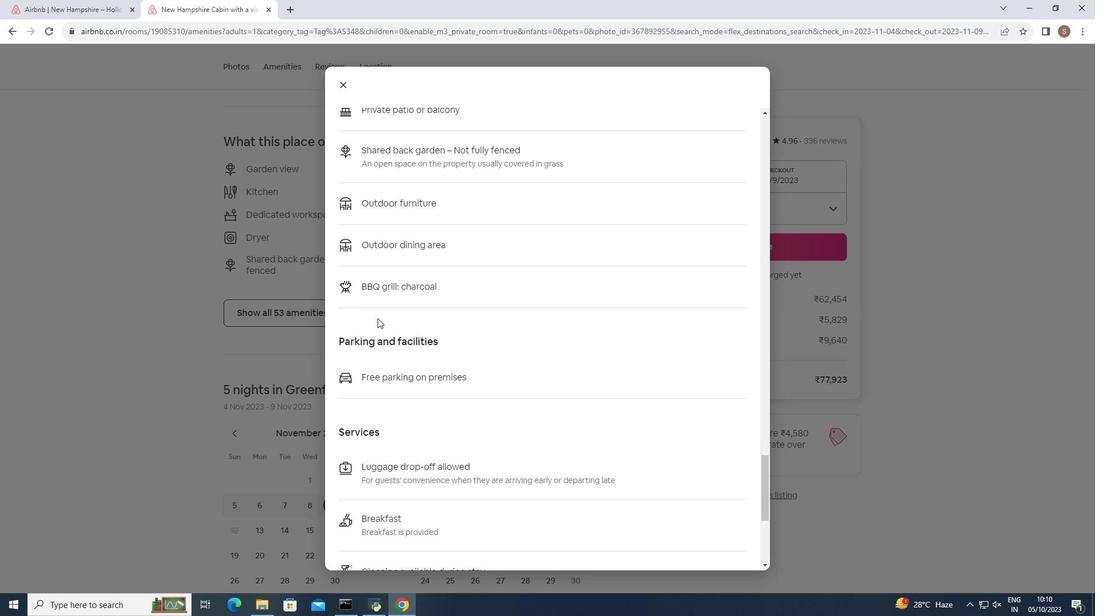 
Action: Mouse scrolled (377, 317) with delta (0, 0)
Screenshot: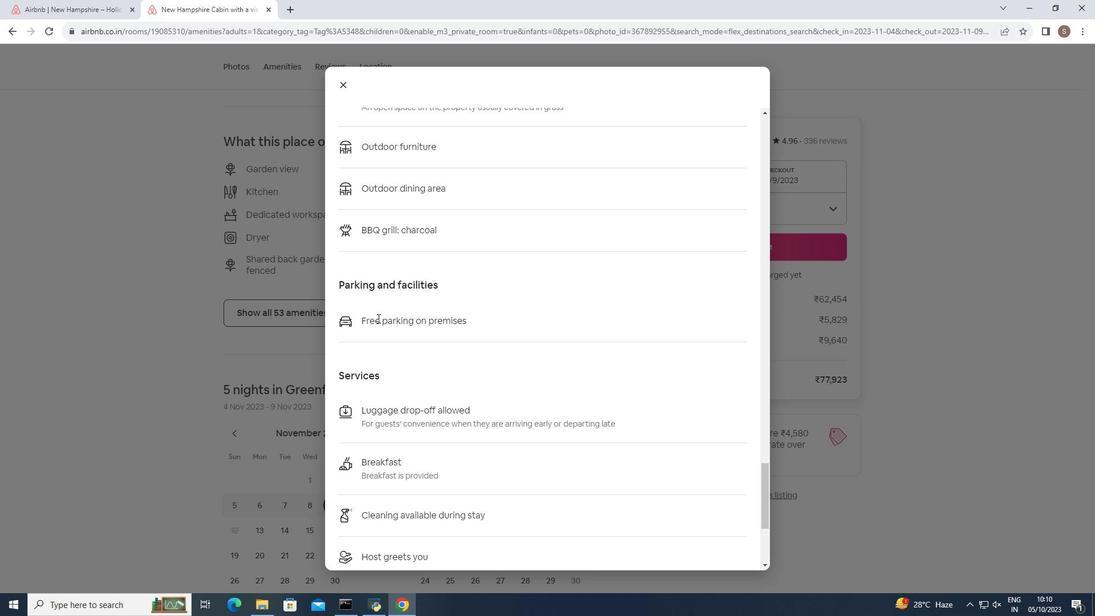 
Action: Mouse scrolled (377, 317) with delta (0, 0)
Screenshot: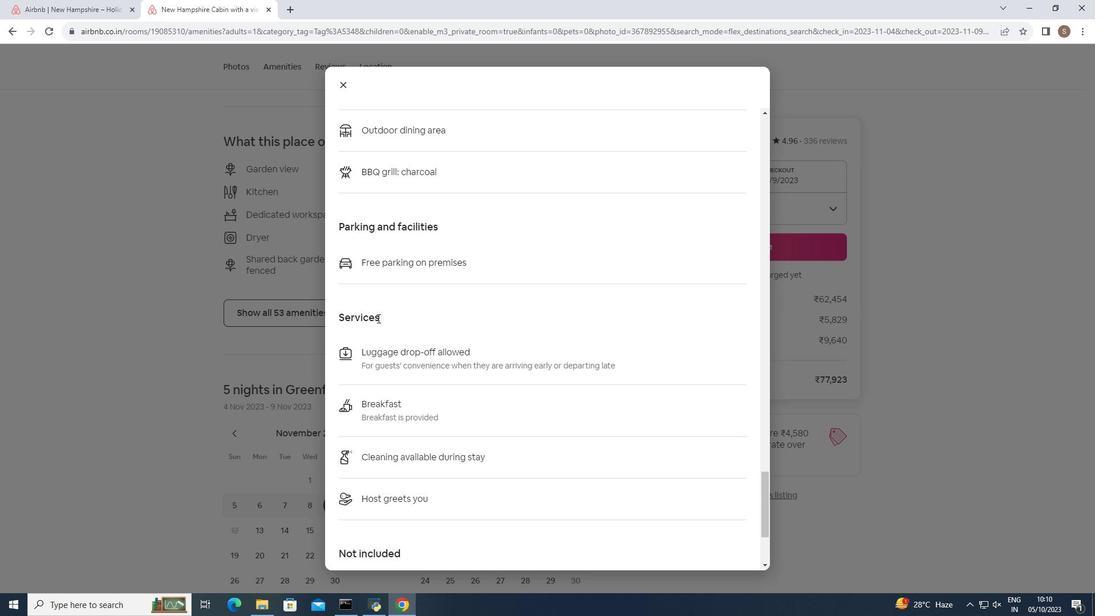 
Action: Mouse scrolled (377, 317) with delta (0, 0)
Screenshot: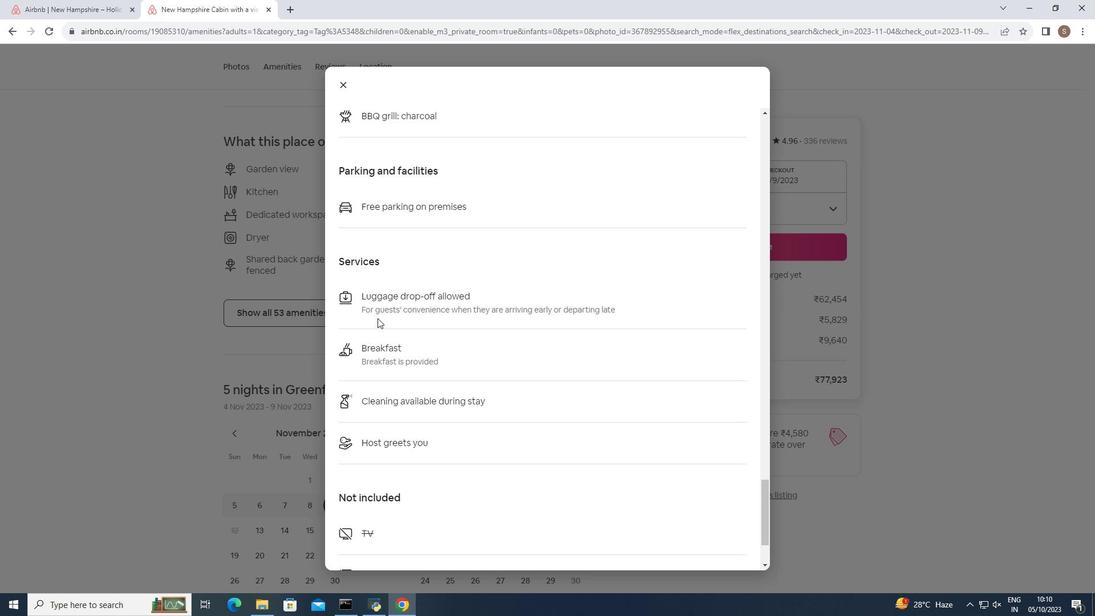 
Action: Mouse scrolled (377, 317) with delta (0, 0)
Screenshot: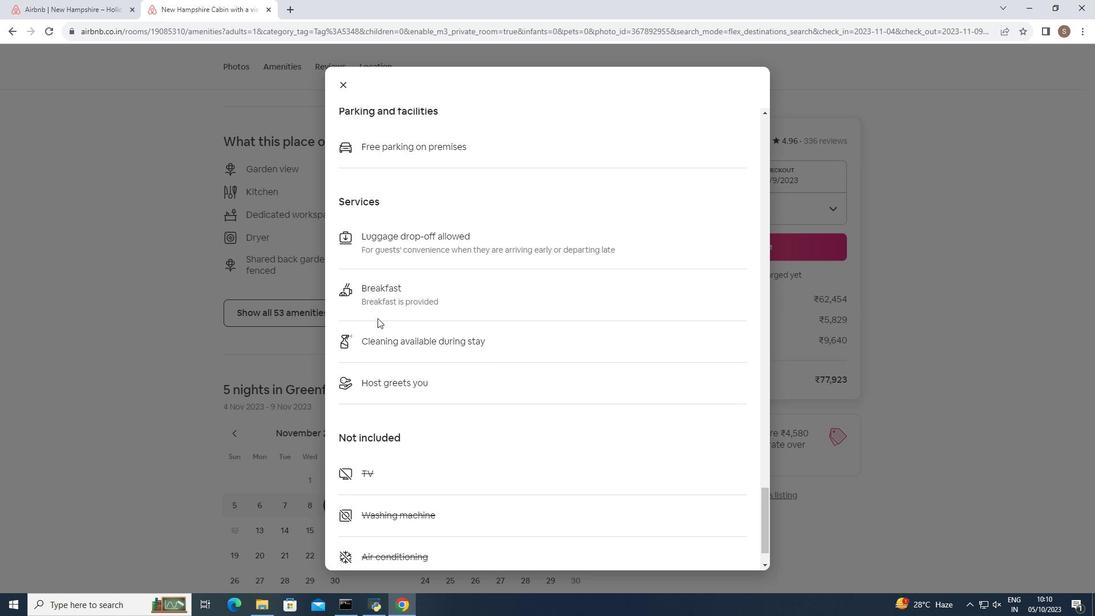 
Action: Mouse scrolled (377, 317) with delta (0, 0)
Screenshot: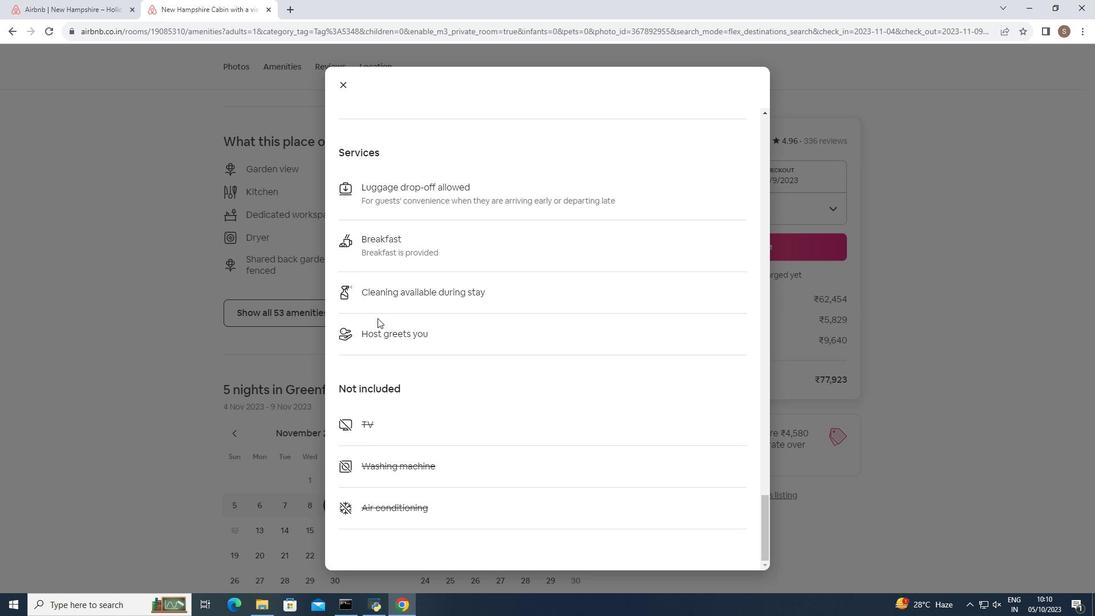 
Action: Mouse moved to (342, 87)
Screenshot: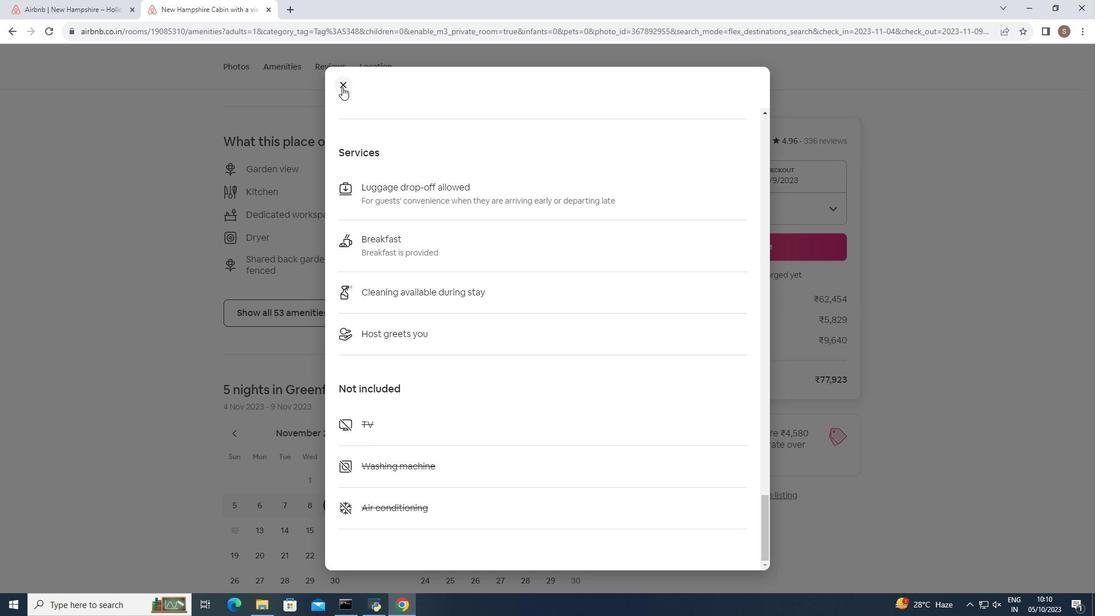 
Action: Mouse pressed left at (342, 87)
Screenshot: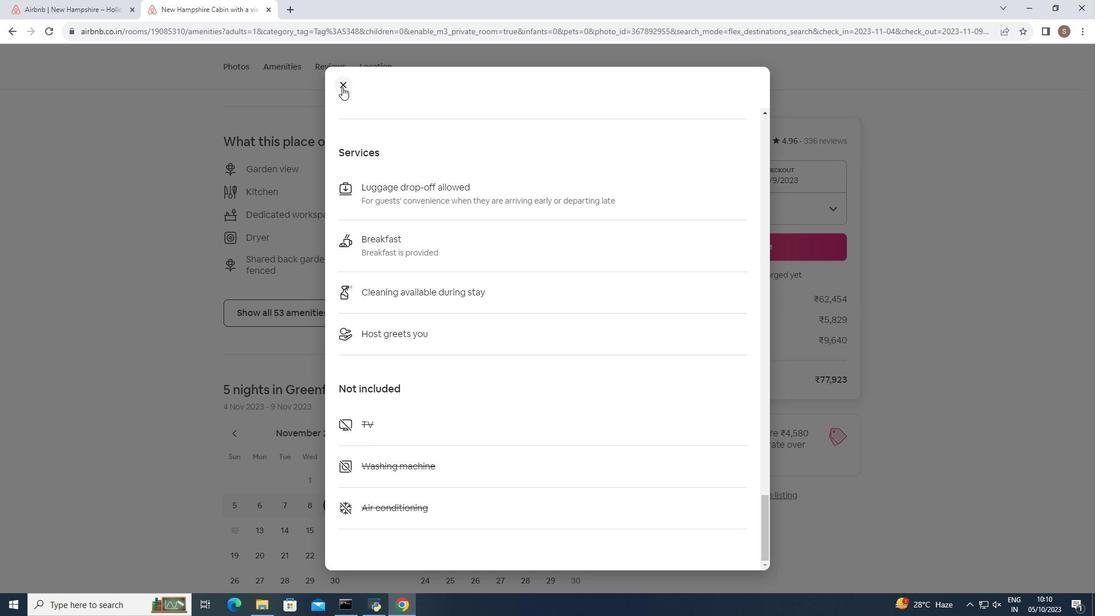 
Action: Mouse moved to (347, 193)
Screenshot: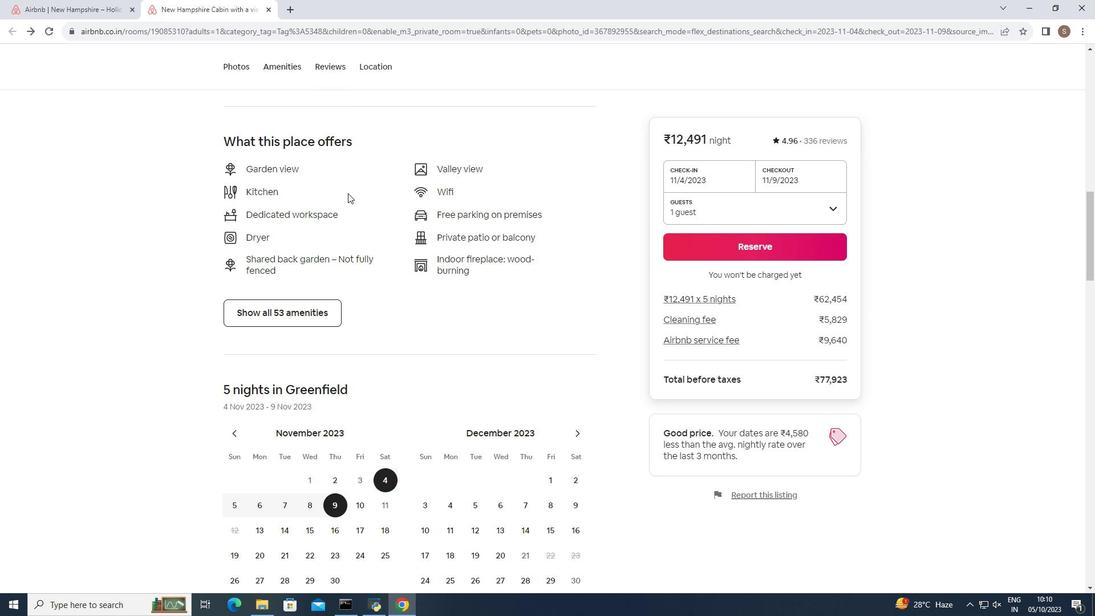
Action: Mouse scrolled (347, 192) with delta (0, 0)
Screenshot: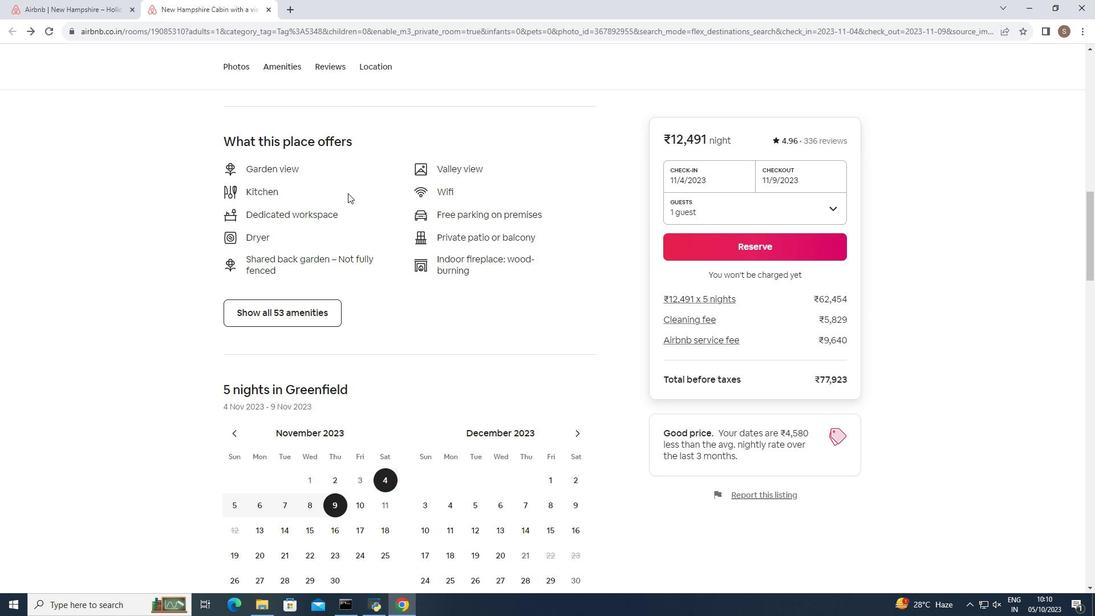 
Action: Mouse scrolled (347, 192) with delta (0, 0)
Screenshot: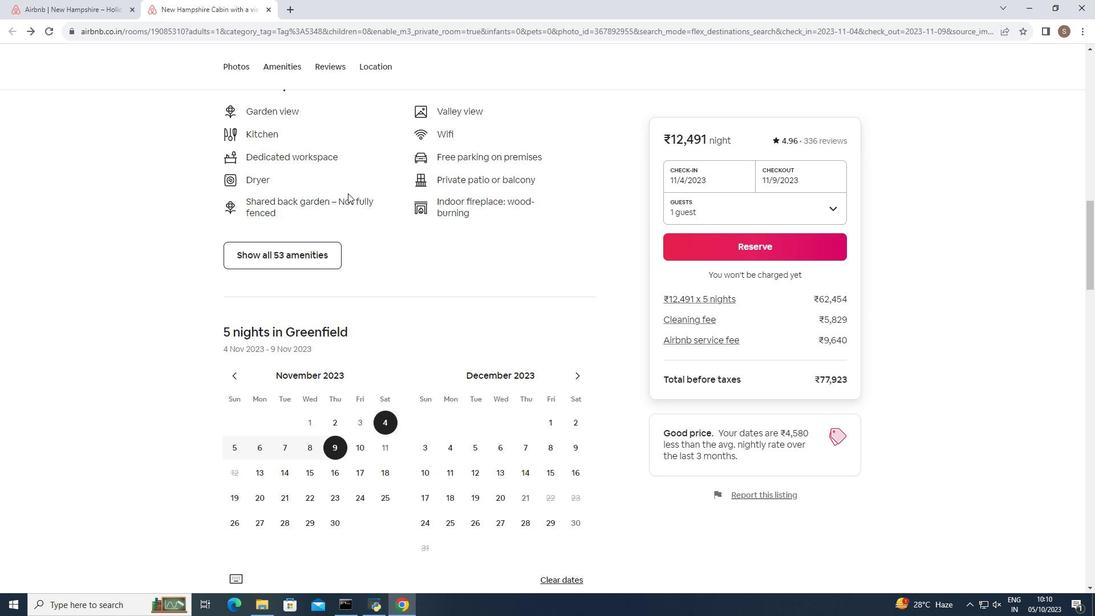 
Action: Mouse scrolled (347, 192) with delta (0, 0)
Screenshot: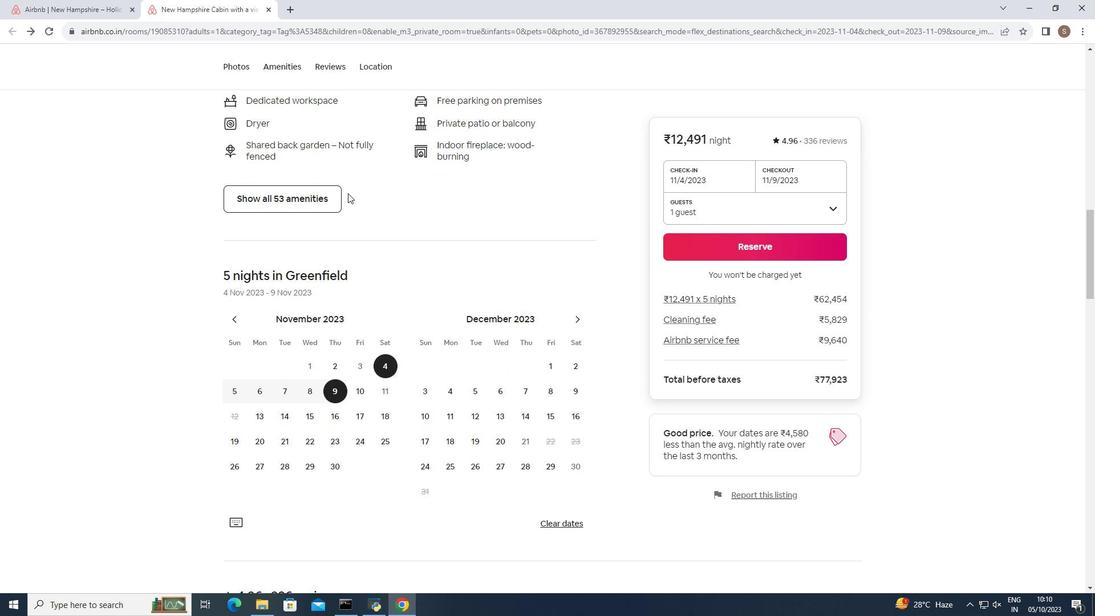 
Action: Mouse moved to (349, 194)
Screenshot: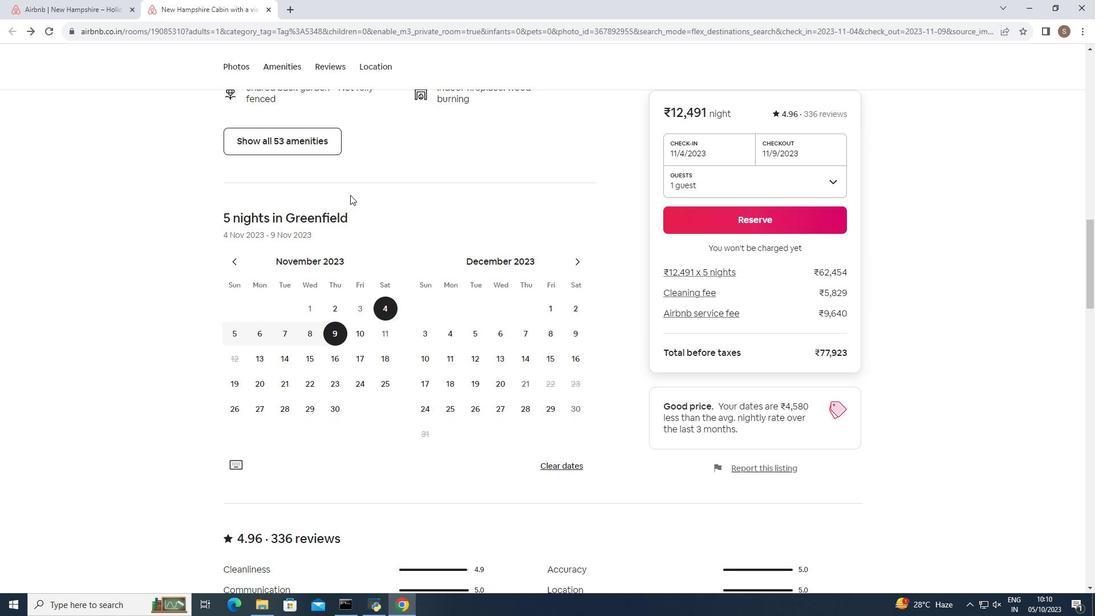 
Action: Mouse scrolled (349, 193) with delta (0, 0)
Screenshot: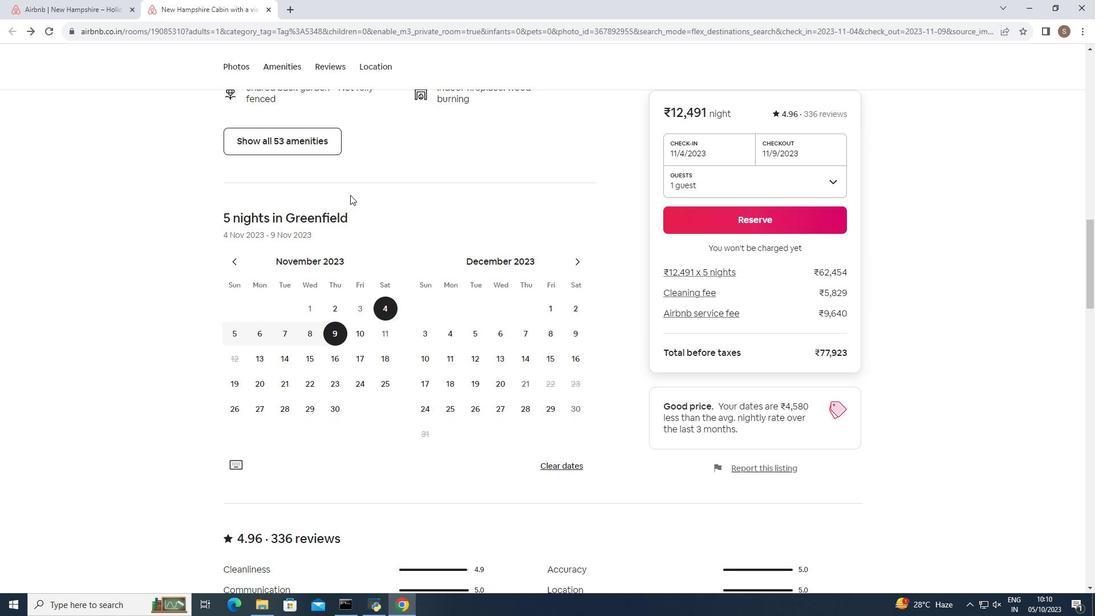 
Action: Mouse moved to (350, 195)
Screenshot: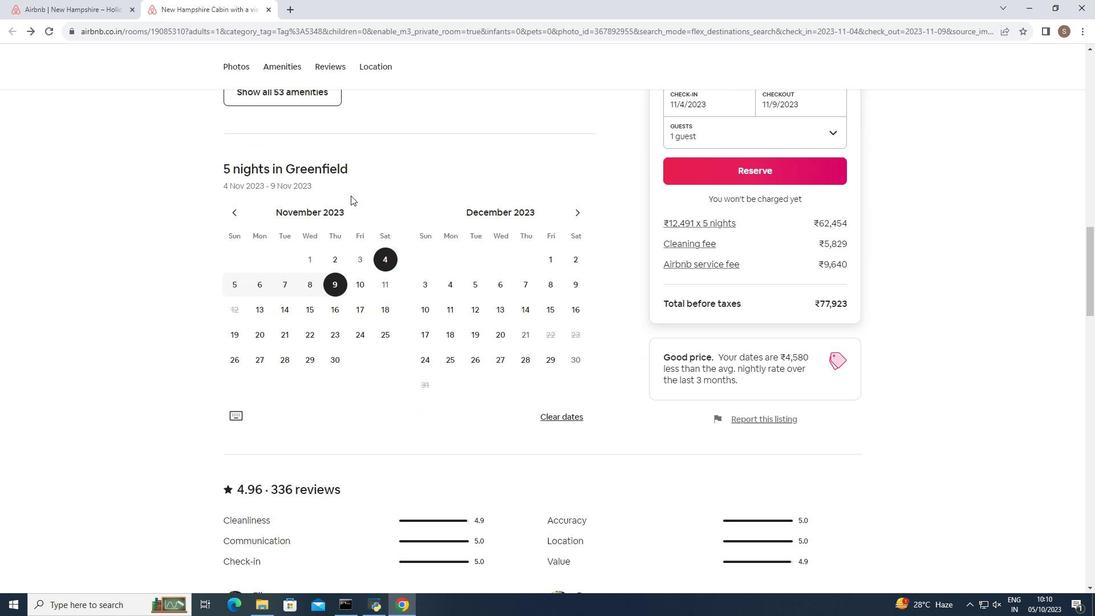 
Action: Mouse scrolled (350, 195) with delta (0, 0)
Screenshot: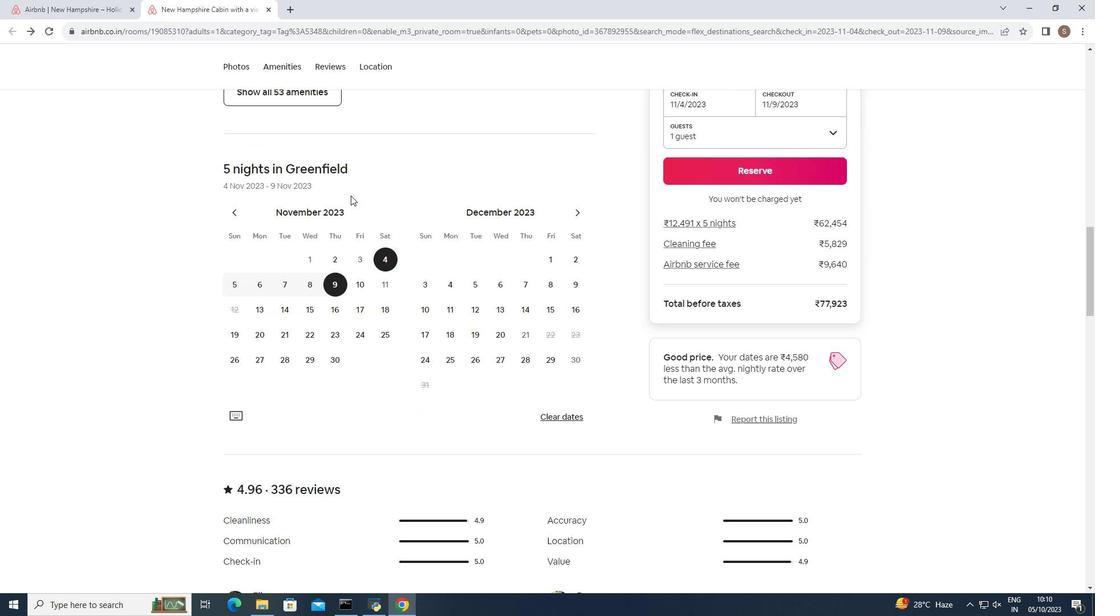 
Action: Mouse moved to (350, 195)
Screenshot: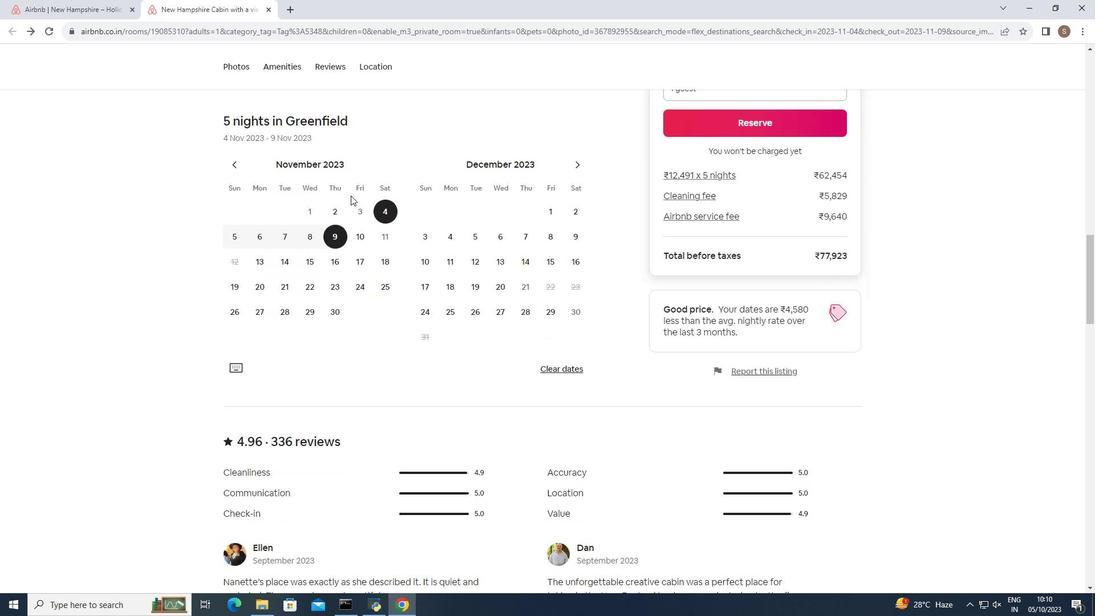
Action: Mouse scrolled (350, 195) with delta (0, 0)
Screenshot: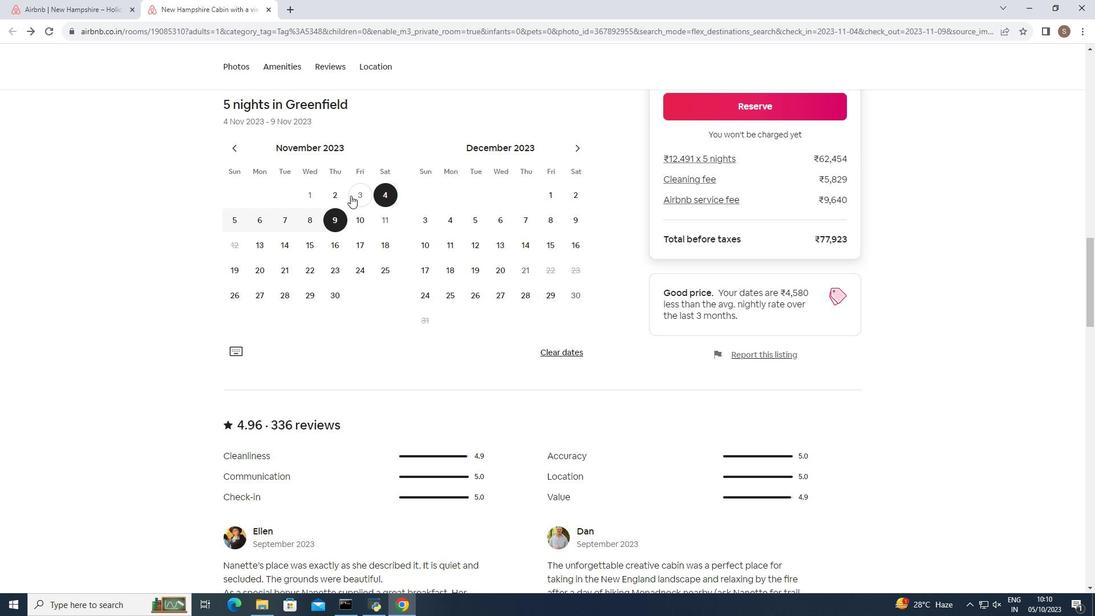 
Action: Mouse scrolled (350, 195) with delta (0, 0)
Screenshot: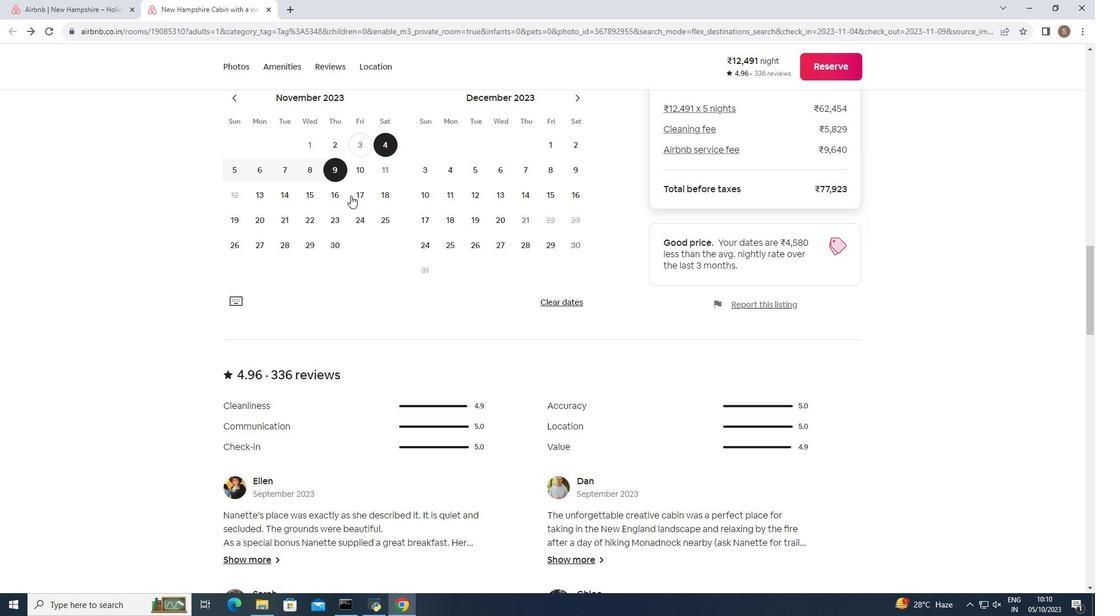 
Action: Mouse scrolled (350, 195) with delta (0, 0)
Screenshot: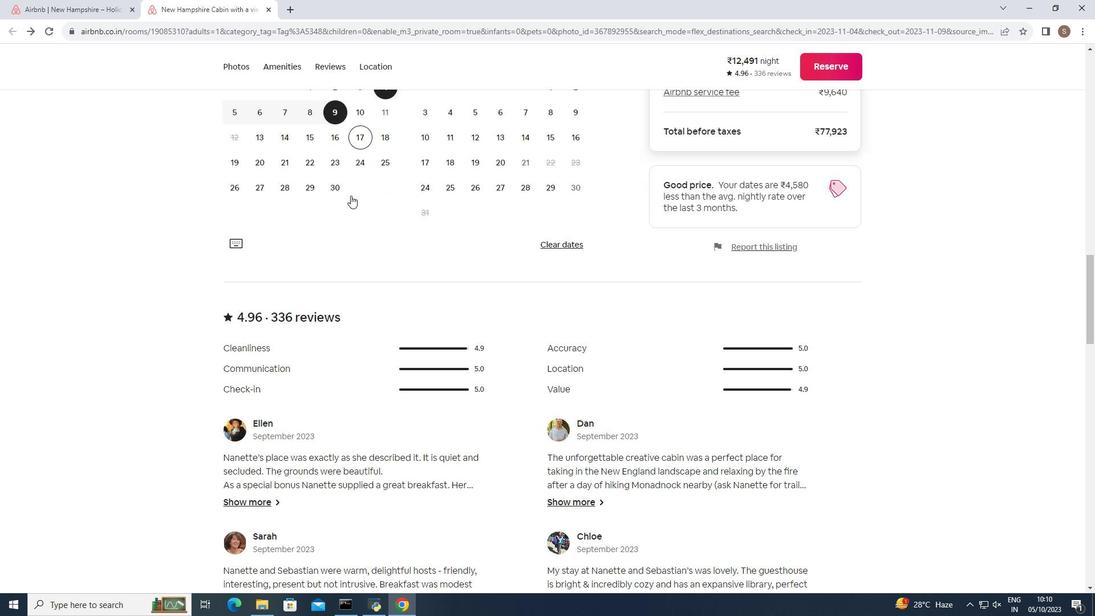 
Action: Mouse moved to (351, 196)
Screenshot: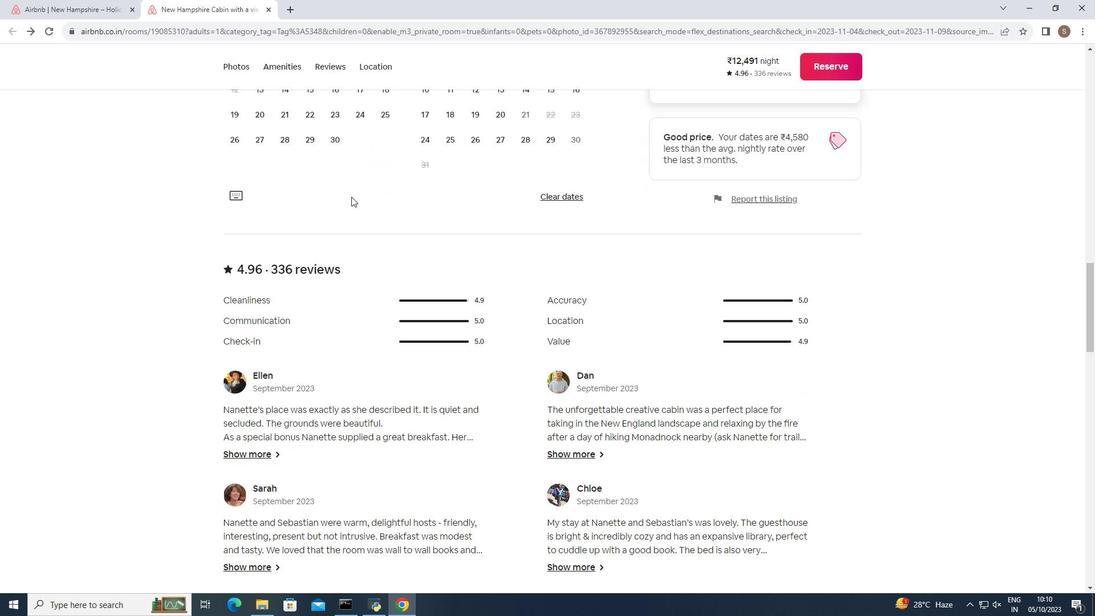 
Action: Mouse scrolled (351, 196) with delta (0, 0)
Screenshot: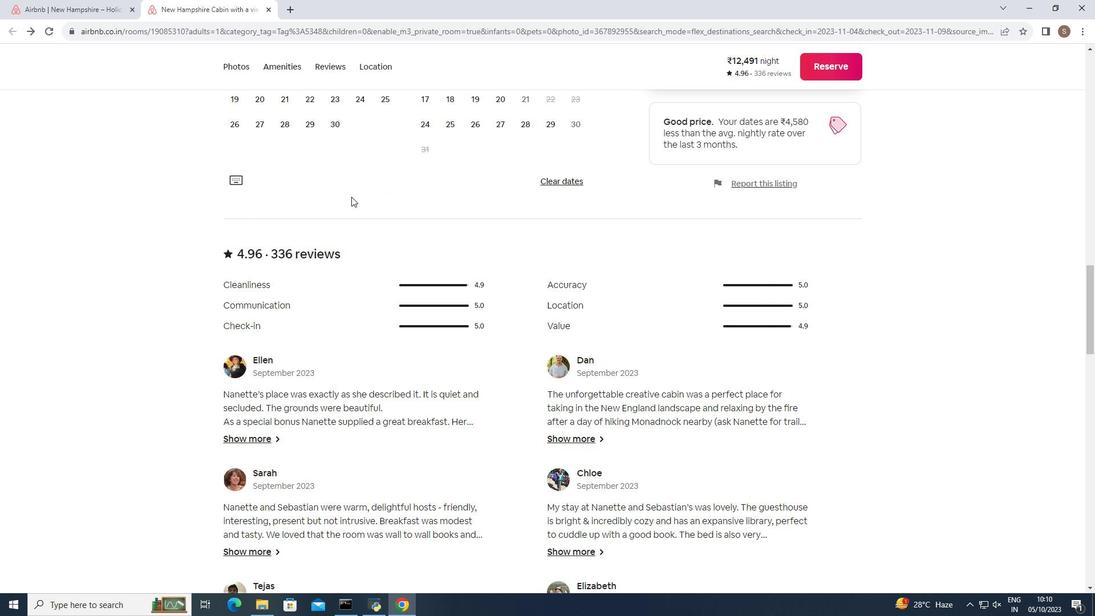 
Action: Mouse moved to (351, 197)
Screenshot: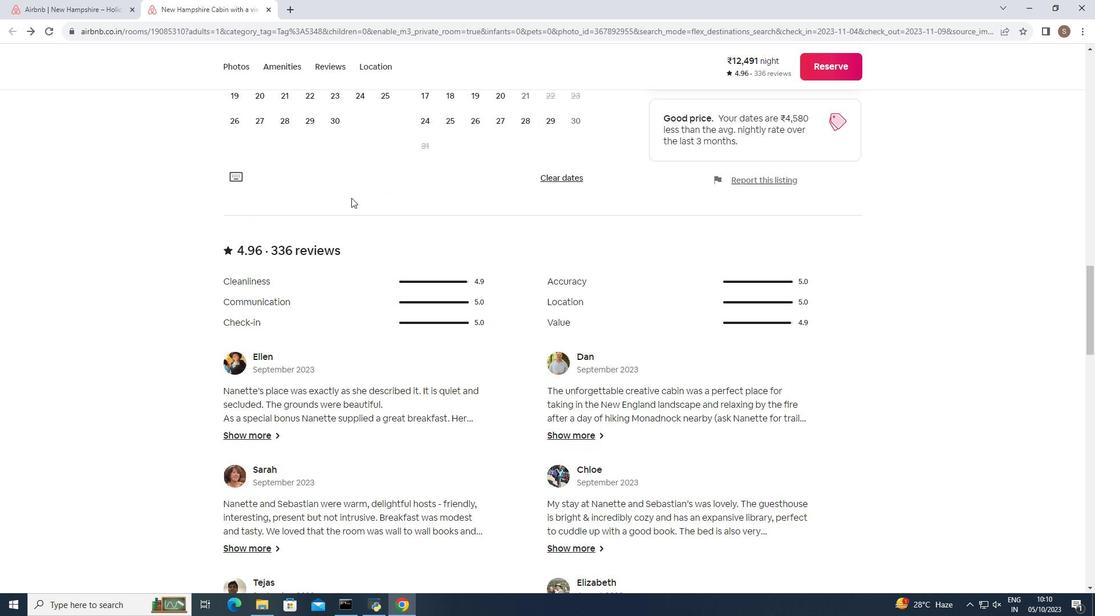 
Action: Mouse scrolled (351, 197) with delta (0, 0)
Screenshot: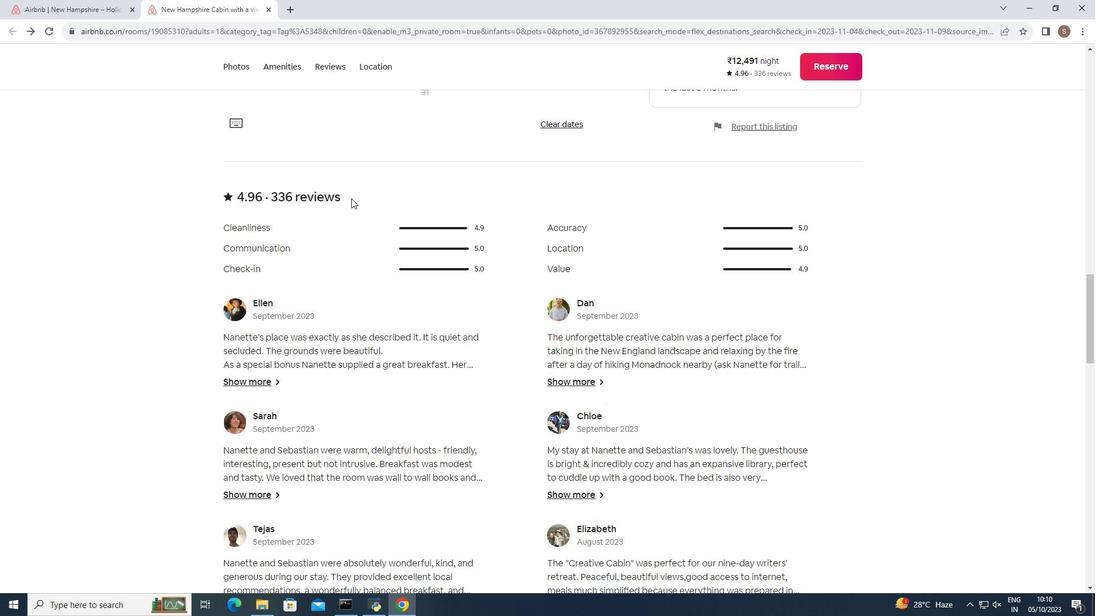 
Action: Mouse moved to (351, 199)
Screenshot: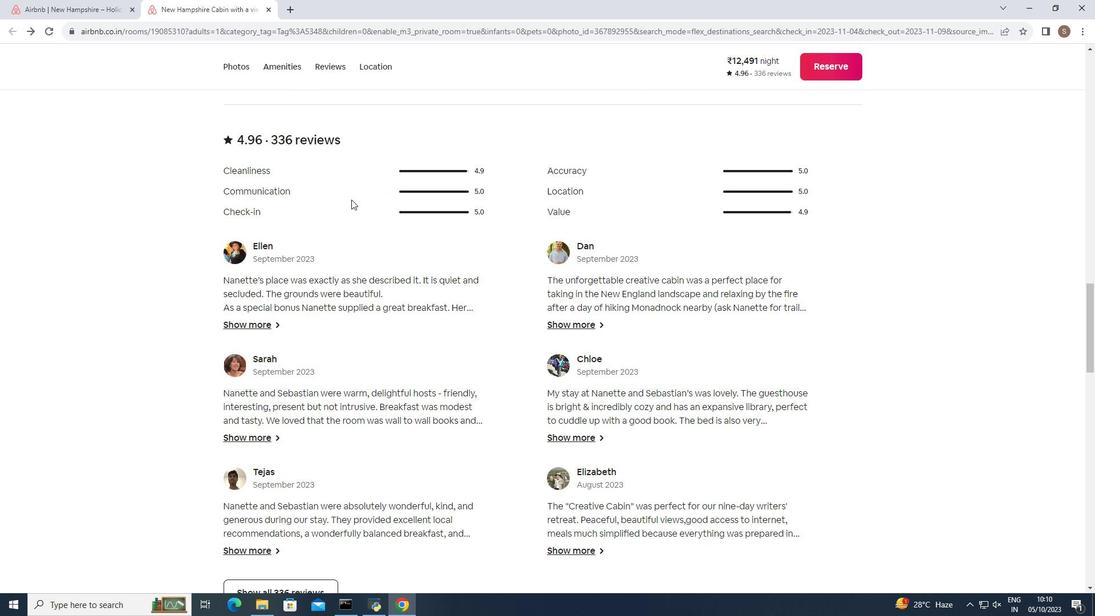 
Action: Mouse scrolled (351, 199) with delta (0, 0)
Screenshot: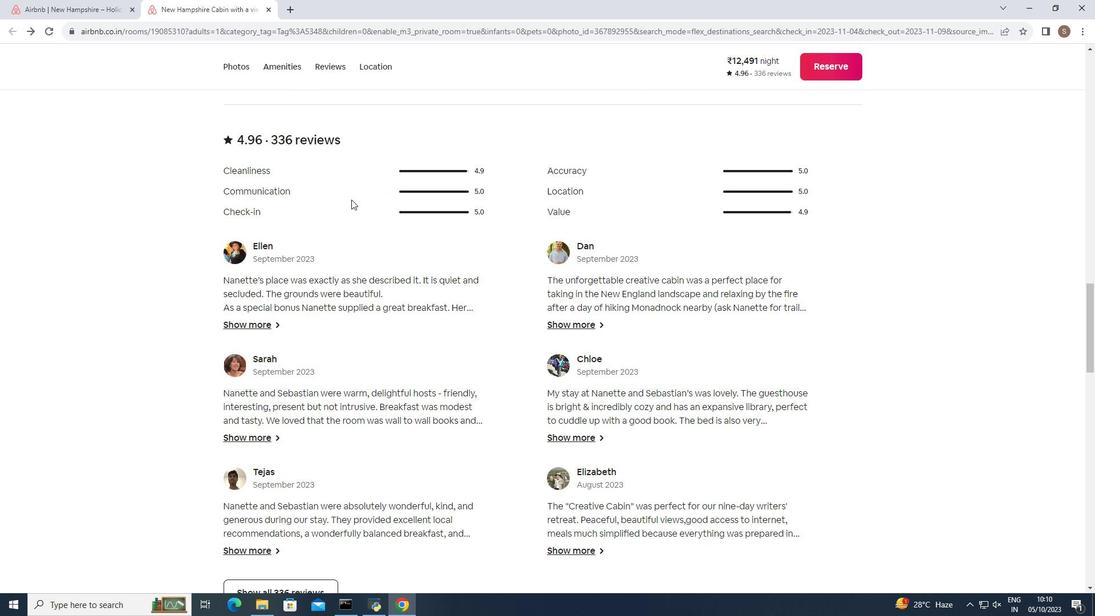 
Action: Mouse moved to (351, 199)
Screenshot: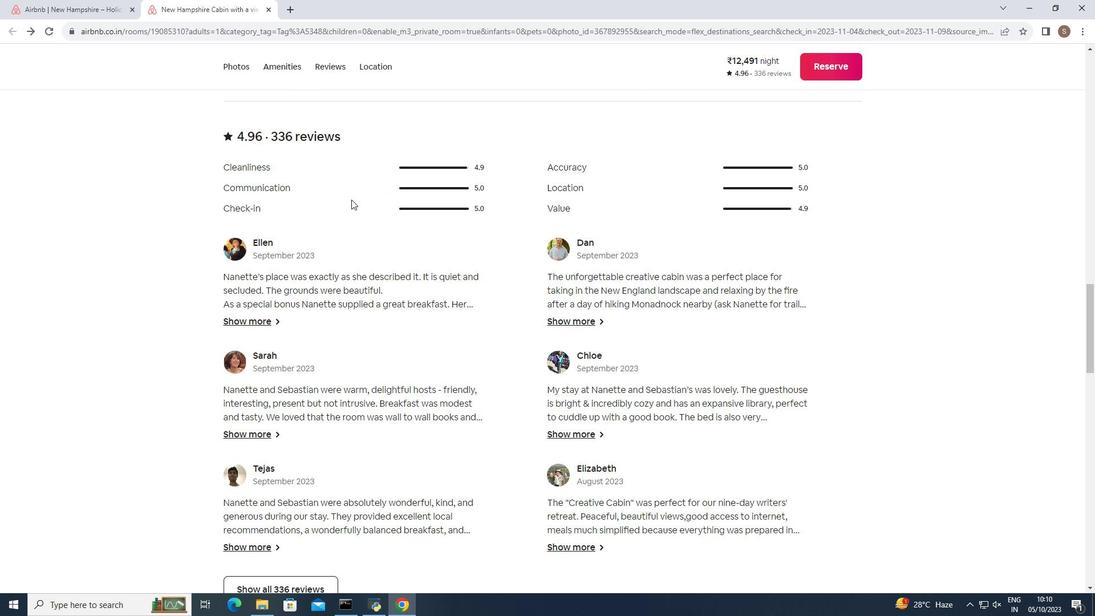 
Action: Mouse scrolled (351, 199) with delta (0, 0)
Screenshot: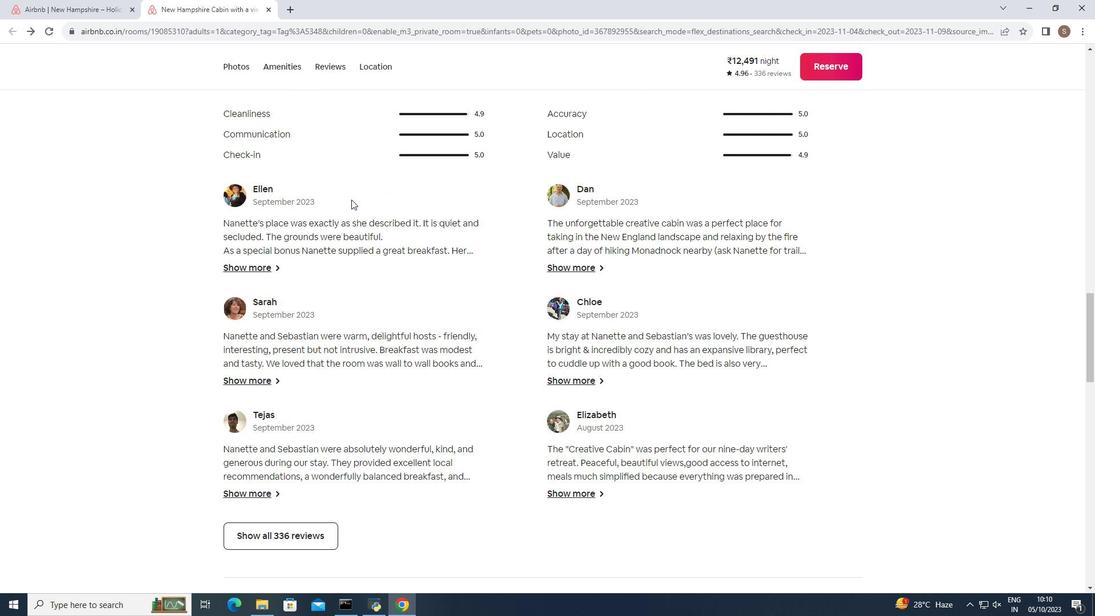 
Action: Mouse scrolled (351, 199) with delta (0, 0)
Screenshot: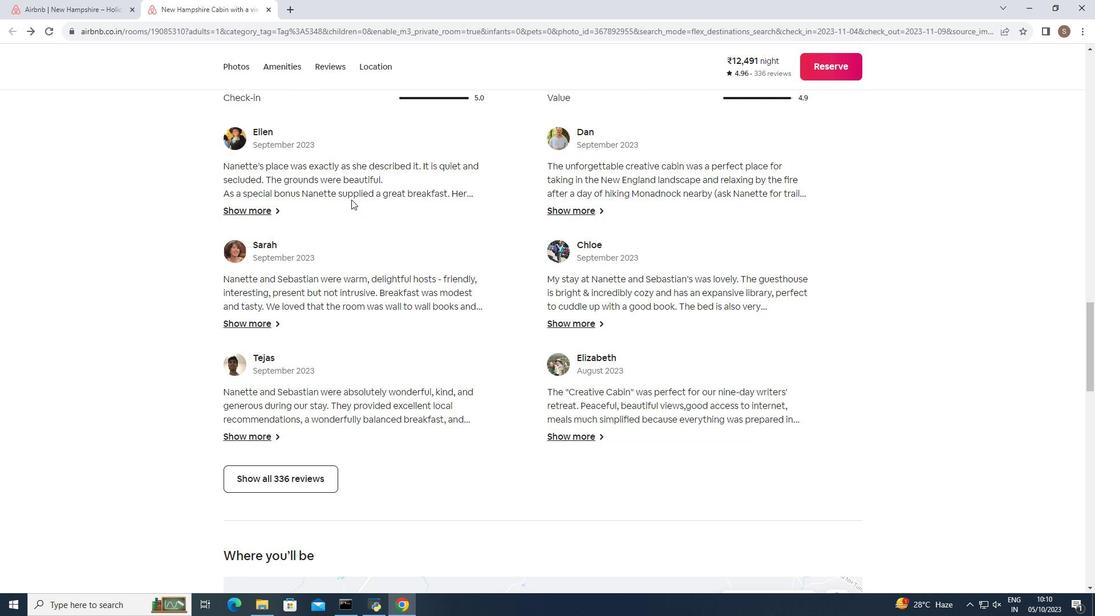 
Action: Mouse scrolled (351, 199) with delta (0, 0)
Screenshot: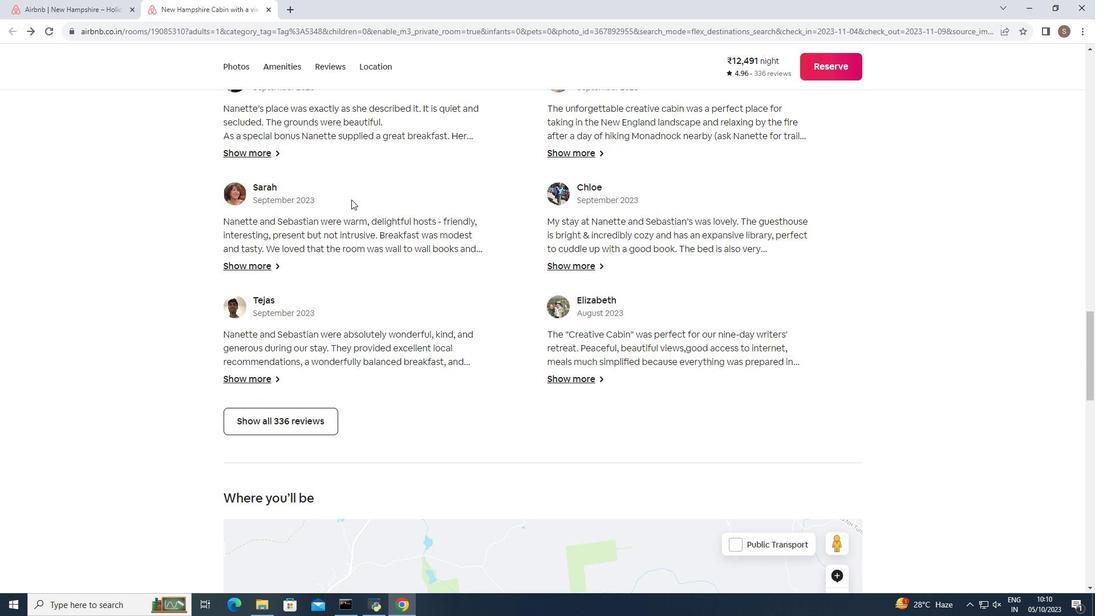 
Action: Mouse scrolled (351, 199) with delta (0, 0)
Screenshot: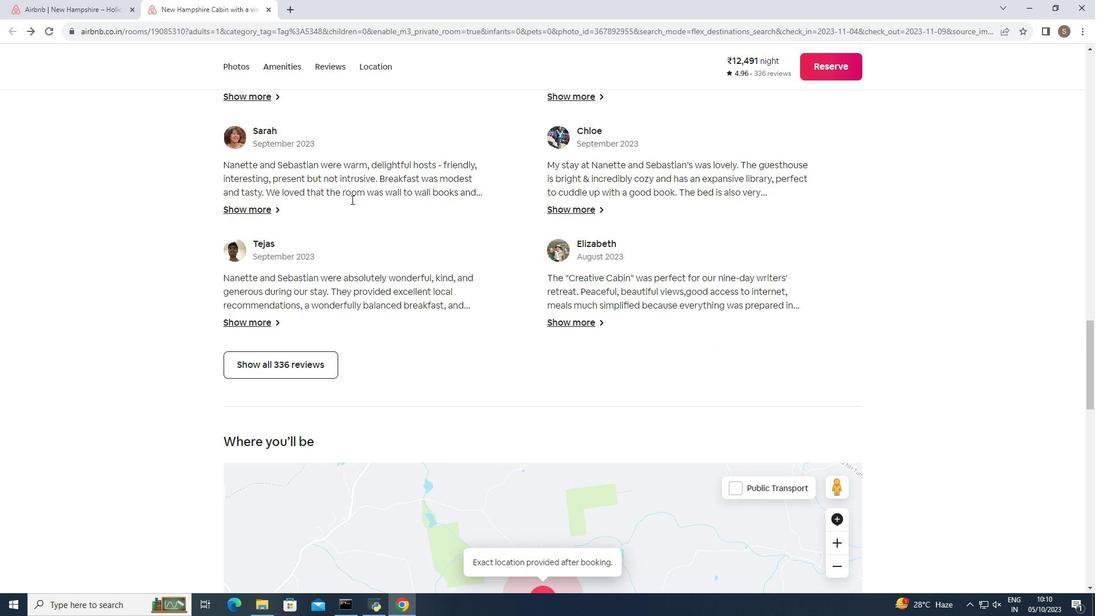 
Action: Mouse scrolled (351, 199) with delta (0, 0)
Screenshot: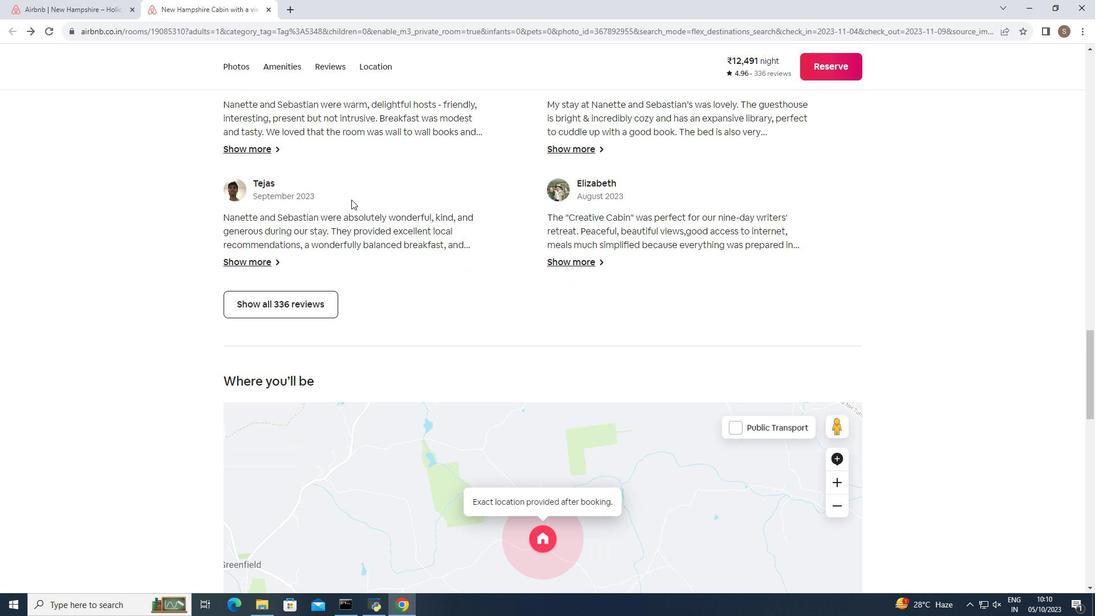 
Action: Mouse scrolled (351, 199) with delta (0, 0)
Screenshot: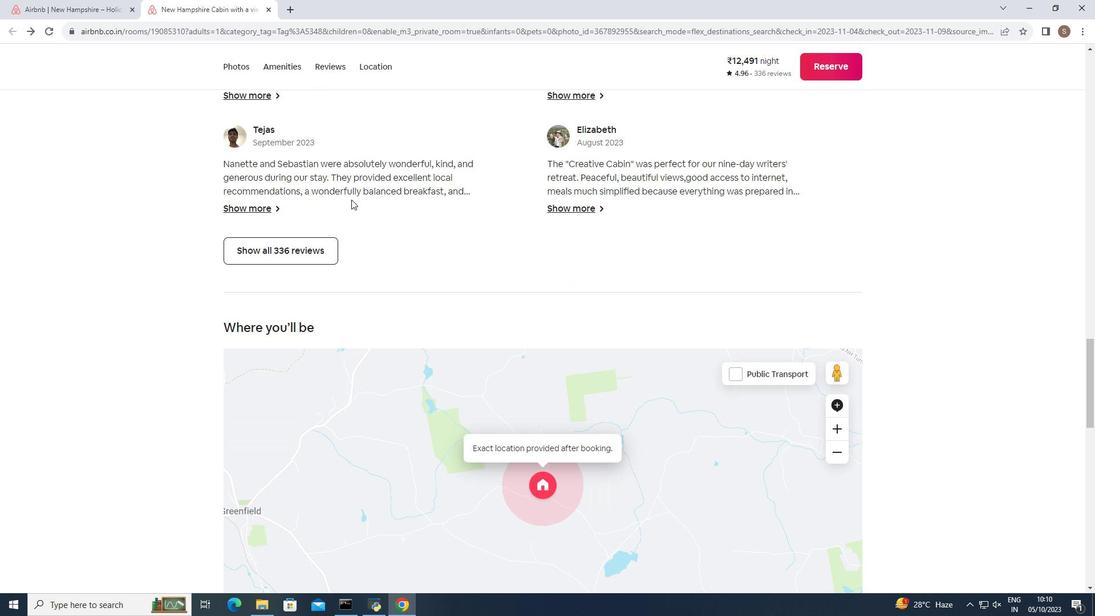 
Action: Mouse moved to (307, 196)
Screenshot: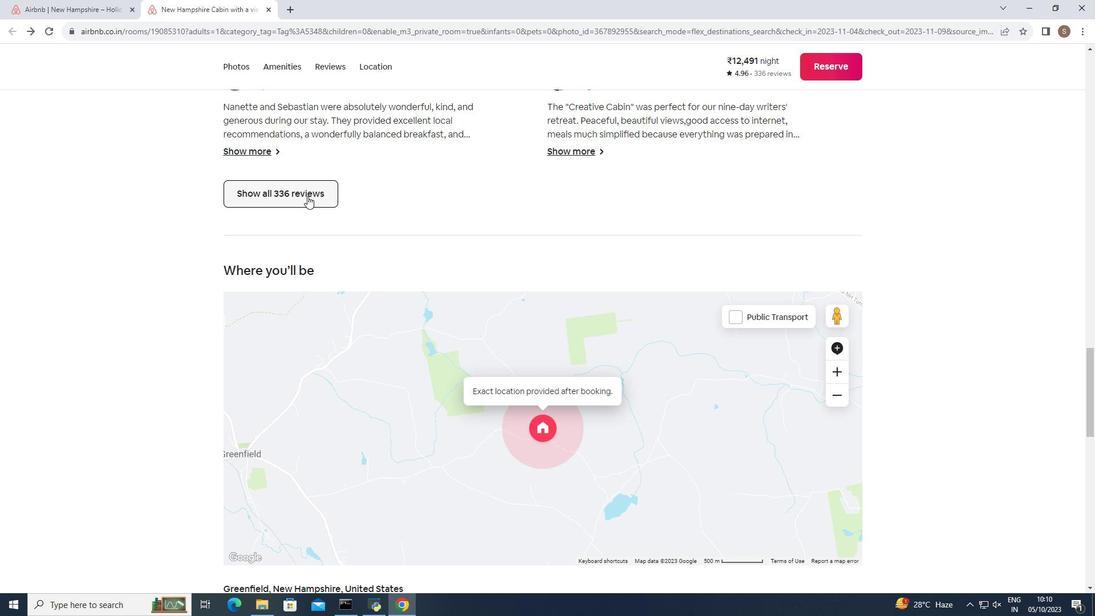 
Action: Mouse pressed left at (307, 196)
Screenshot: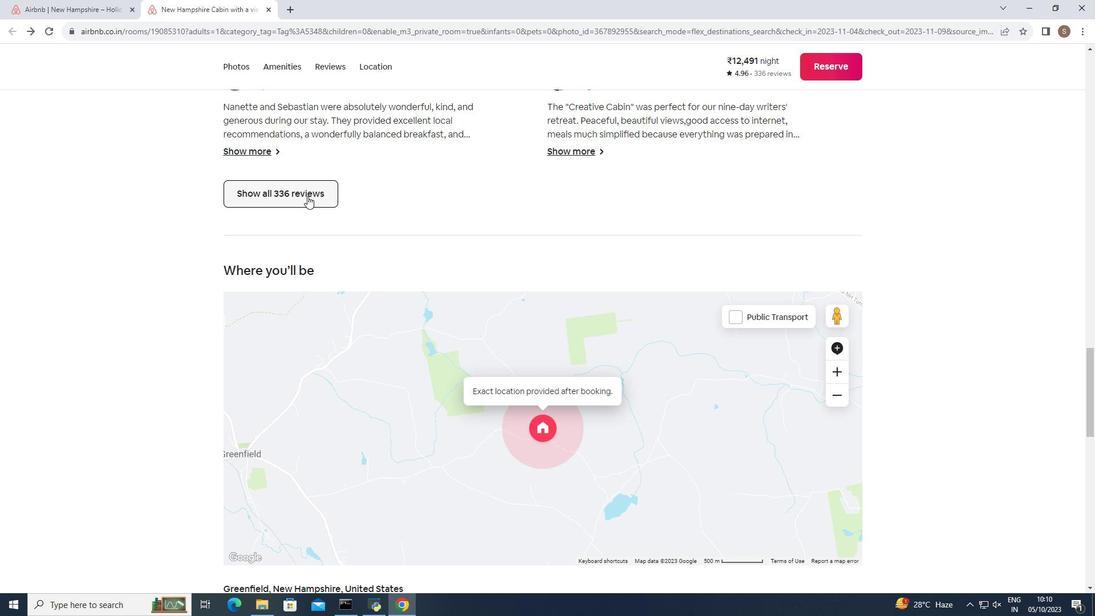 
Action: Mouse moved to (432, 301)
Screenshot: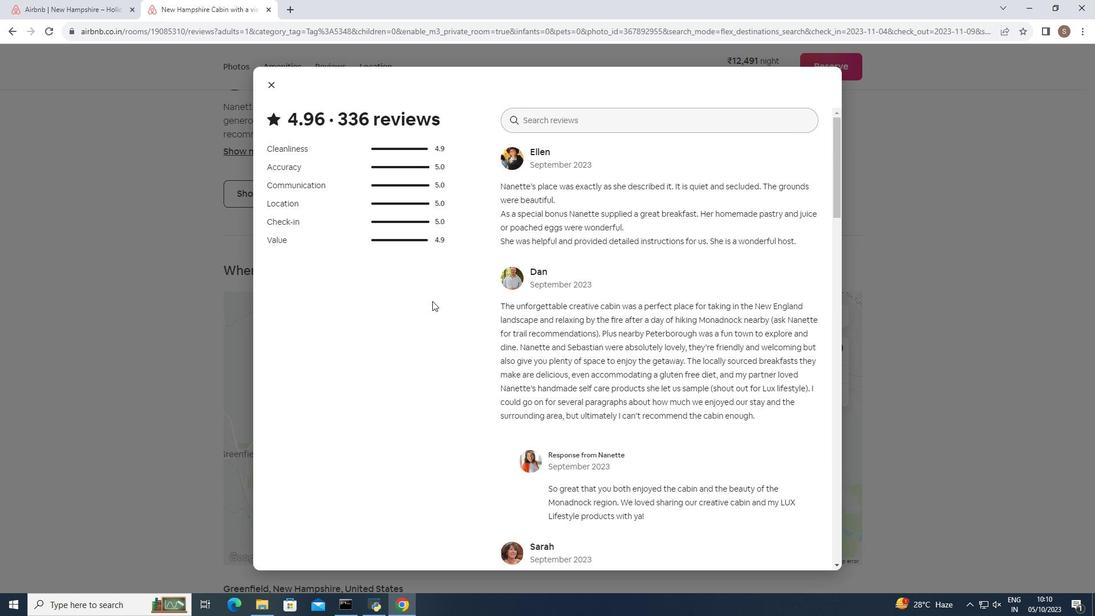 
Action: Mouse scrolled (432, 300) with delta (0, 0)
Screenshot: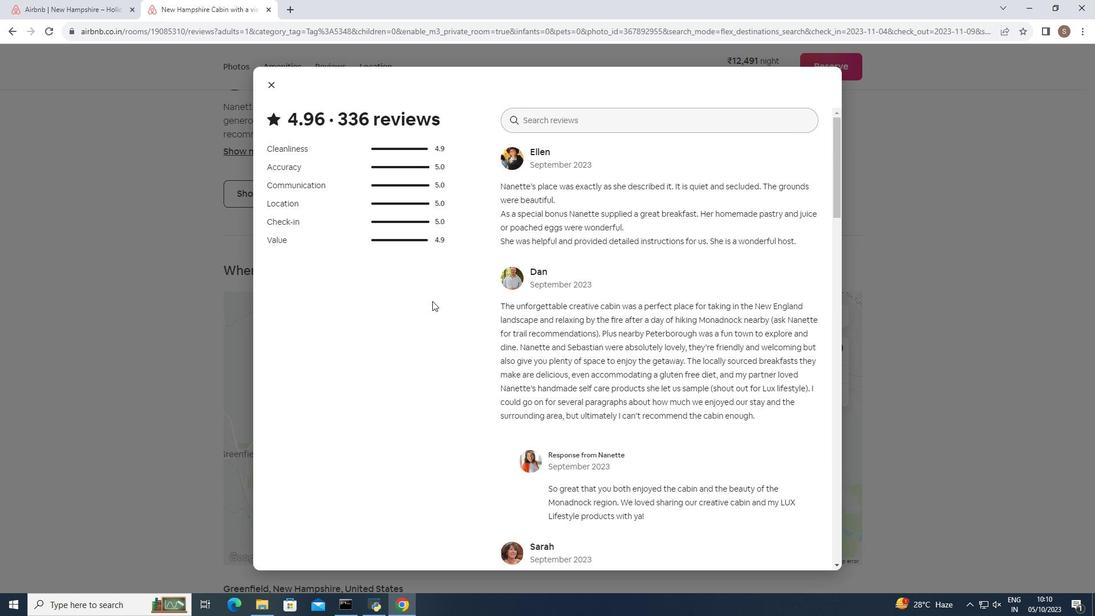 
Action: Mouse moved to (431, 301)
Screenshot: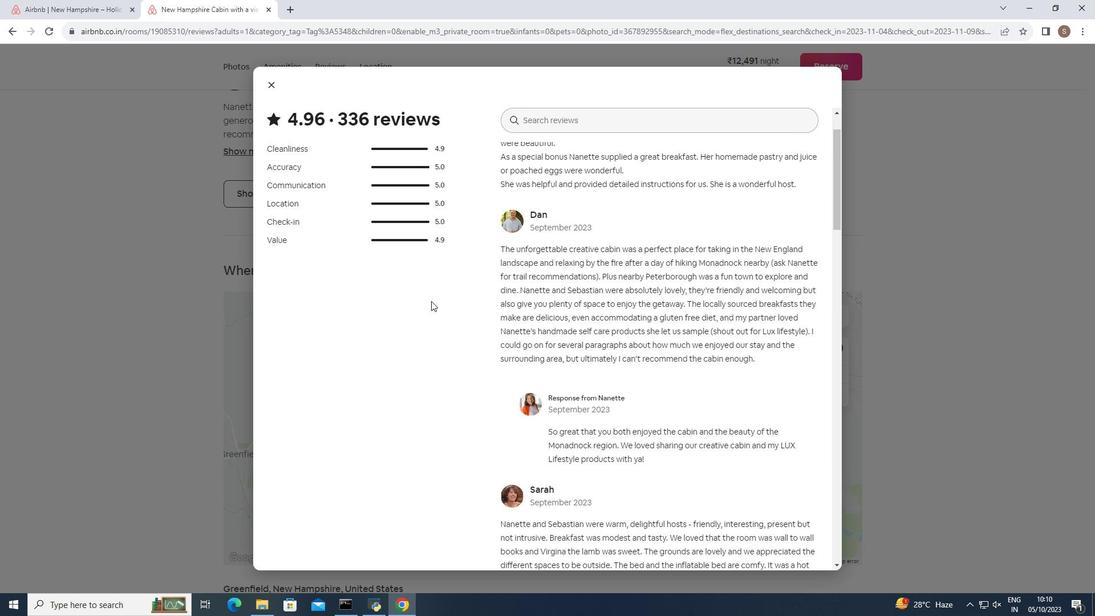 
Action: Mouse scrolled (431, 300) with delta (0, 0)
Screenshot: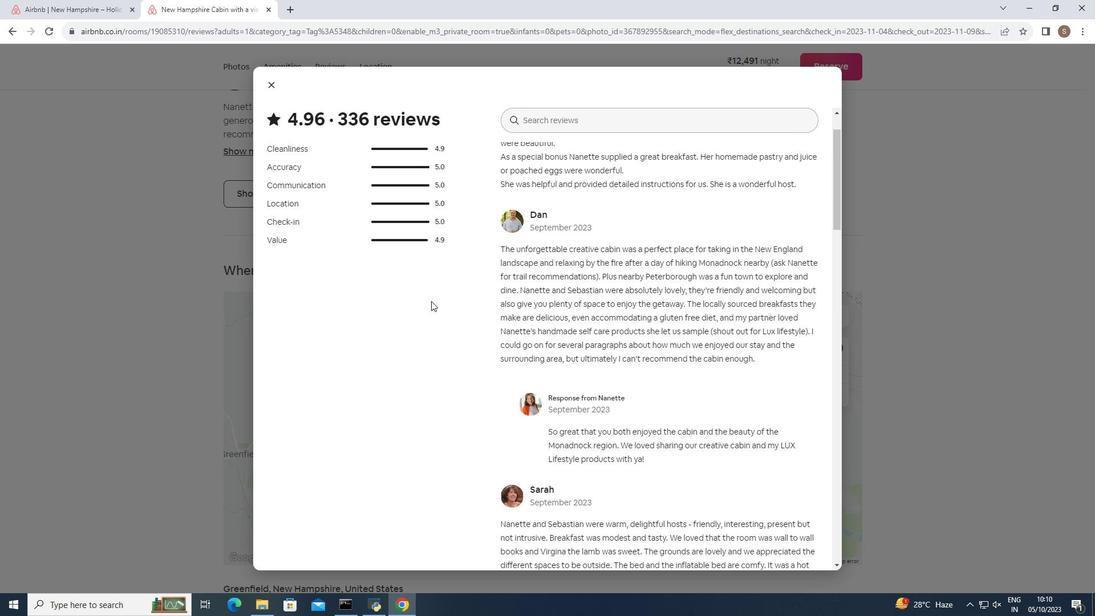 
Action: Mouse moved to (430, 301)
Screenshot: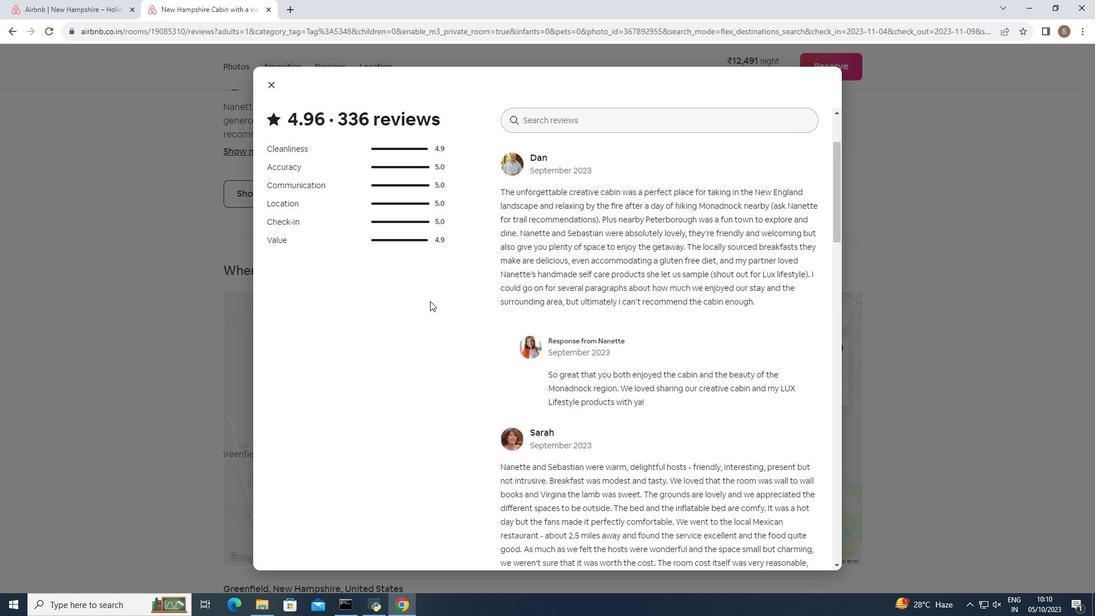 
Action: Mouse scrolled (430, 300) with delta (0, 0)
Screenshot: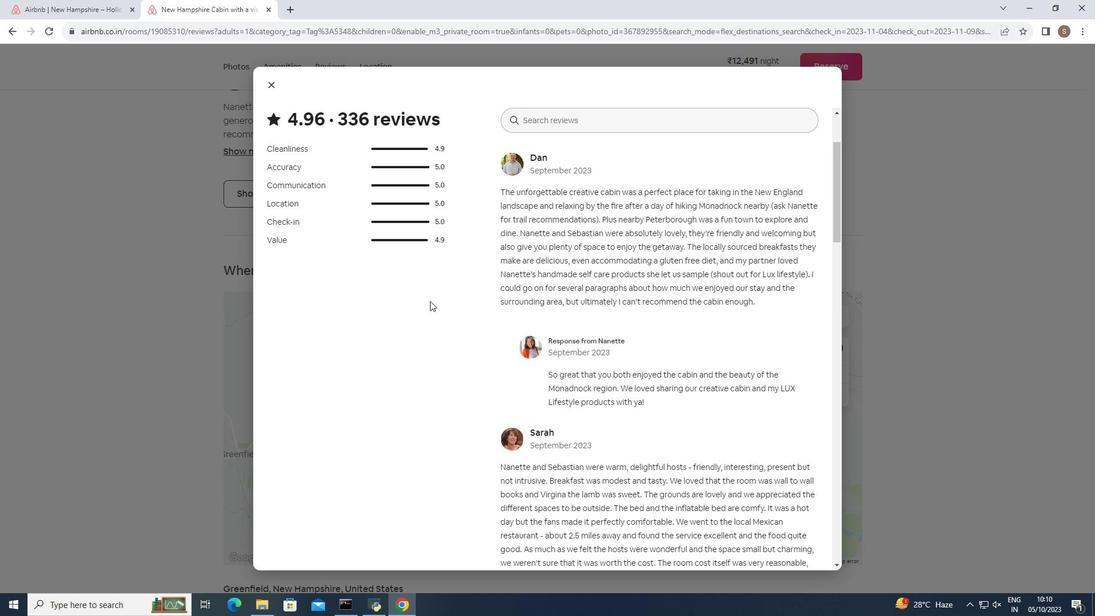 
Action: Mouse moved to (427, 300)
